 Task: Locate skiing trails around Riverside and Salt Lake City with stunning alpine views.
Action: Mouse moved to (186, 79)
Screenshot: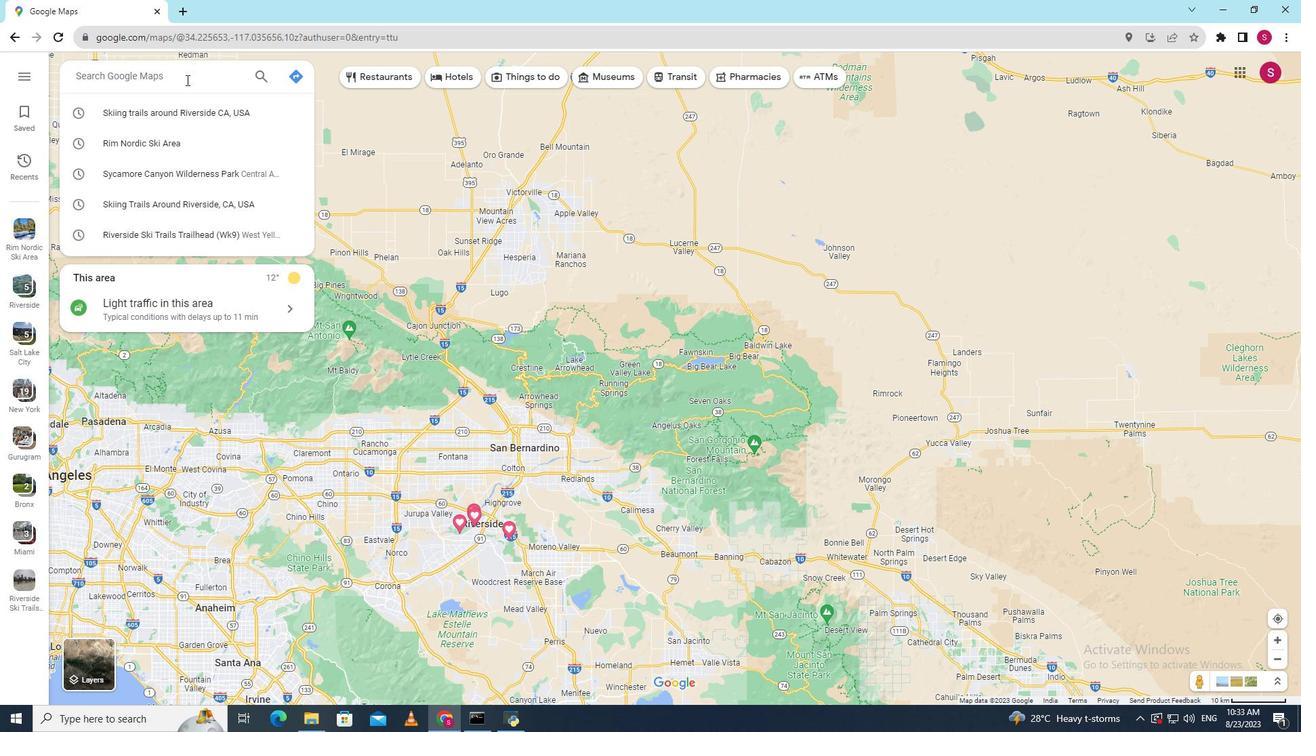 
Action: Mouse pressed left at (186, 79)
Screenshot: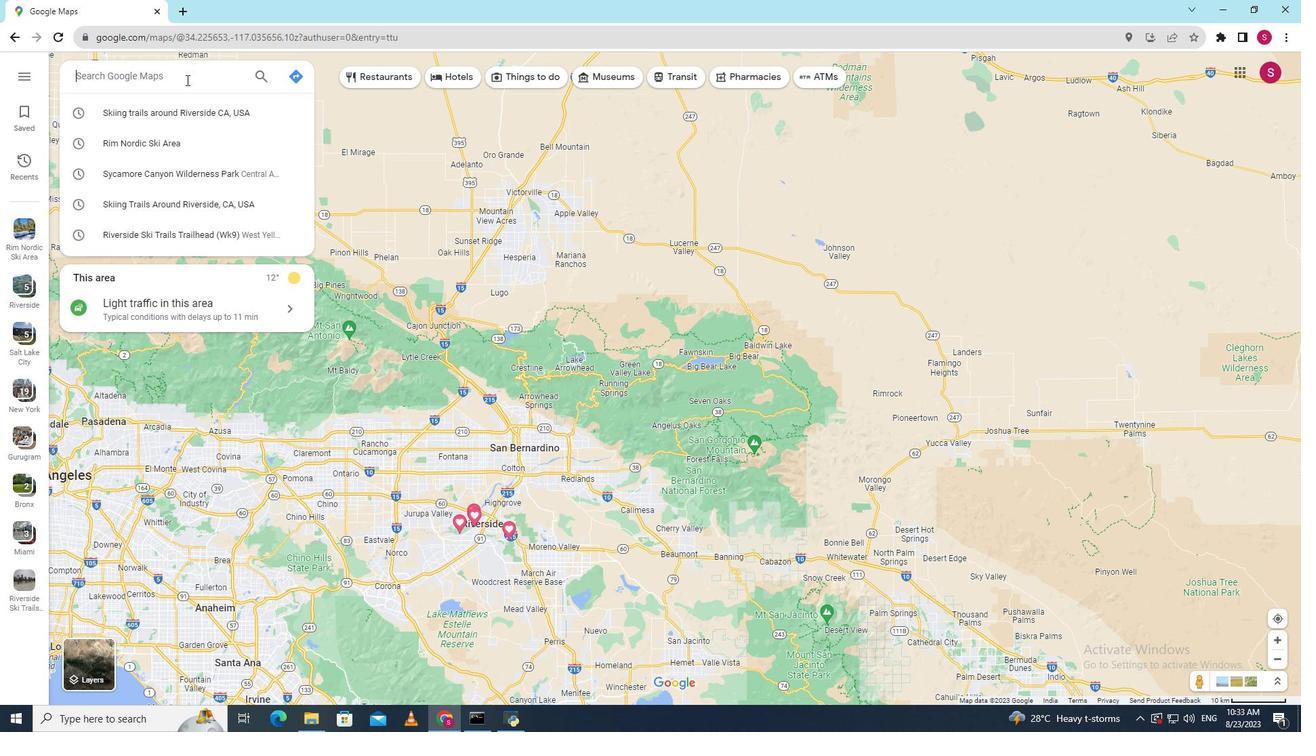 
Action: Key pressed <Key.shift><Key.shift>Skiing<Key.space><Key.shift>trails<Key.space>around<Key.space><Key.shift><Key.shift><Key.shift>Riversu<Key.backspace>ide<Key.space><Key.shift>CA,<Key.space><Key.shift>USA<Key.enter>
Screenshot: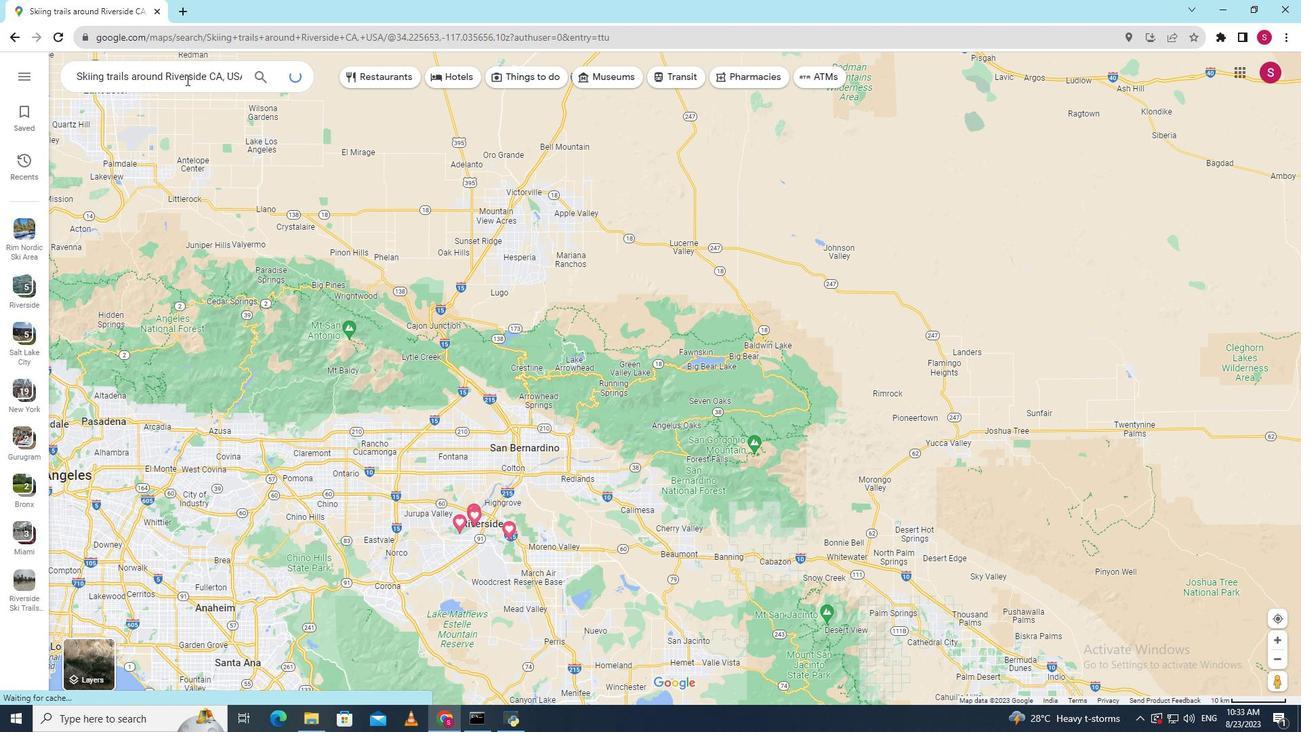 
Action: Mouse moved to (271, 138)
Screenshot: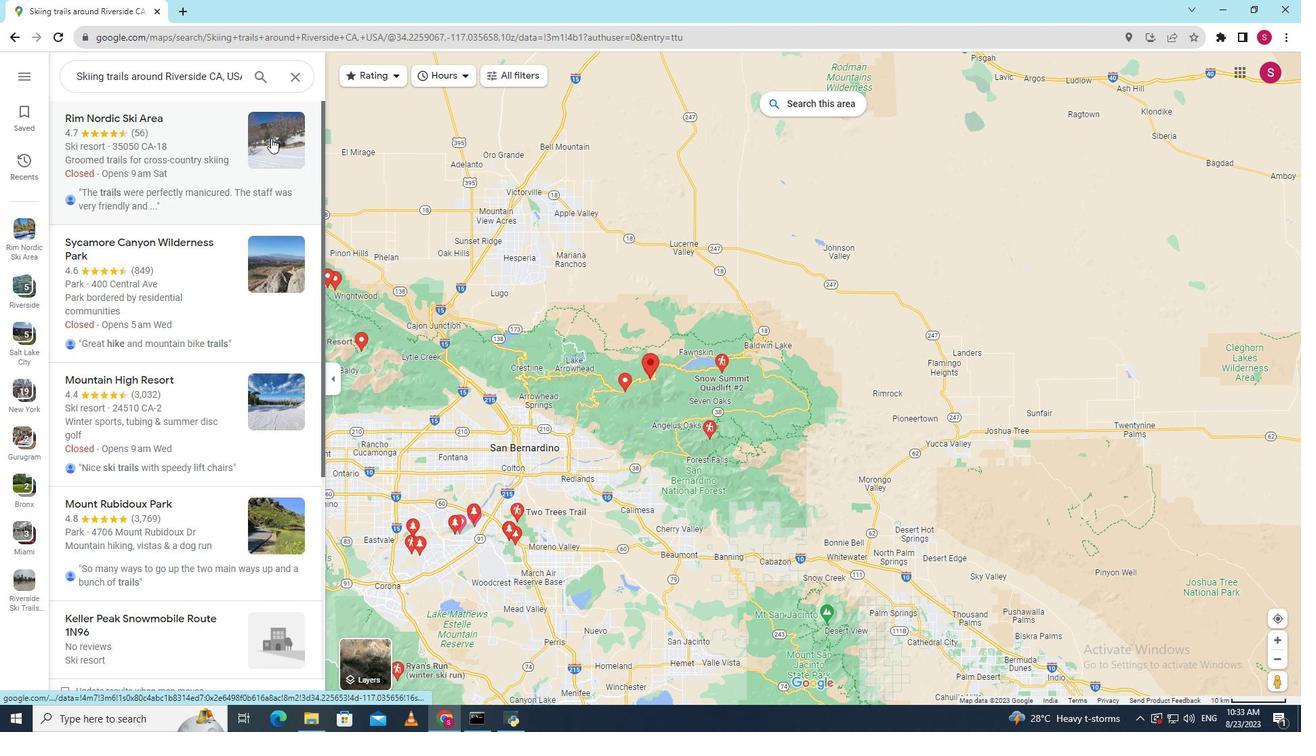 
Action: Mouse pressed left at (271, 138)
Screenshot: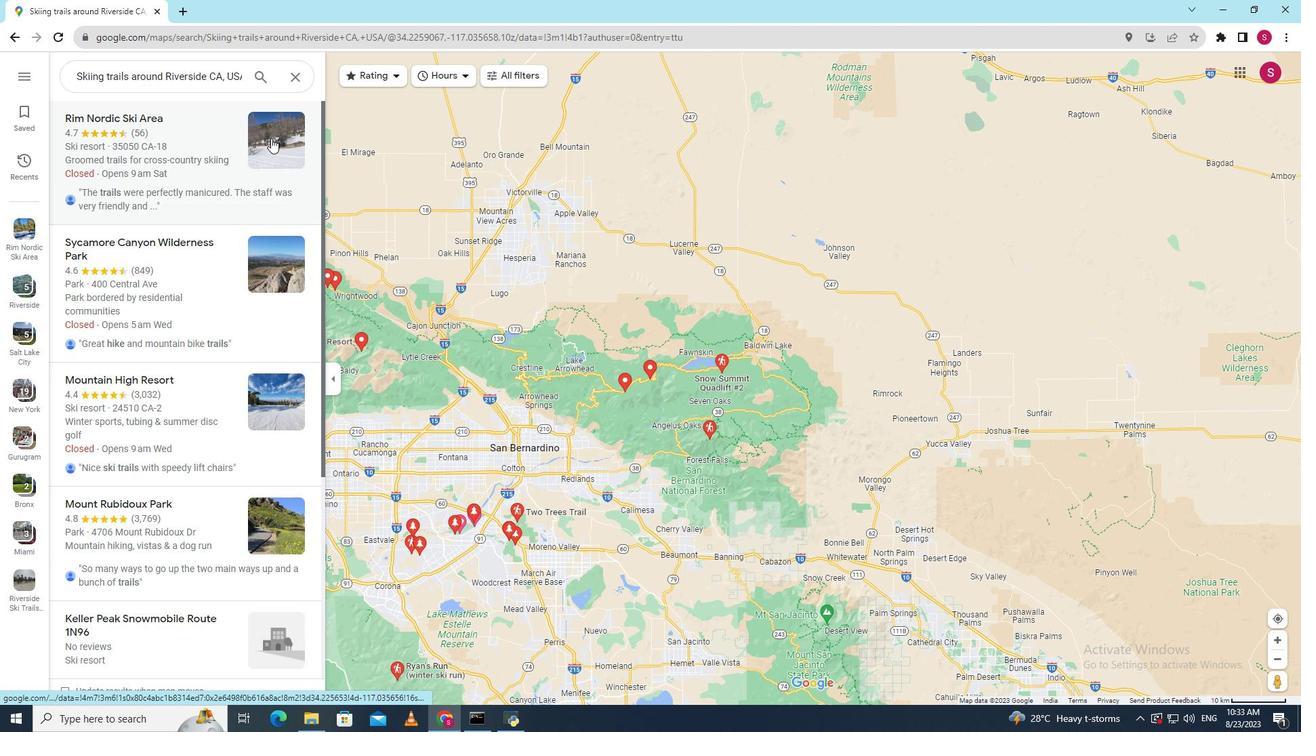 
Action: Mouse moved to (188, 275)
Screenshot: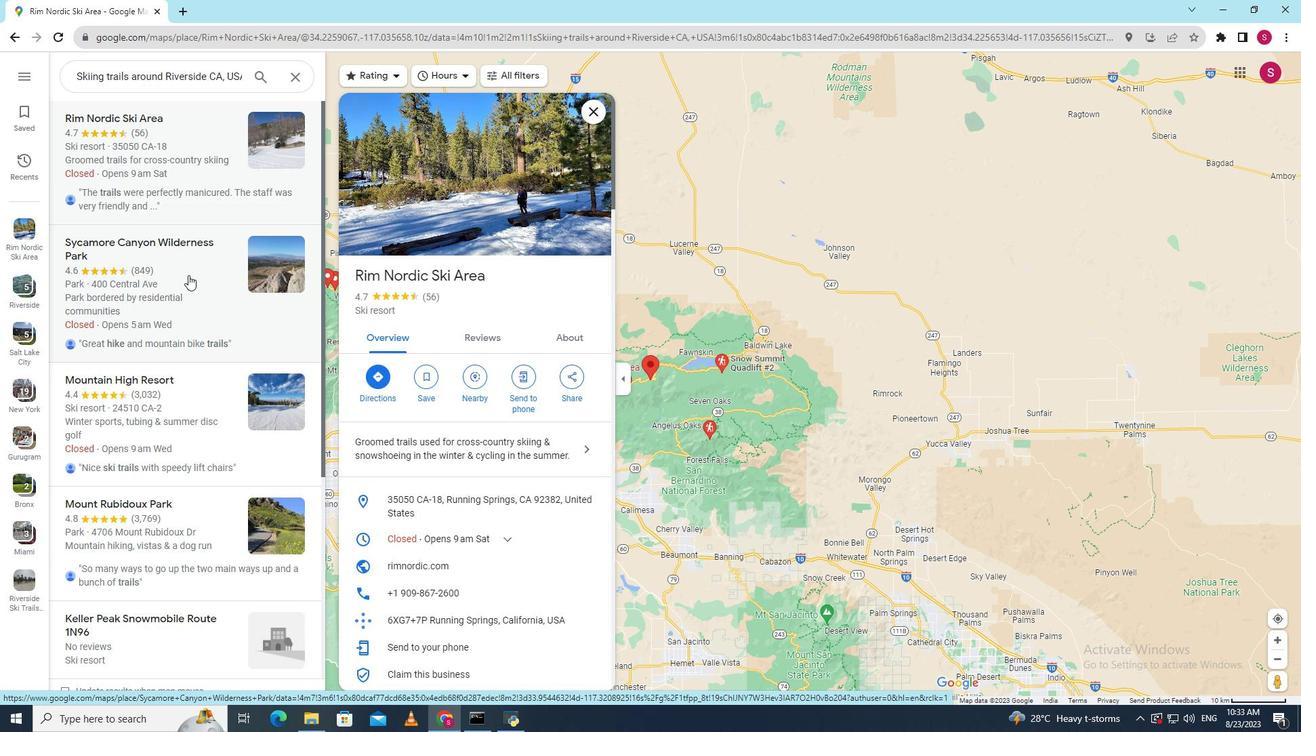
Action: Mouse scrolled (188, 274) with delta (0, 0)
Screenshot: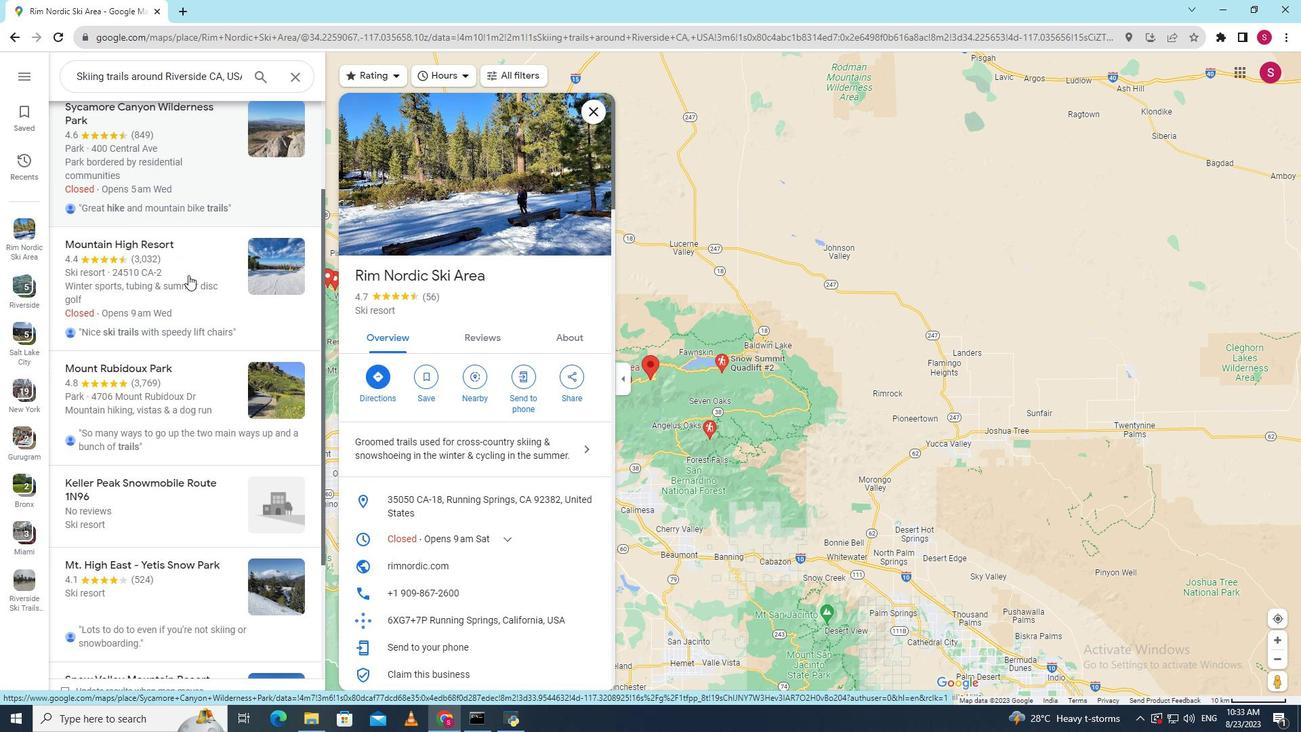 
Action: Mouse scrolled (188, 274) with delta (0, 0)
Screenshot: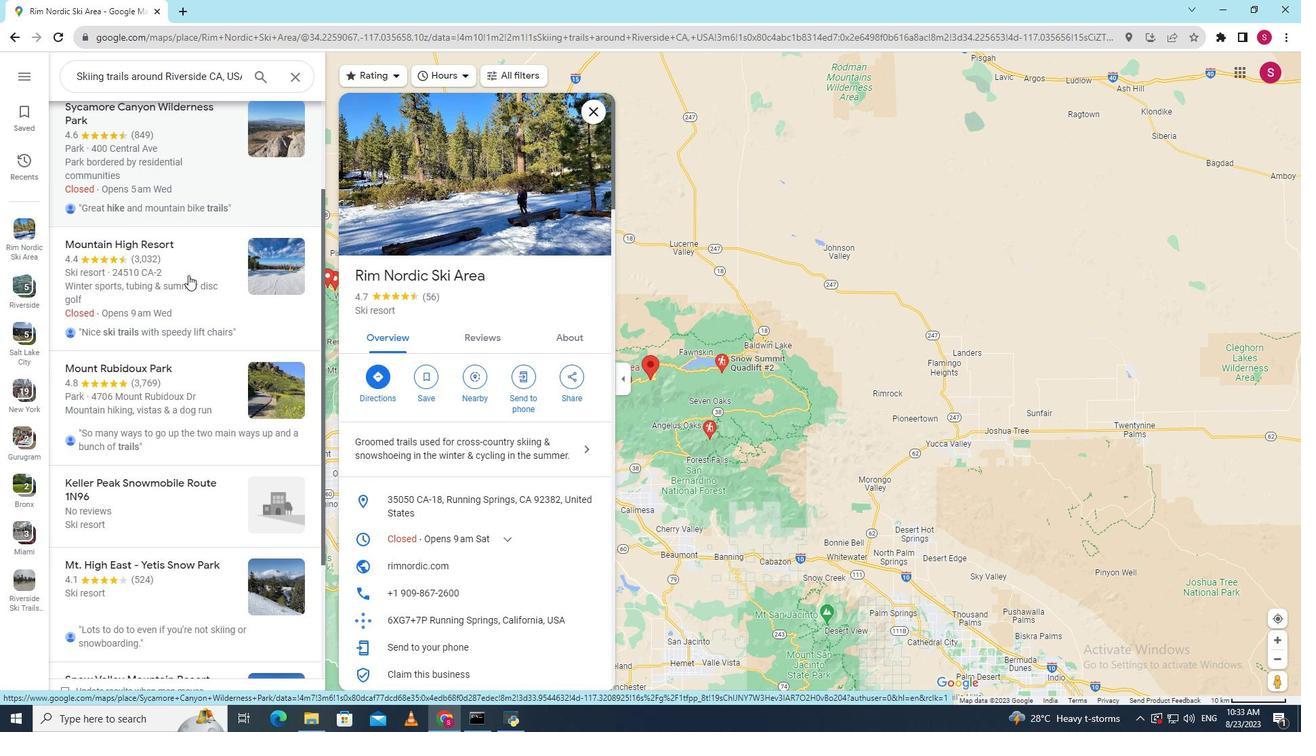 
Action: Mouse scrolled (188, 274) with delta (0, 0)
Screenshot: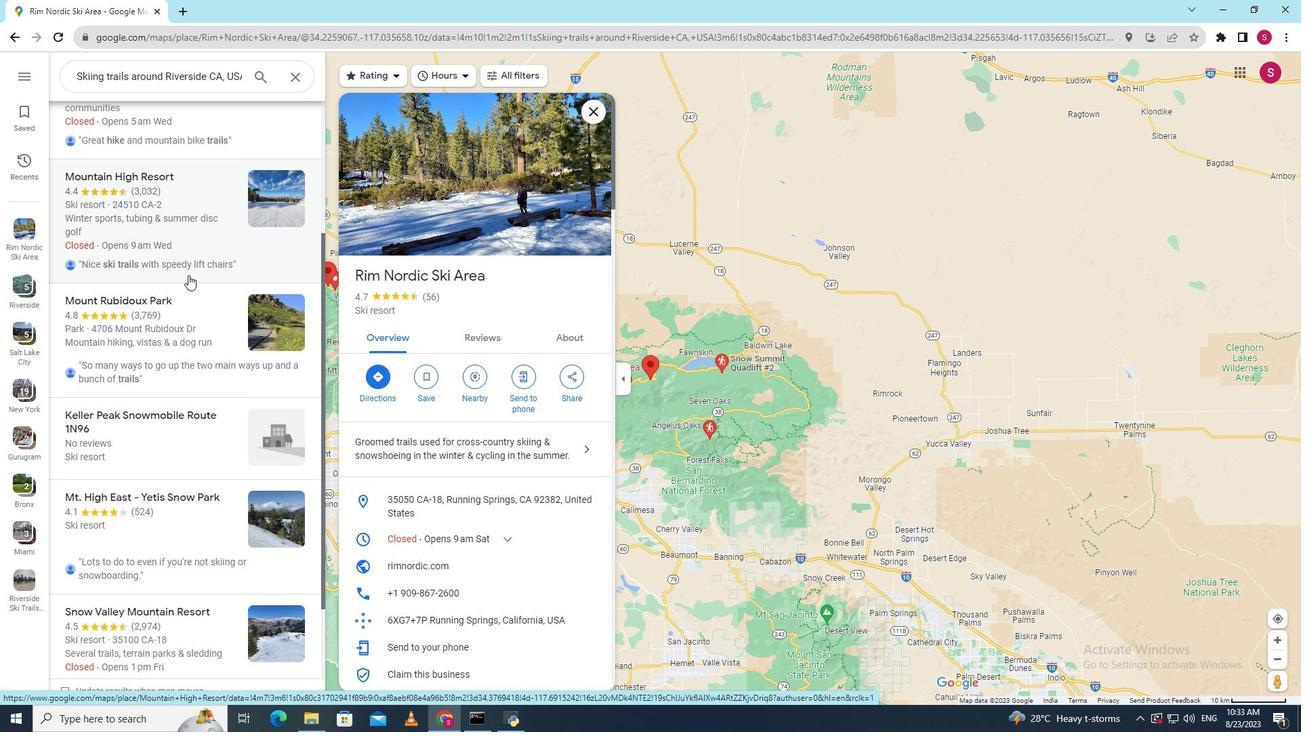 
Action: Mouse scrolled (188, 275) with delta (0, 0)
Screenshot: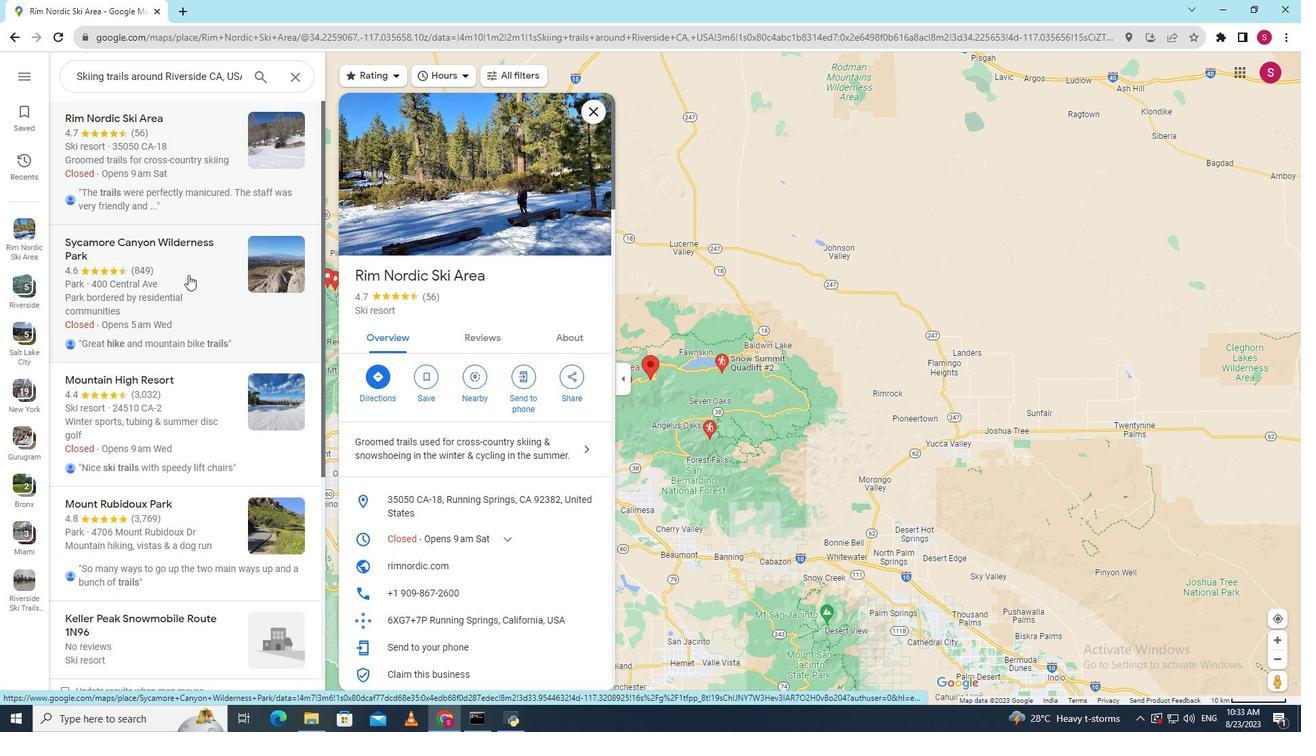 
Action: Mouse scrolled (188, 275) with delta (0, 0)
Screenshot: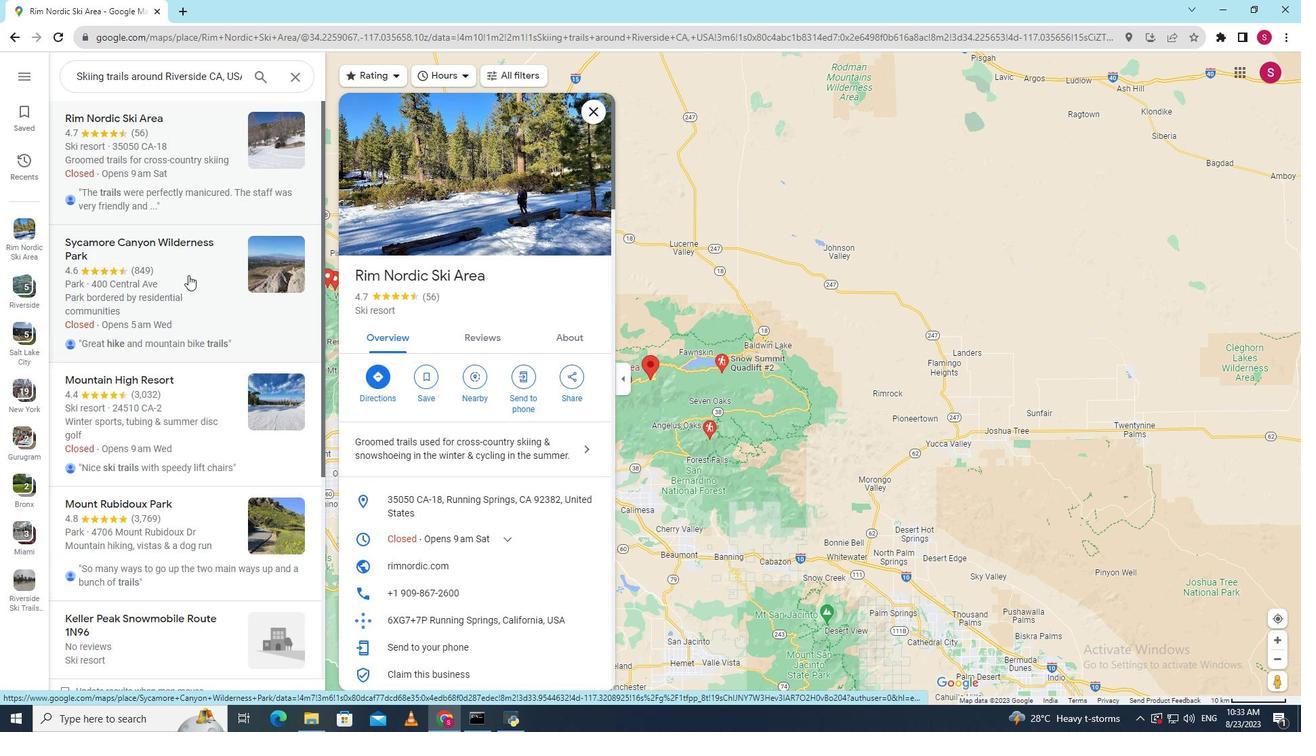 
Action: Mouse scrolled (188, 275) with delta (0, 0)
Screenshot: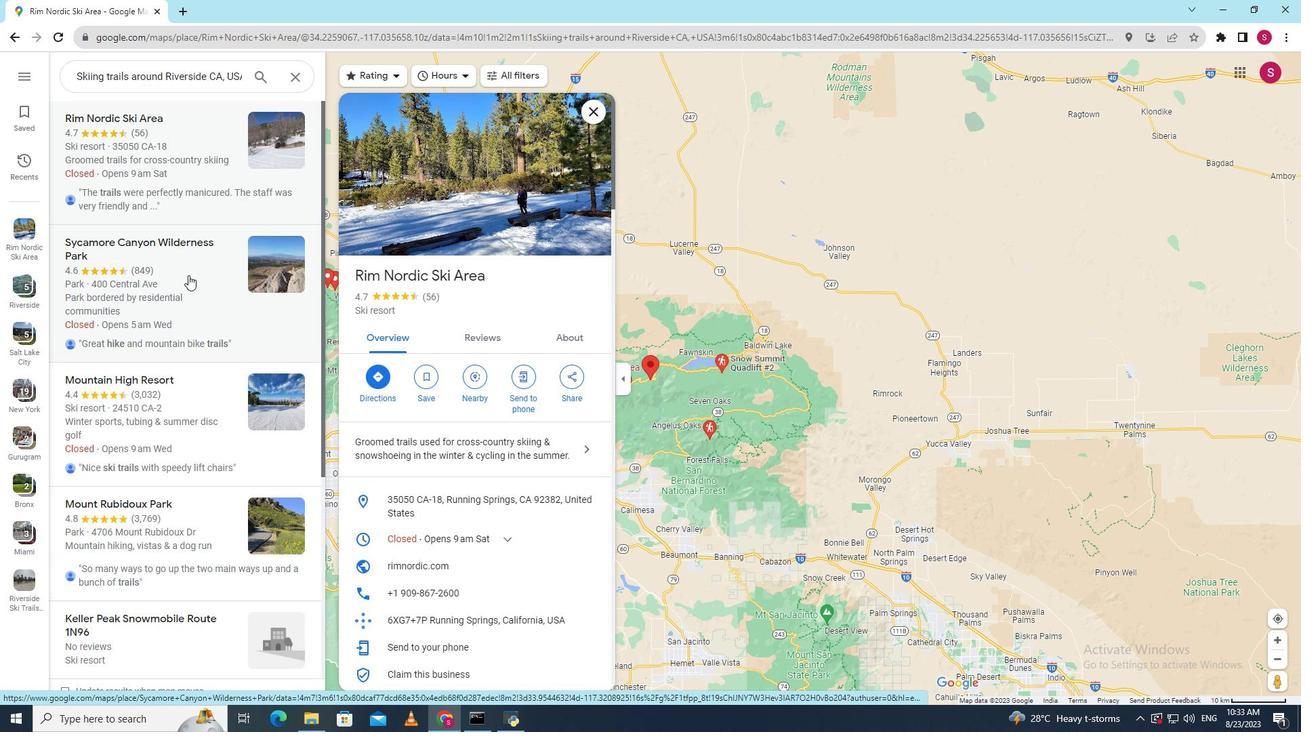 
Action: Mouse scrolled (188, 275) with delta (0, 0)
Screenshot: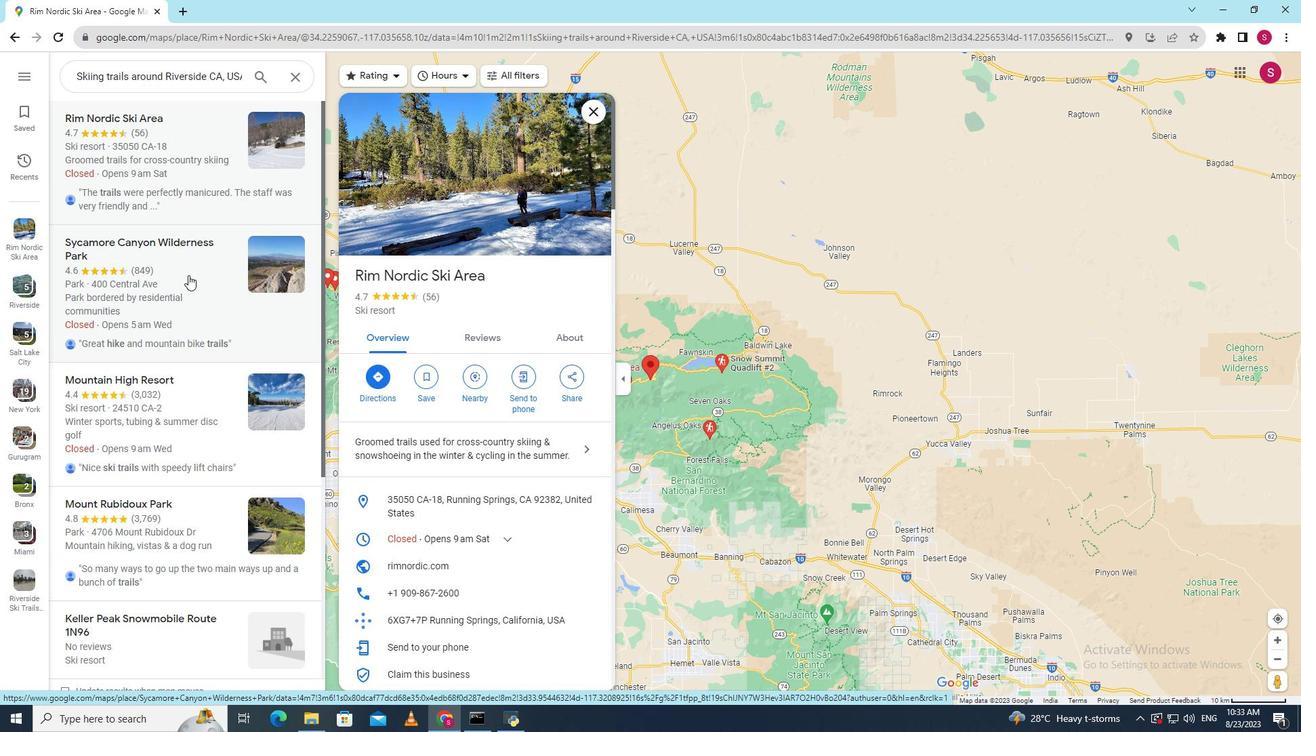 
Action: Mouse moved to (507, 197)
Screenshot: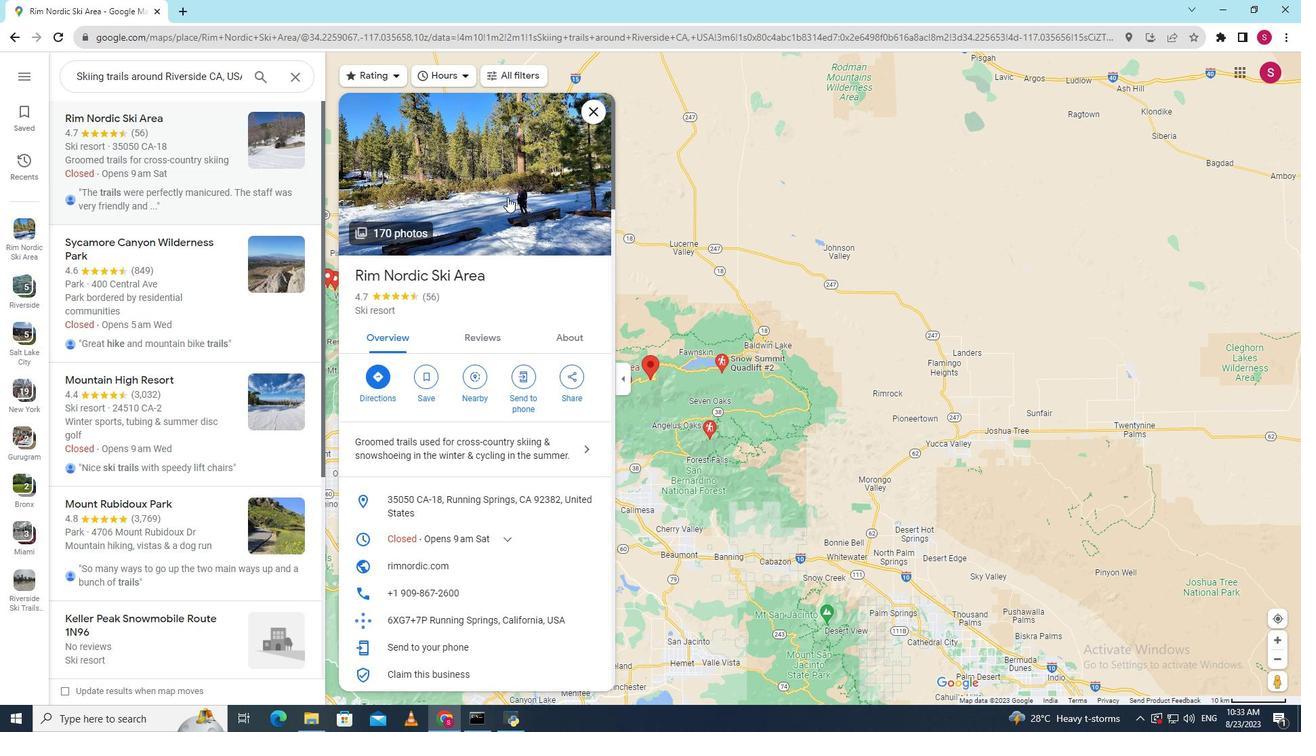 
Action: Mouse pressed left at (507, 197)
Screenshot: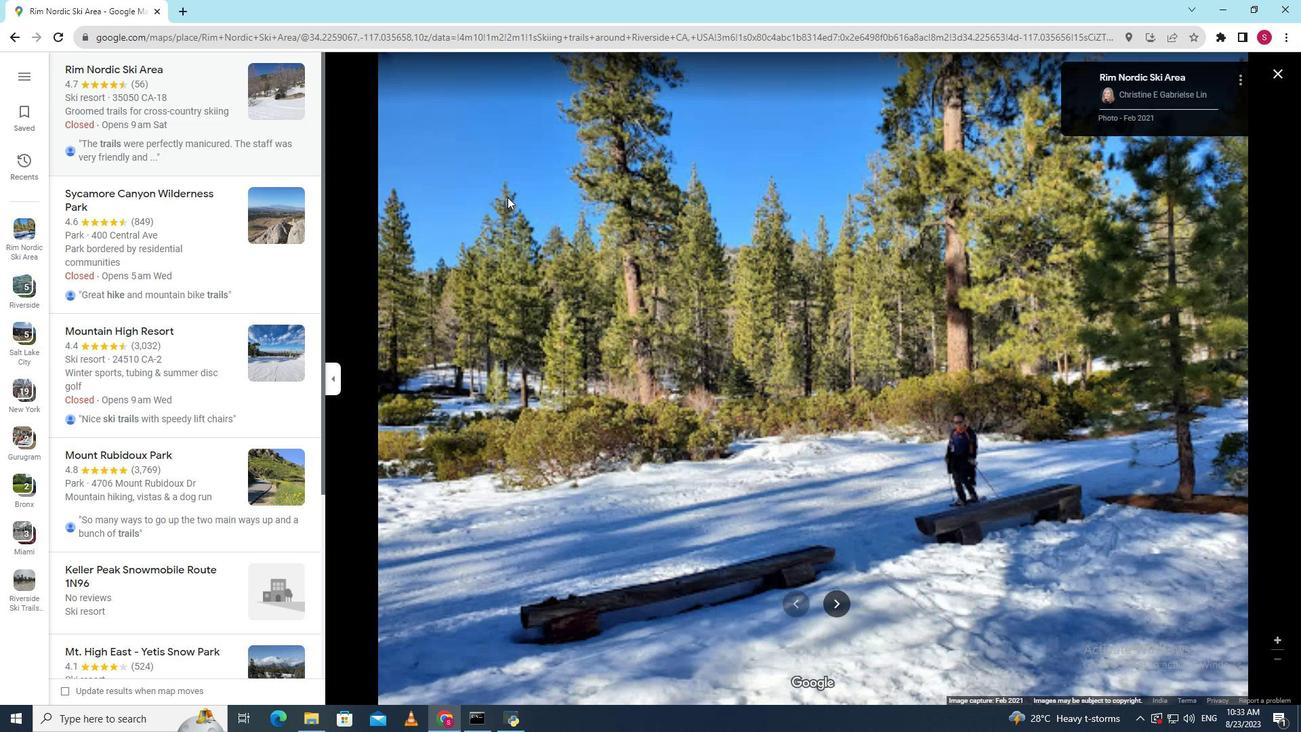 
Action: Mouse moved to (840, 605)
Screenshot: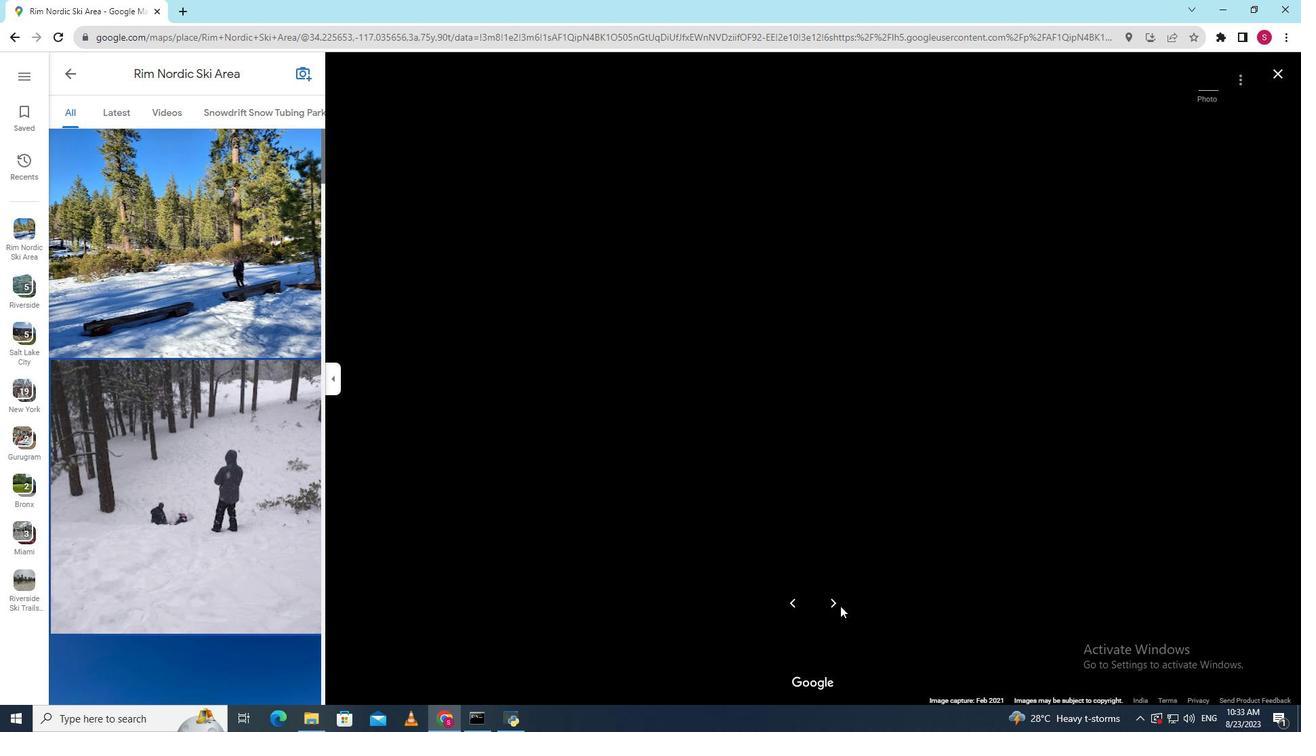 
Action: Mouse pressed left at (840, 605)
Screenshot: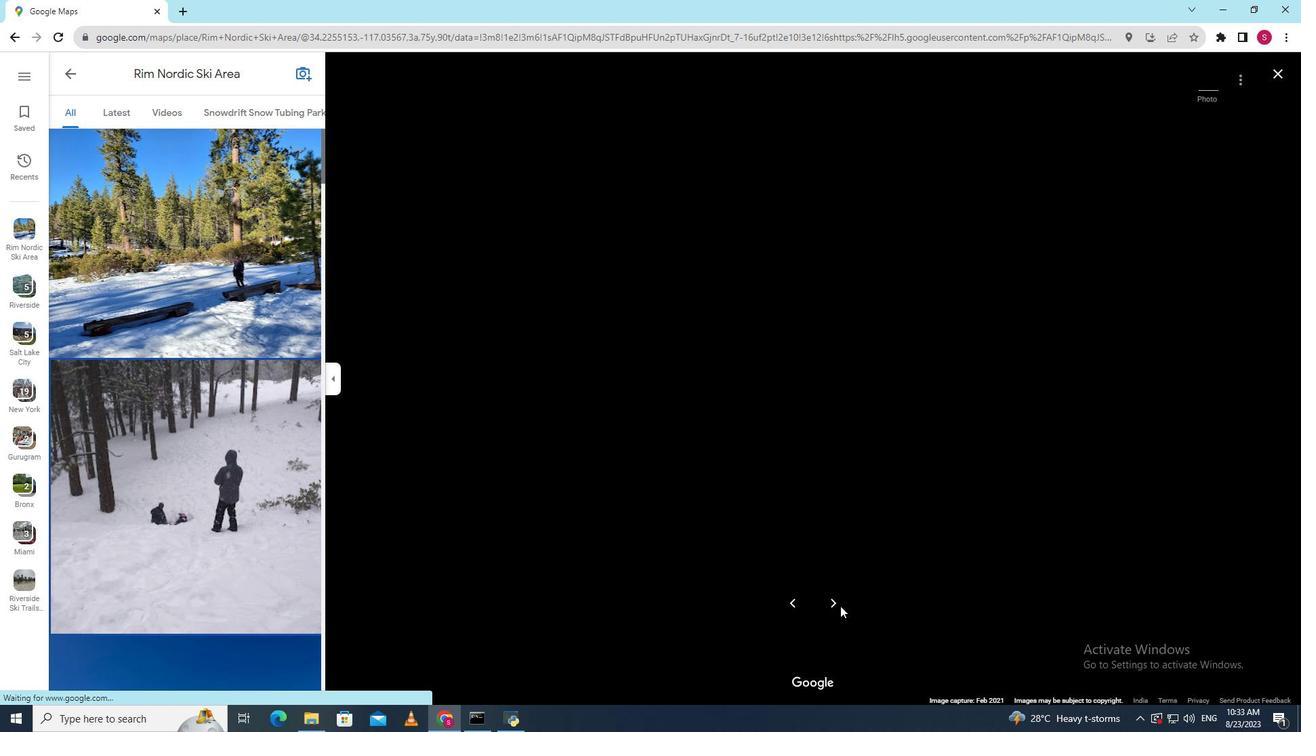 
Action: Mouse pressed left at (840, 605)
Screenshot: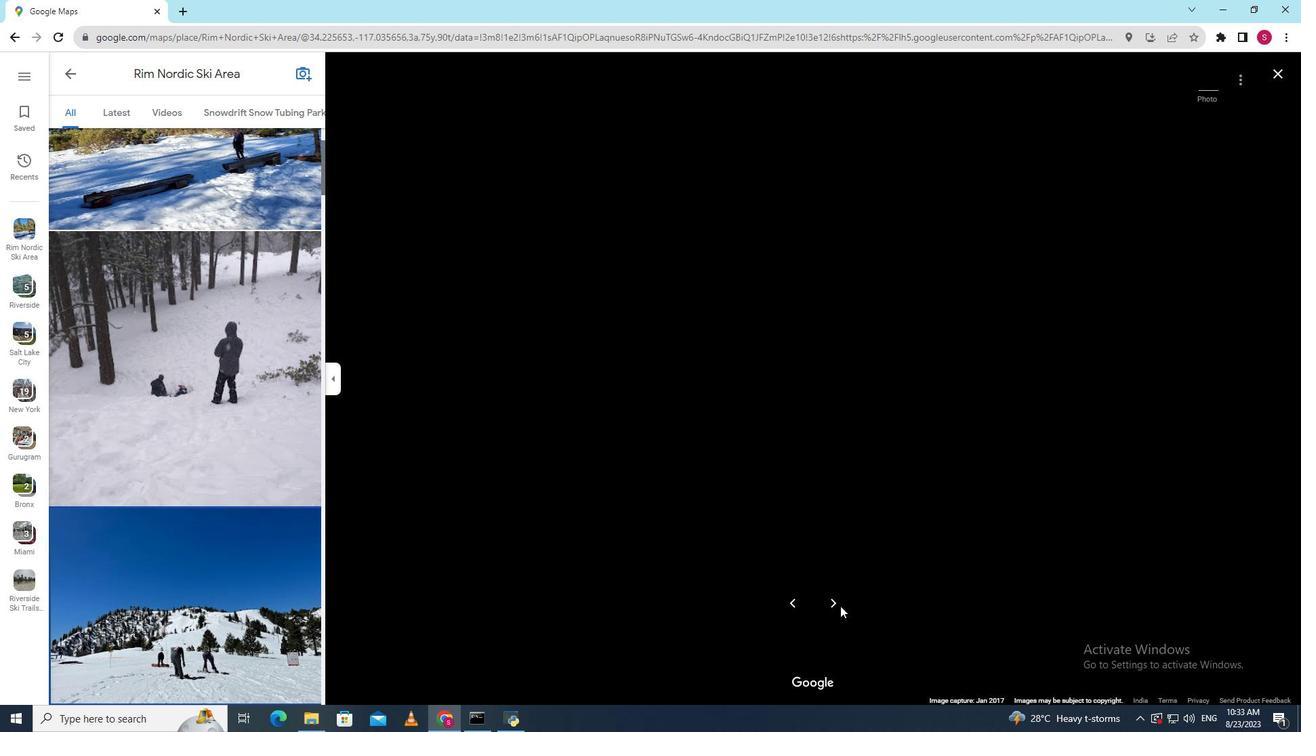 
Action: Mouse pressed left at (840, 605)
Screenshot: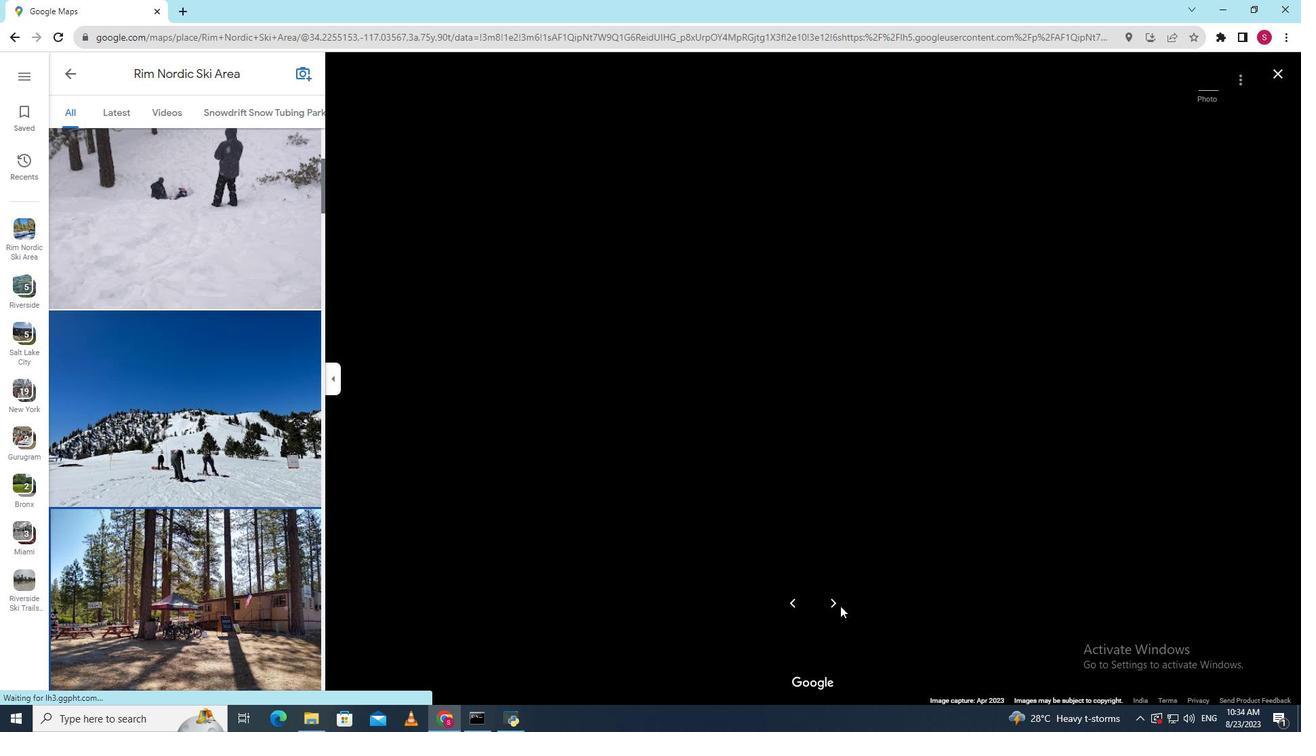 
Action: Mouse pressed left at (840, 605)
Screenshot: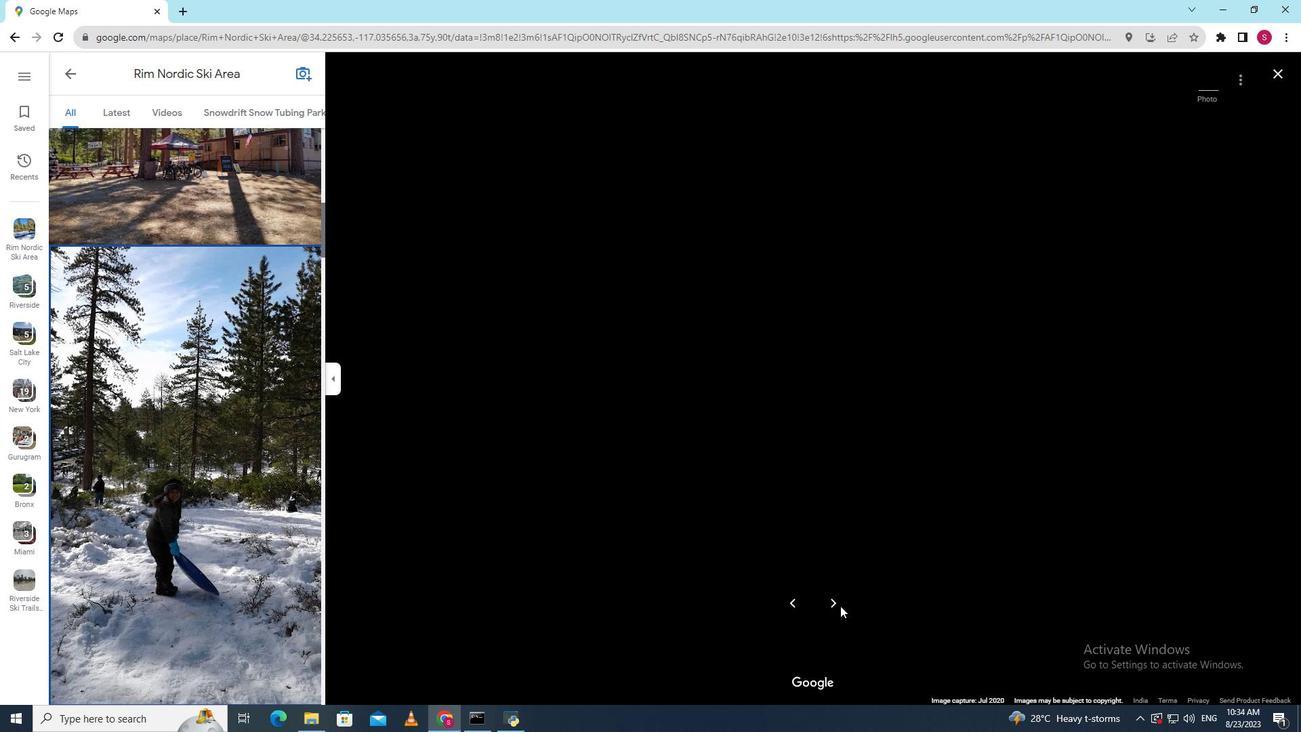 
Action: Mouse moved to (832, 601)
Screenshot: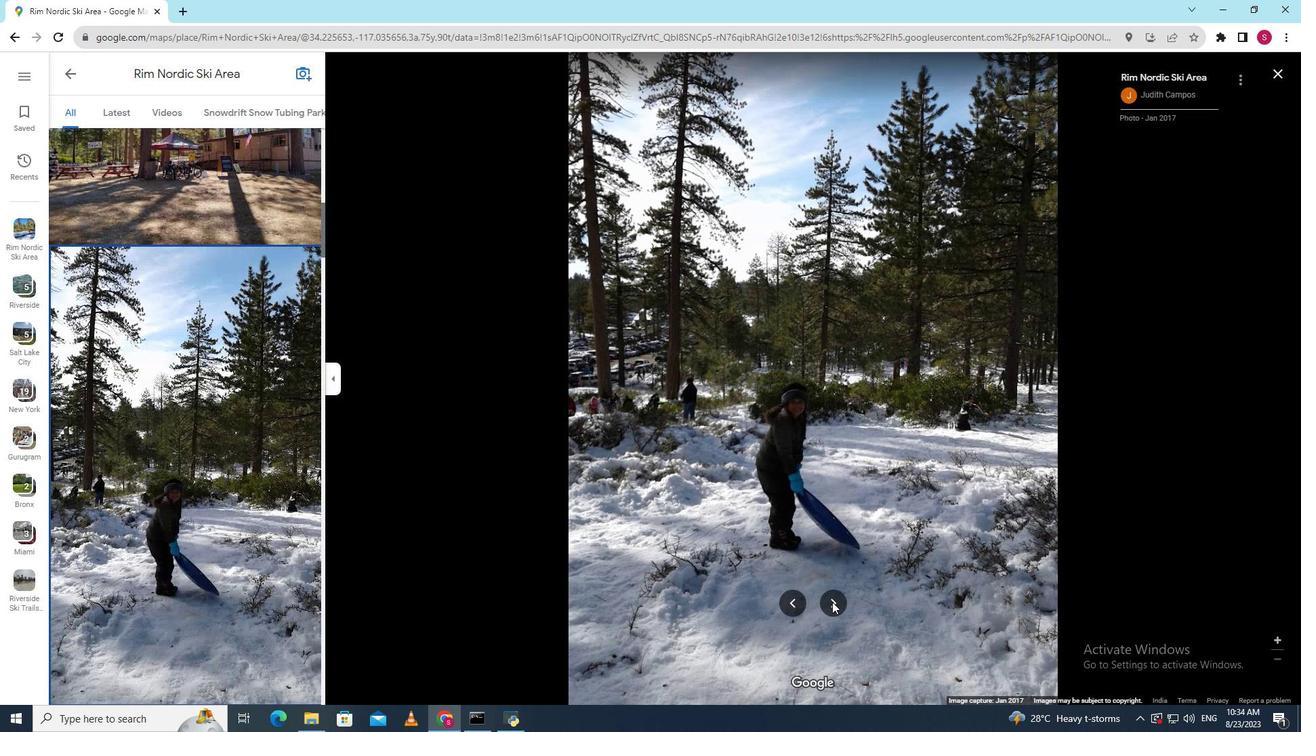 
Action: Mouse pressed left at (832, 601)
Screenshot: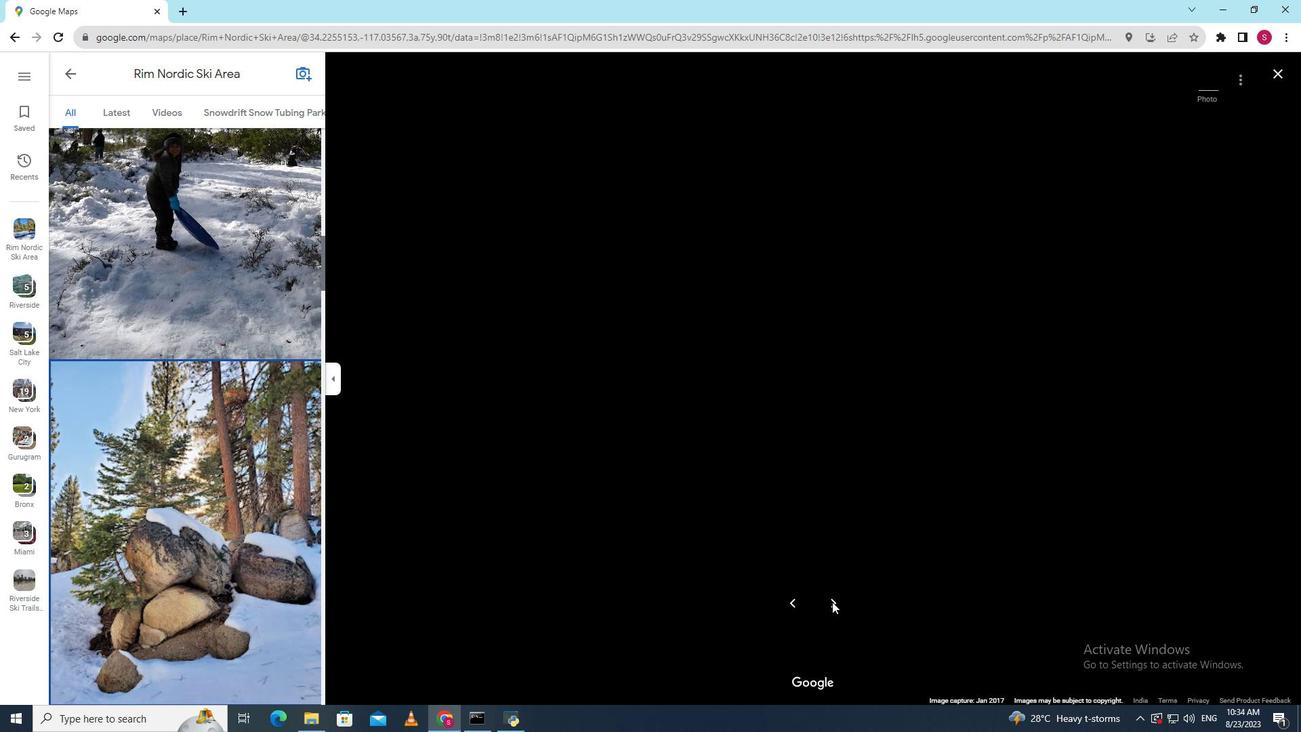 
Action: Mouse moved to (835, 605)
Screenshot: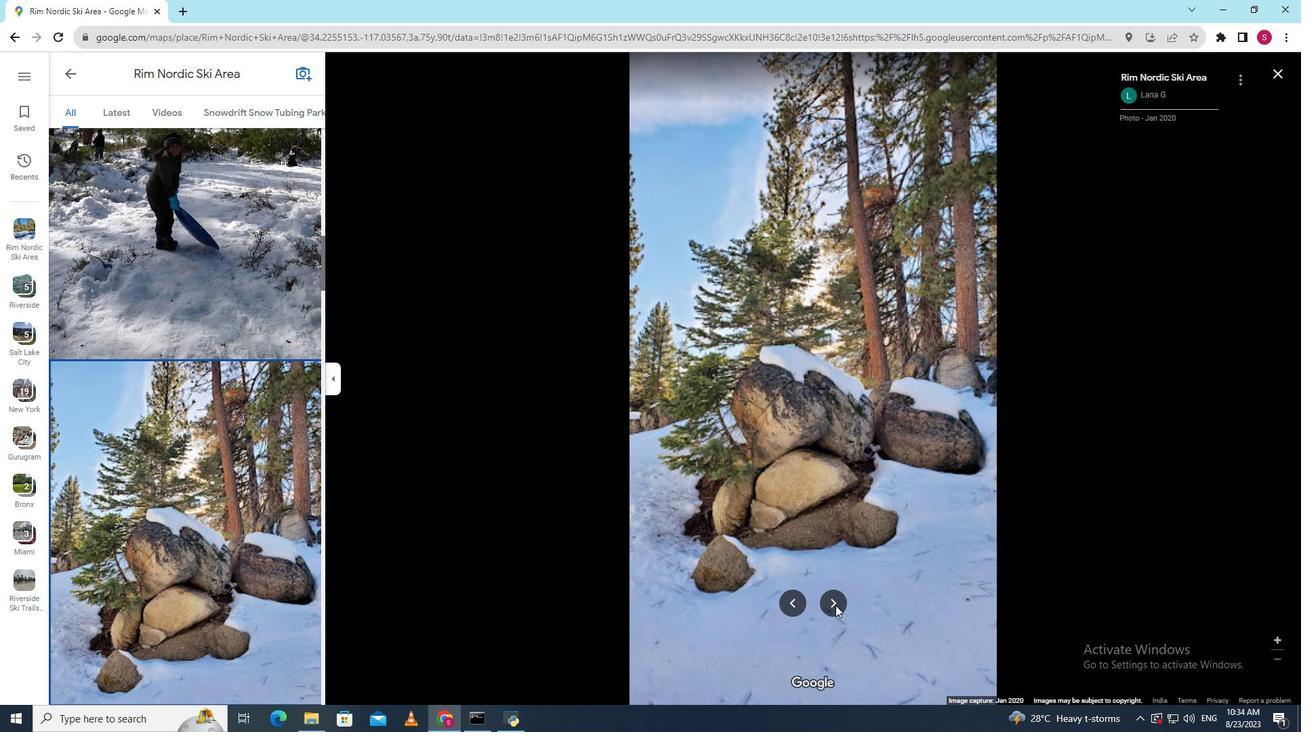 
Action: Mouse pressed left at (835, 605)
Screenshot: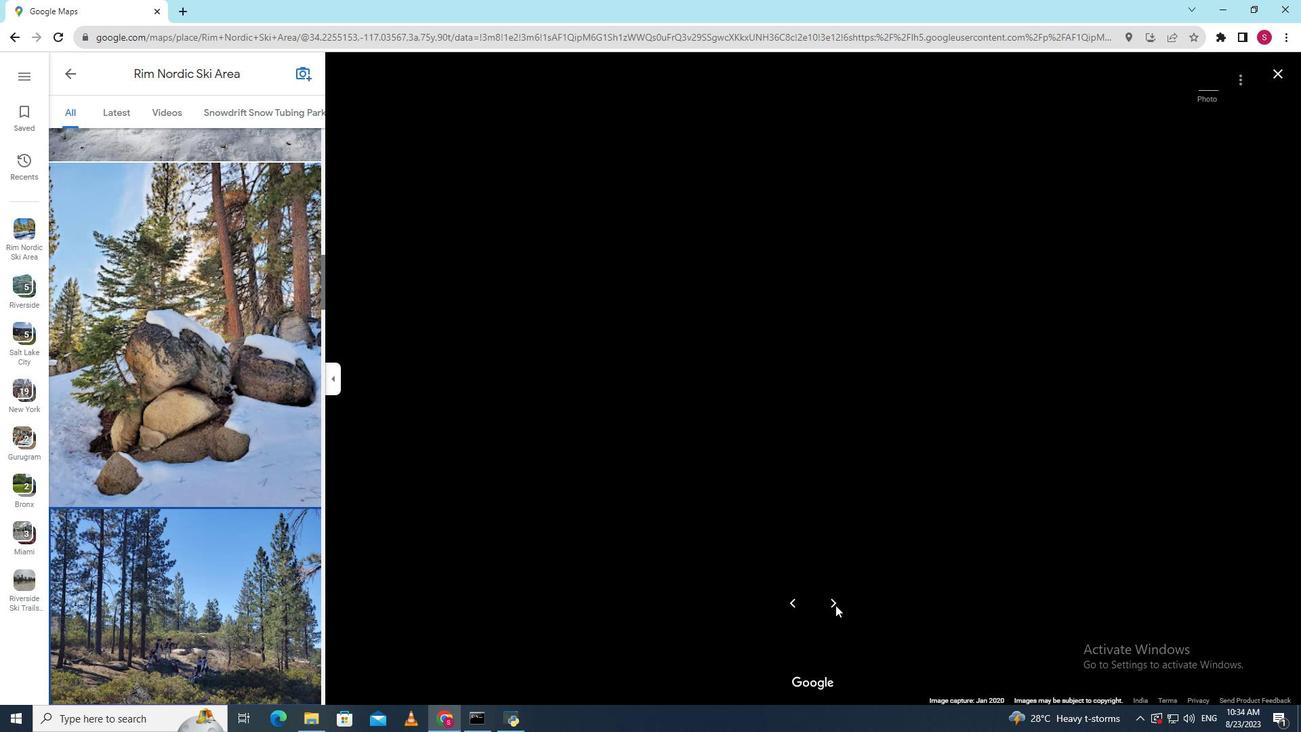 
Action: Mouse pressed left at (835, 605)
Screenshot: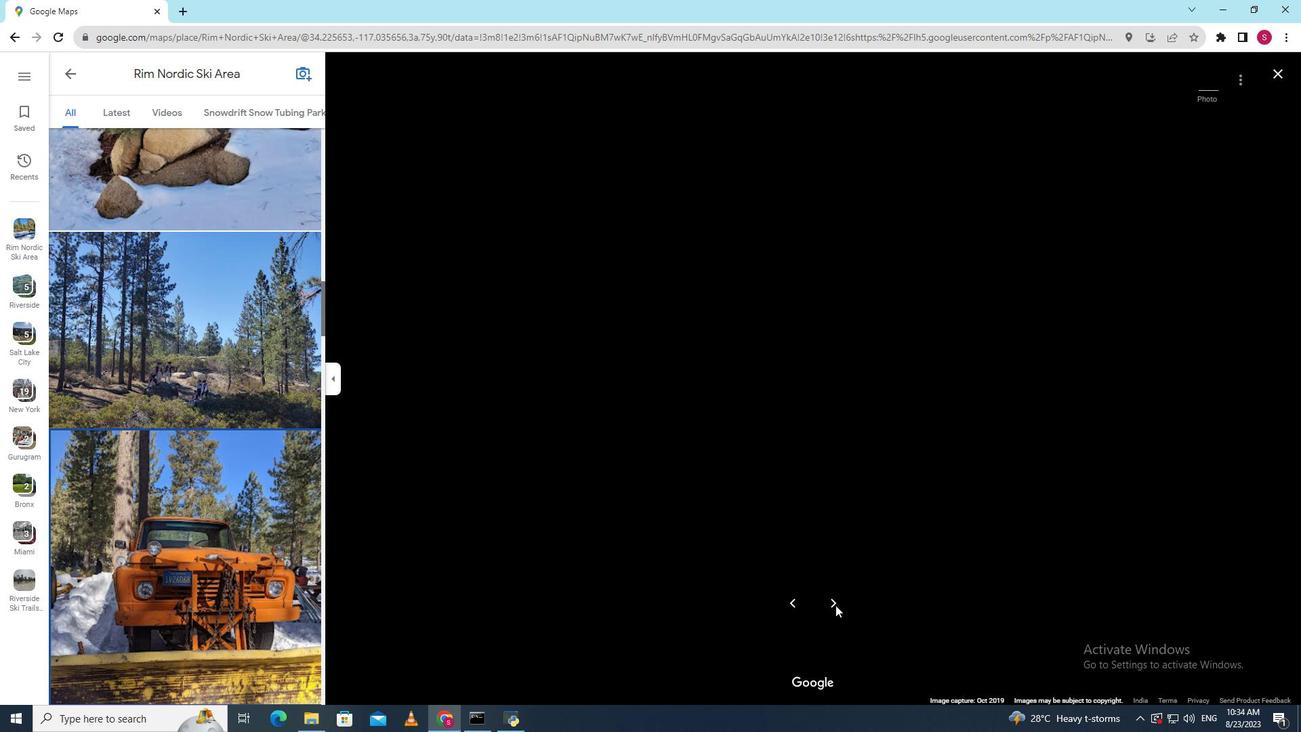 
Action: Mouse pressed left at (835, 605)
Screenshot: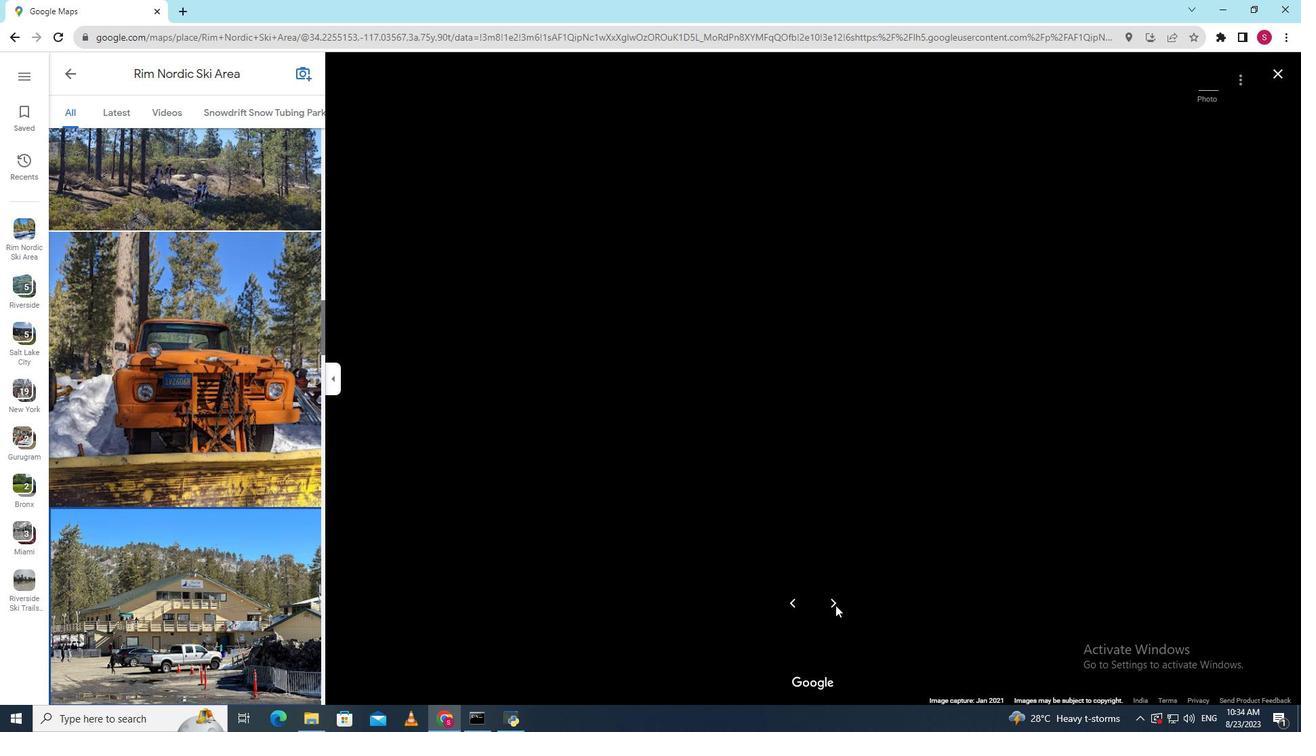 
Action: Mouse pressed left at (835, 605)
Screenshot: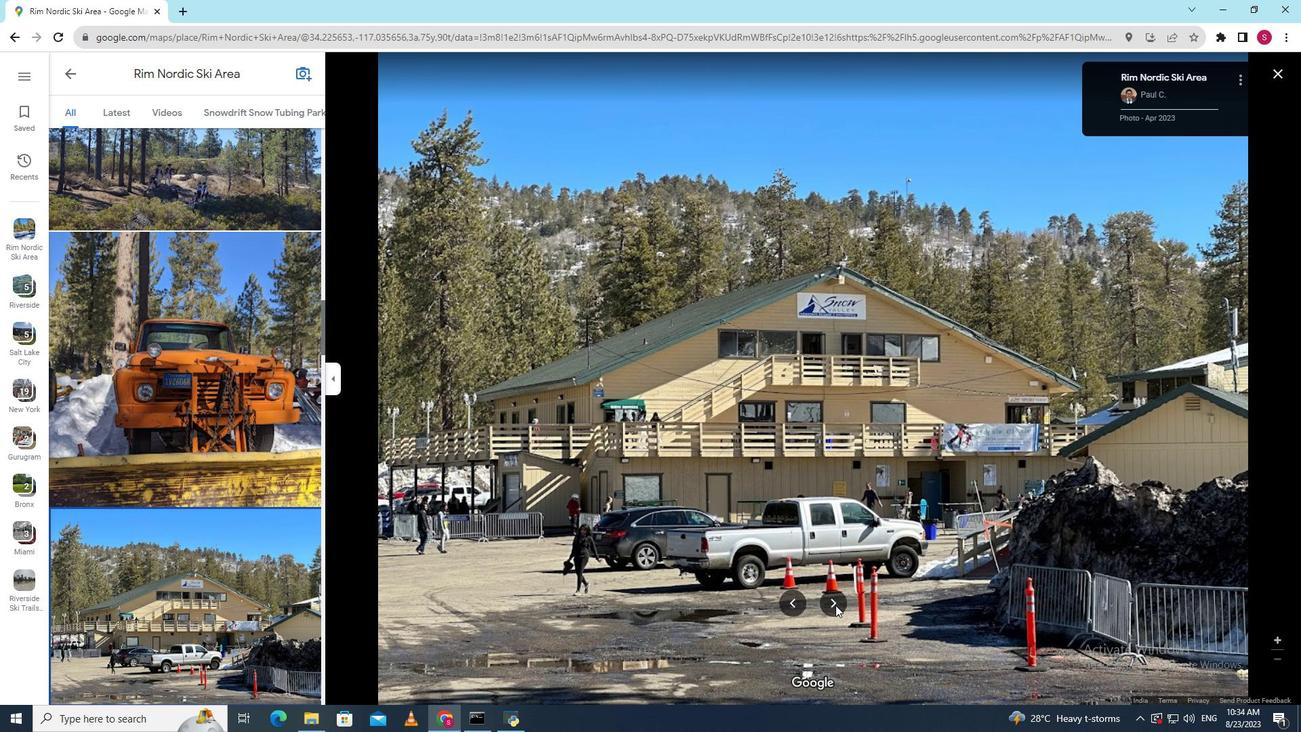 
Action: Mouse pressed left at (835, 605)
Screenshot: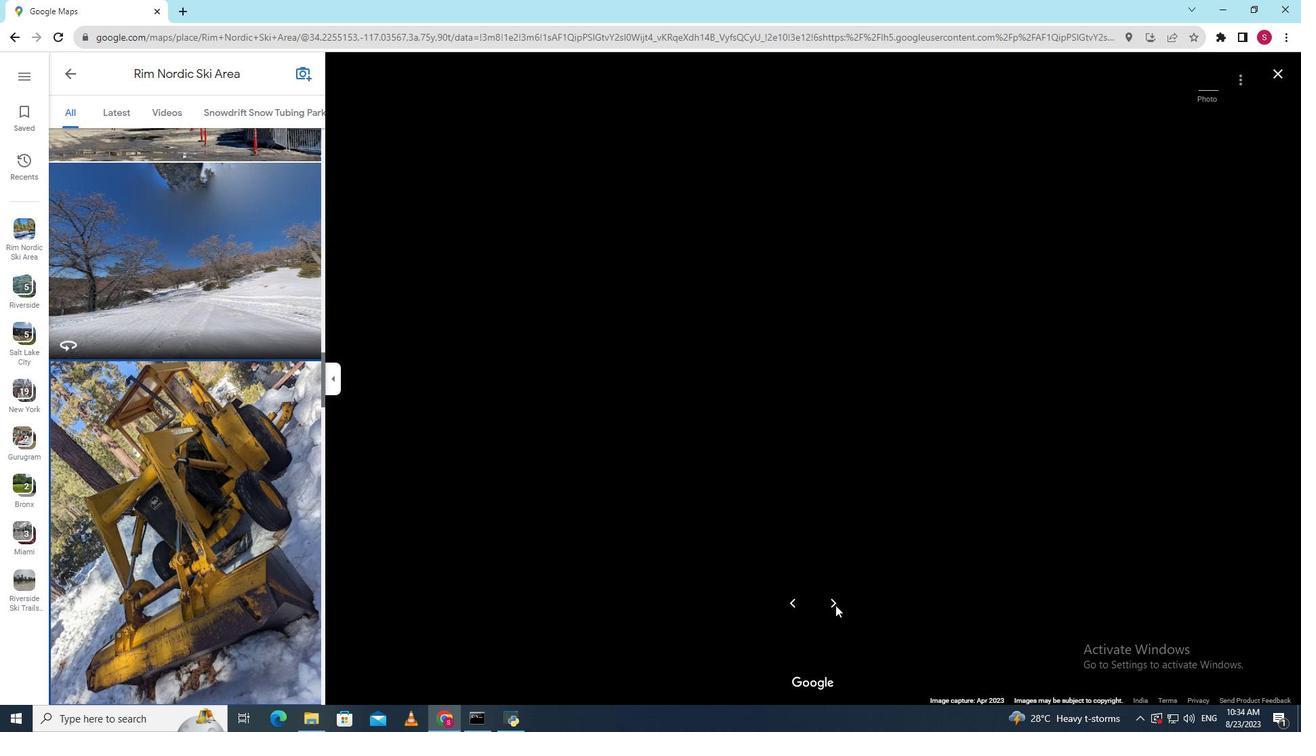 
Action: Mouse pressed left at (835, 605)
Screenshot: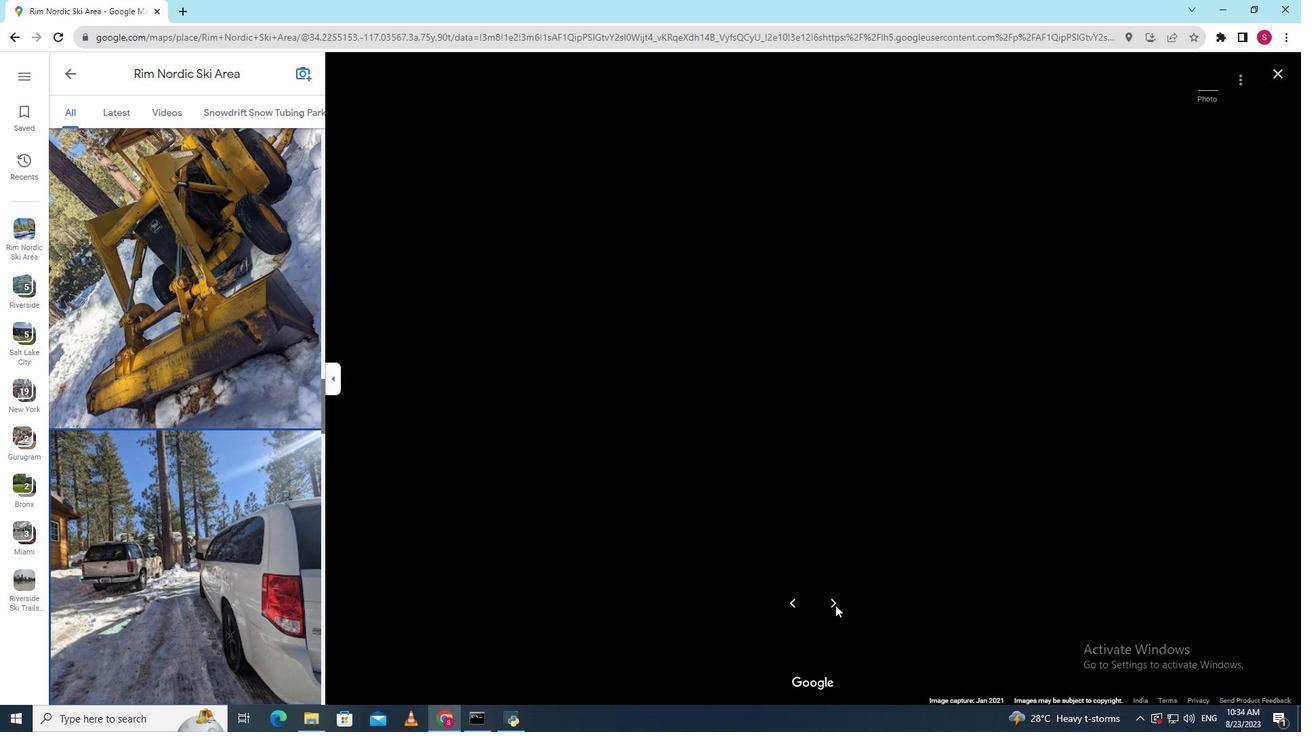 
Action: Mouse pressed left at (835, 605)
Screenshot: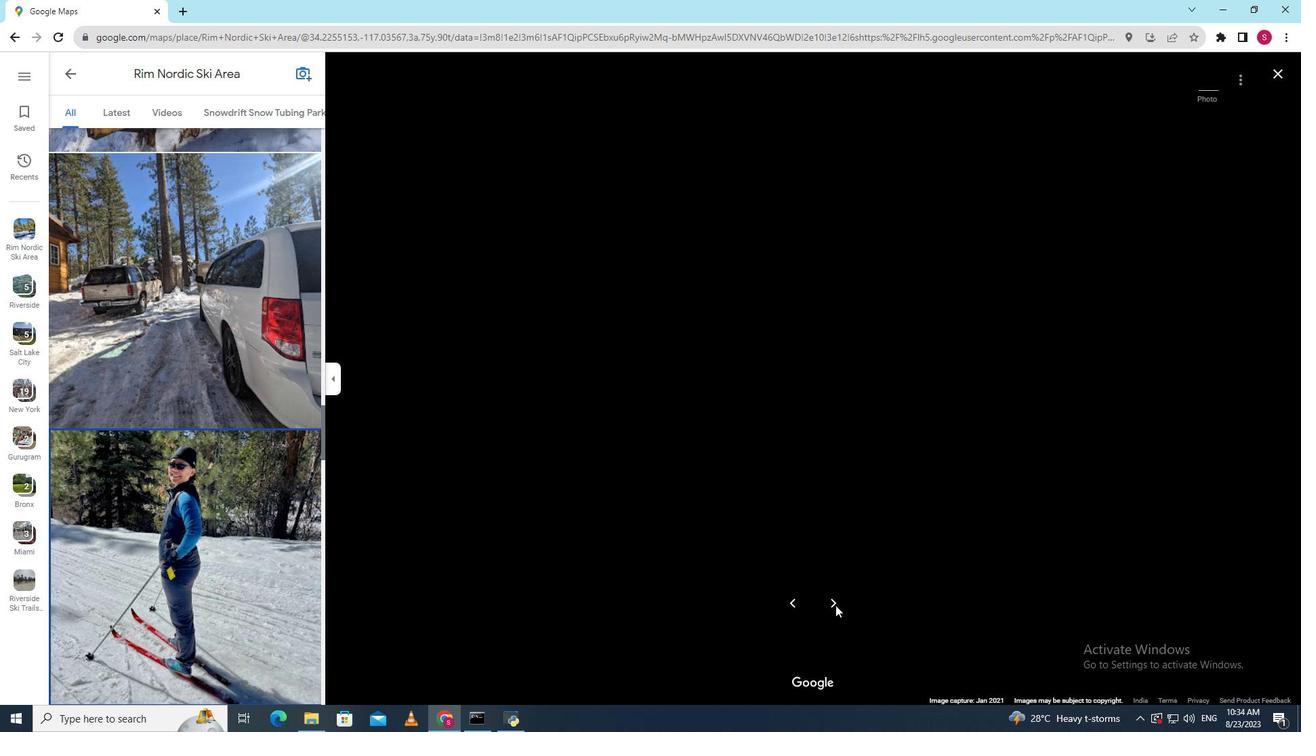 
Action: Mouse pressed left at (835, 605)
Screenshot: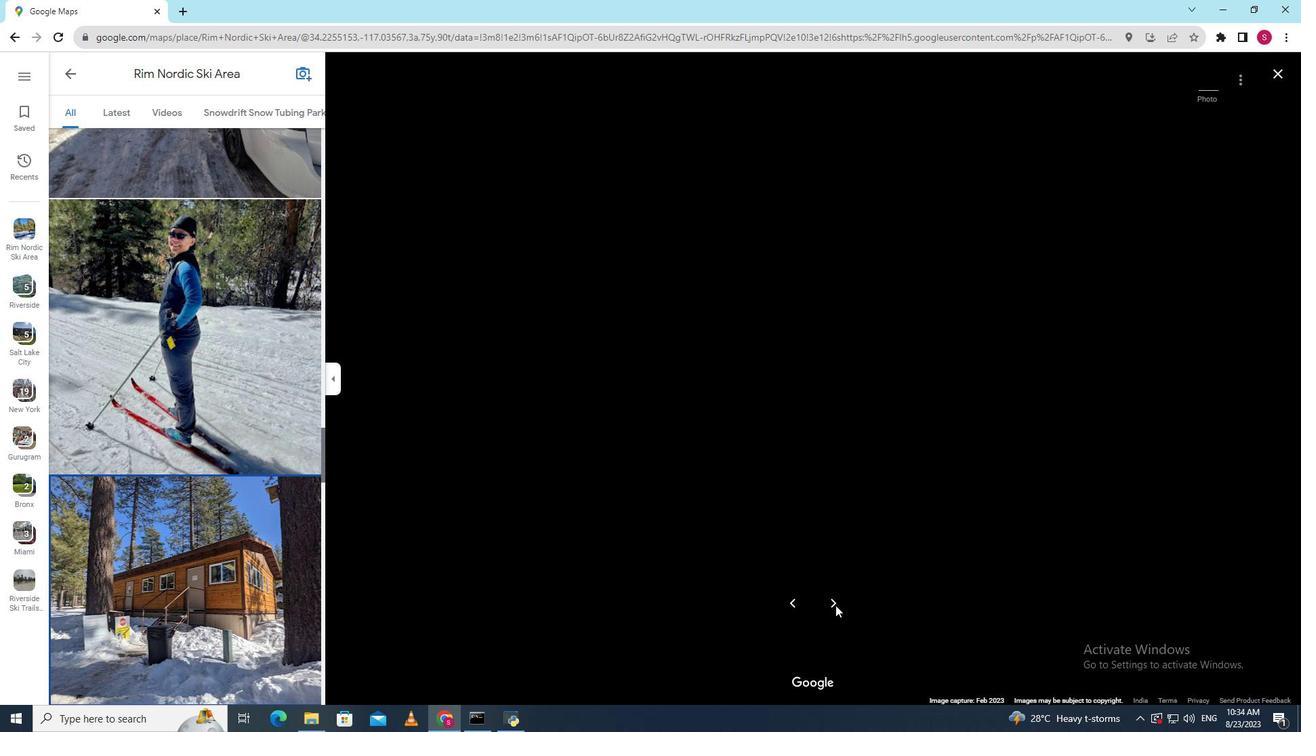 
Action: Mouse pressed left at (835, 605)
Screenshot: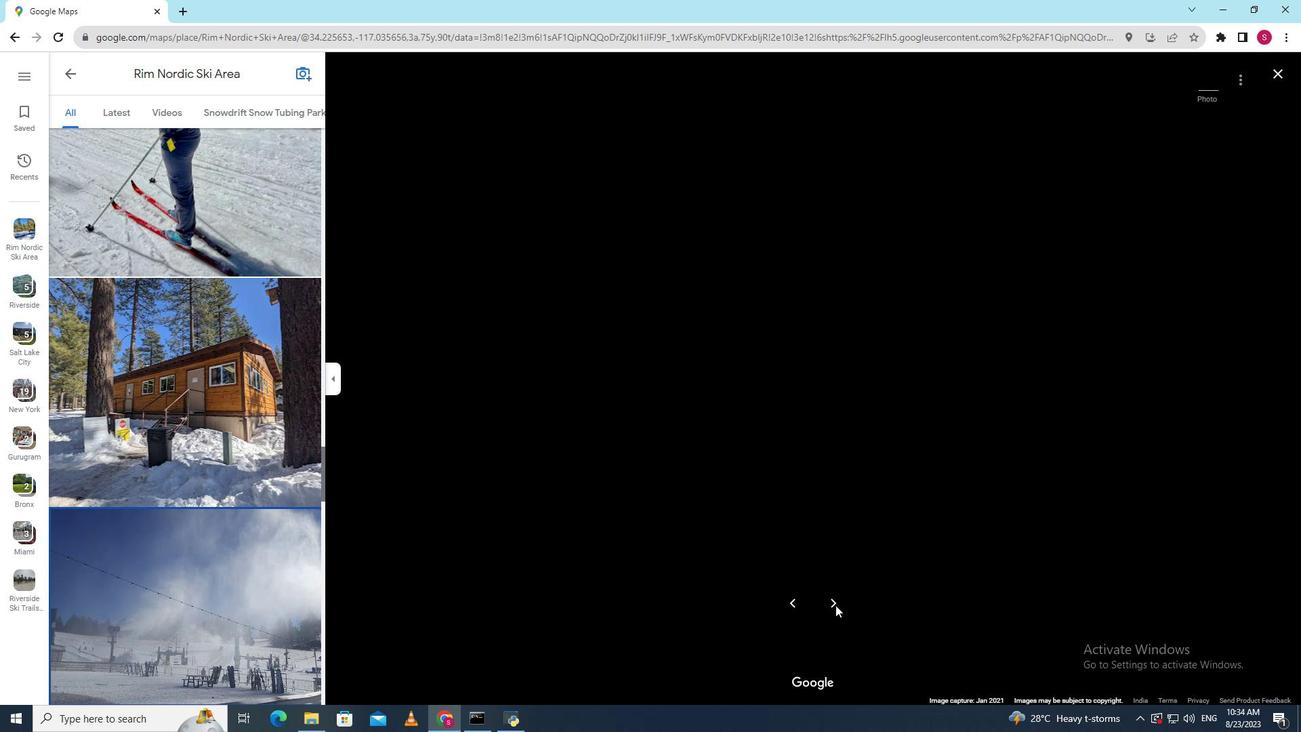 
Action: Mouse pressed left at (835, 605)
Screenshot: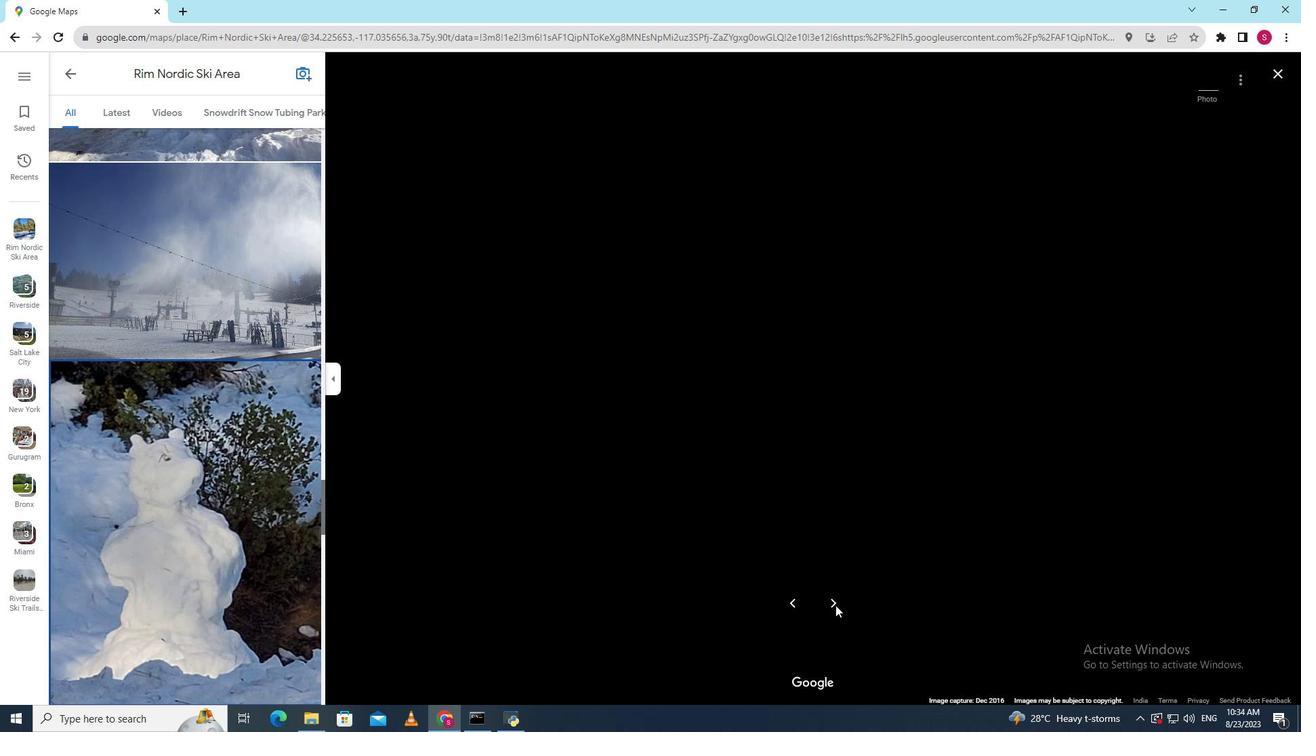 
Action: Mouse pressed left at (835, 605)
Screenshot: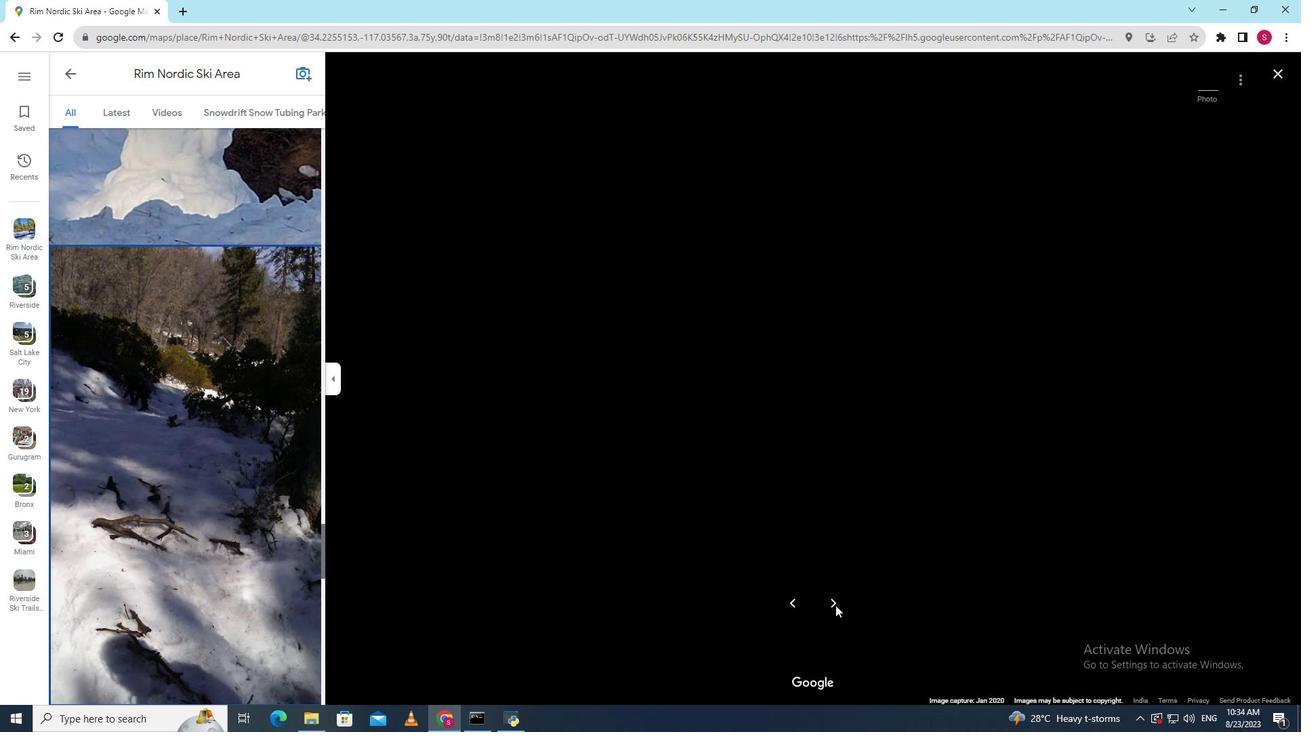 
Action: Mouse pressed left at (835, 605)
Screenshot: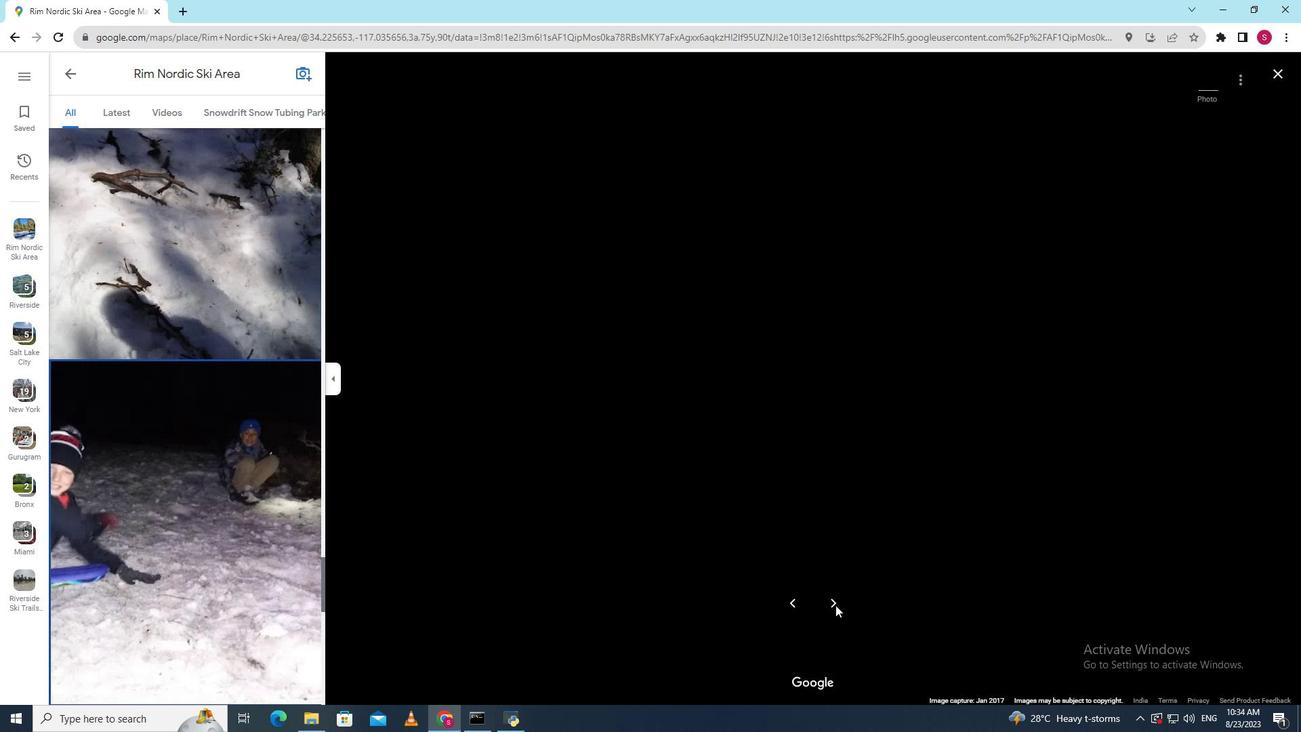 
Action: Mouse moved to (830, 608)
Screenshot: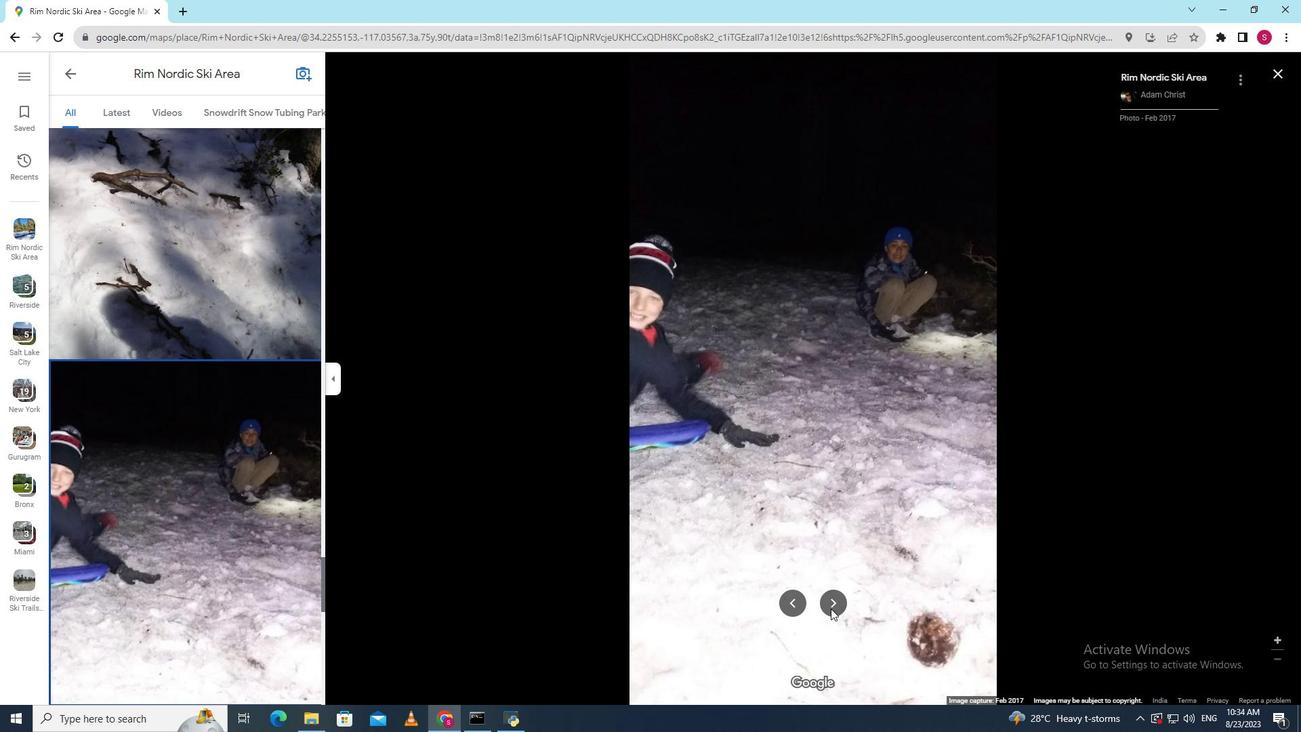 
Action: Mouse pressed left at (830, 608)
Screenshot: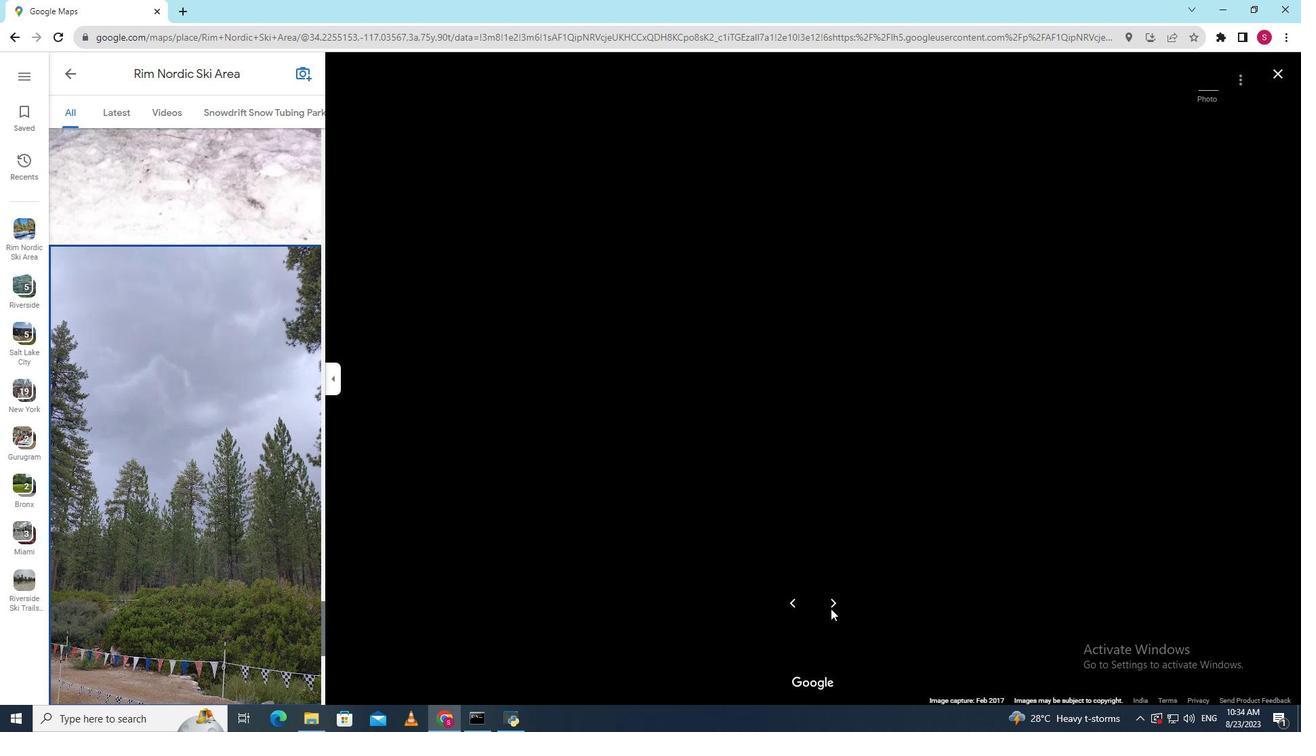 
Action: Mouse moved to (830, 608)
Screenshot: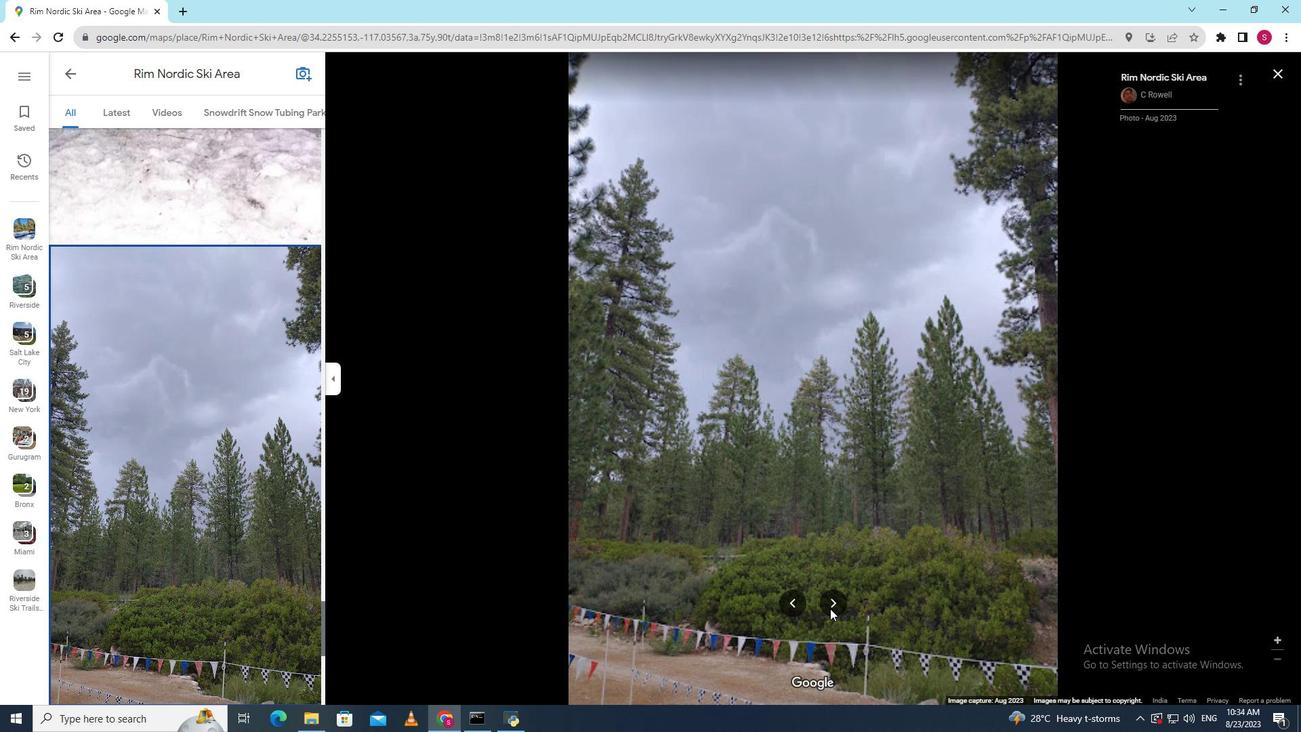 
Action: Mouse pressed left at (830, 608)
Screenshot: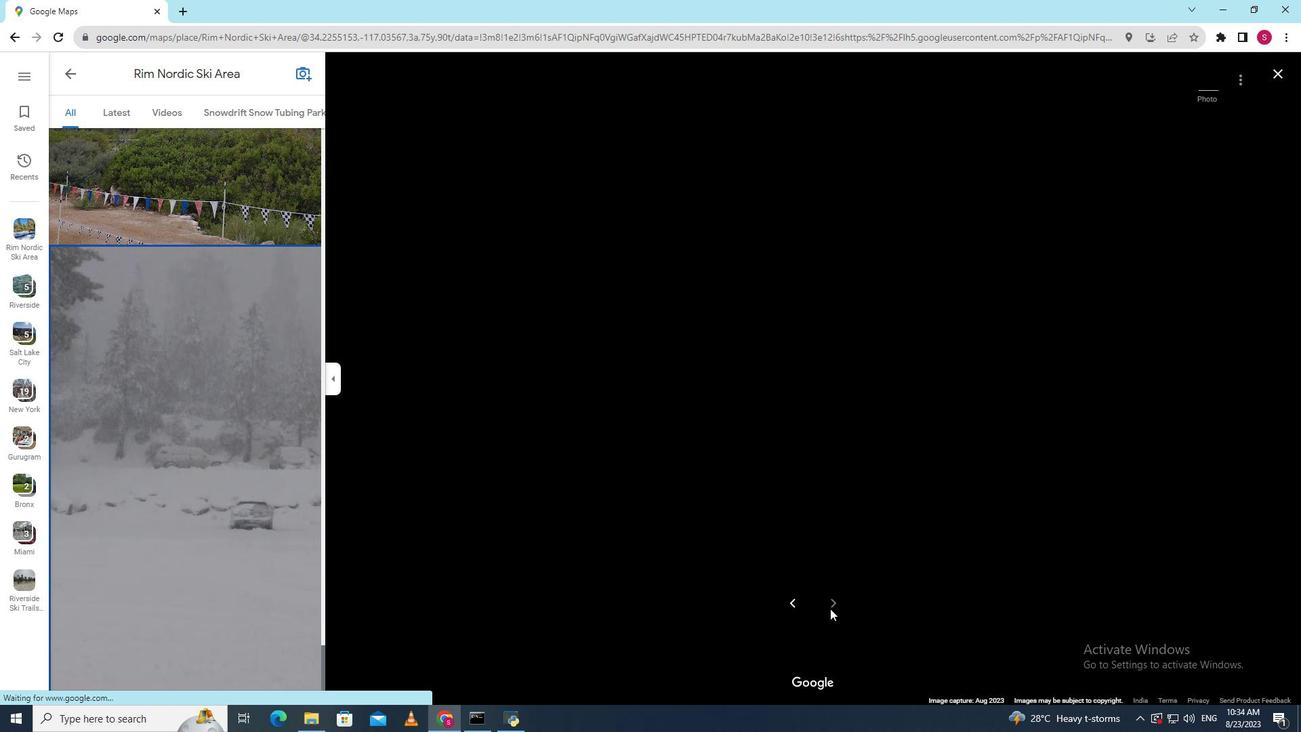 
Action: Mouse moved to (830, 604)
Screenshot: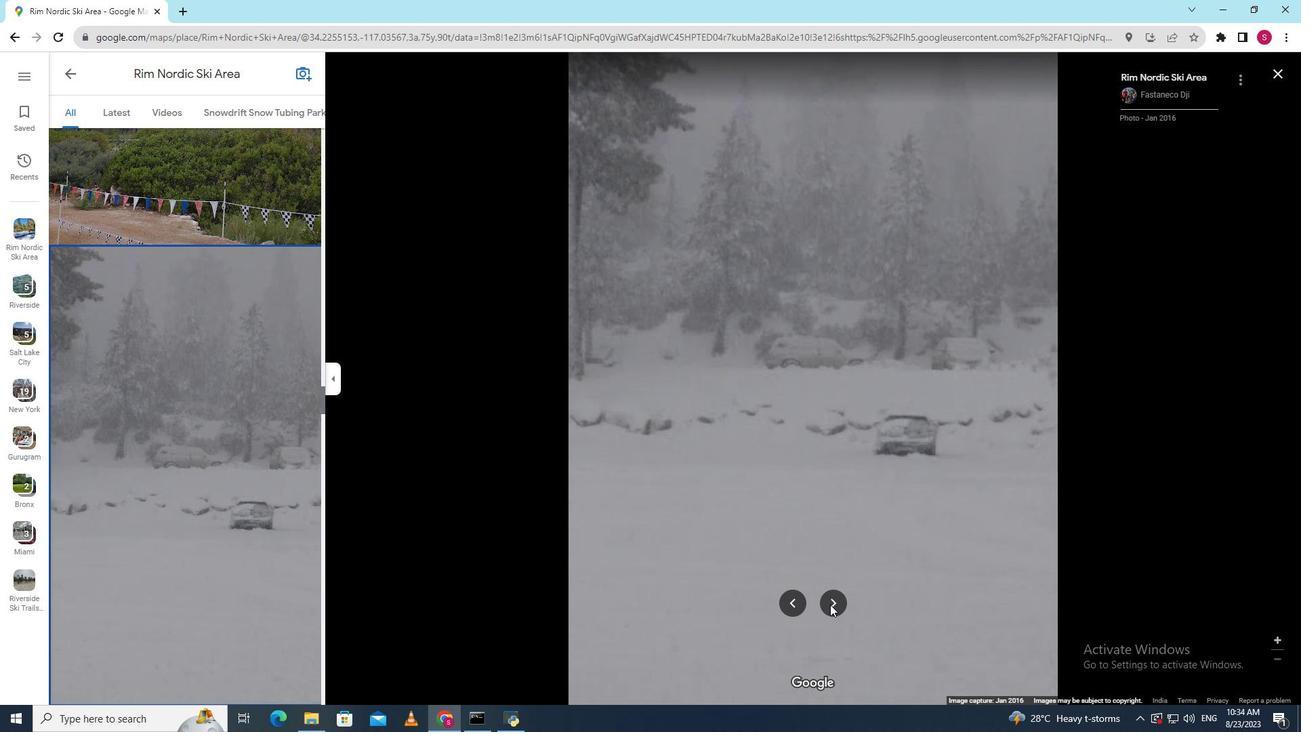 
Action: Mouse pressed left at (830, 604)
Screenshot: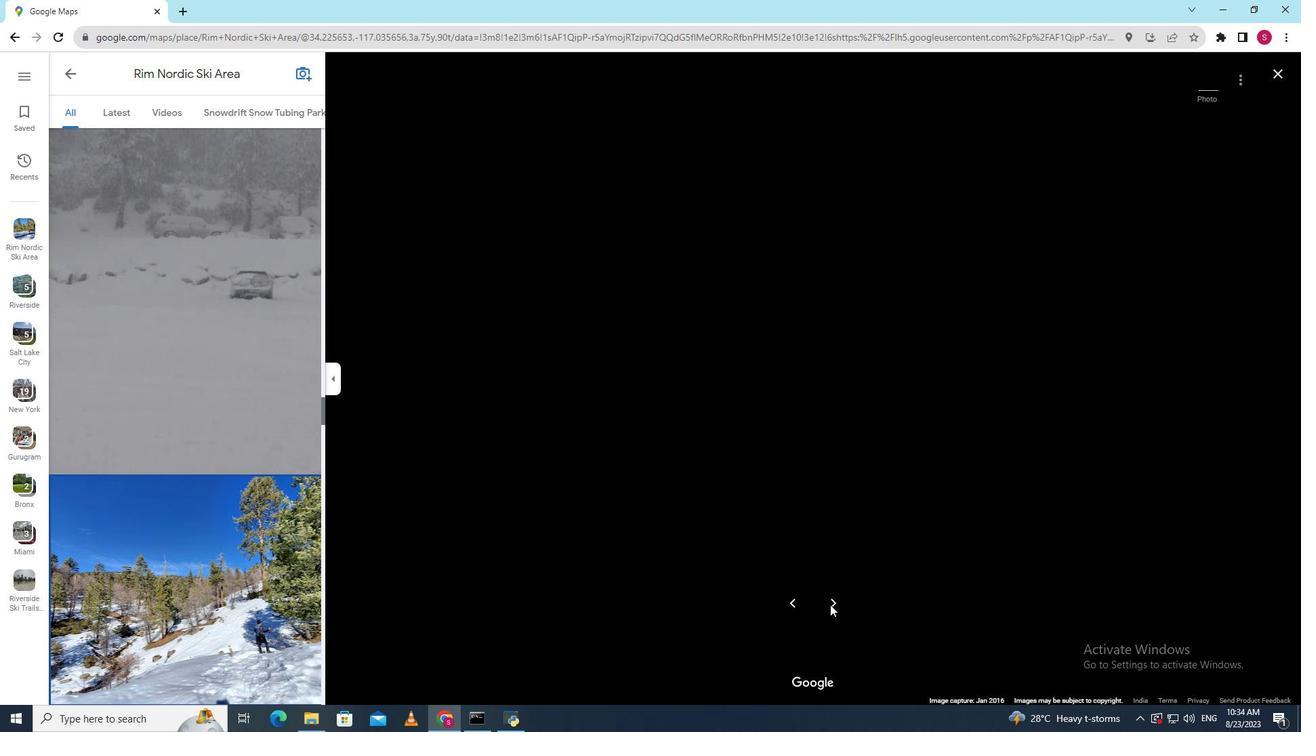 
Action: Mouse pressed left at (830, 604)
Screenshot: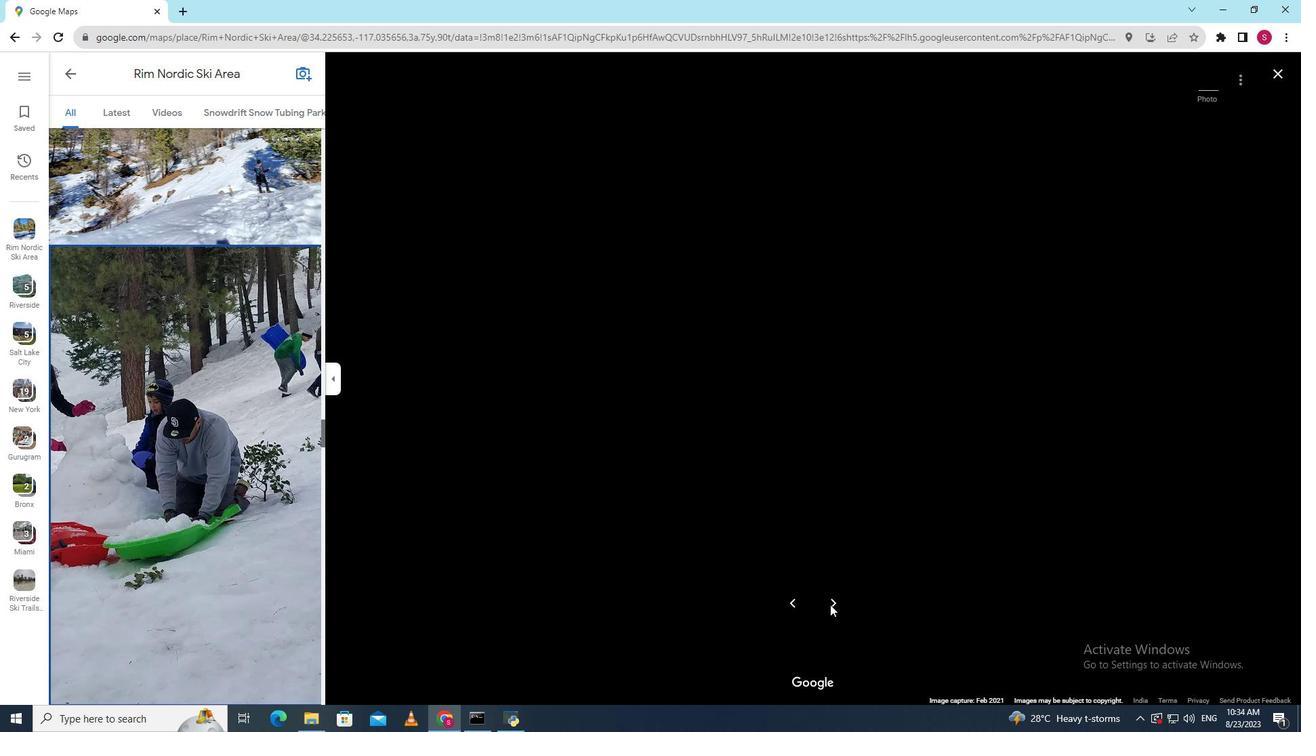 
Action: Mouse pressed left at (830, 604)
Screenshot: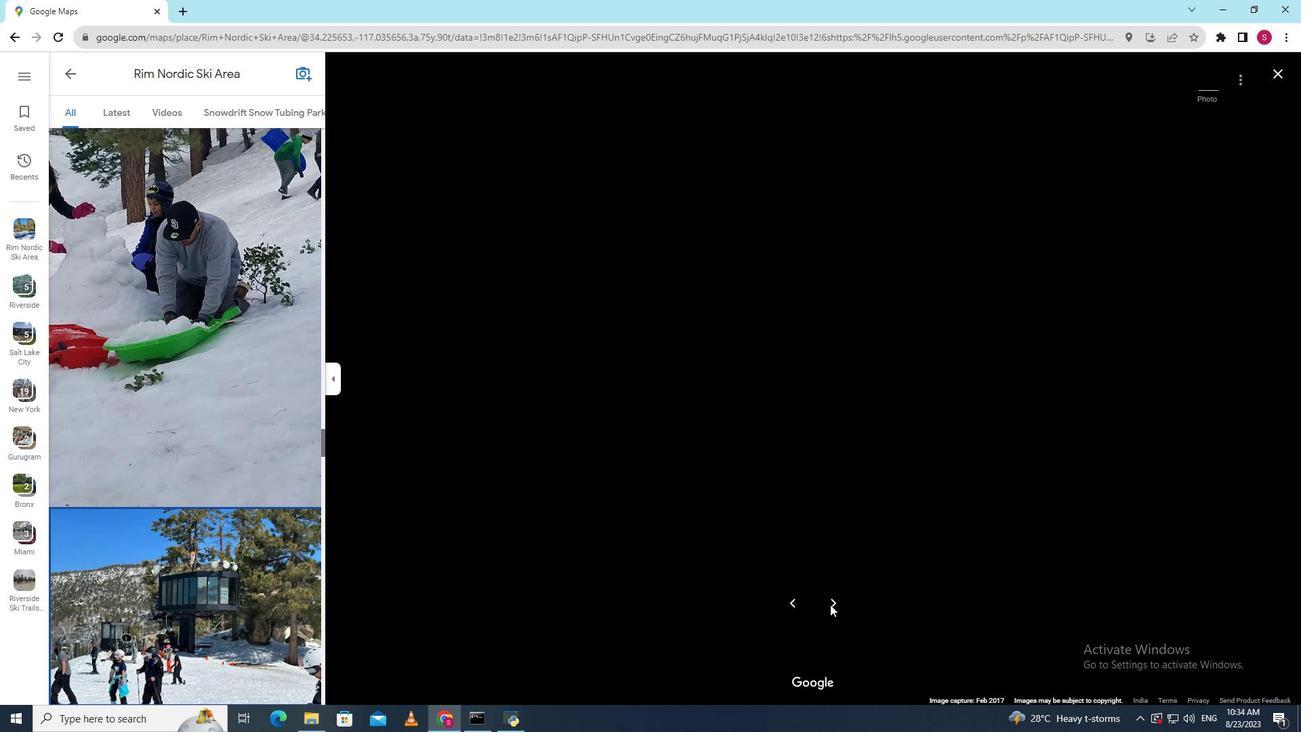 
Action: Mouse pressed left at (830, 604)
Screenshot: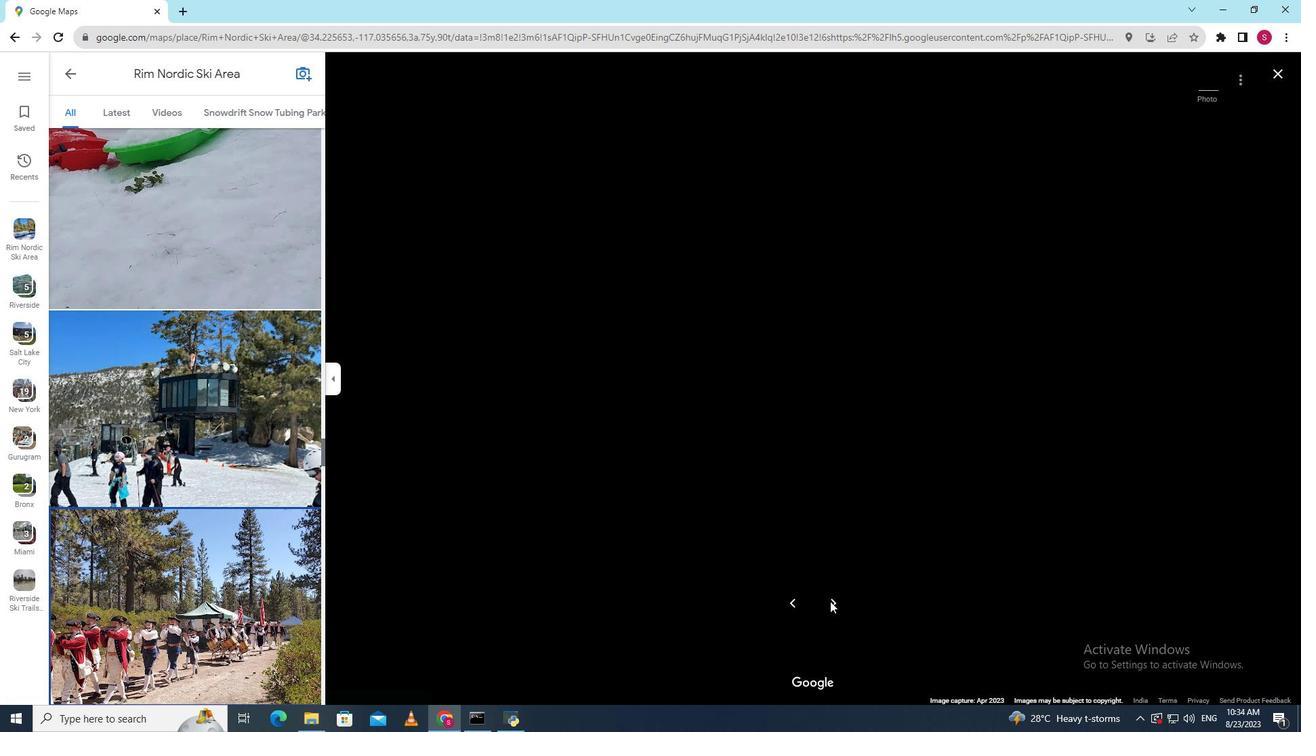 
Action: Mouse moved to (833, 603)
Screenshot: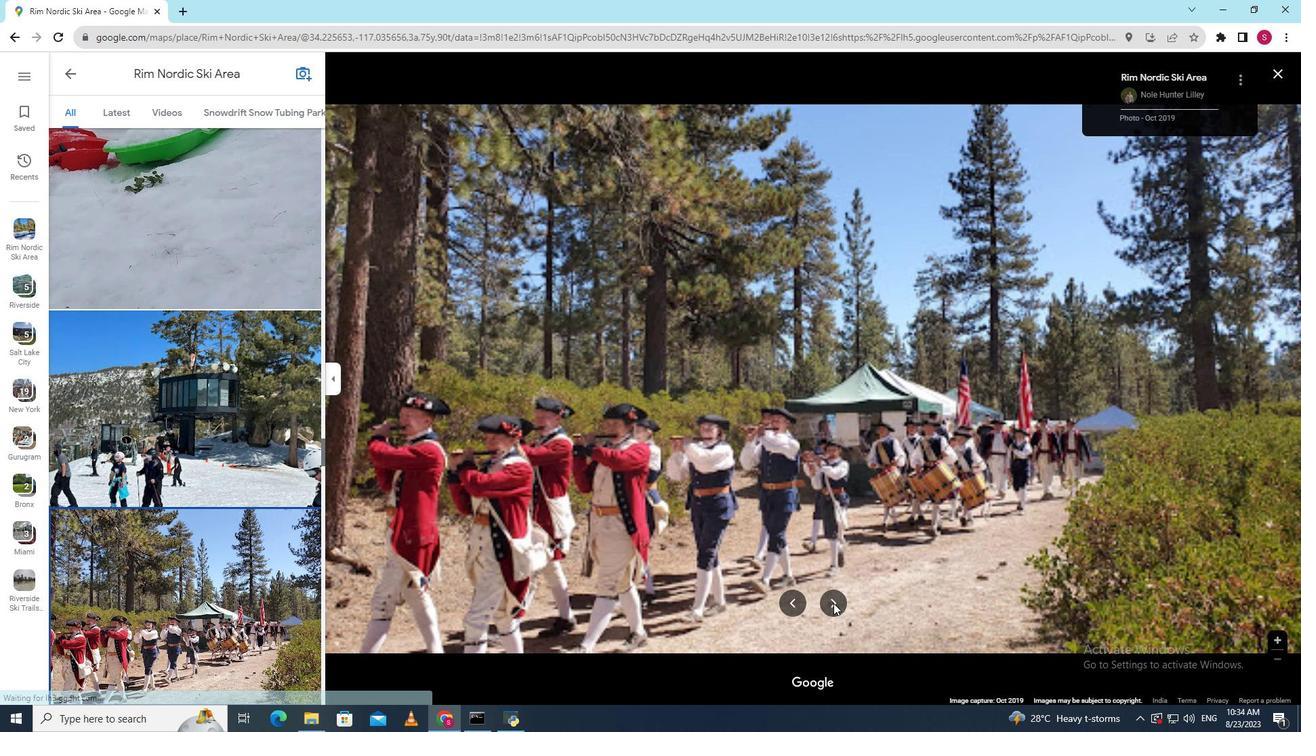 
Action: Mouse pressed left at (833, 603)
Screenshot: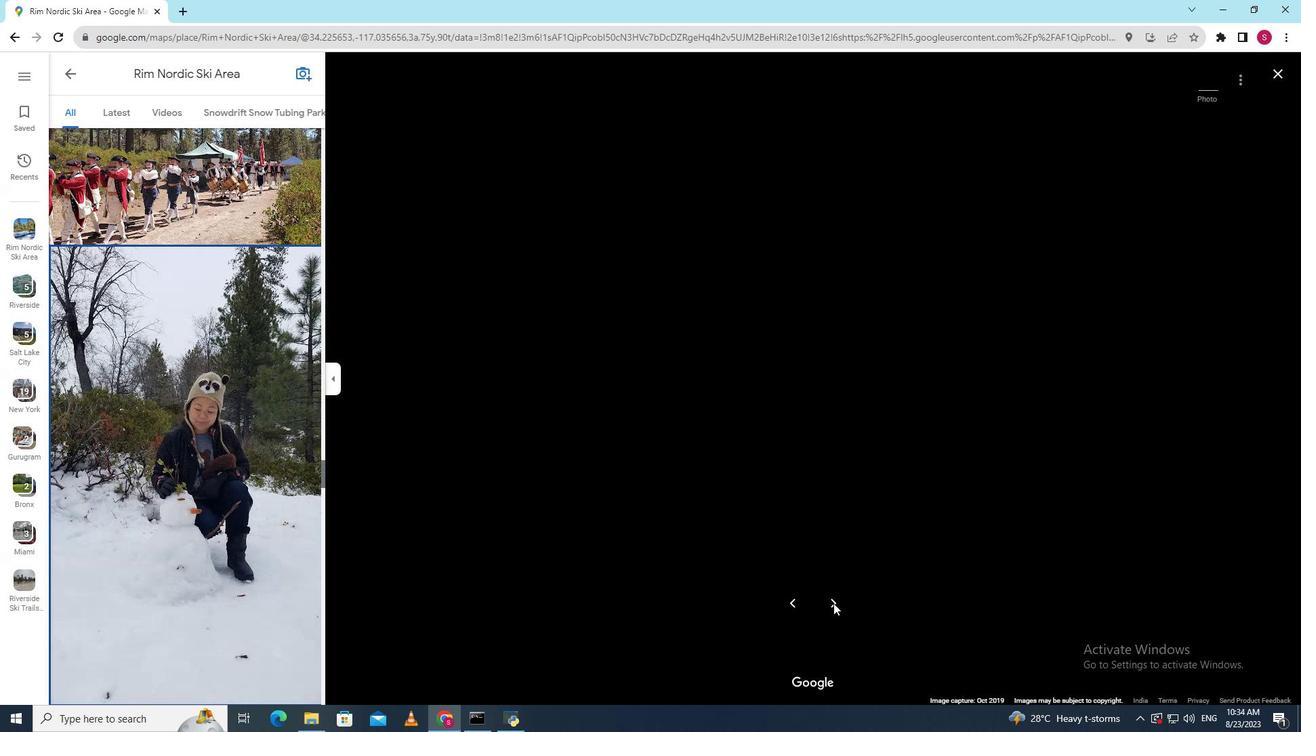 
Action: Mouse moved to (831, 599)
Screenshot: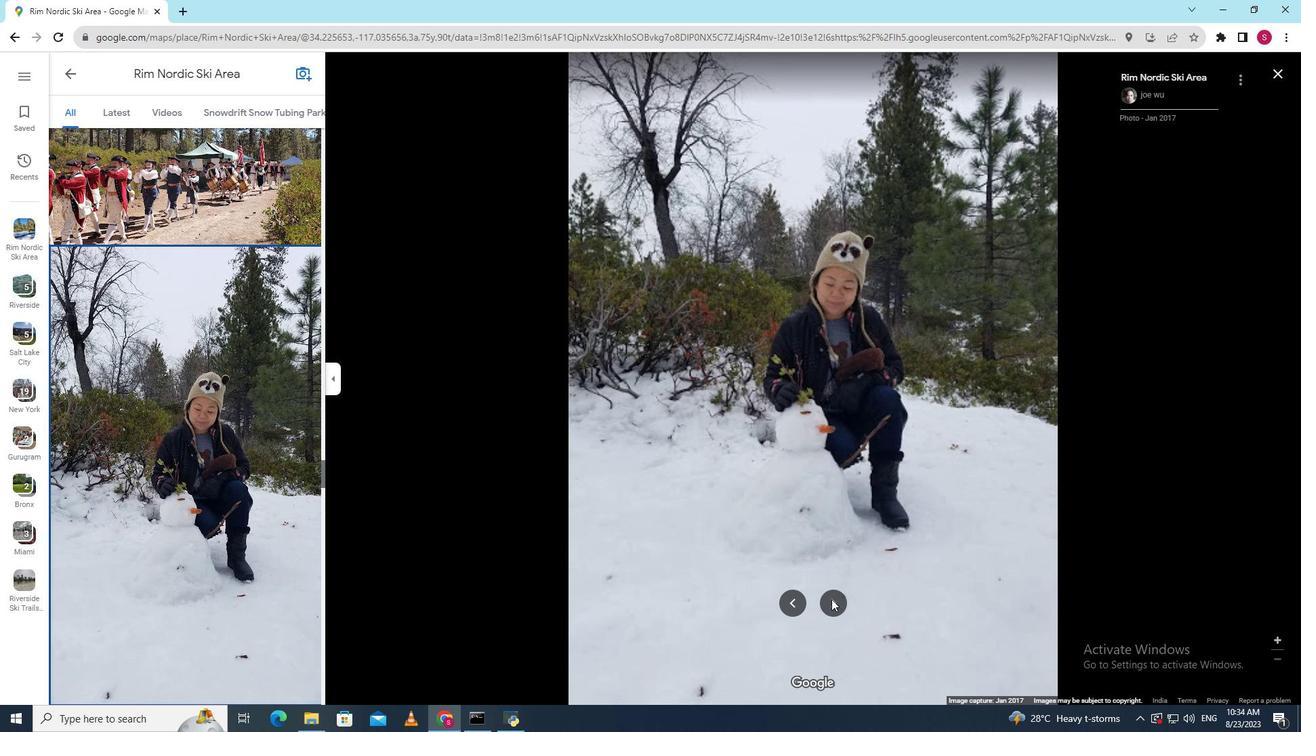 
Action: Mouse pressed left at (831, 599)
Screenshot: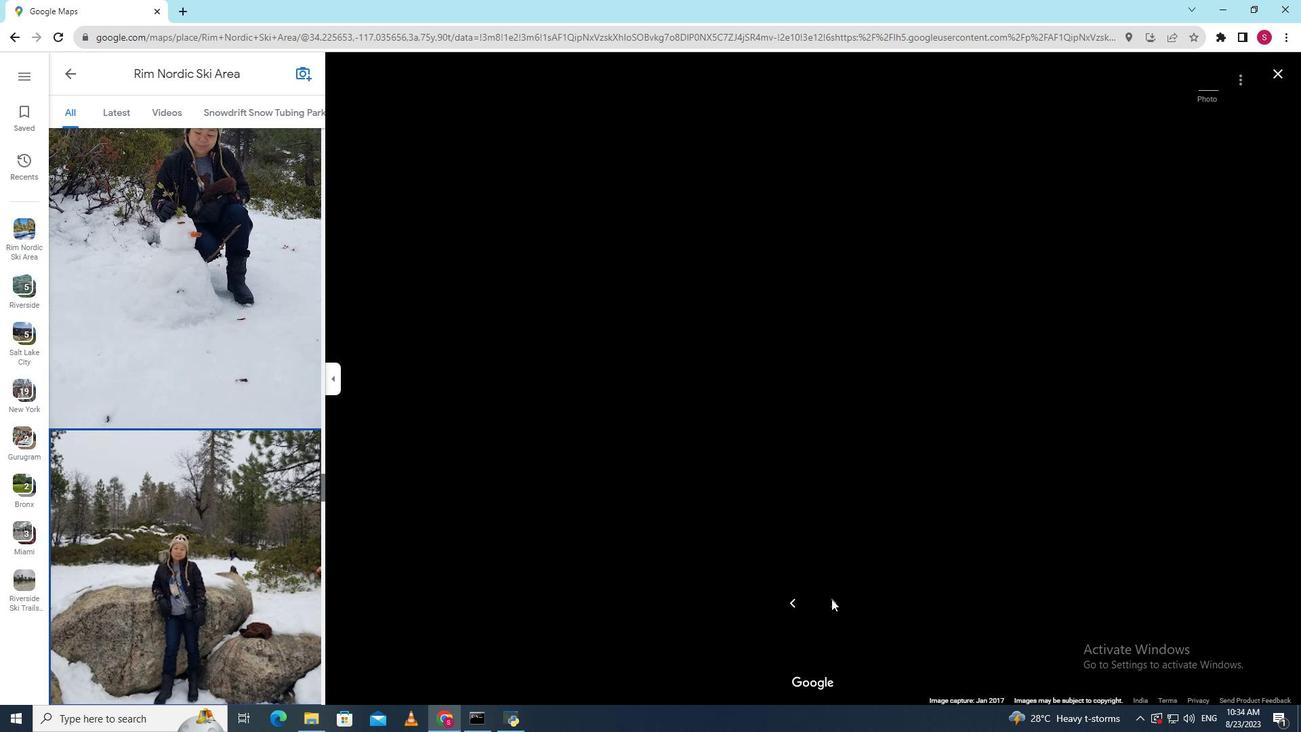 
Action: Mouse pressed left at (831, 599)
Screenshot: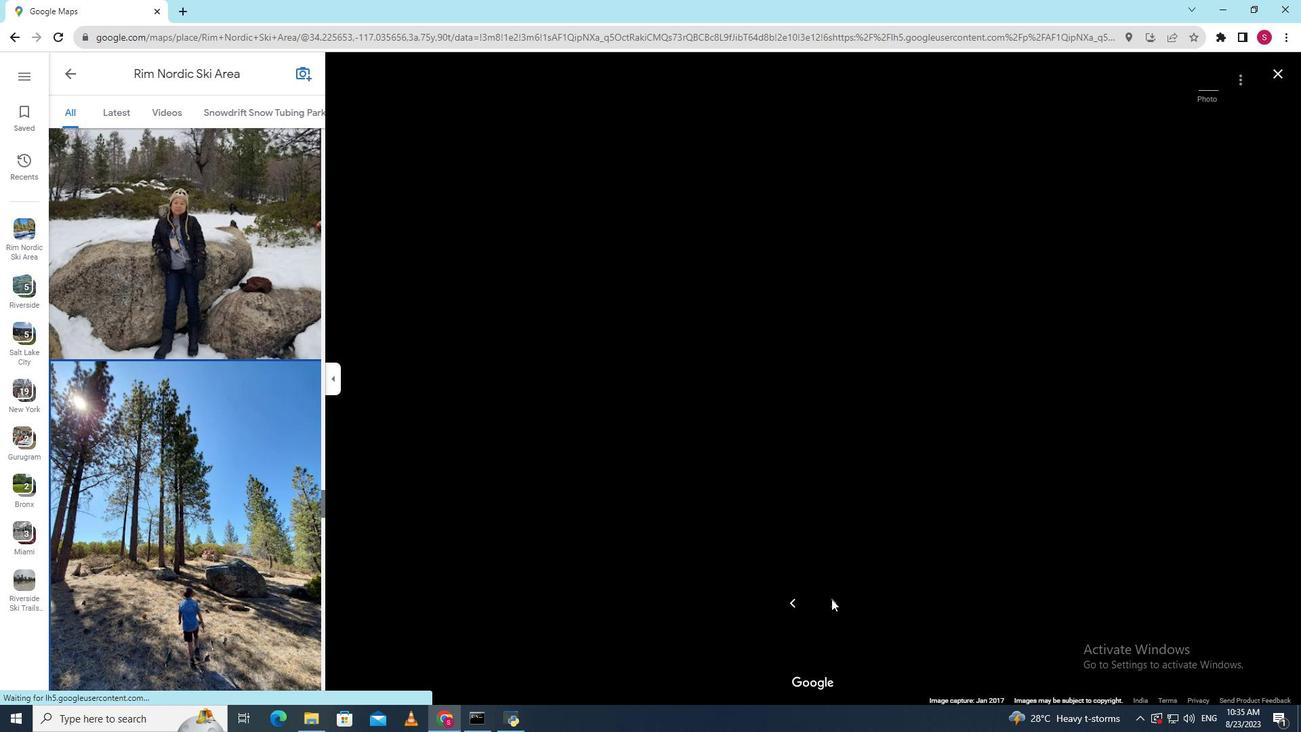 
Action: Mouse pressed left at (831, 599)
Screenshot: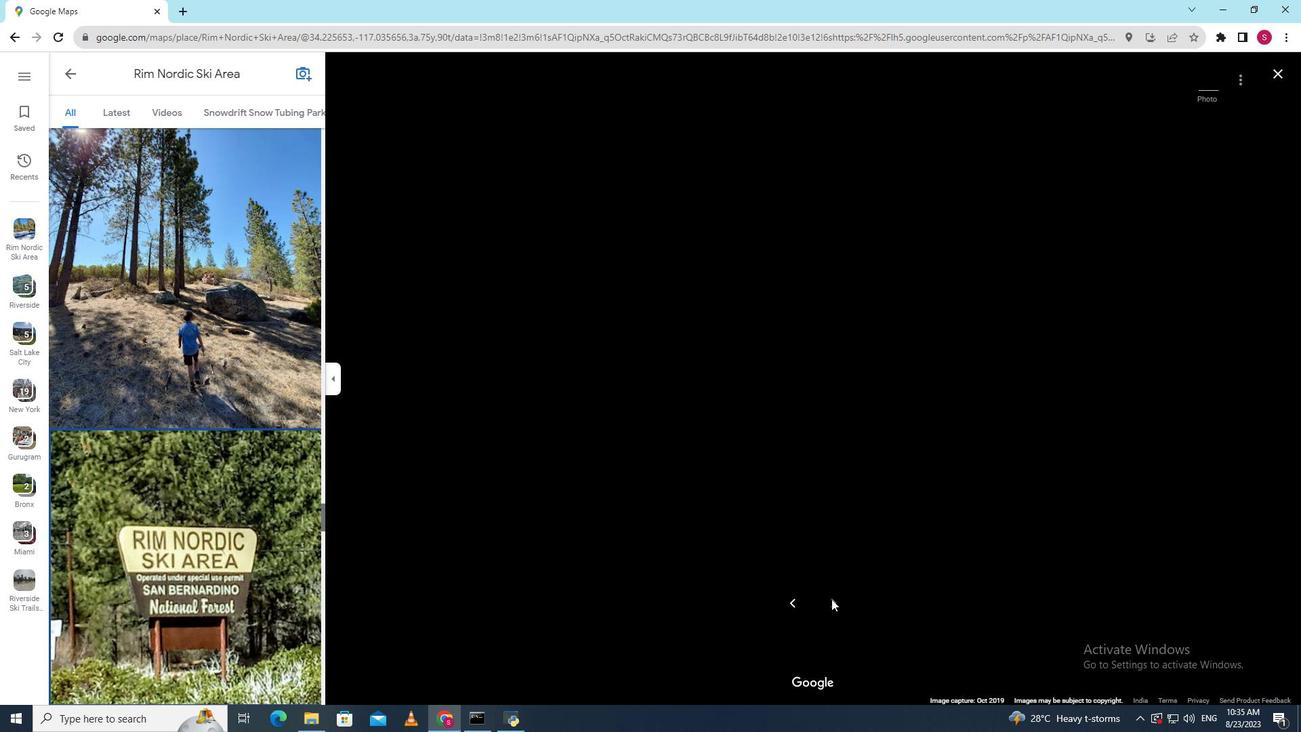 
Action: Mouse moved to (834, 602)
Screenshot: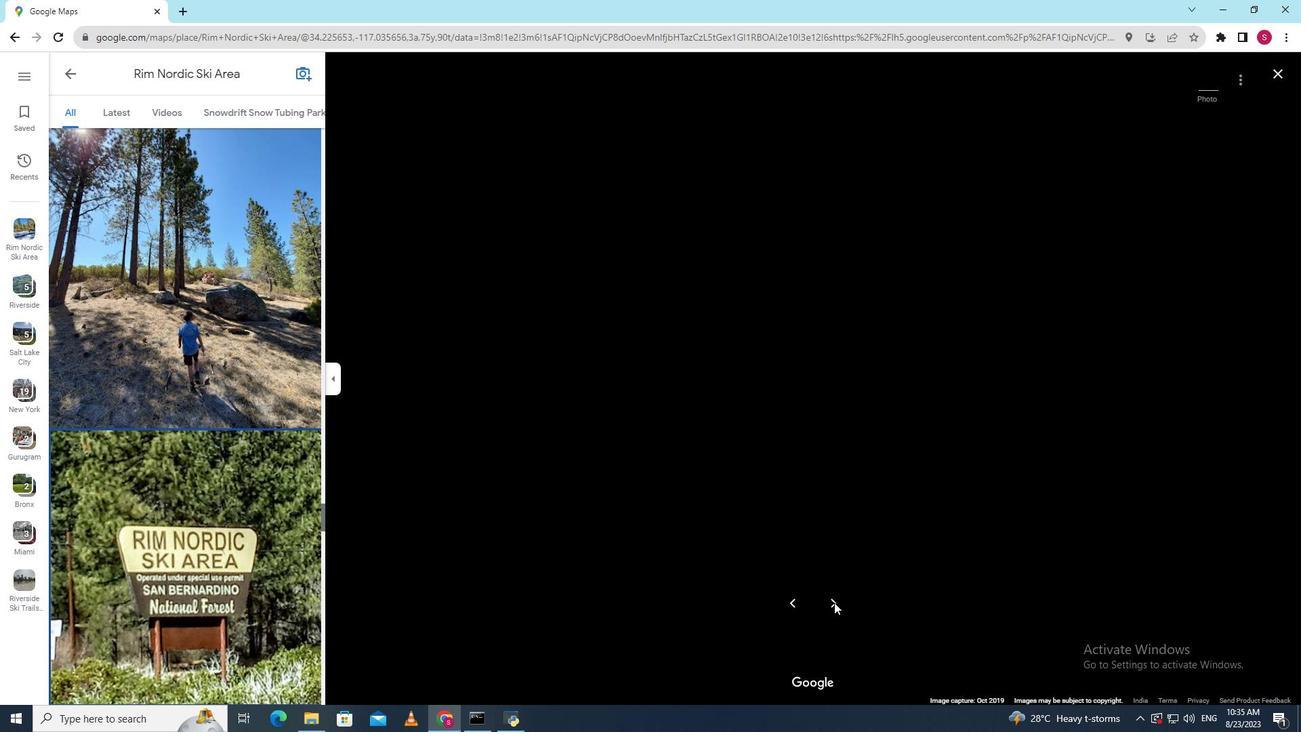 
Action: Mouse pressed left at (834, 602)
Screenshot: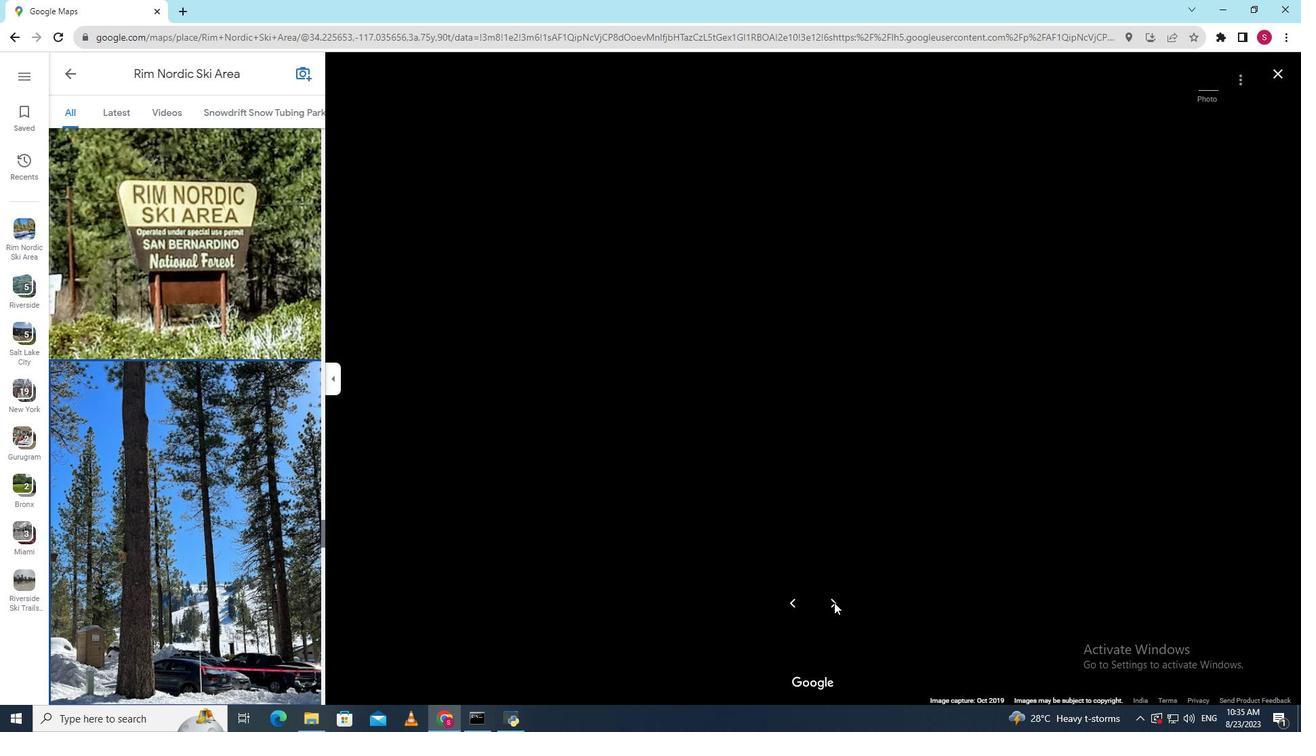 
Action: Mouse pressed left at (834, 602)
Screenshot: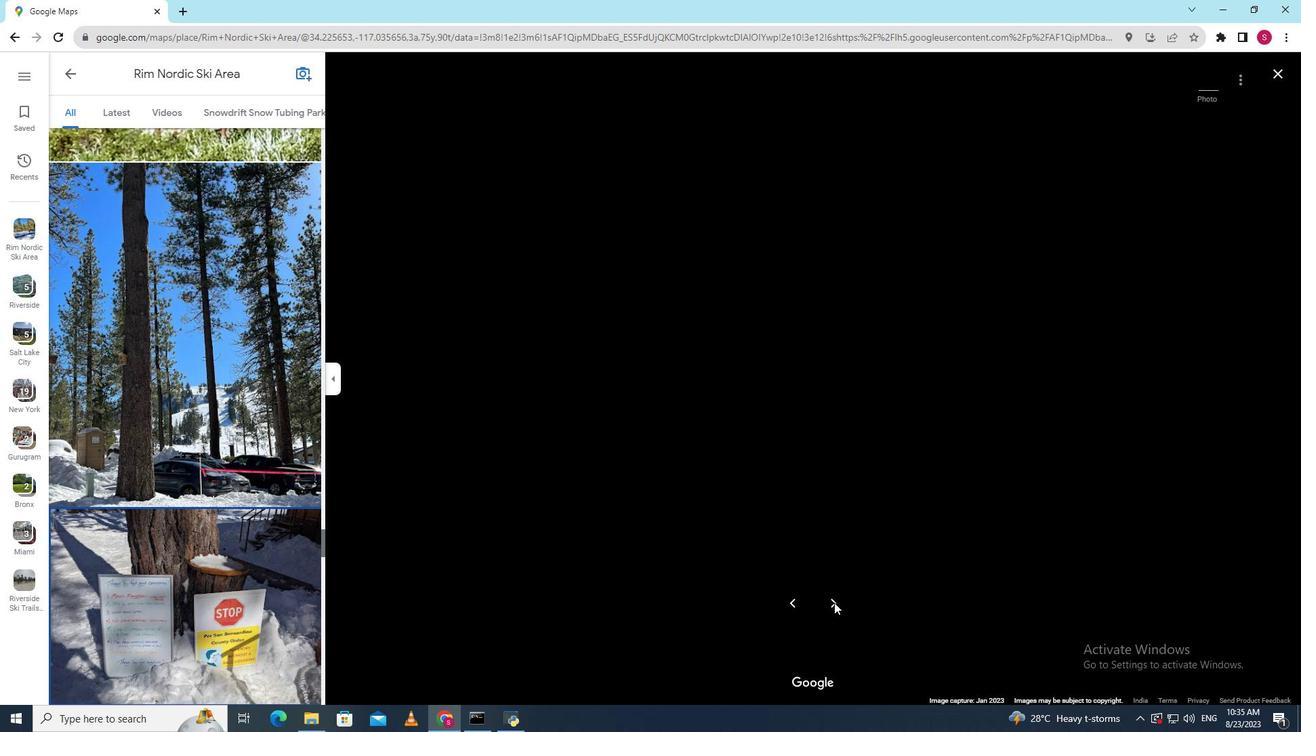 
Action: Mouse pressed left at (834, 602)
Screenshot: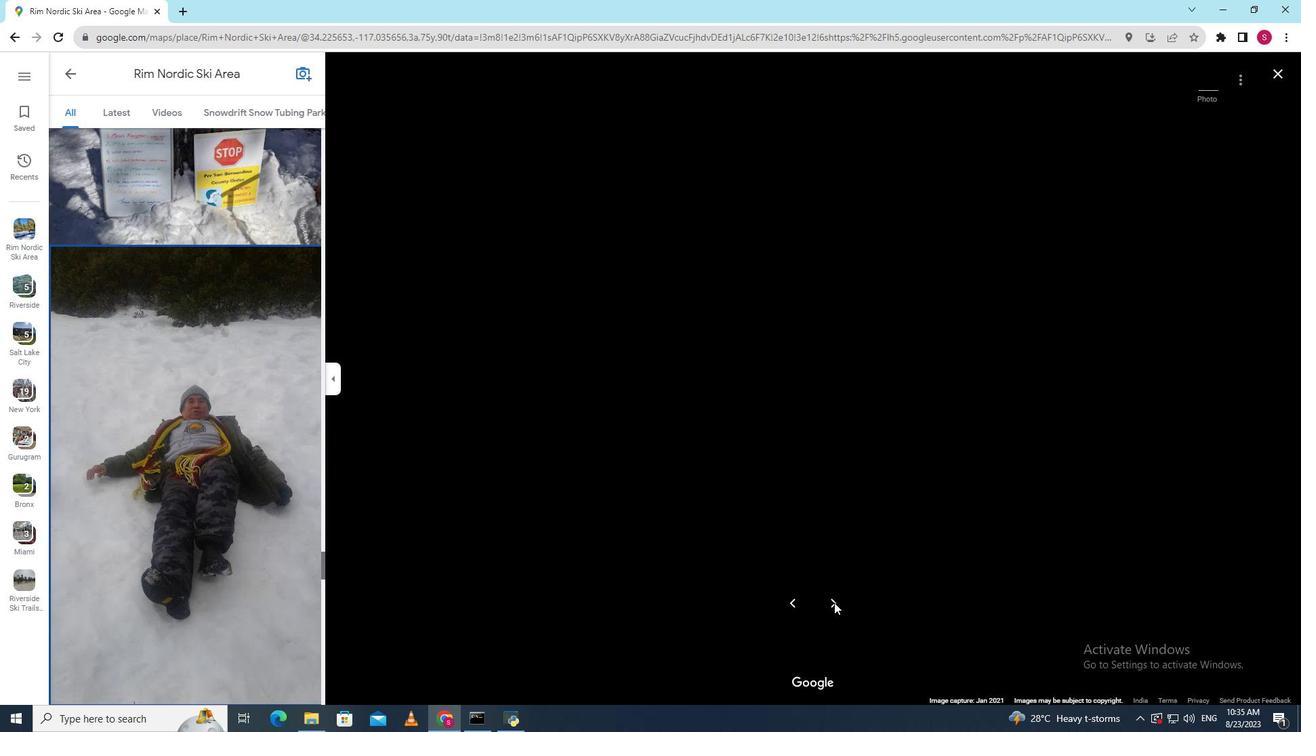 
Action: Mouse pressed left at (834, 602)
Screenshot: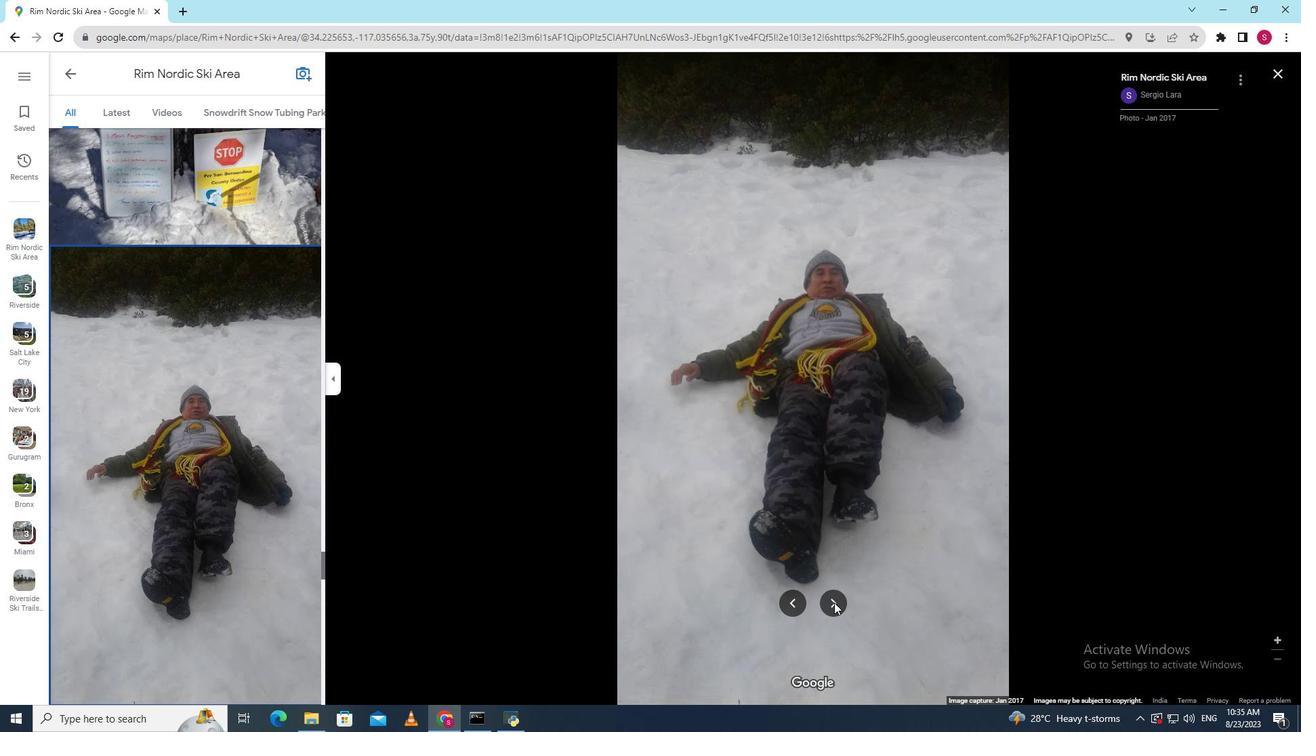 
Action: Mouse moved to (795, 511)
Screenshot: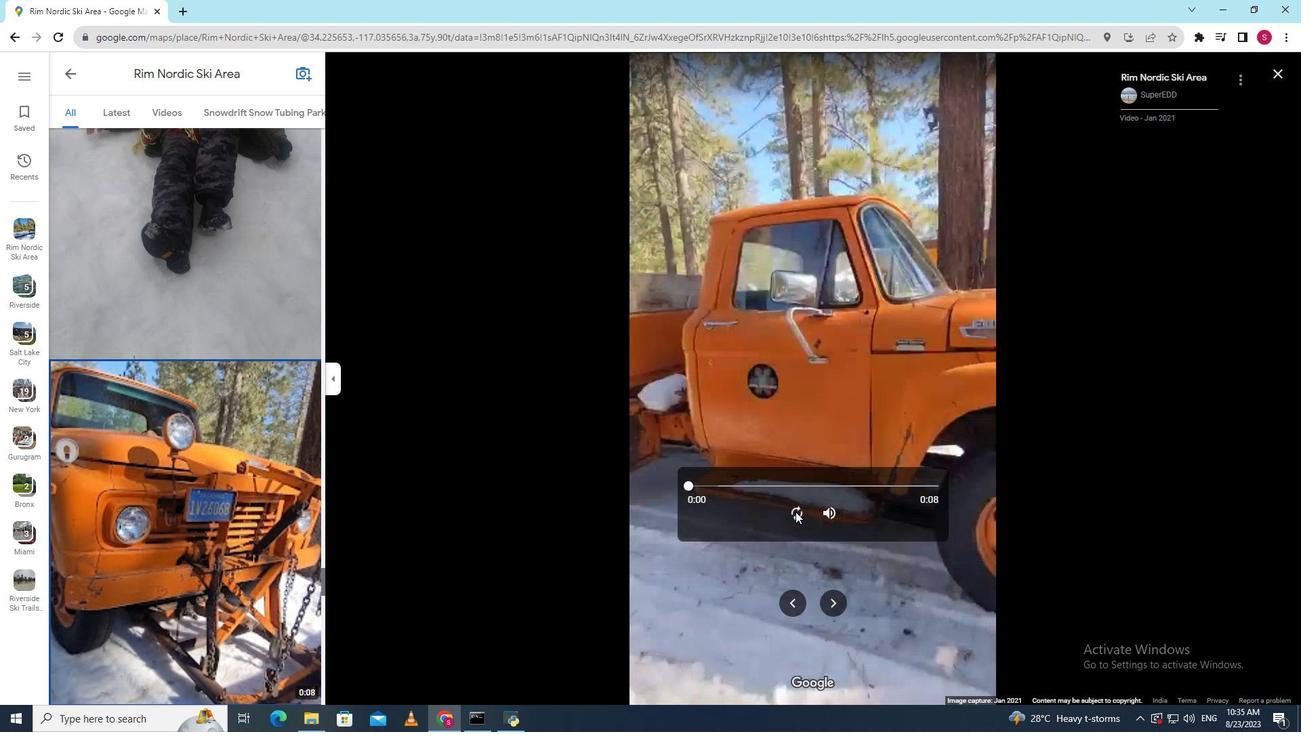 
Action: Mouse pressed left at (795, 511)
Screenshot: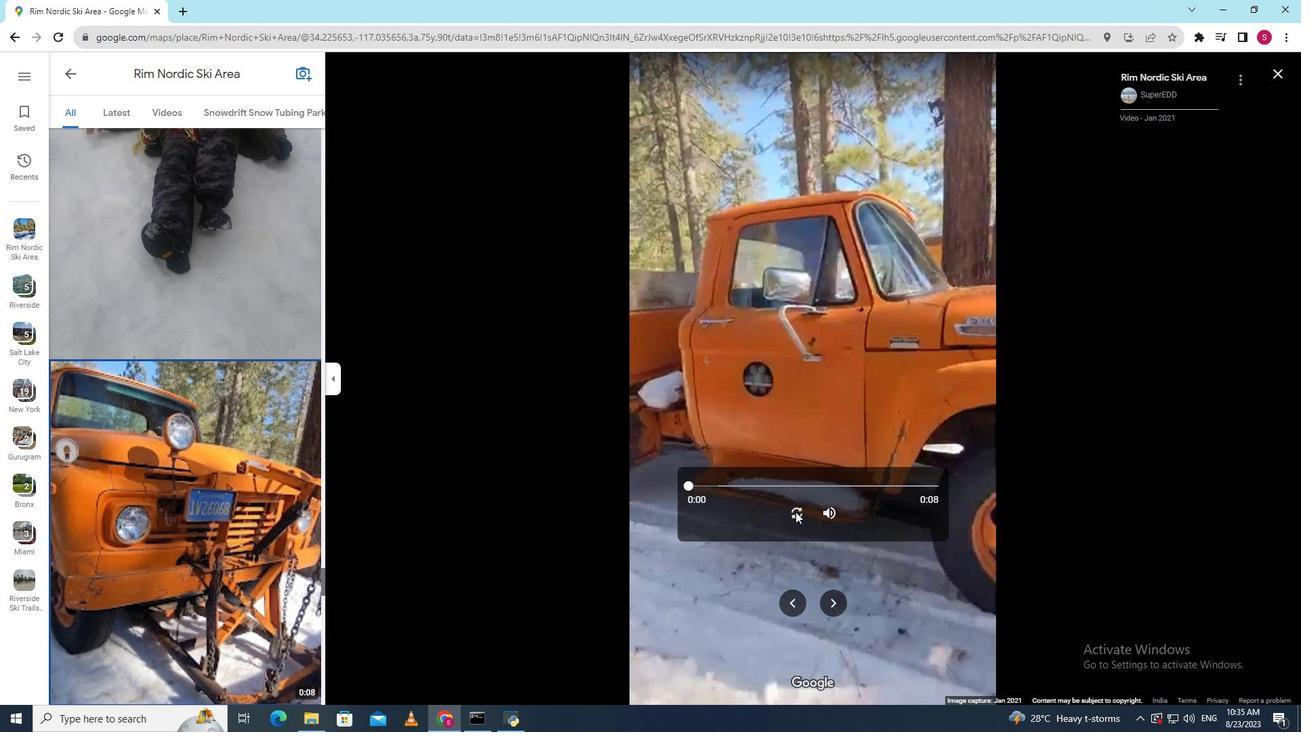 
Action: Mouse moved to (832, 601)
Screenshot: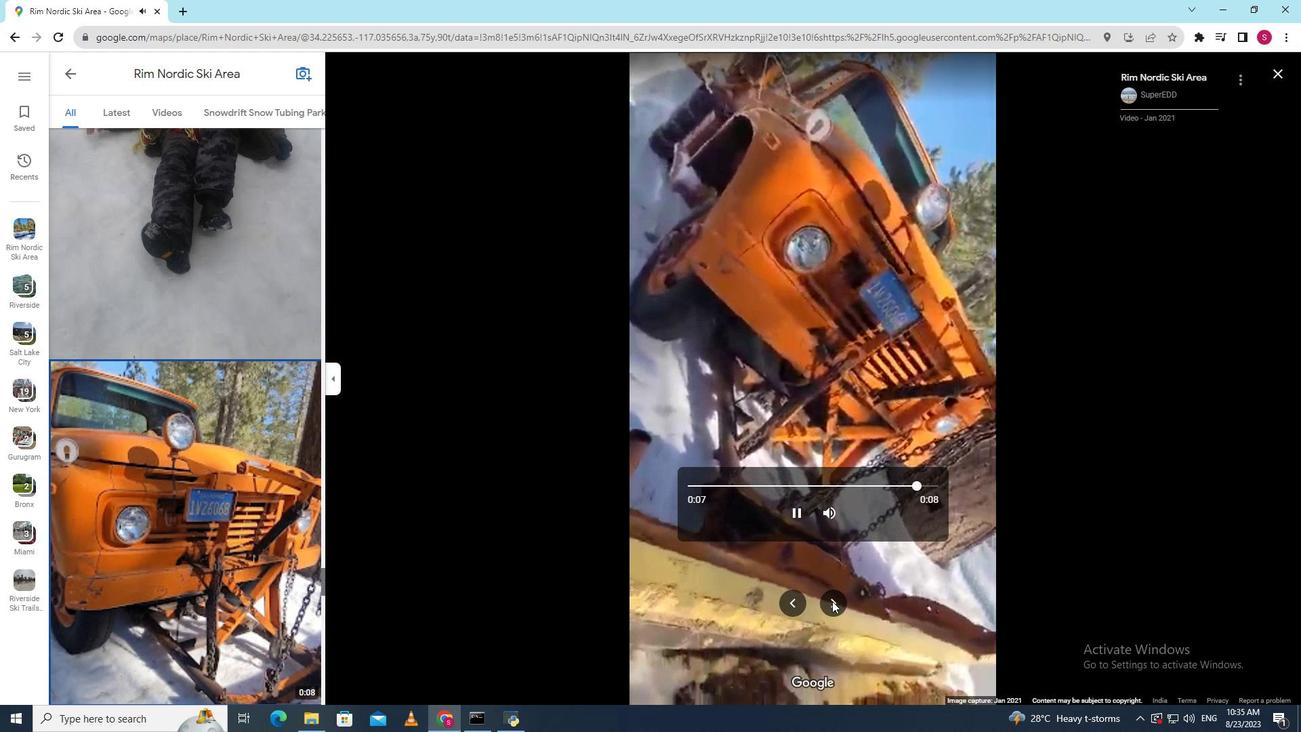 
Action: Mouse pressed left at (832, 601)
Screenshot: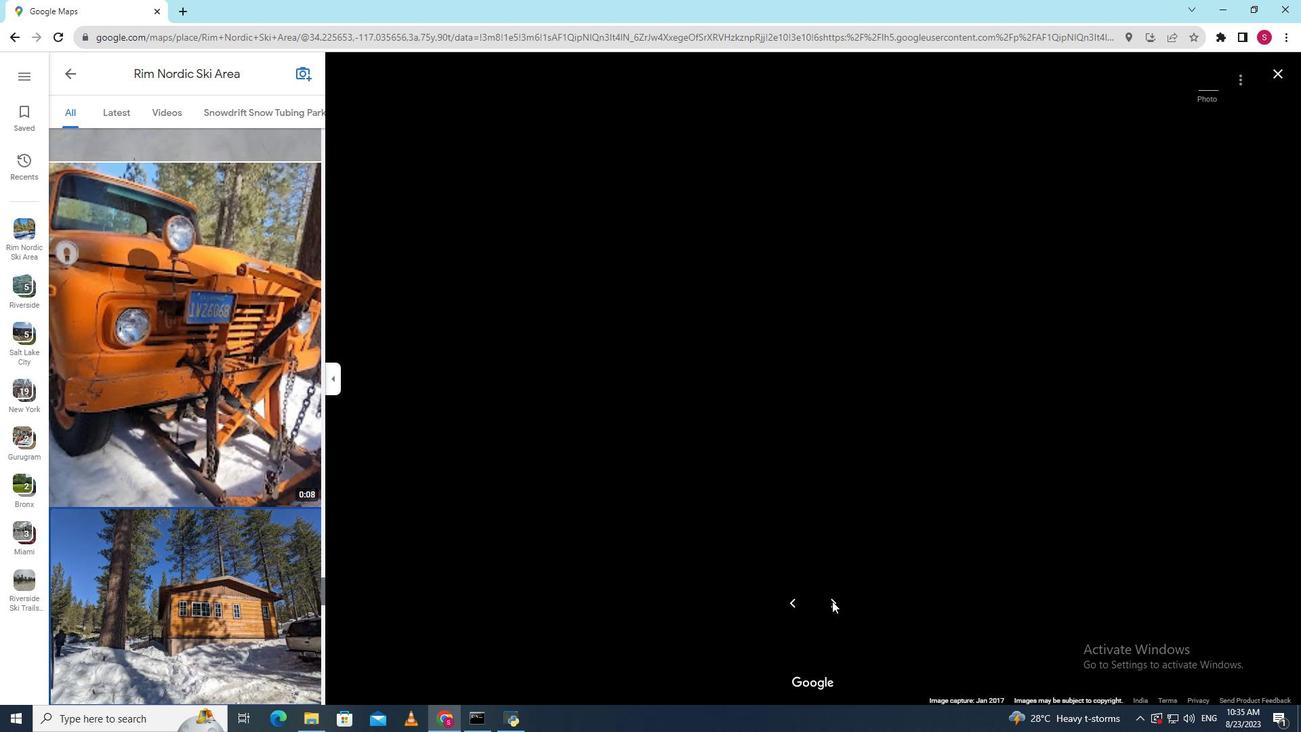 
Action: Mouse pressed left at (832, 601)
Screenshot: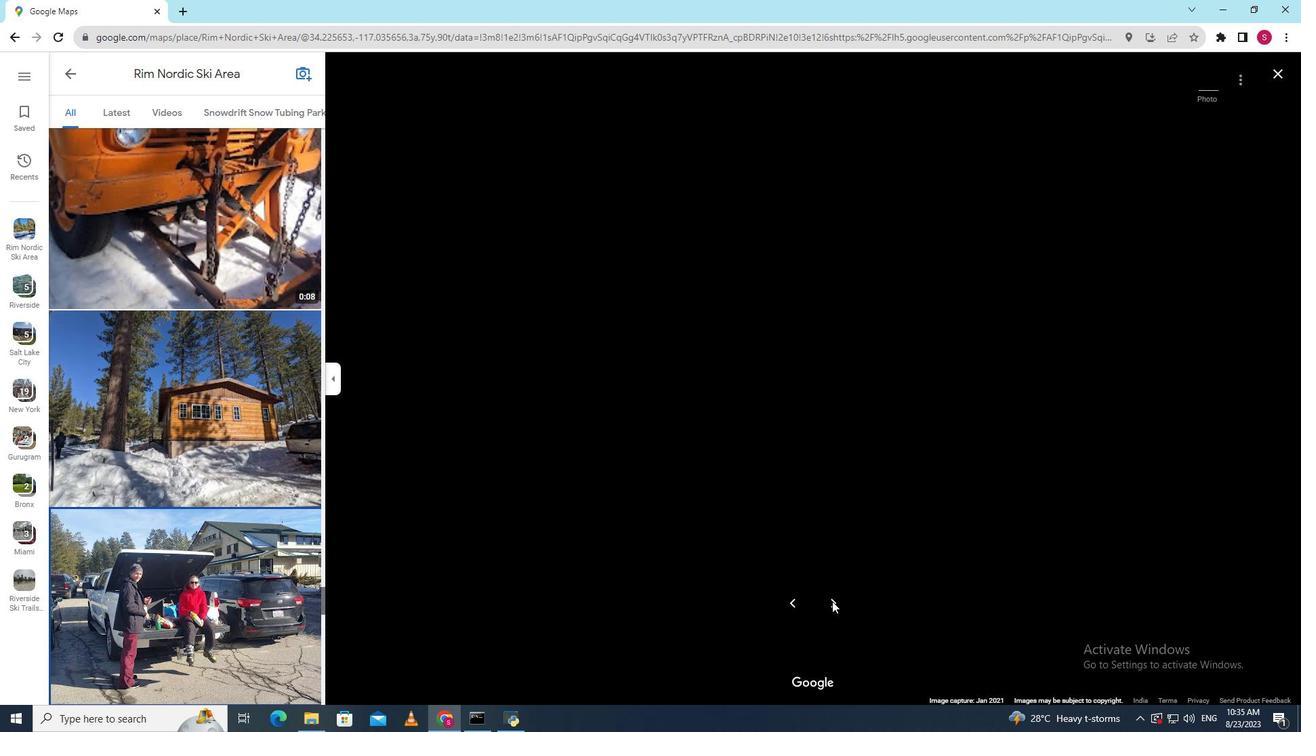 
Action: Mouse pressed left at (832, 601)
Screenshot: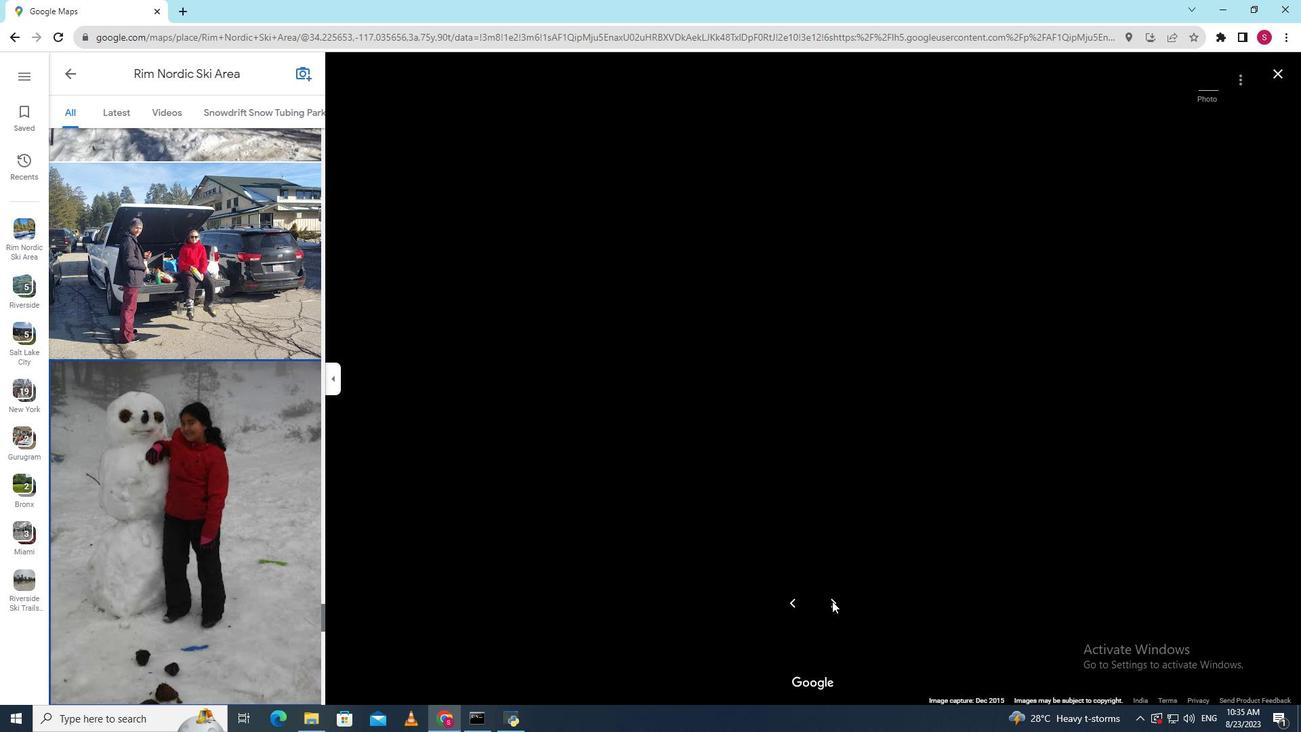 
Action: Mouse pressed left at (832, 601)
Screenshot: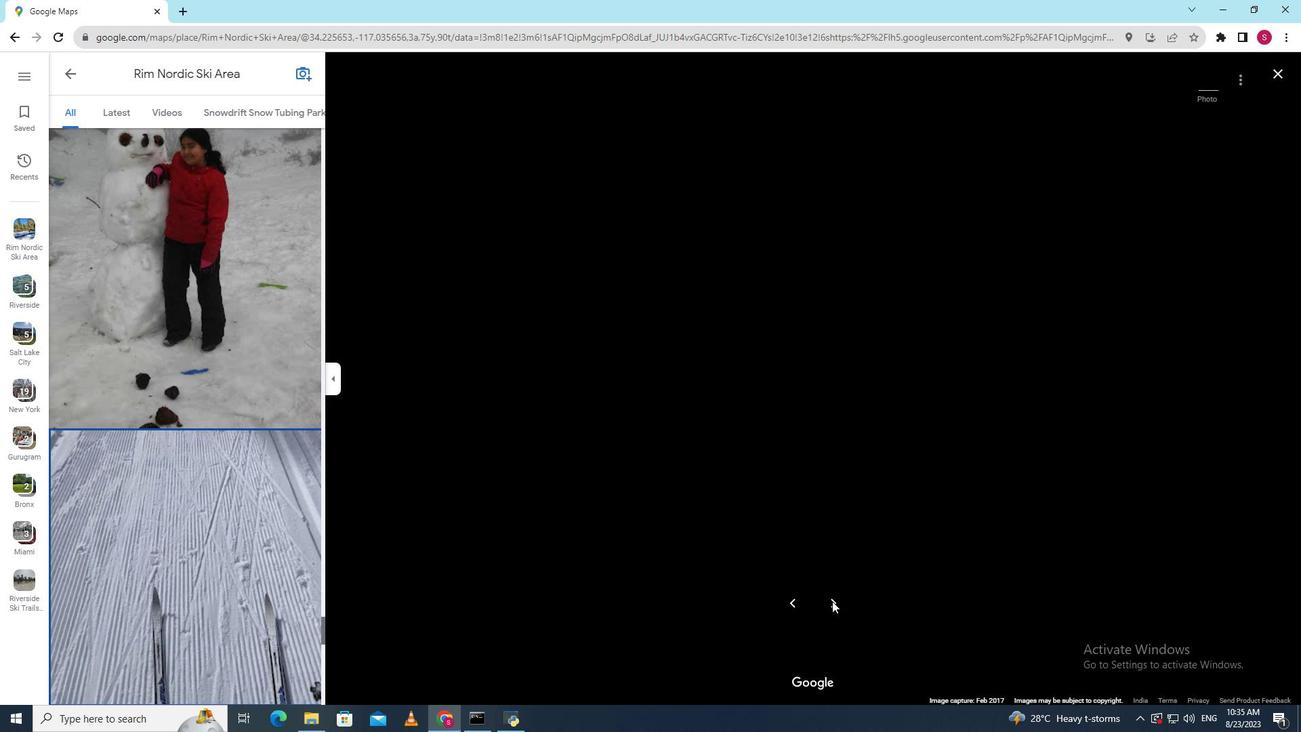 
Action: Mouse pressed left at (832, 601)
Screenshot: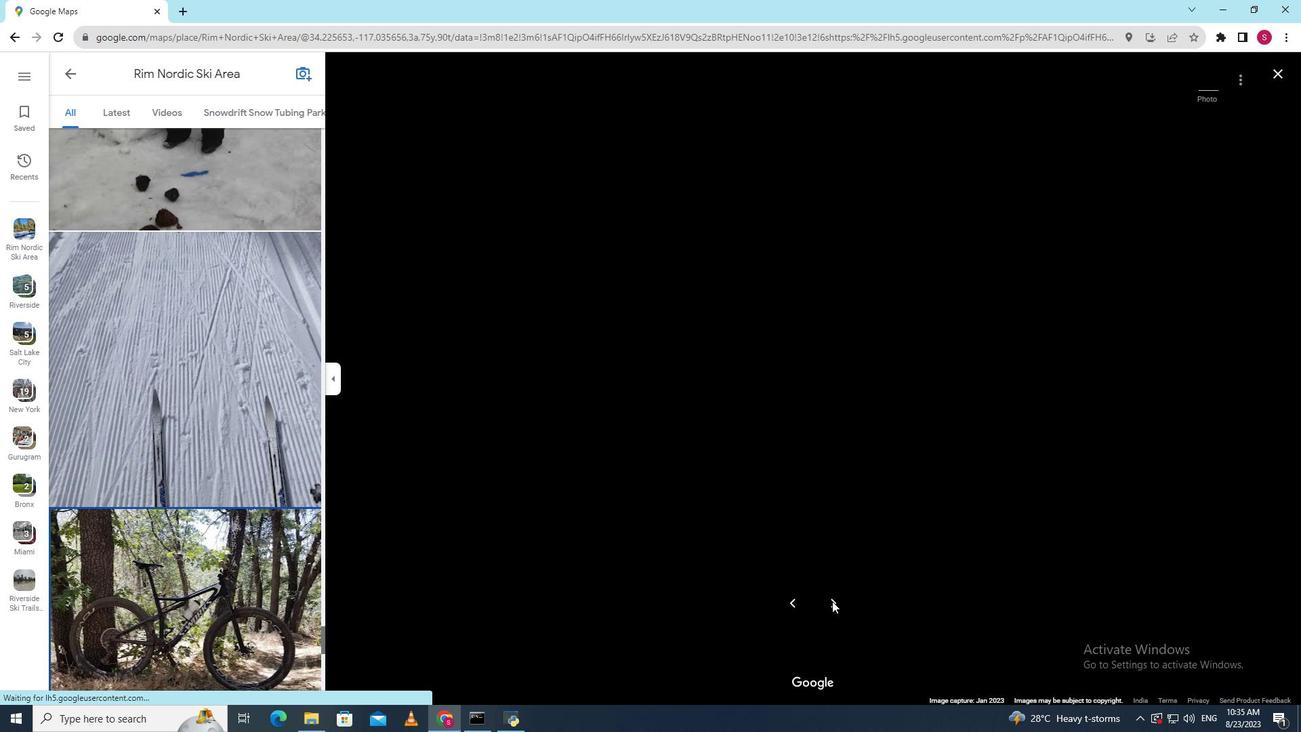 
Action: Mouse pressed left at (832, 601)
Screenshot: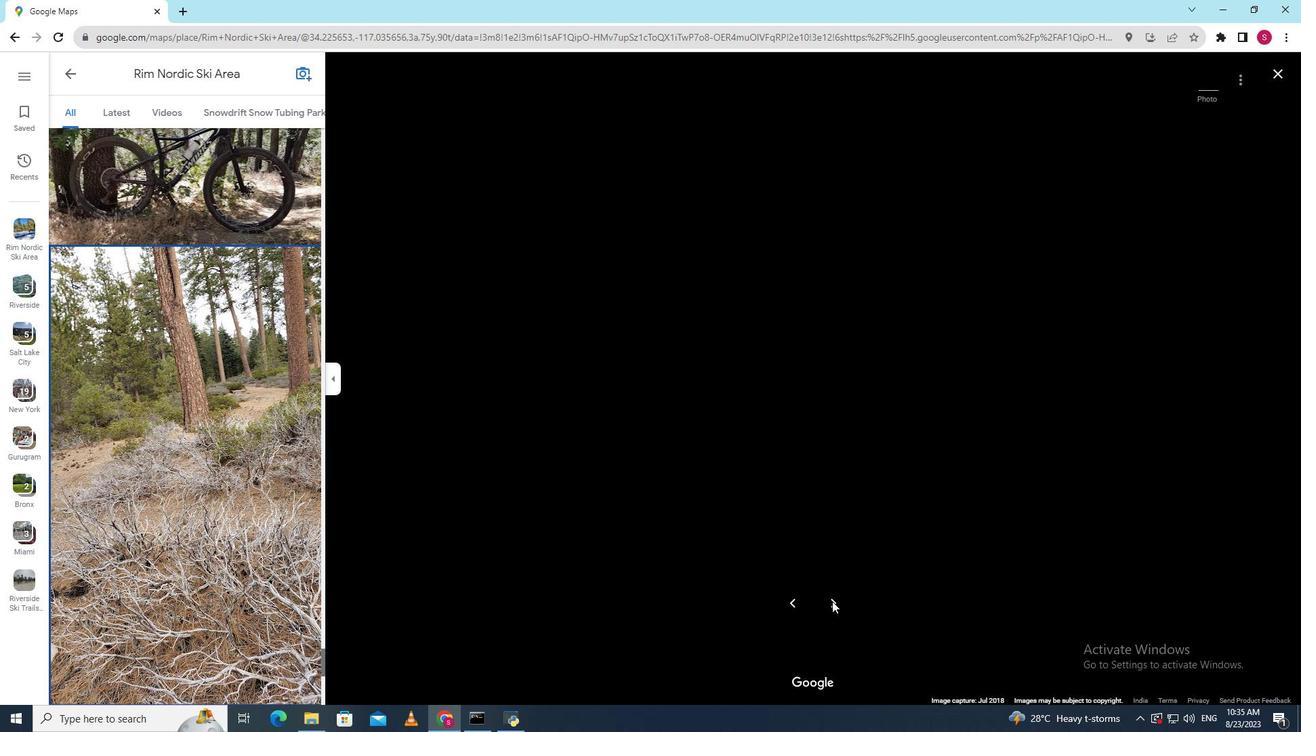 
Action: Mouse pressed left at (832, 601)
Screenshot: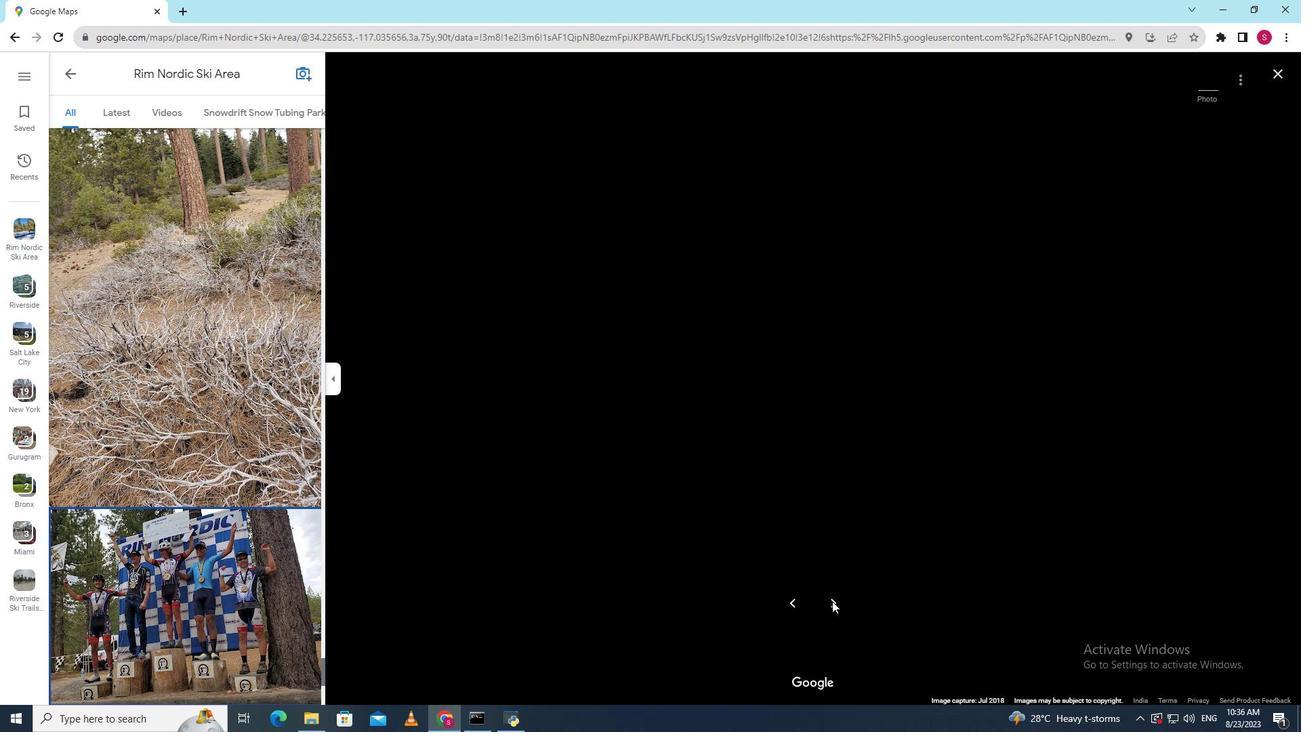 
Action: Mouse pressed left at (832, 601)
Screenshot: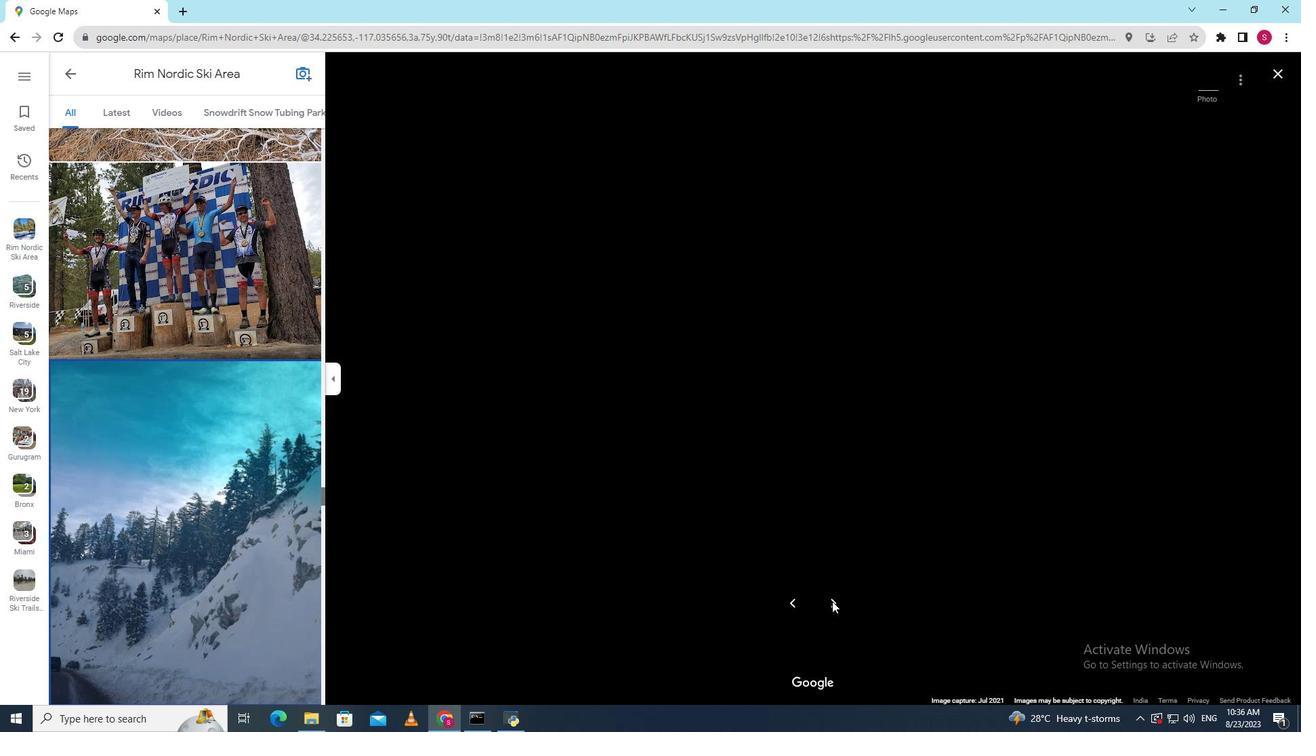 
Action: Mouse pressed left at (832, 601)
Screenshot: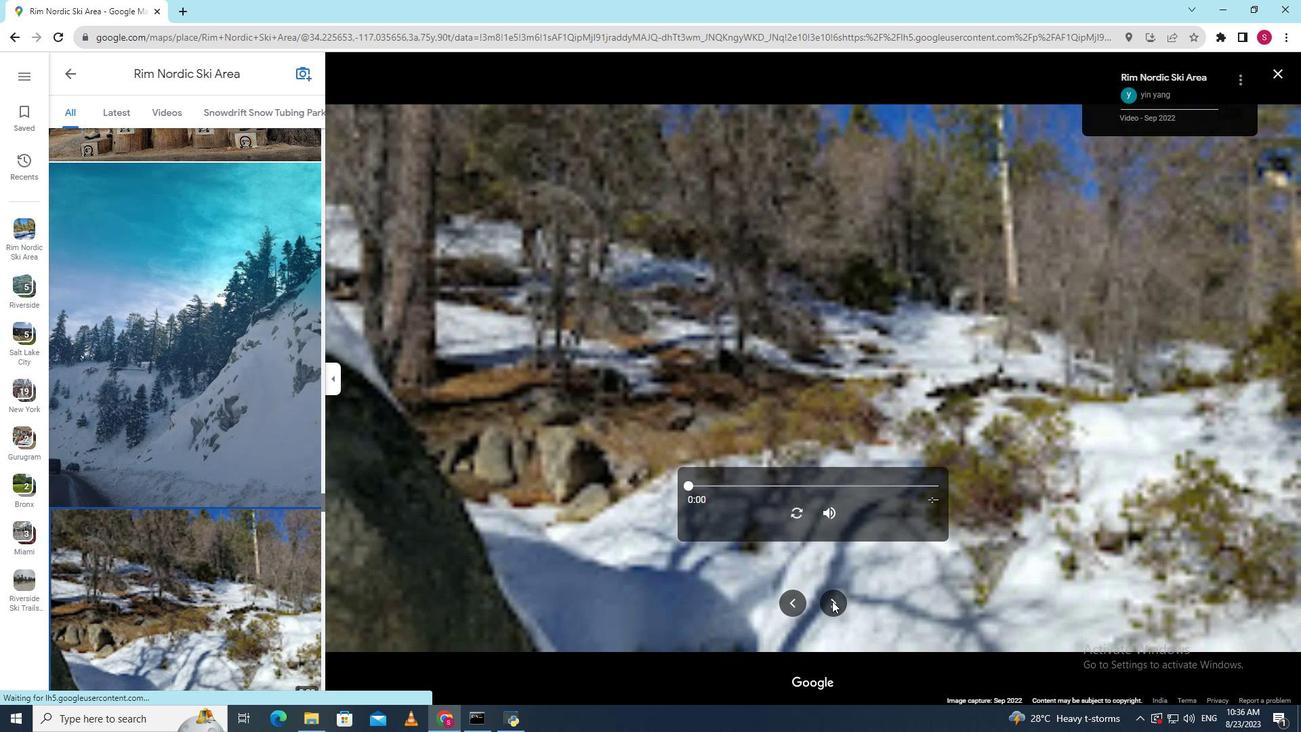
Action: Mouse moved to (796, 512)
Screenshot: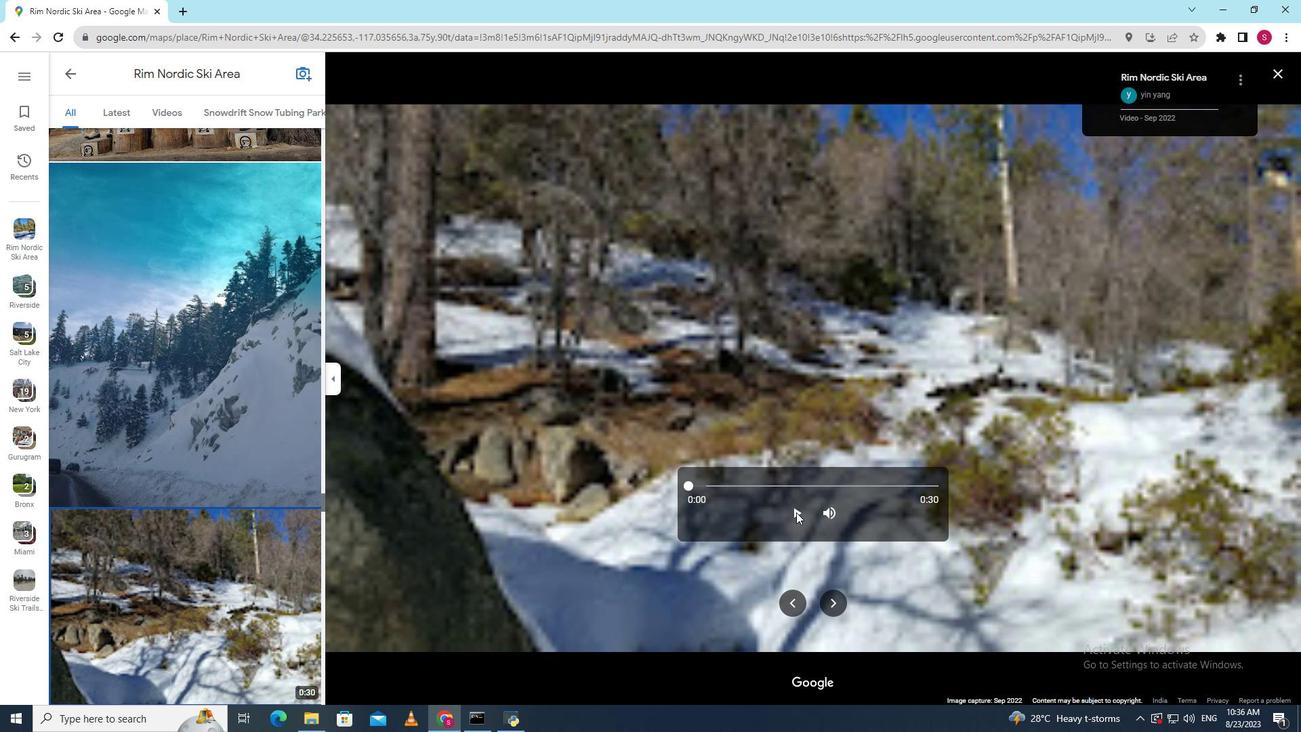 
Action: Mouse pressed left at (796, 512)
Screenshot: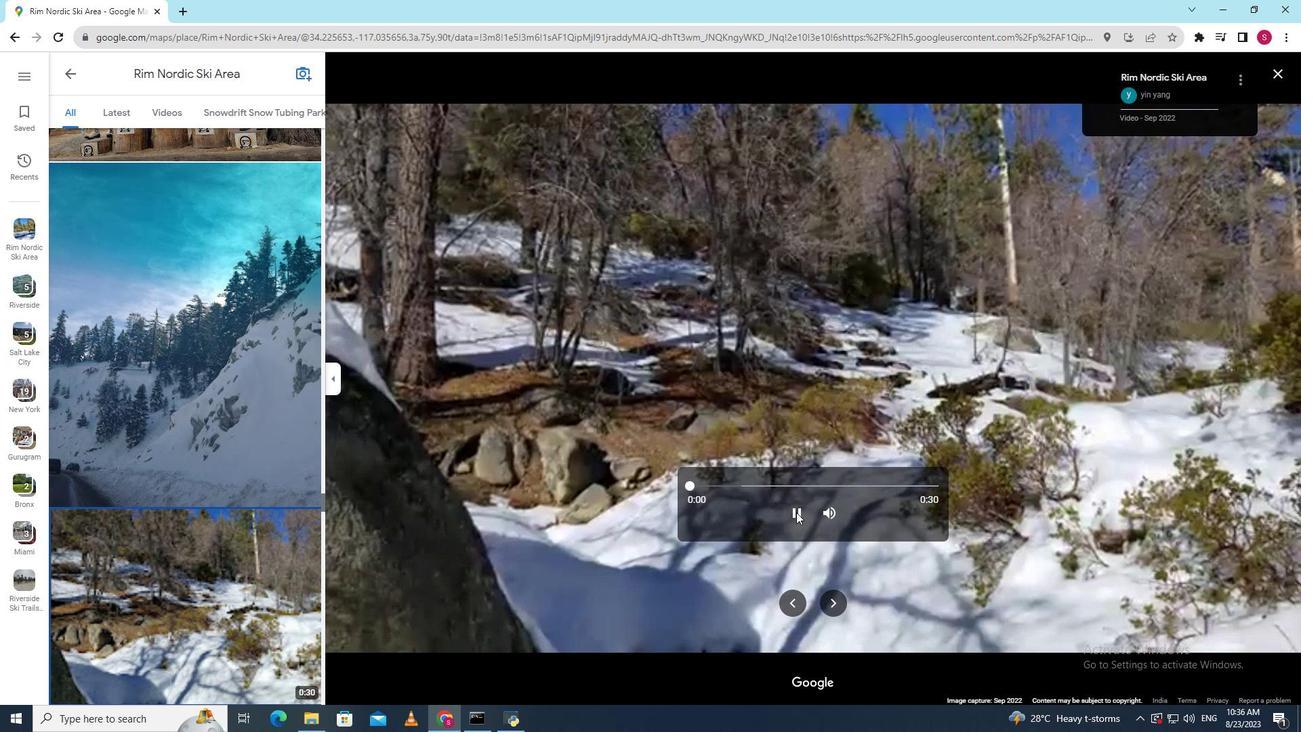 
Action: Mouse moved to (833, 600)
Screenshot: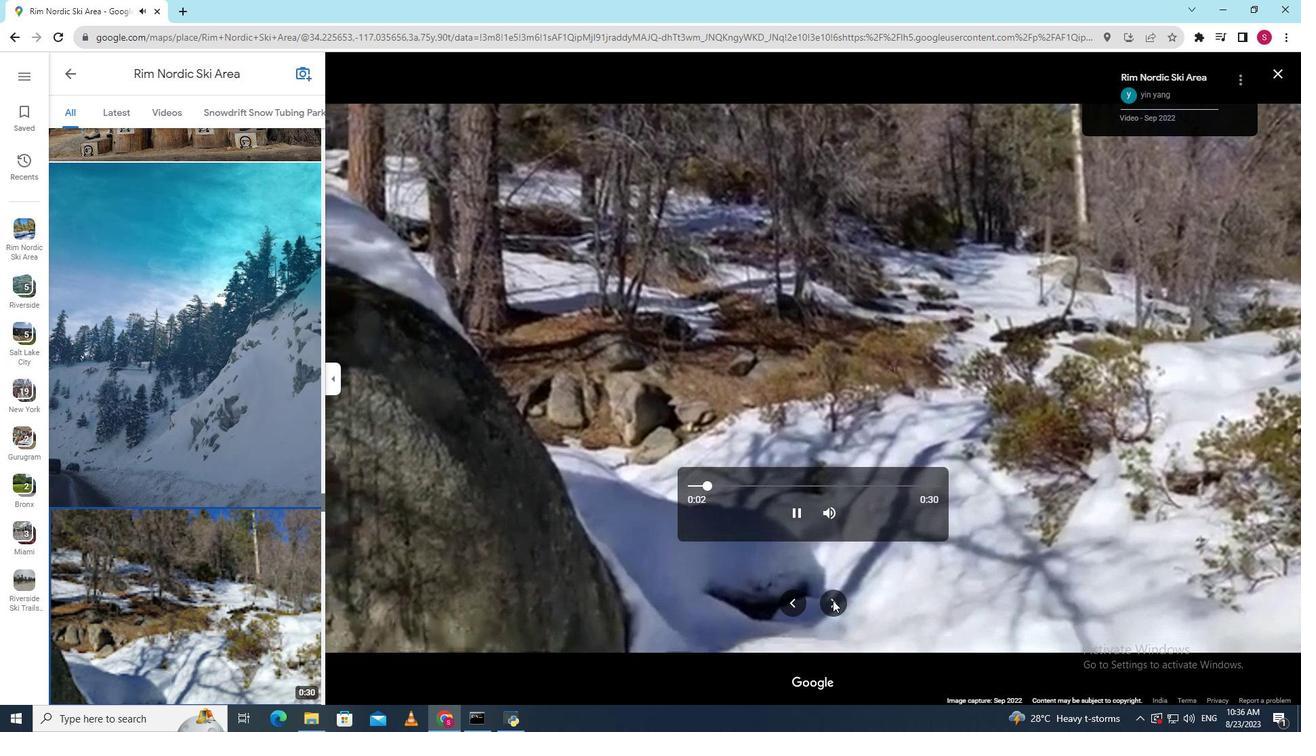 
Action: Mouse pressed left at (833, 600)
Screenshot: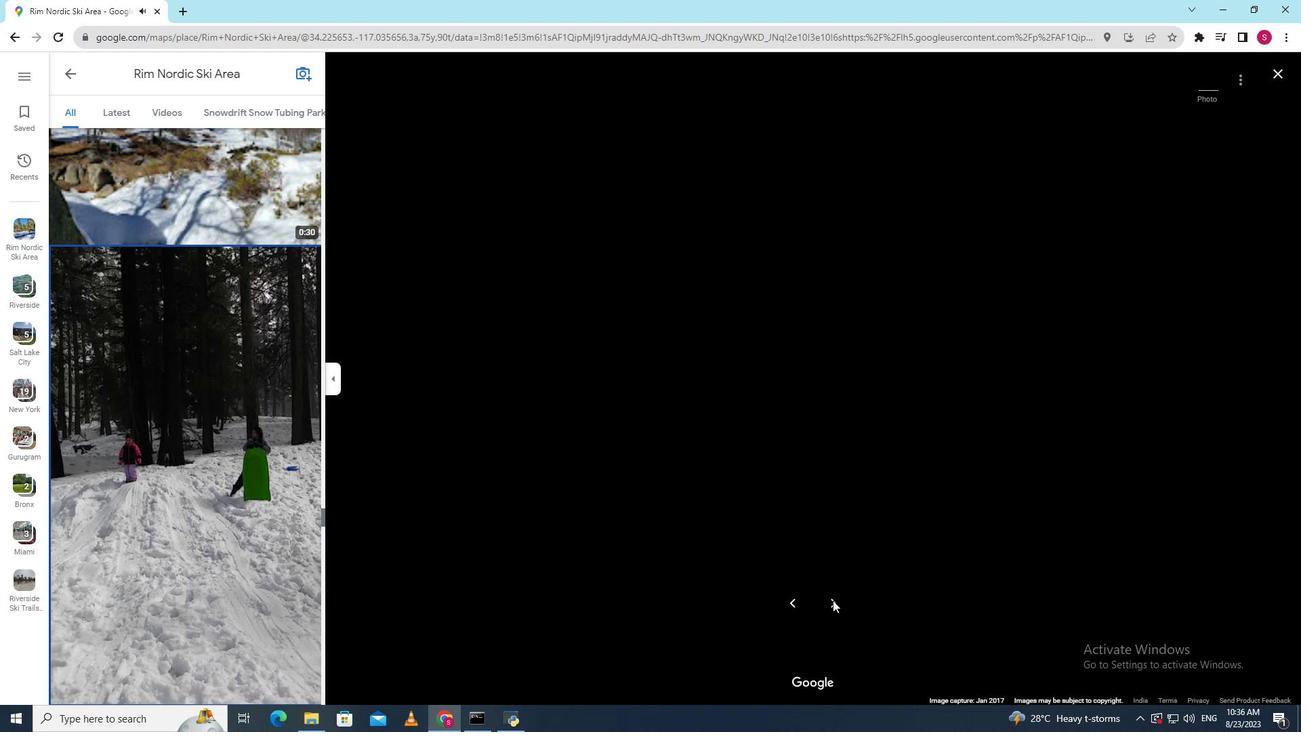 
Action: Mouse pressed left at (833, 600)
Screenshot: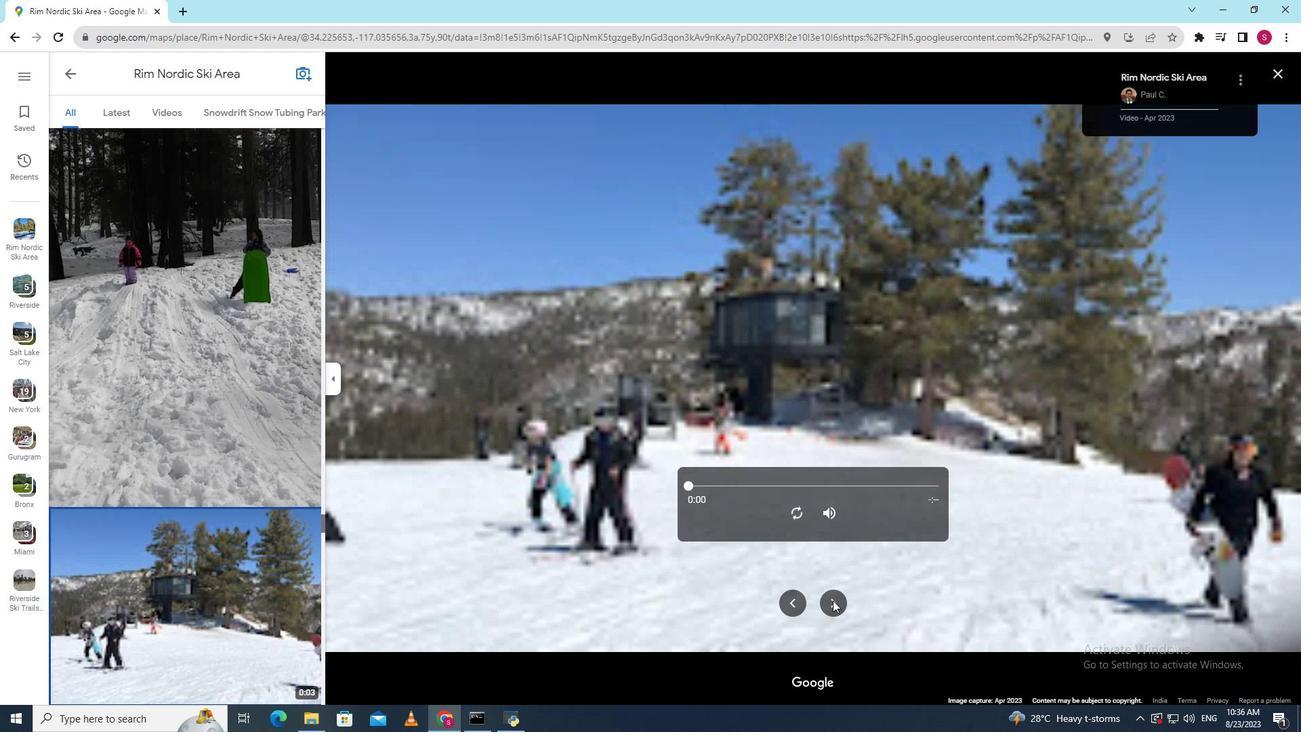
Action: Mouse moved to (796, 511)
Screenshot: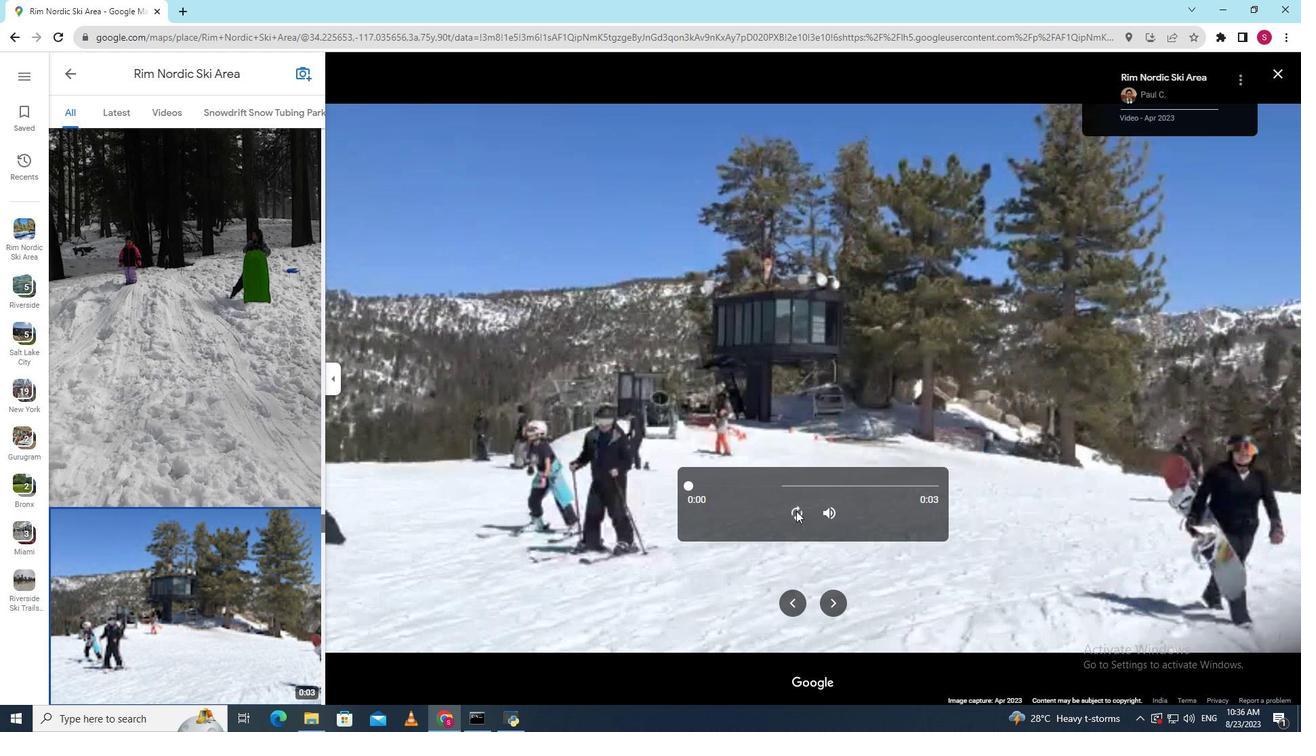
Action: Mouse pressed left at (796, 511)
Screenshot: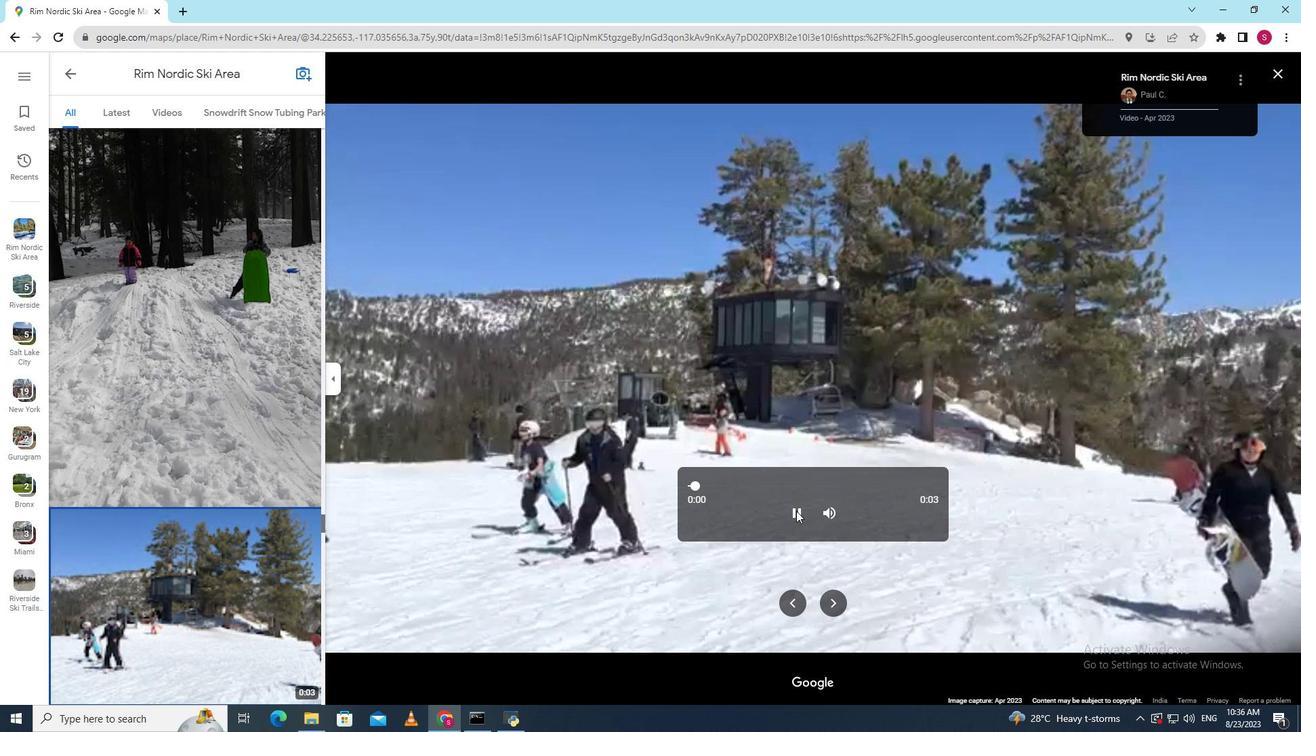 
Action: Mouse moved to (830, 603)
Screenshot: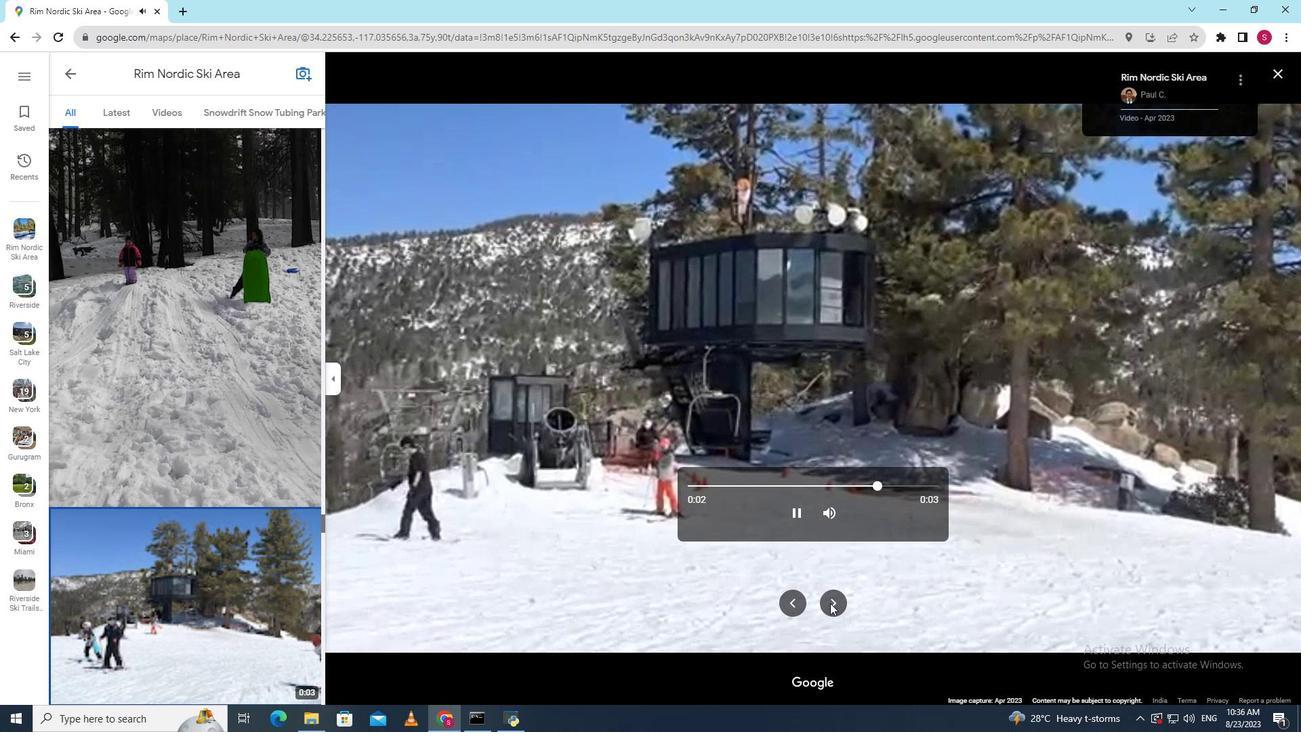 
Action: Mouse pressed left at (830, 603)
Screenshot: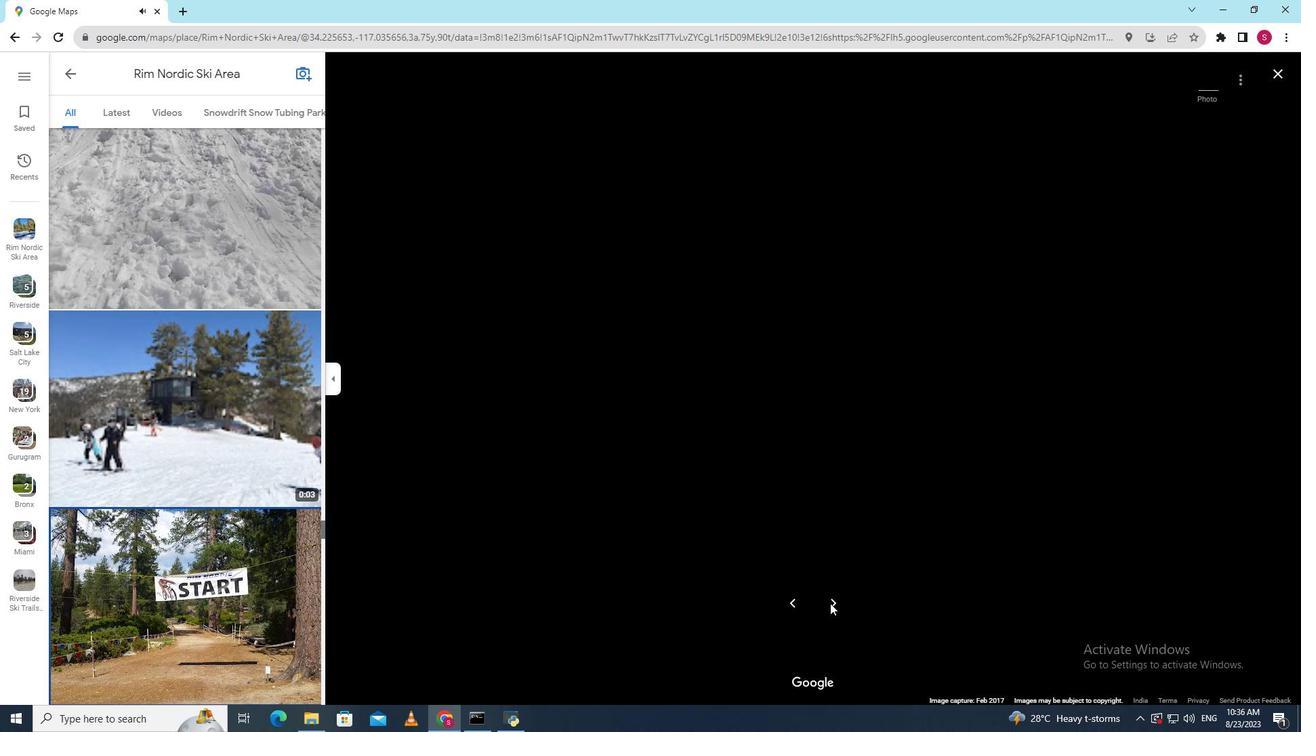 
Action: Mouse moved to (833, 602)
Screenshot: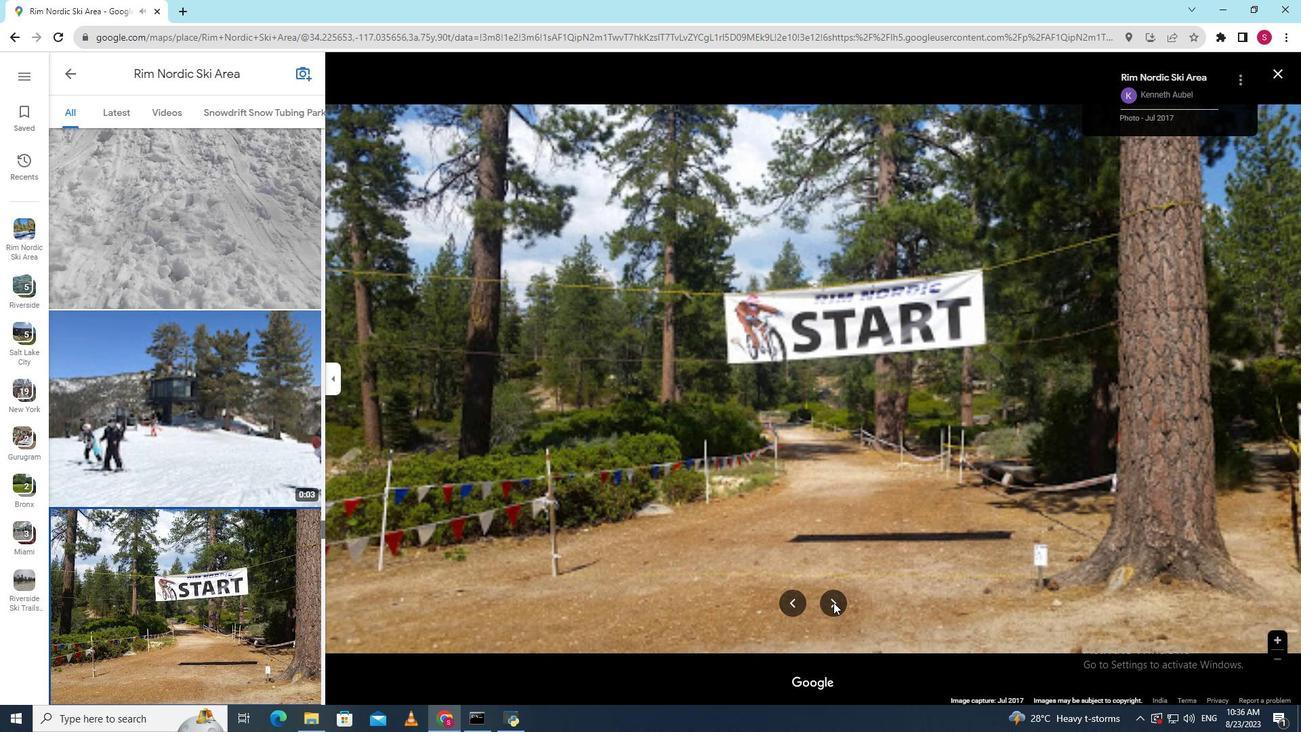 
Action: Mouse pressed left at (833, 602)
Screenshot: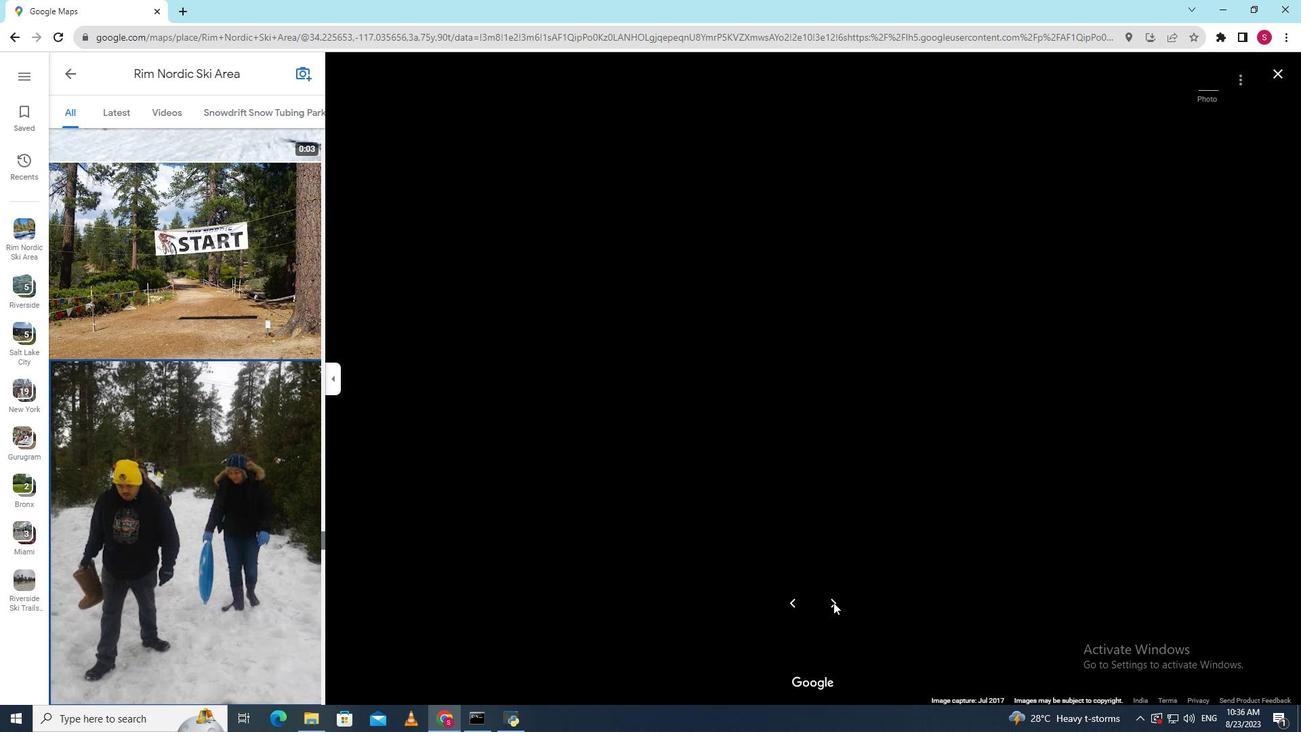 
Action: Mouse pressed left at (833, 602)
Screenshot: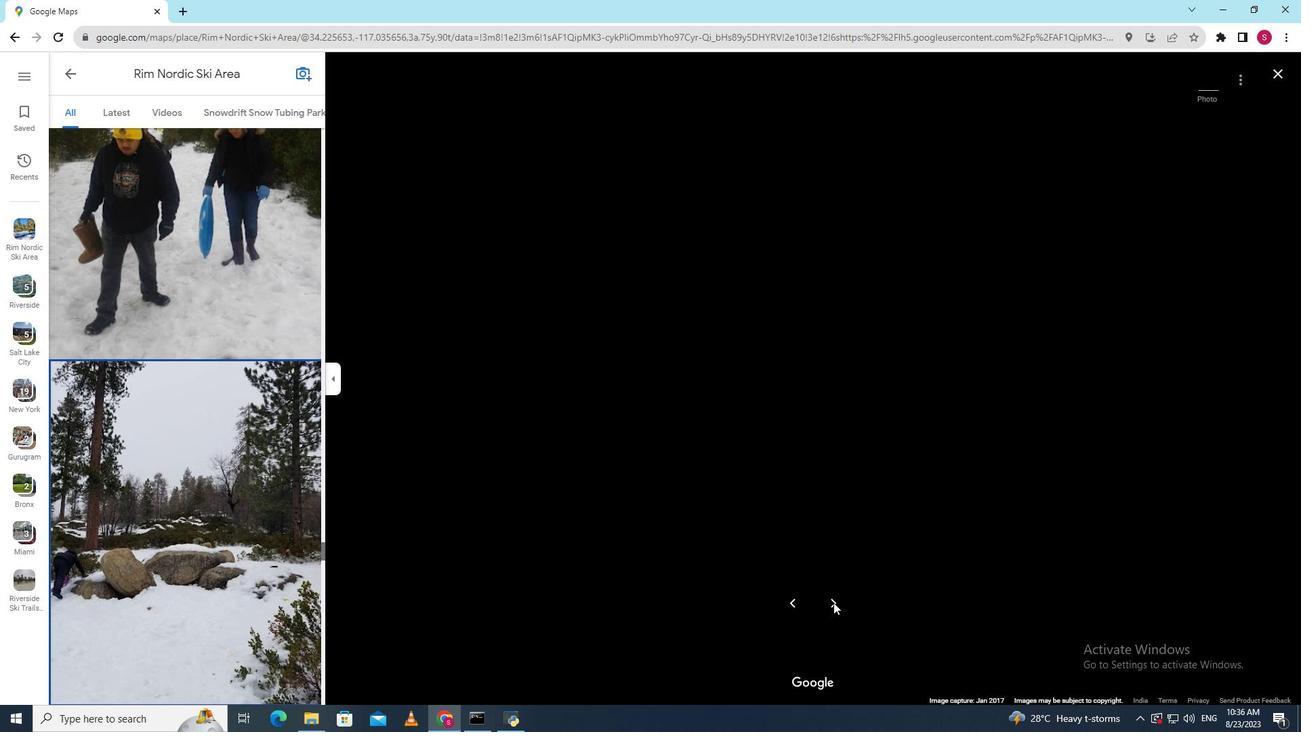 
Action: Mouse pressed left at (833, 602)
Screenshot: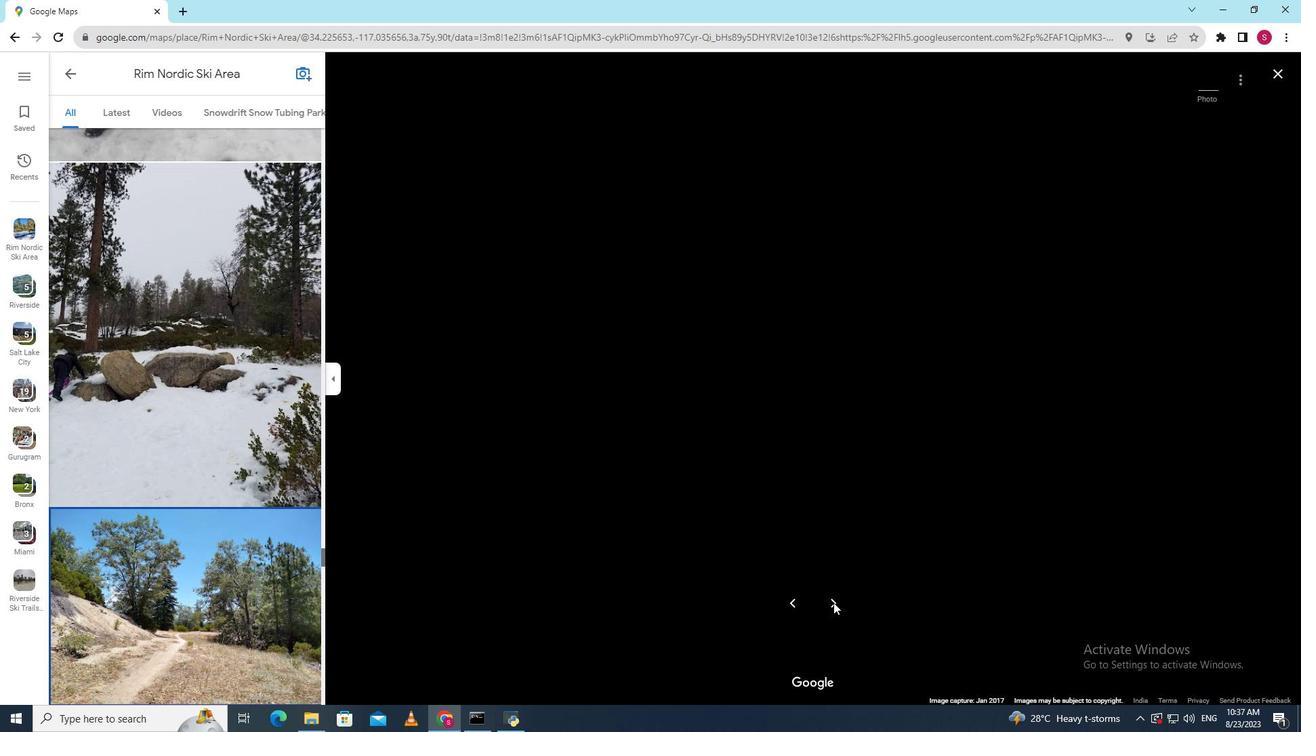 
Action: Mouse pressed left at (833, 602)
Screenshot: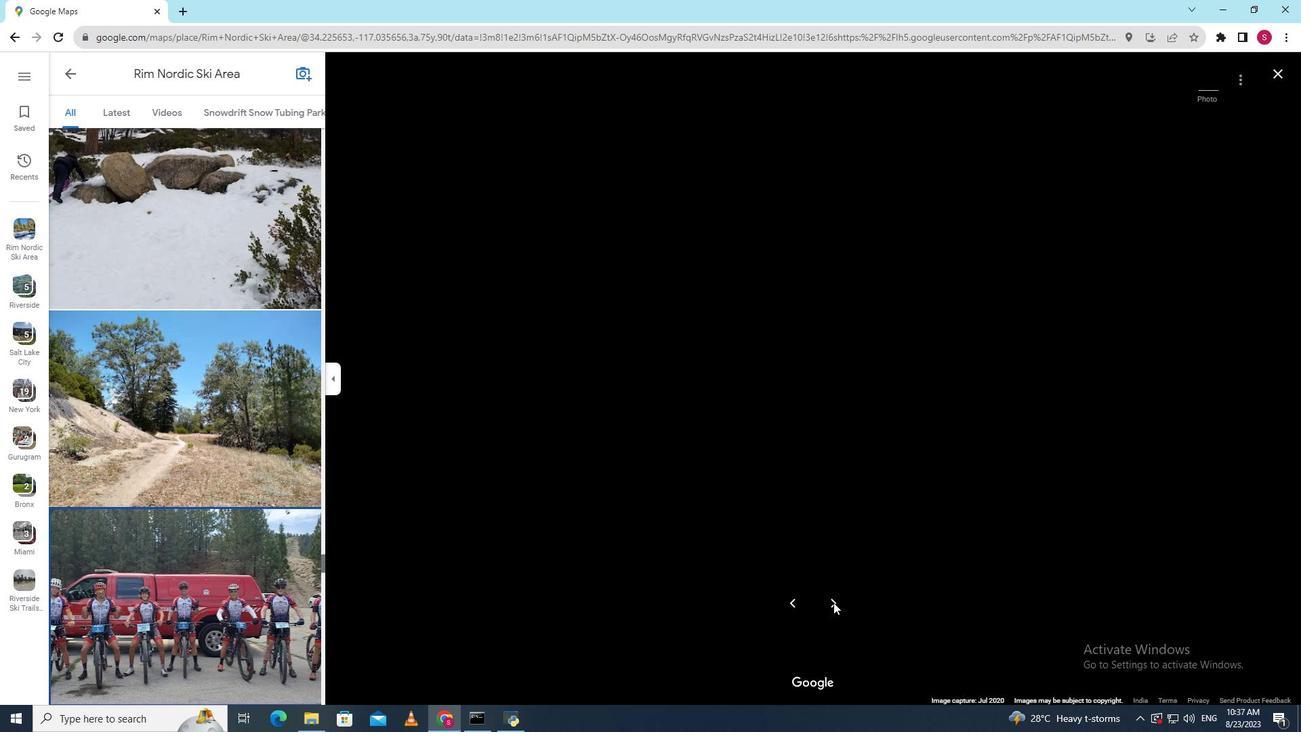 
Action: Mouse pressed left at (833, 602)
Screenshot: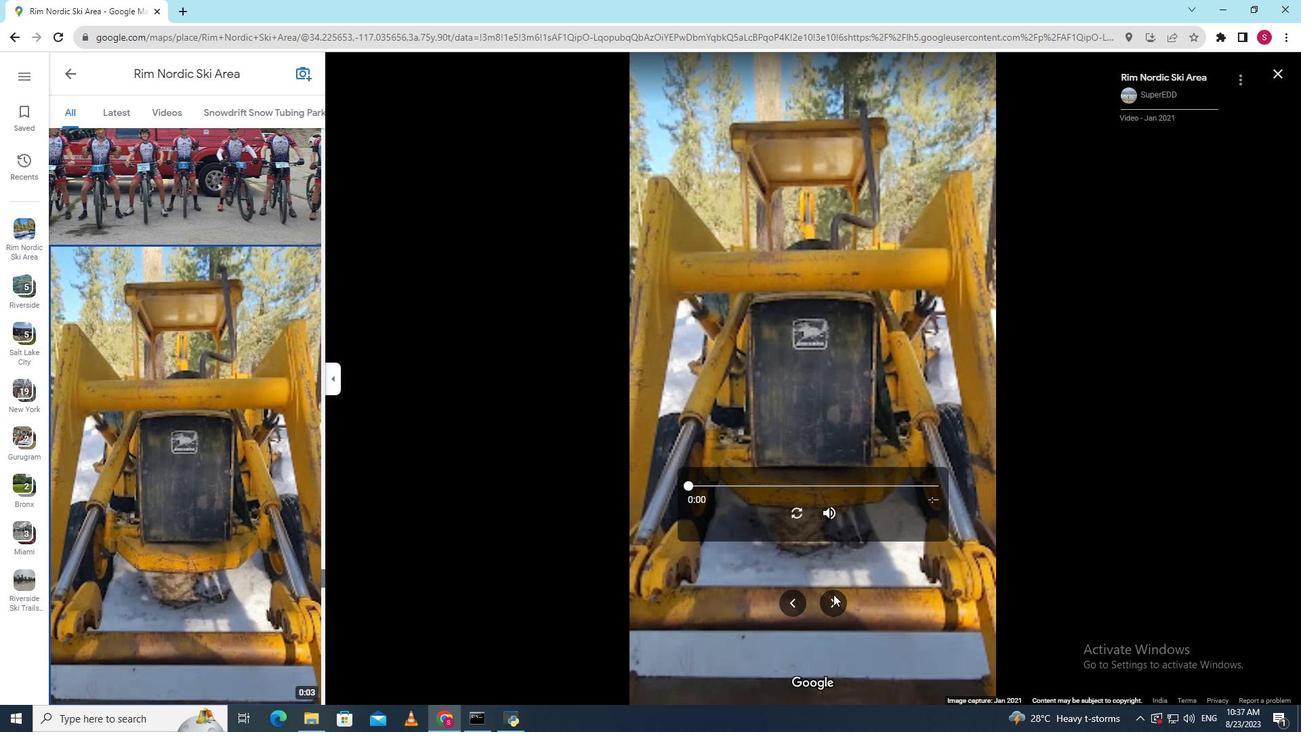 
Action: Mouse moved to (834, 603)
Screenshot: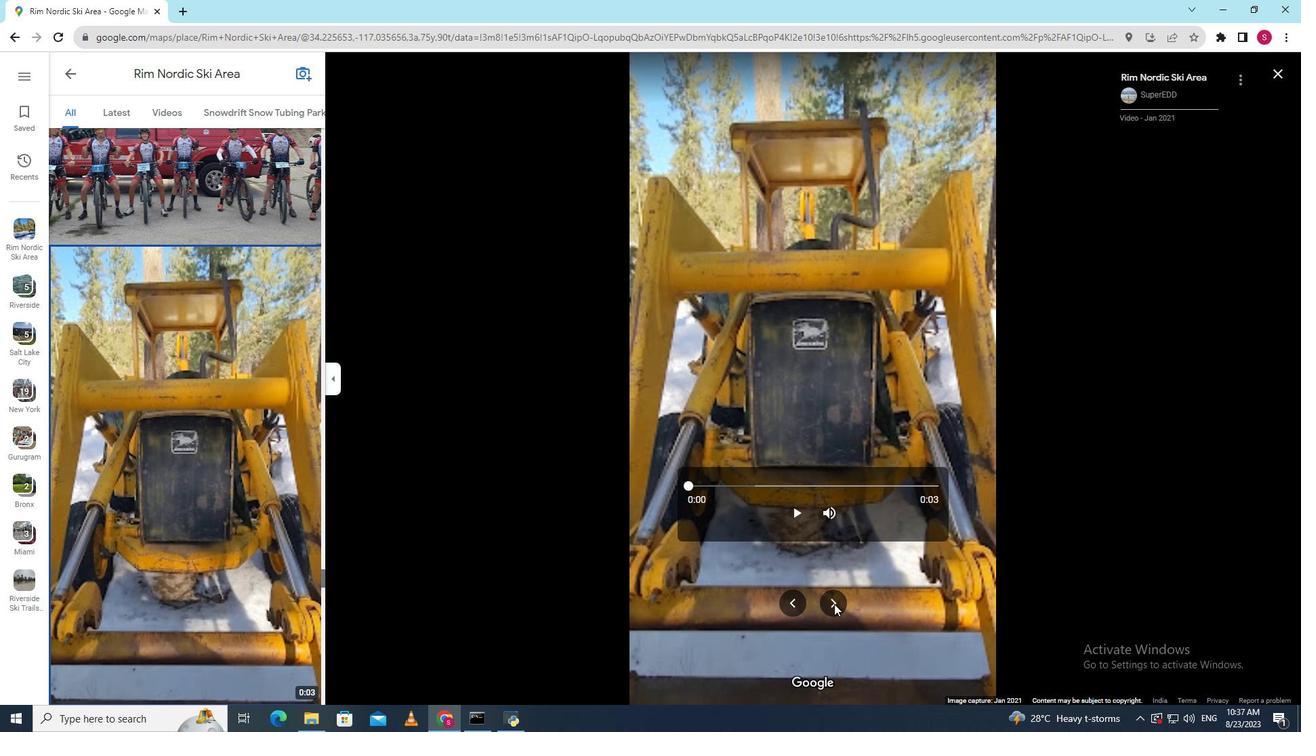 
Action: Mouse pressed left at (834, 603)
Screenshot: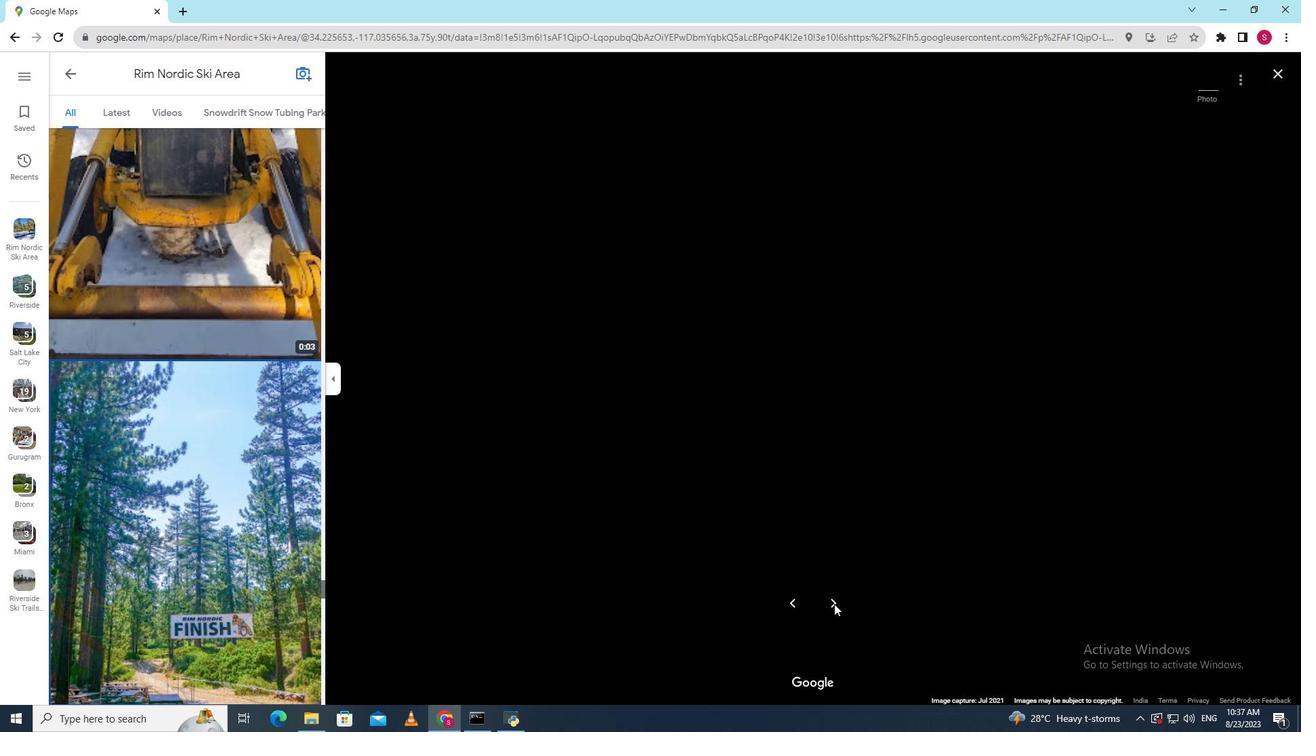 
Action: Mouse pressed left at (834, 603)
Screenshot: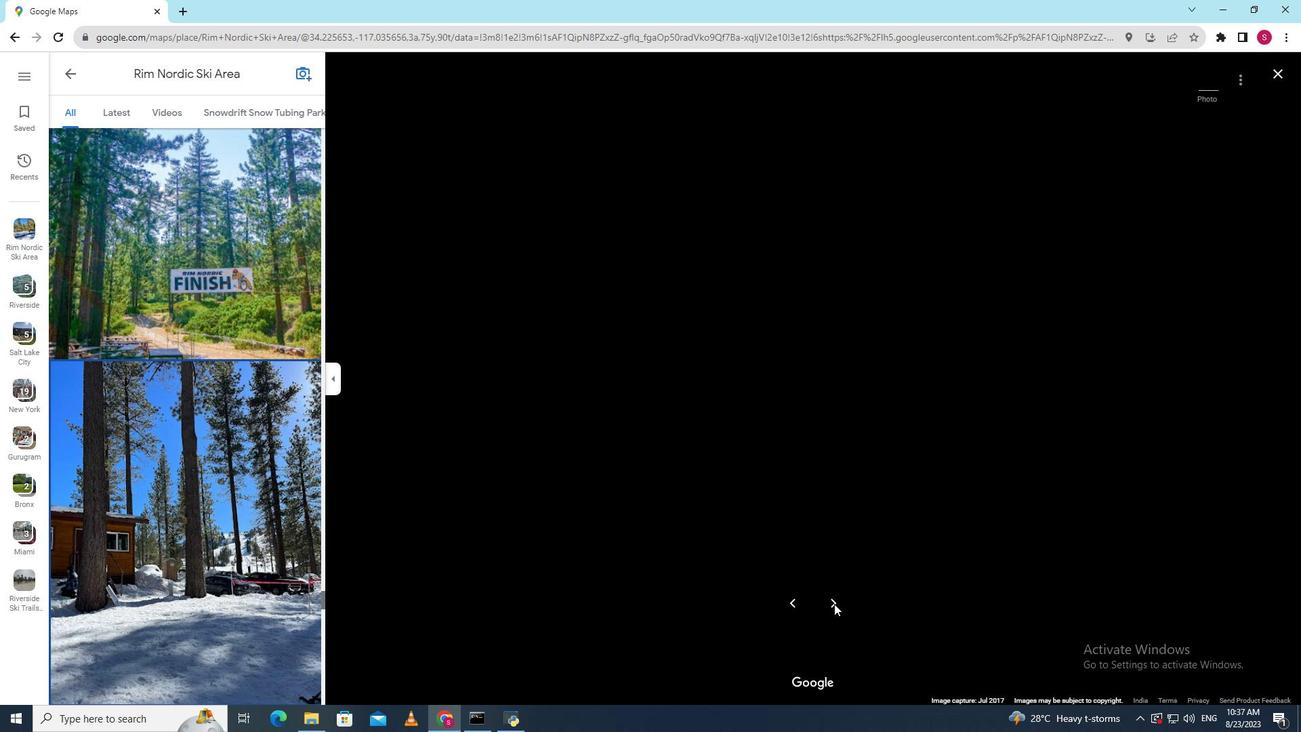 
Action: Mouse pressed left at (834, 603)
Screenshot: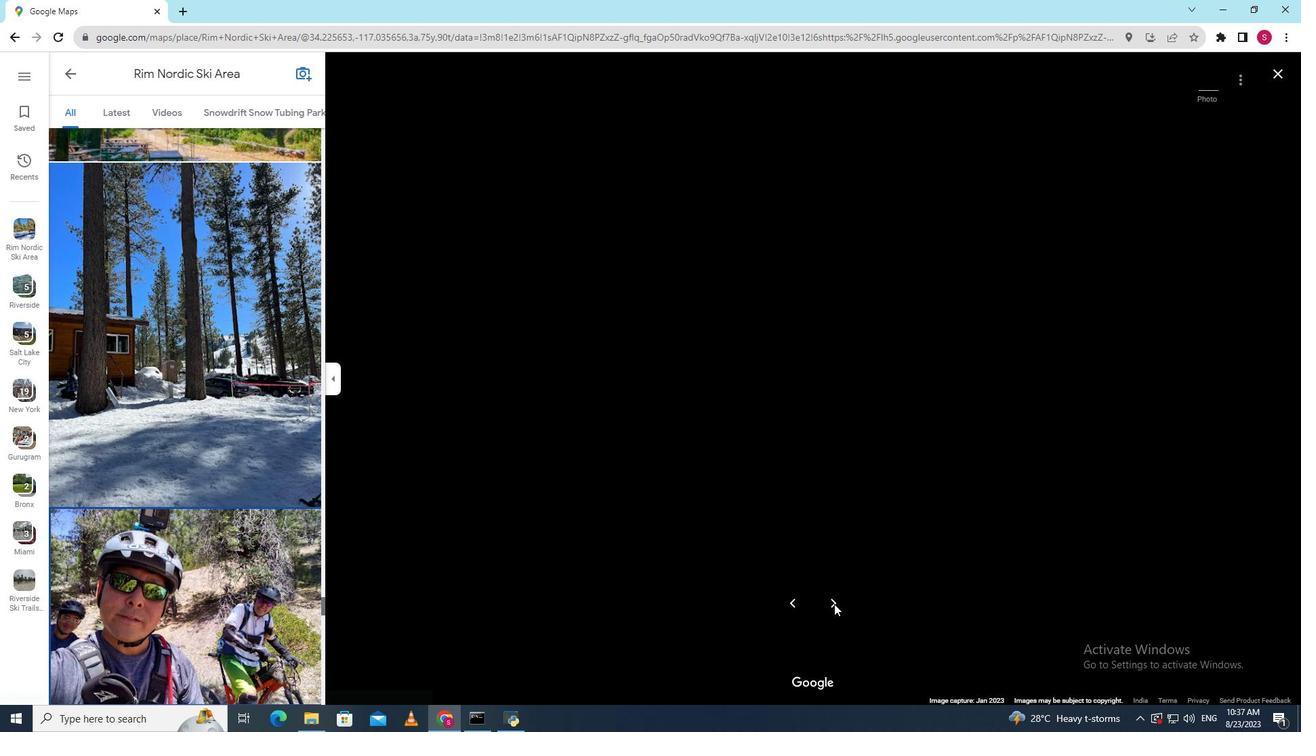 
Action: Mouse pressed left at (834, 603)
Screenshot: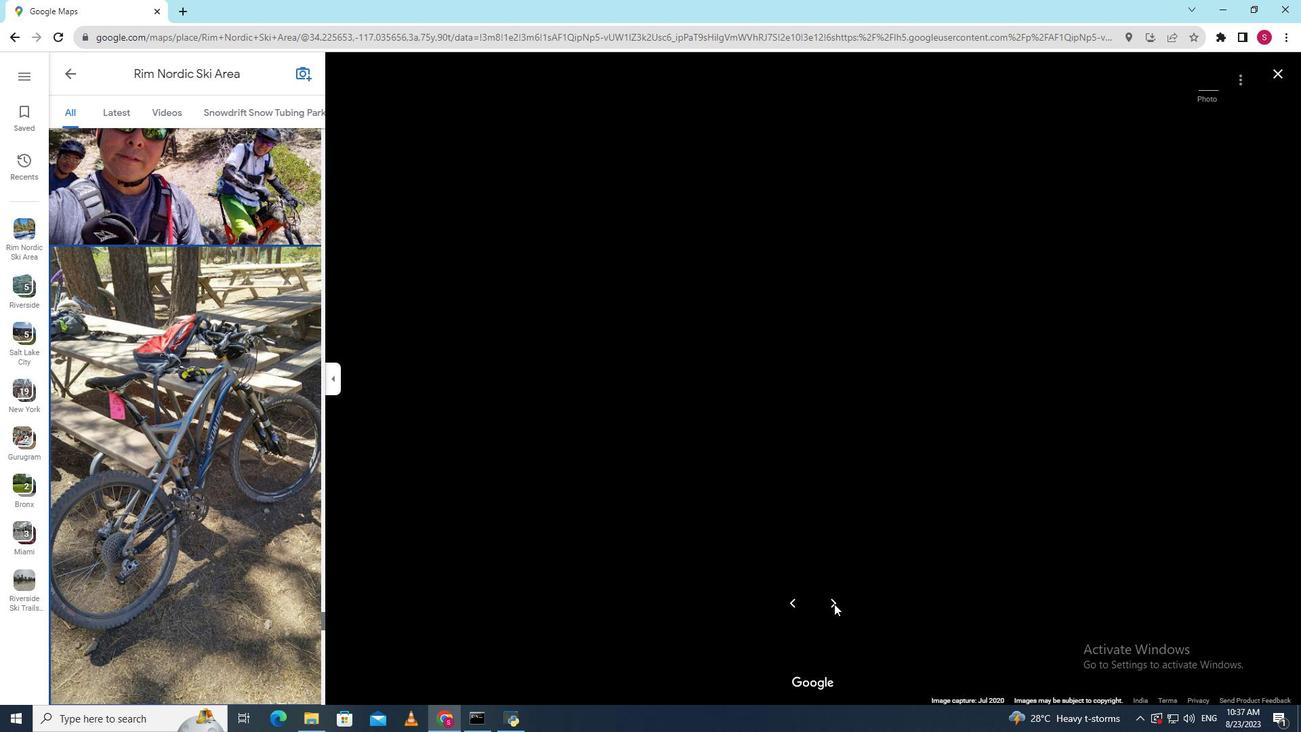 
Action: Mouse pressed left at (834, 603)
Screenshot: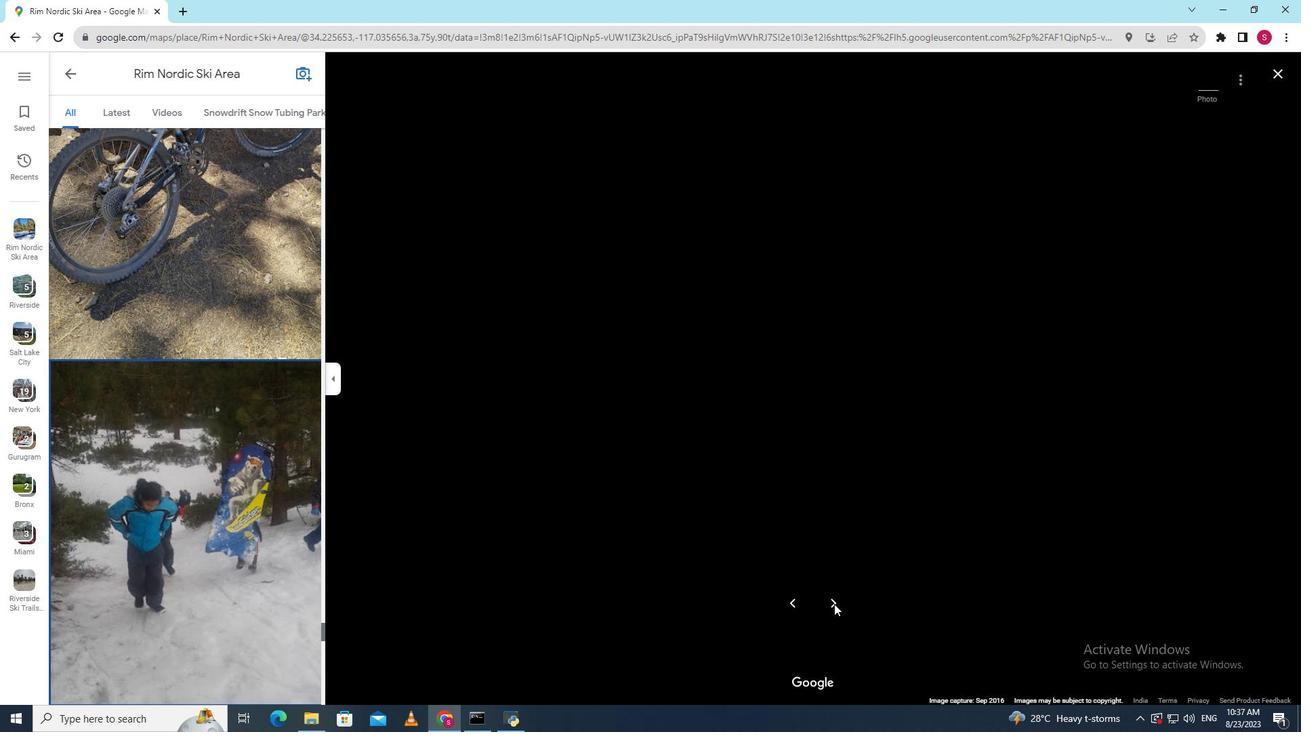 
Action: Mouse pressed left at (834, 603)
Screenshot: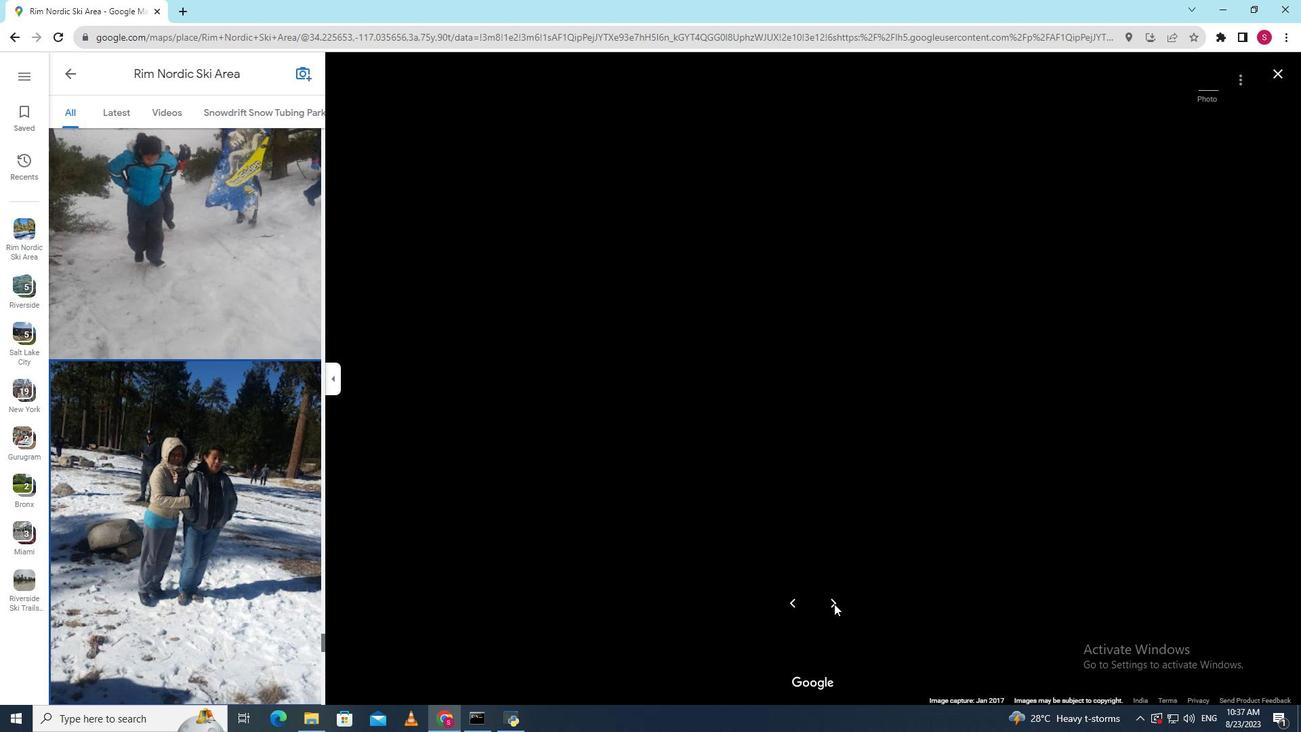 
Action: Mouse pressed left at (834, 603)
Screenshot: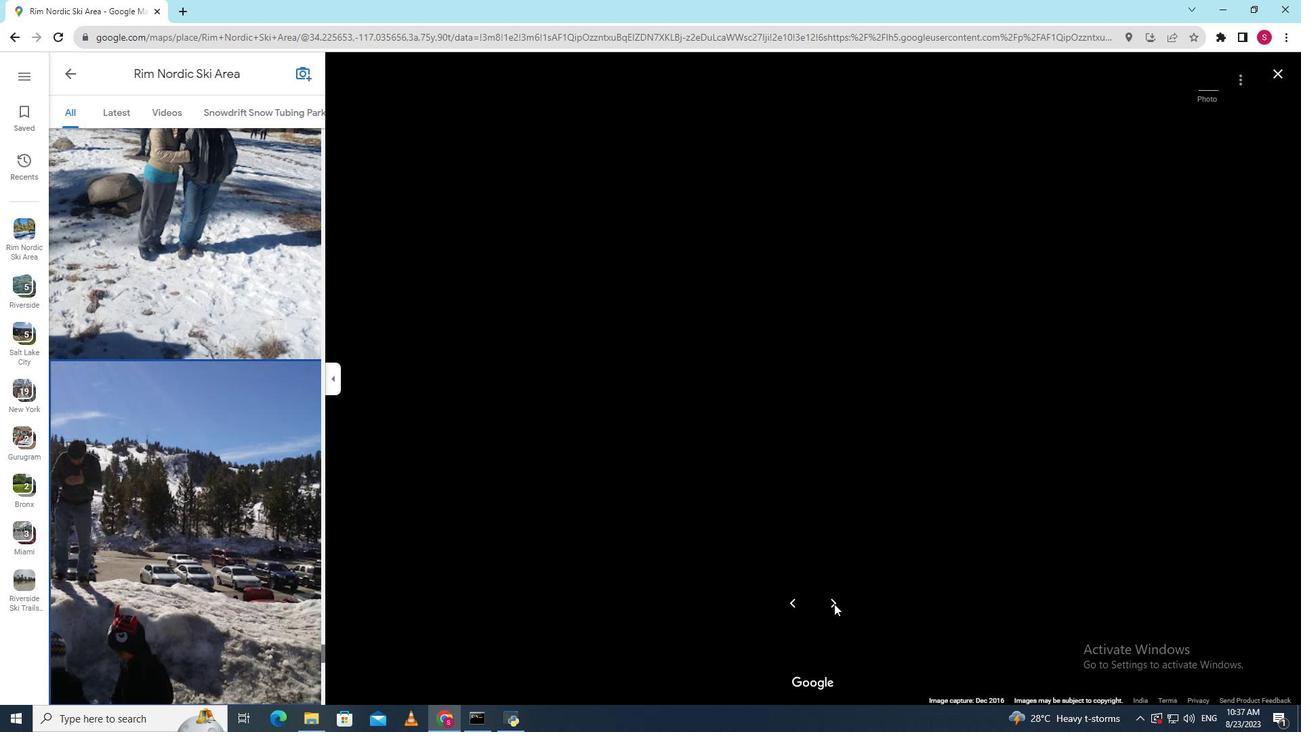 
Action: Mouse pressed left at (834, 603)
Screenshot: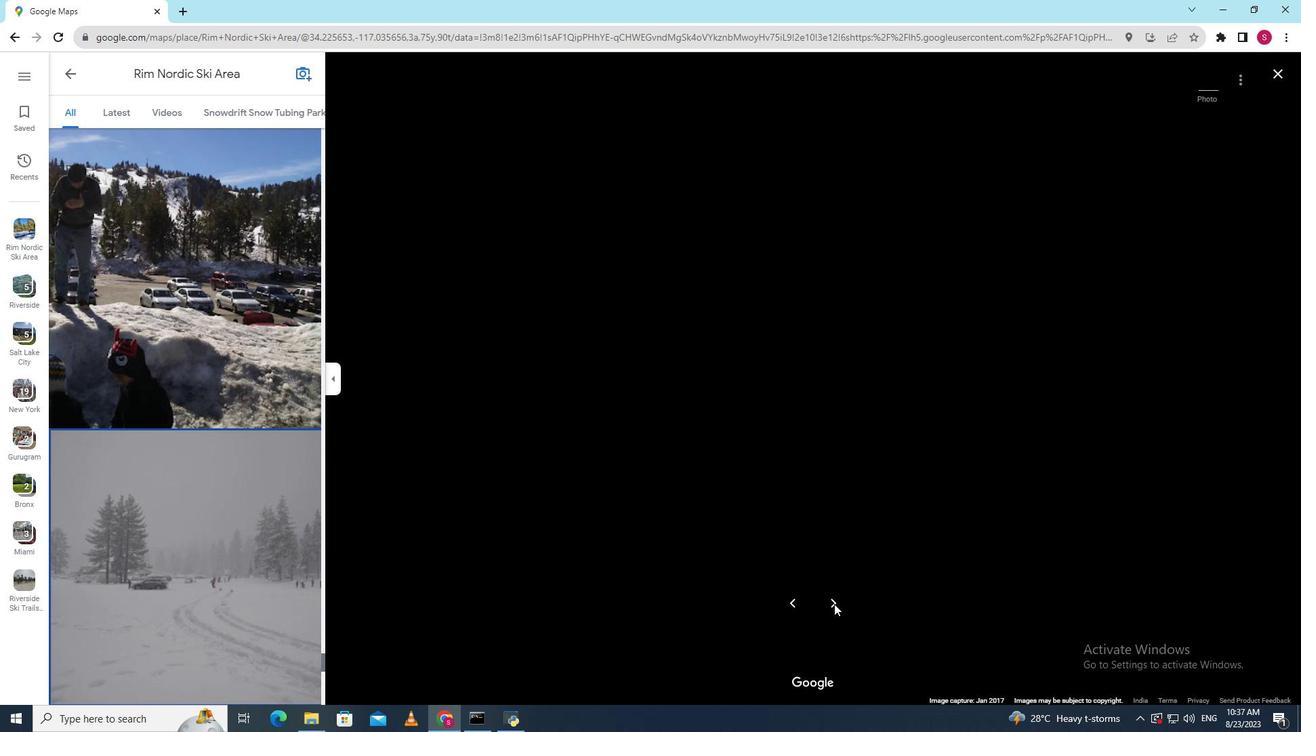 
Action: Mouse pressed left at (834, 603)
Screenshot: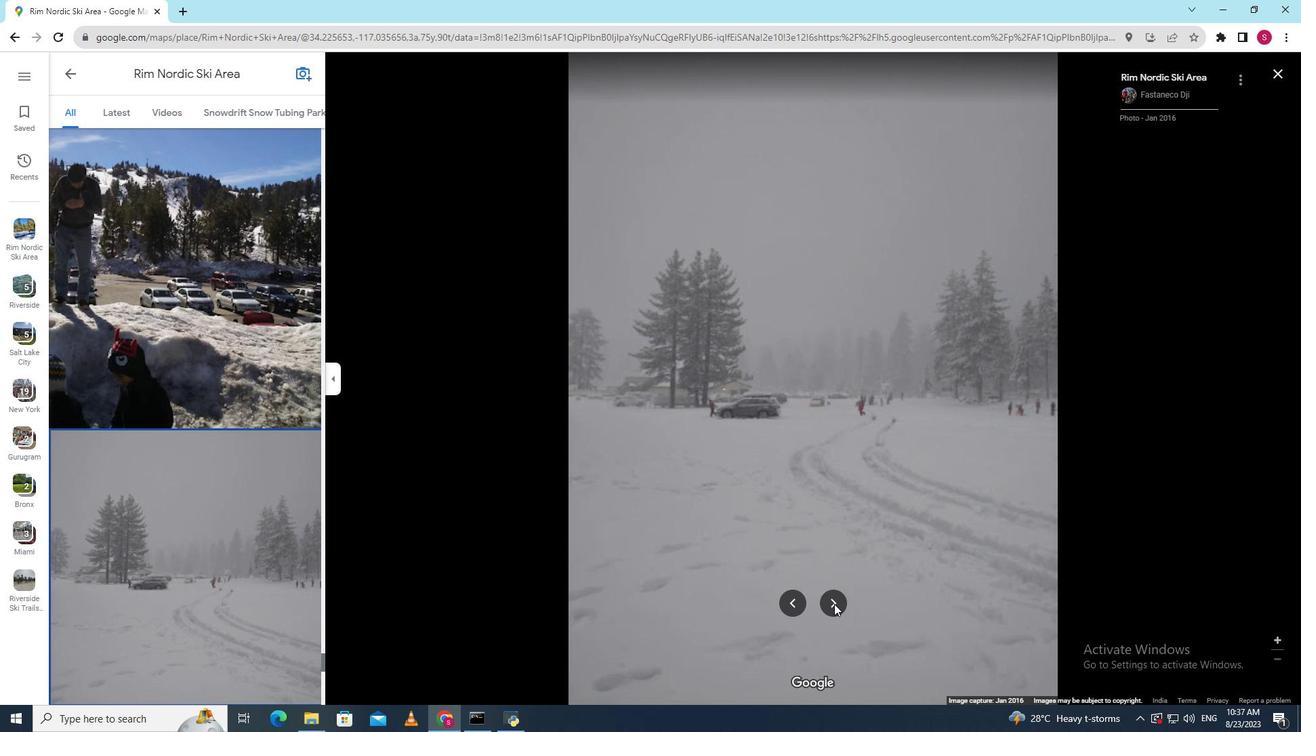 
Action: Mouse pressed left at (834, 603)
Screenshot: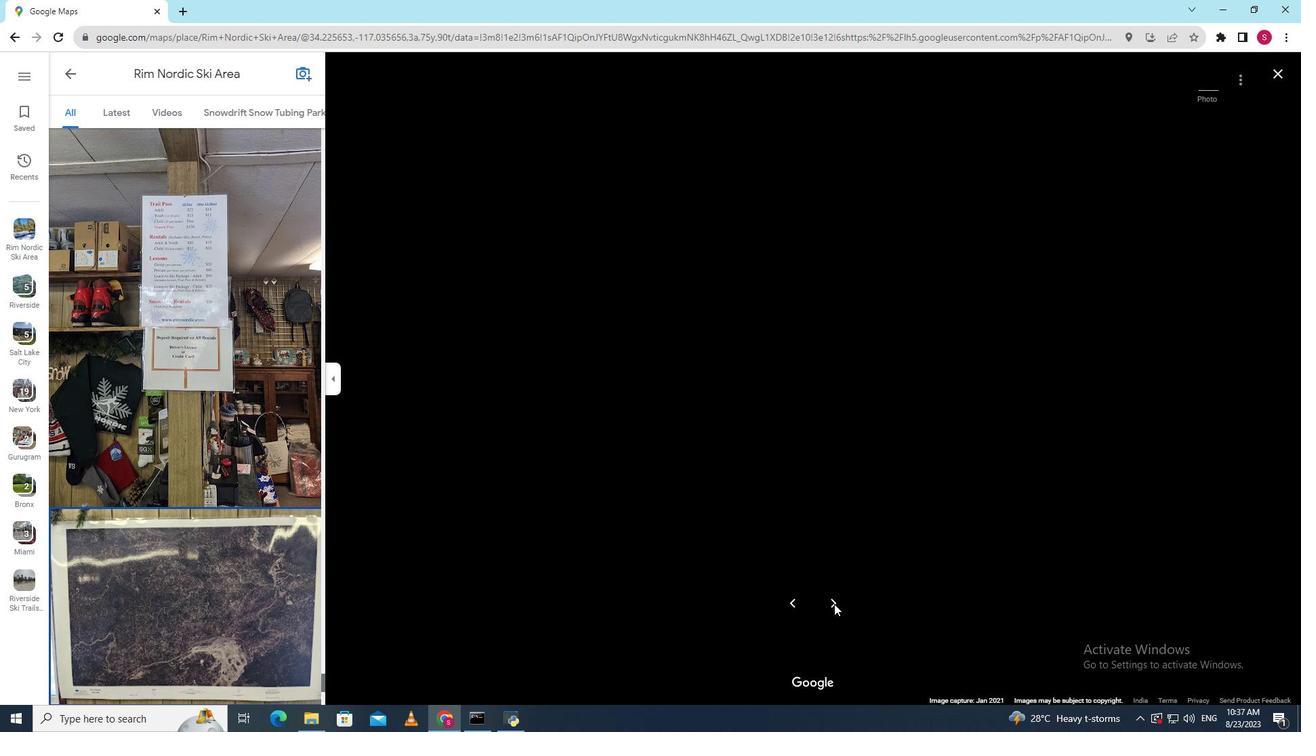 
Action: Mouse pressed left at (834, 603)
Screenshot: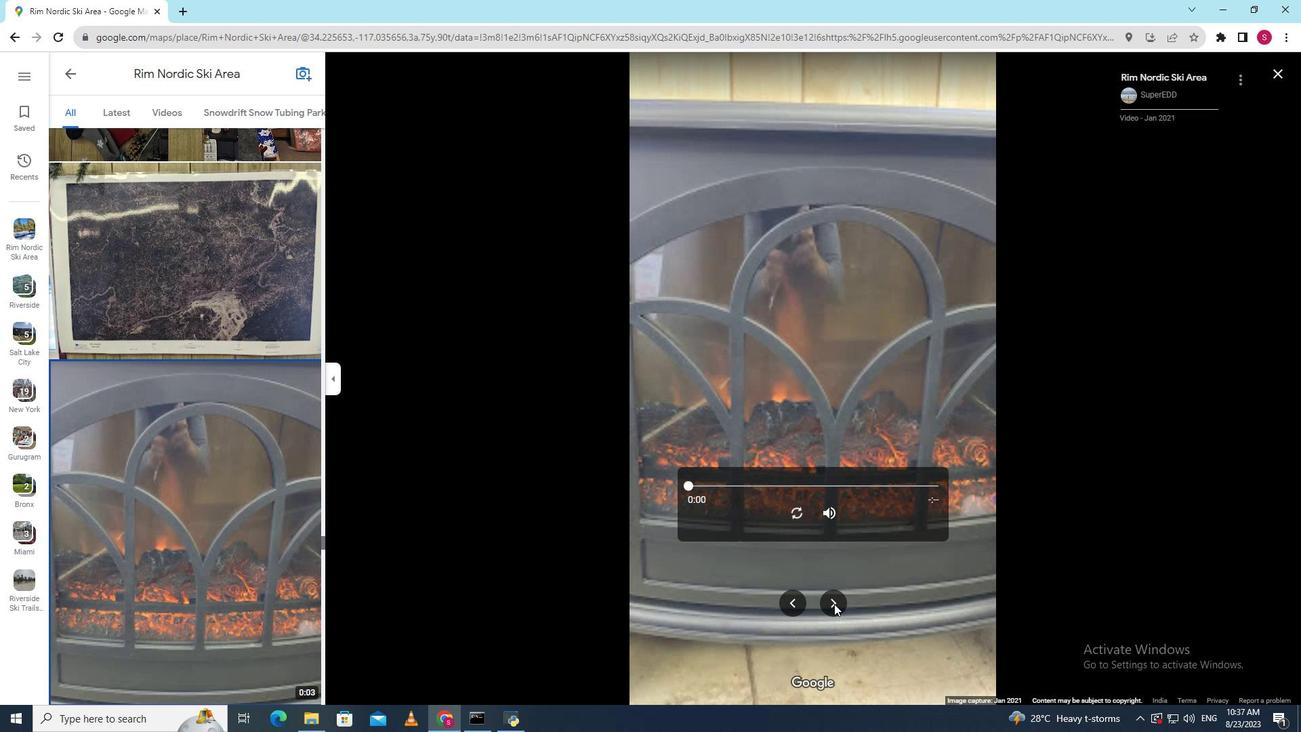 
Action: Mouse moved to (795, 513)
Screenshot: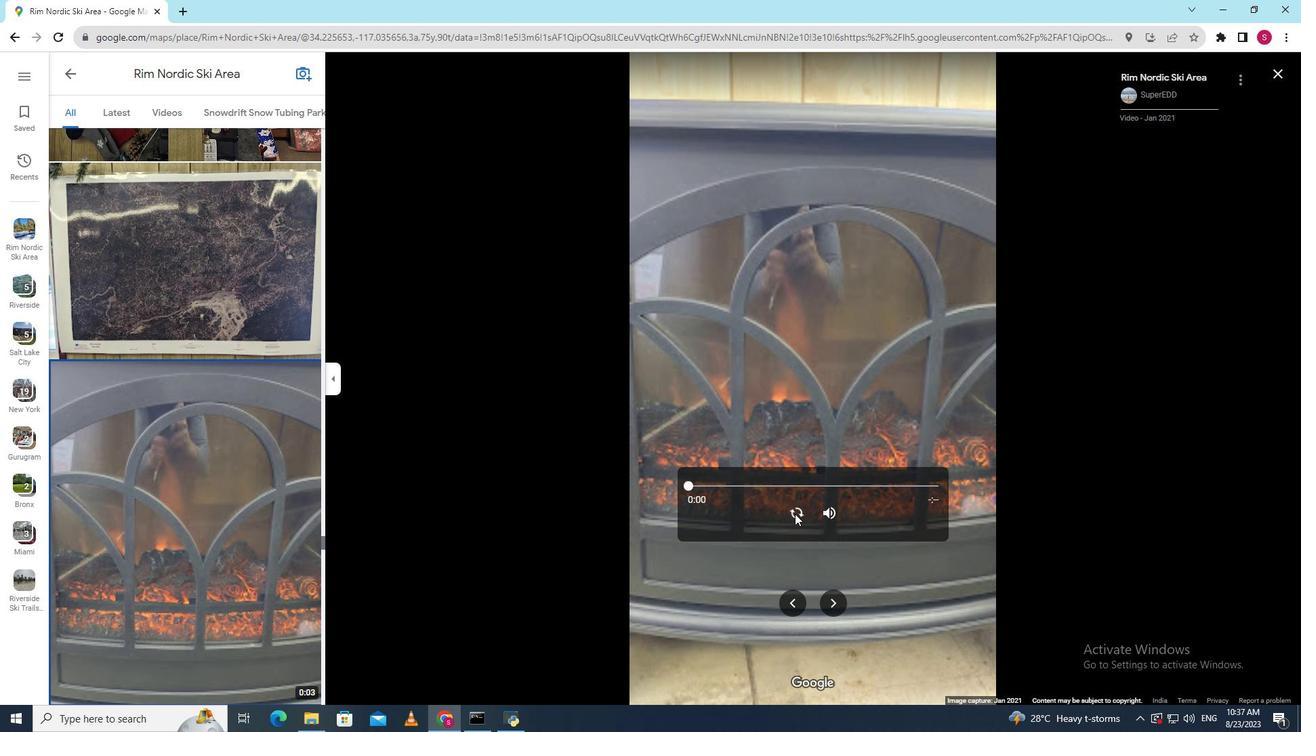 
Action: Mouse pressed left at (795, 513)
Screenshot: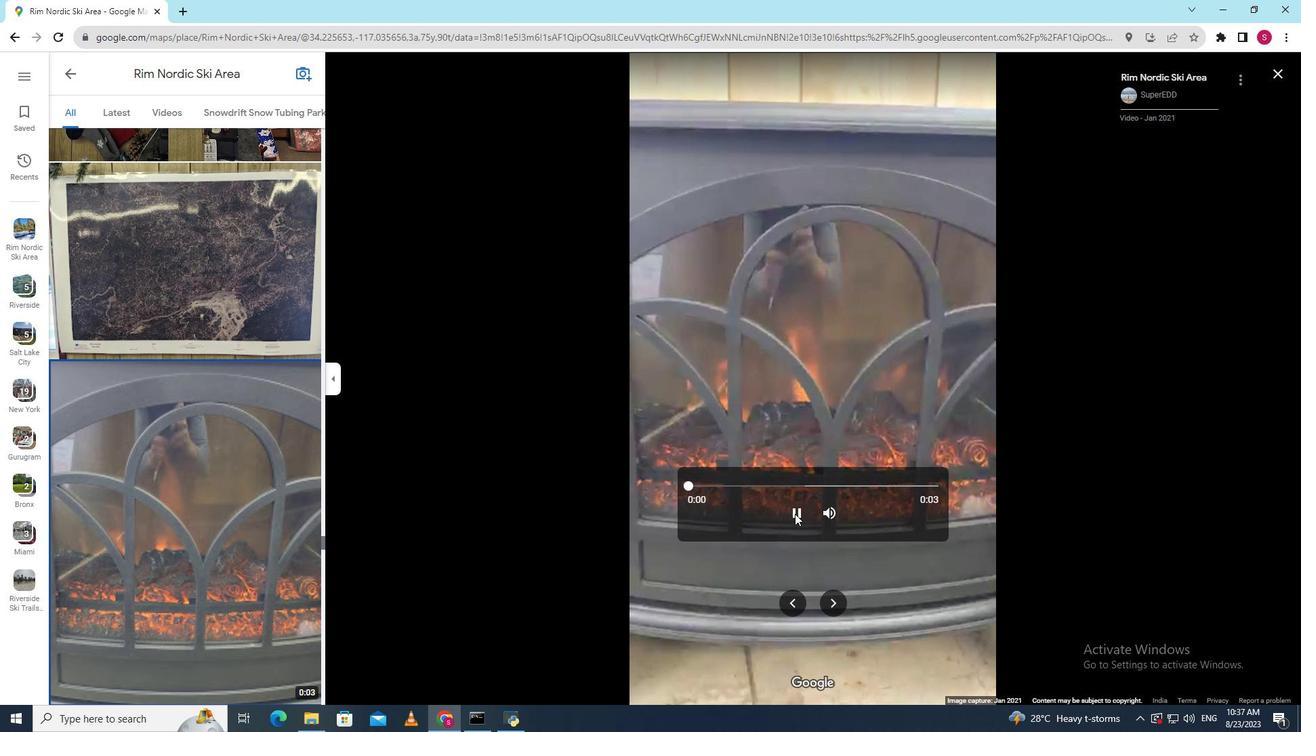 
Action: Mouse moved to (835, 600)
Screenshot: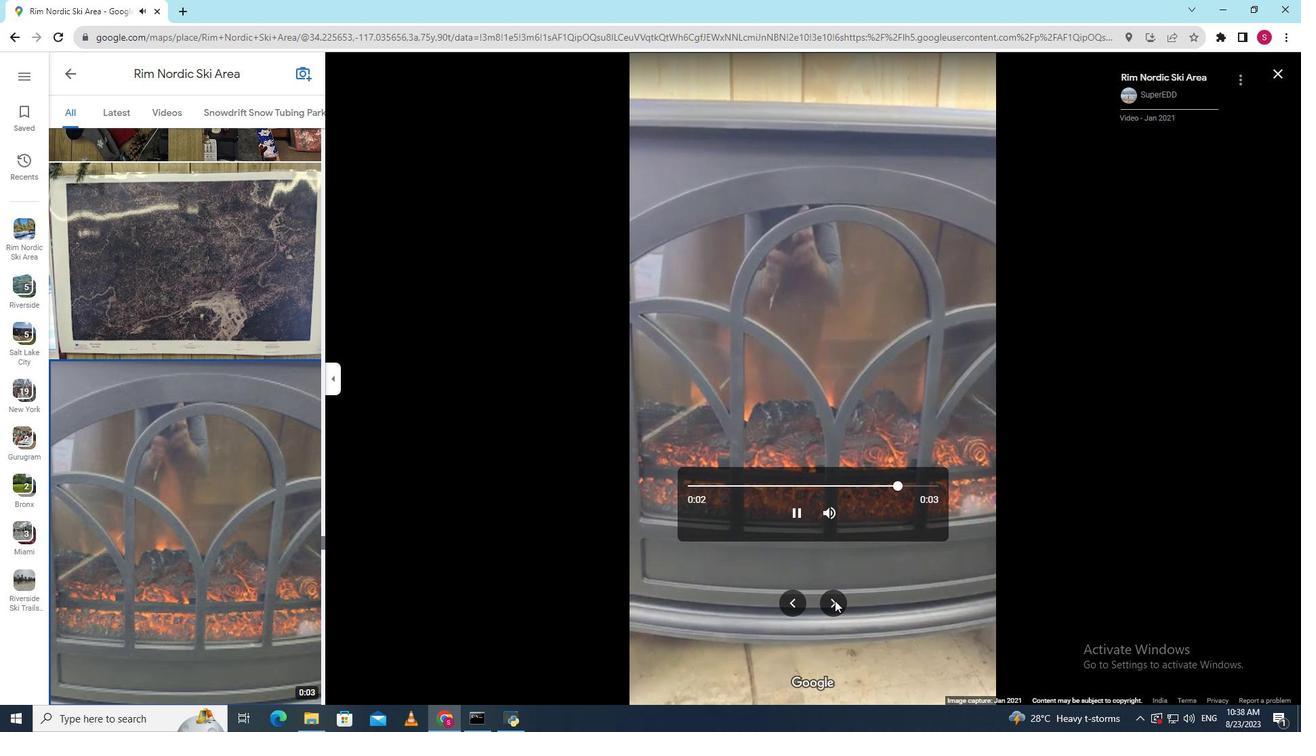 
Action: Mouse pressed left at (835, 600)
Screenshot: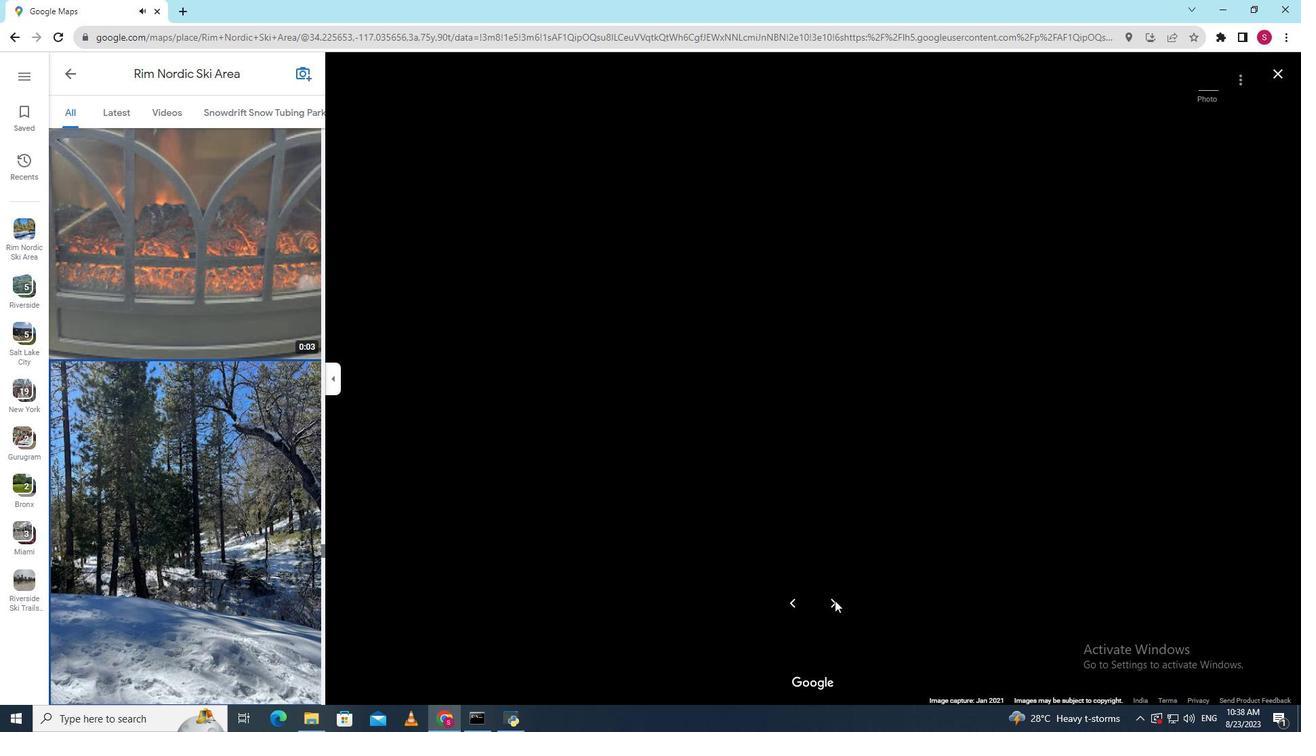 
Action: Mouse pressed left at (835, 600)
Screenshot: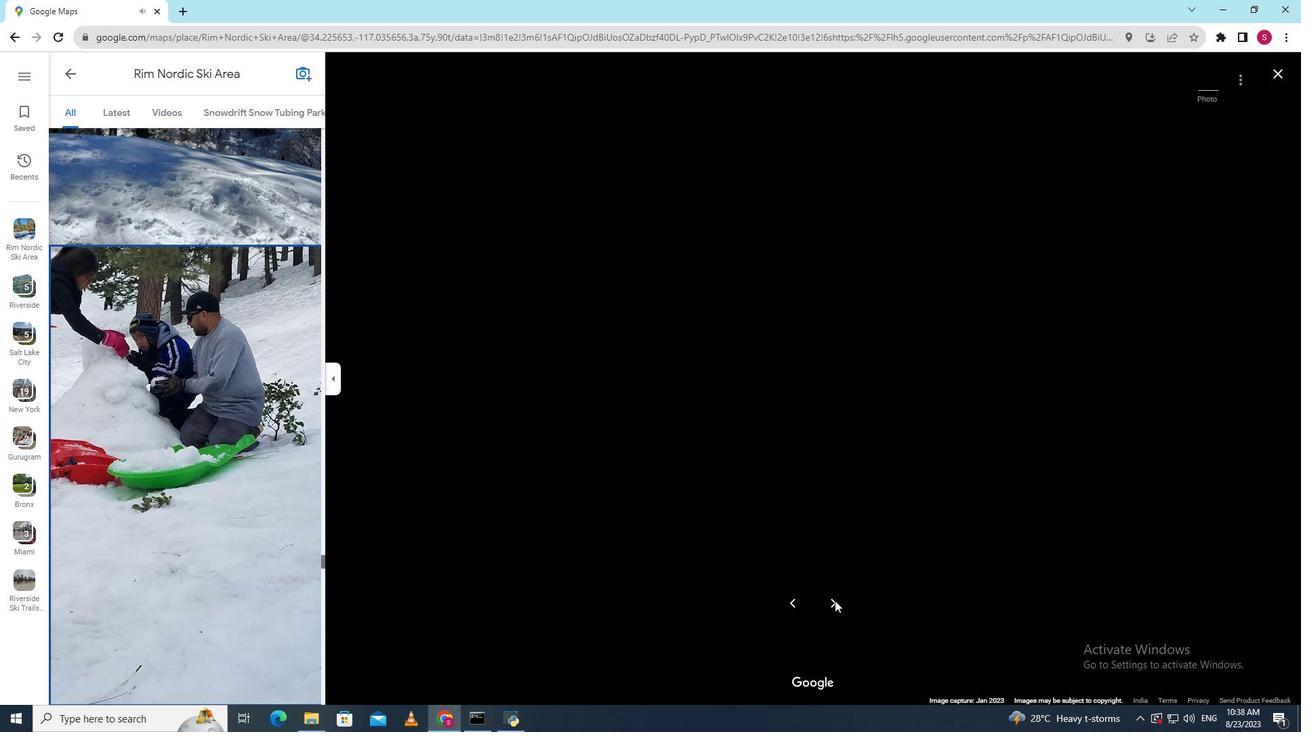 
Action: Mouse pressed left at (835, 600)
Screenshot: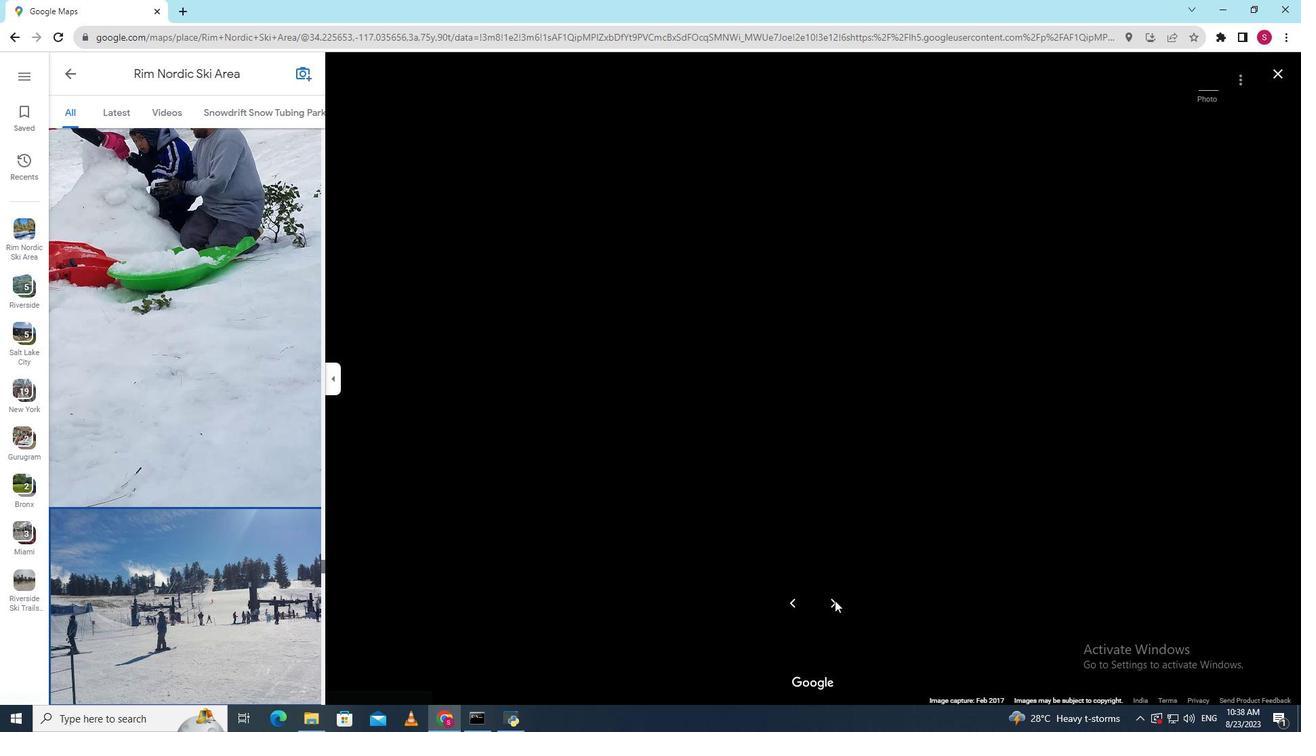 
Action: Mouse pressed left at (835, 600)
Screenshot: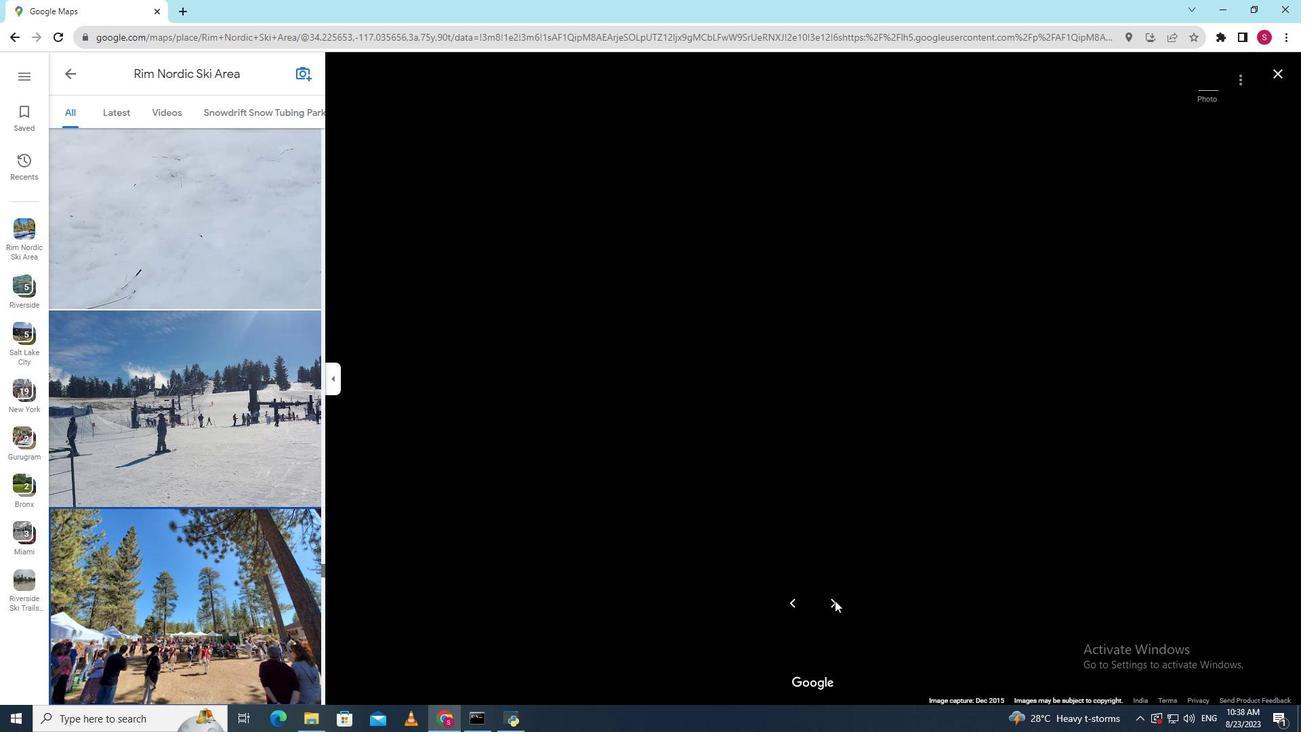 
Action: Mouse pressed left at (835, 600)
Screenshot: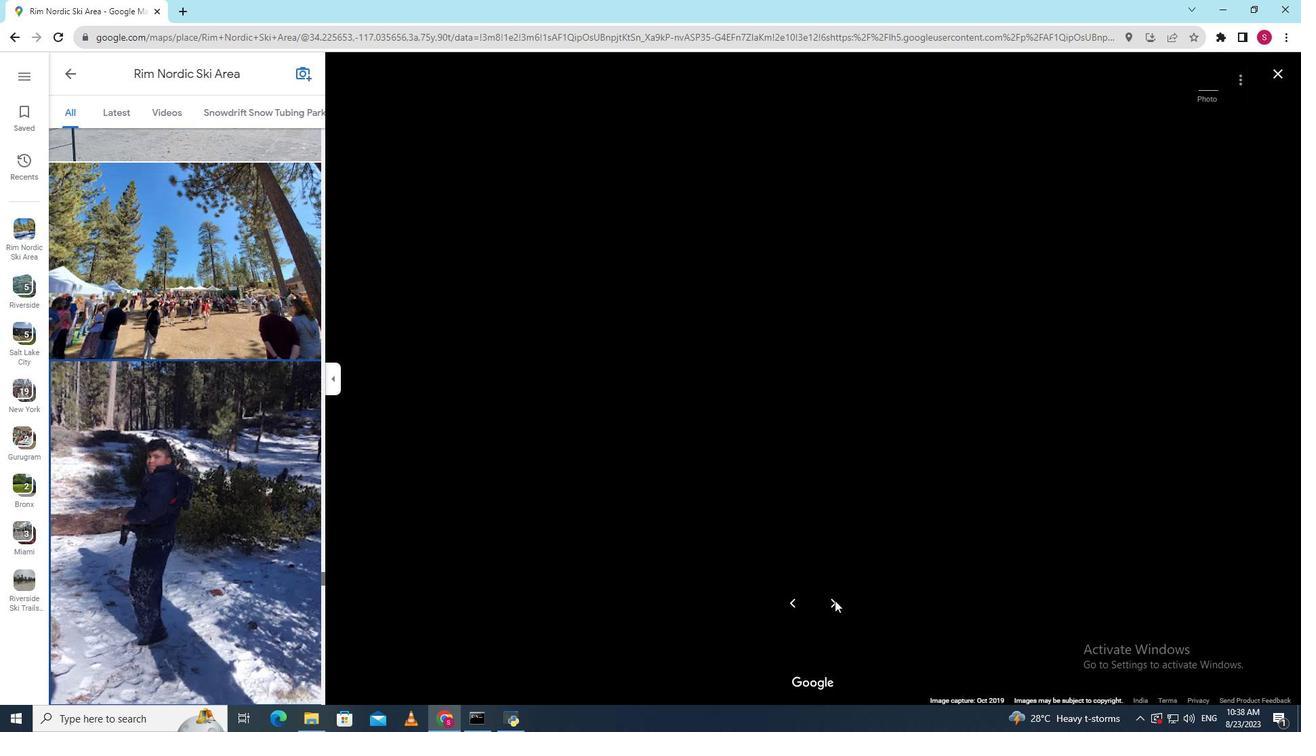 
Action: Mouse pressed left at (835, 600)
Screenshot: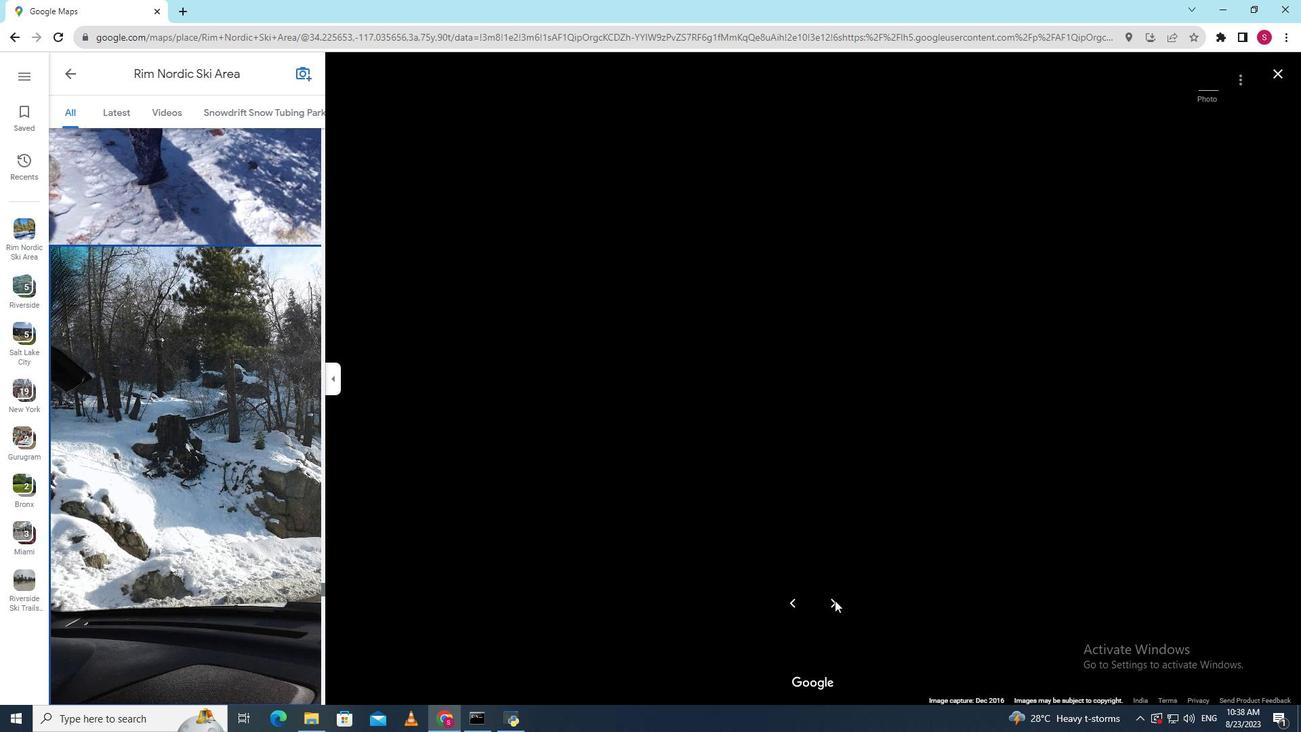 
Action: Mouse pressed left at (835, 600)
Screenshot: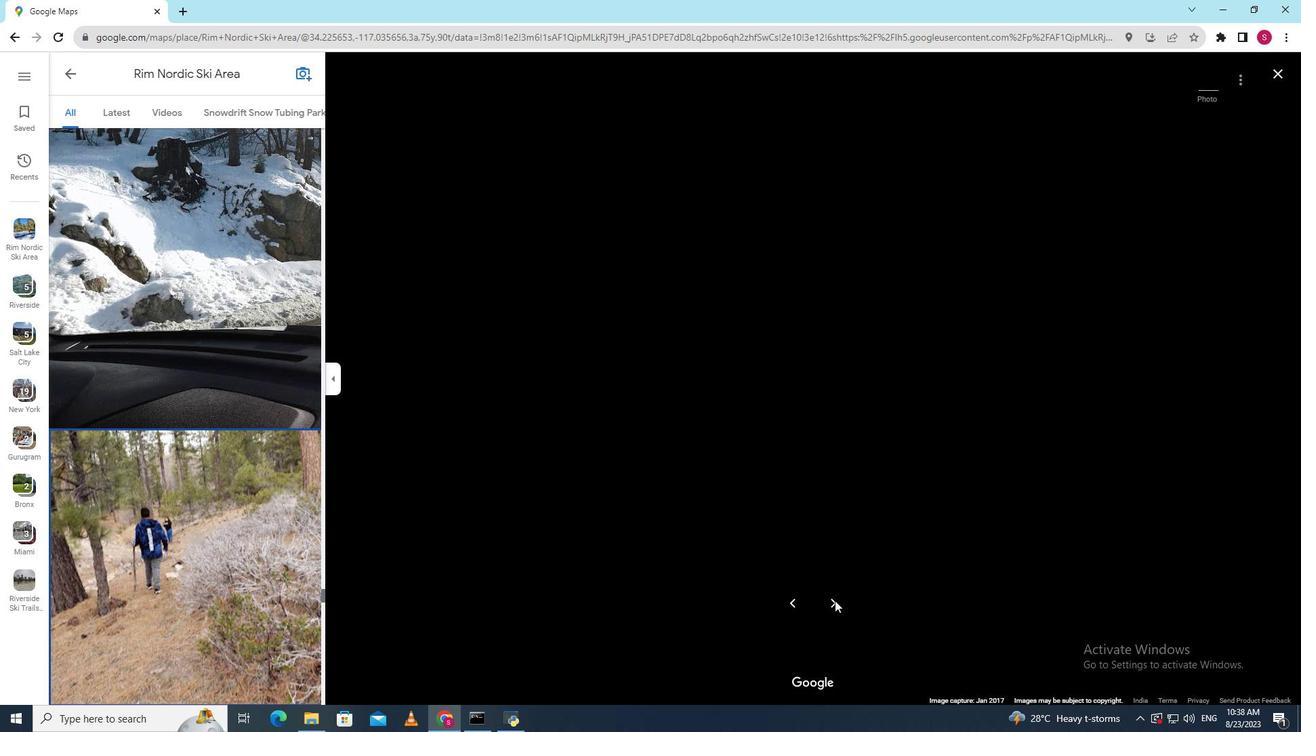 
Action: Mouse pressed left at (835, 600)
Screenshot: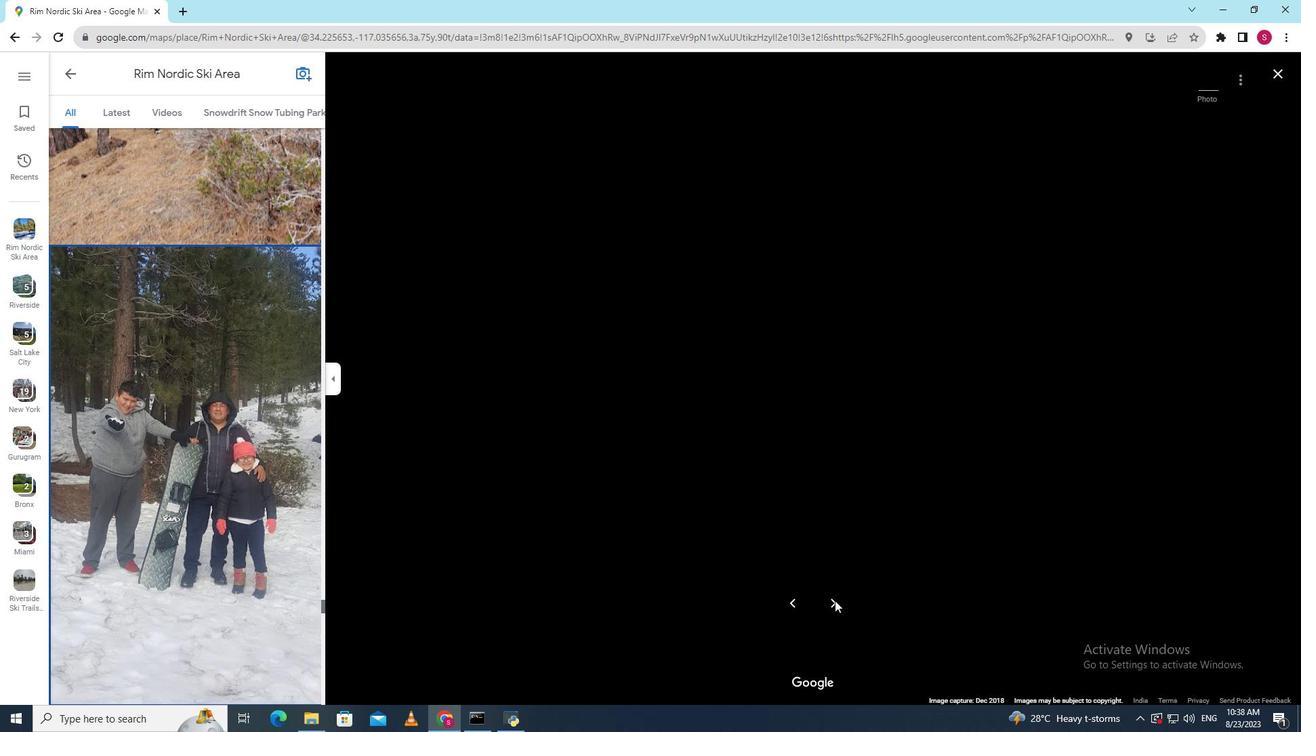 
Action: Mouse pressed left at (835, 600)
Screenshot: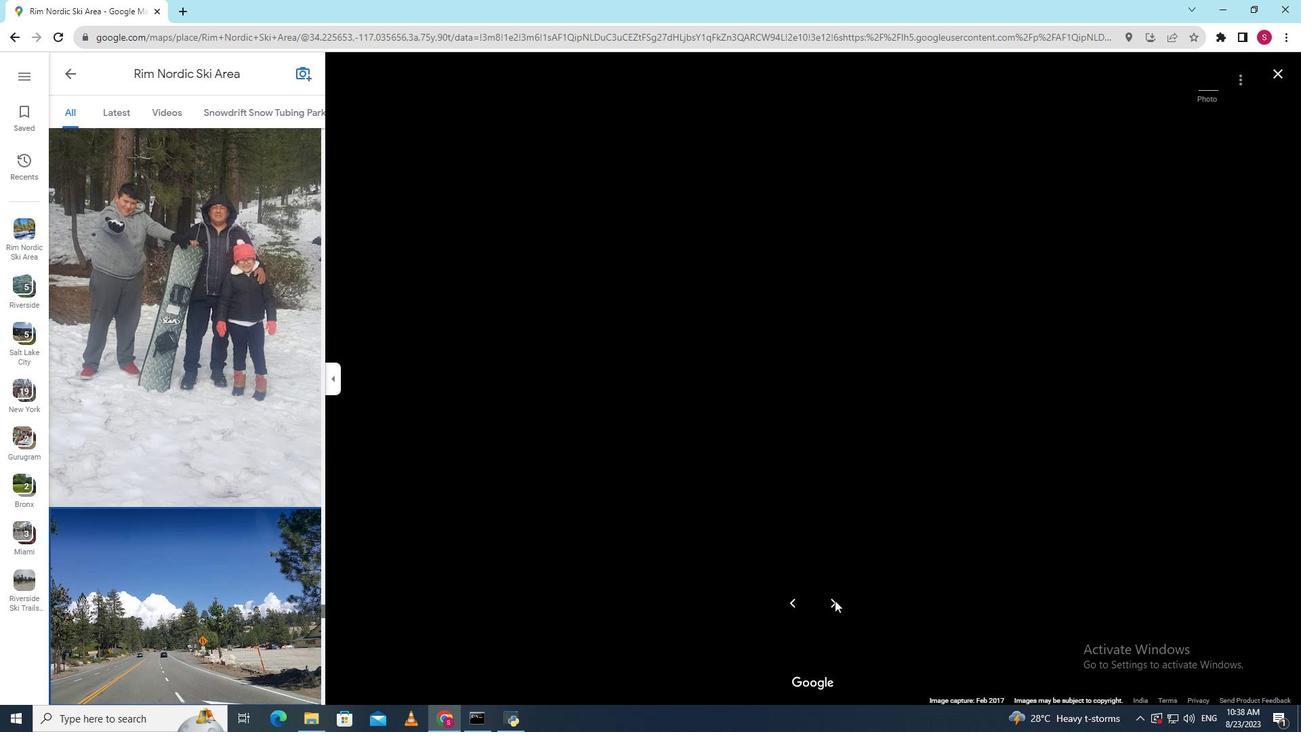 
Action: Mouse pressed left at (835, 600)
Screenshot: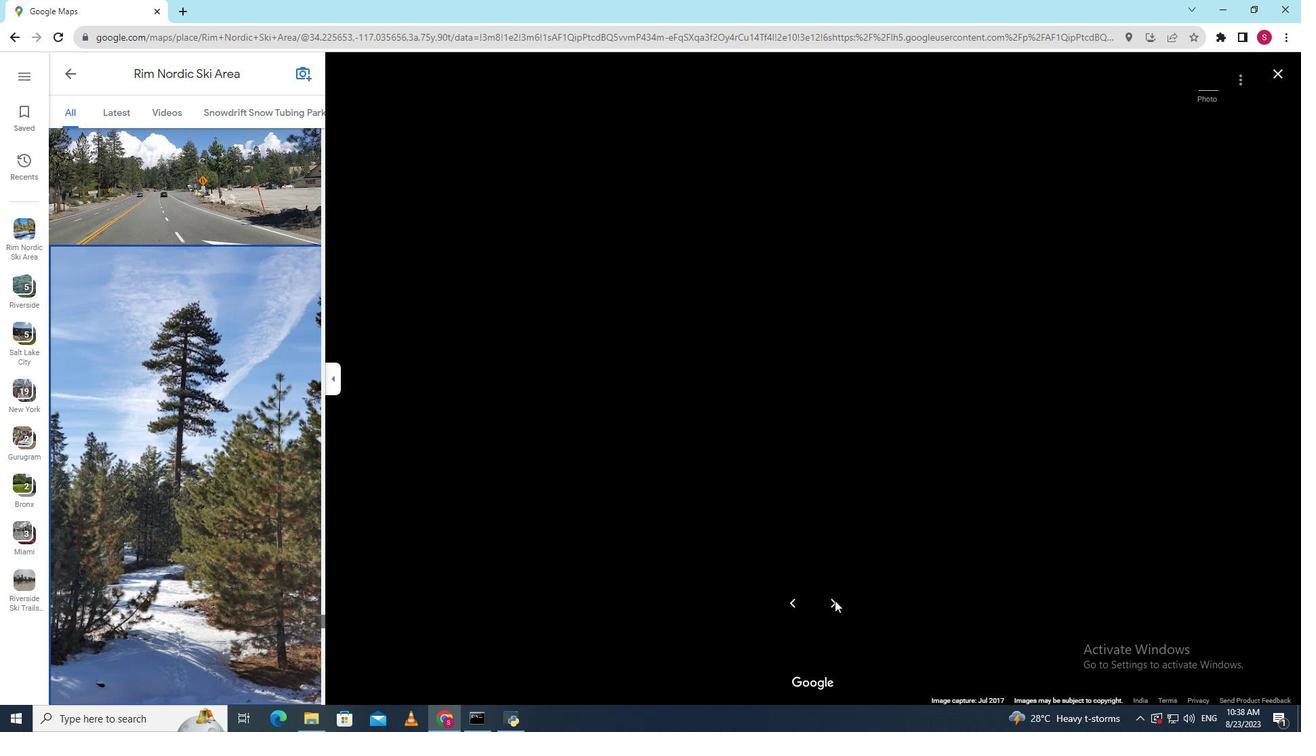 
Action: Mouse pressed left at (835, 600)
Screenshot: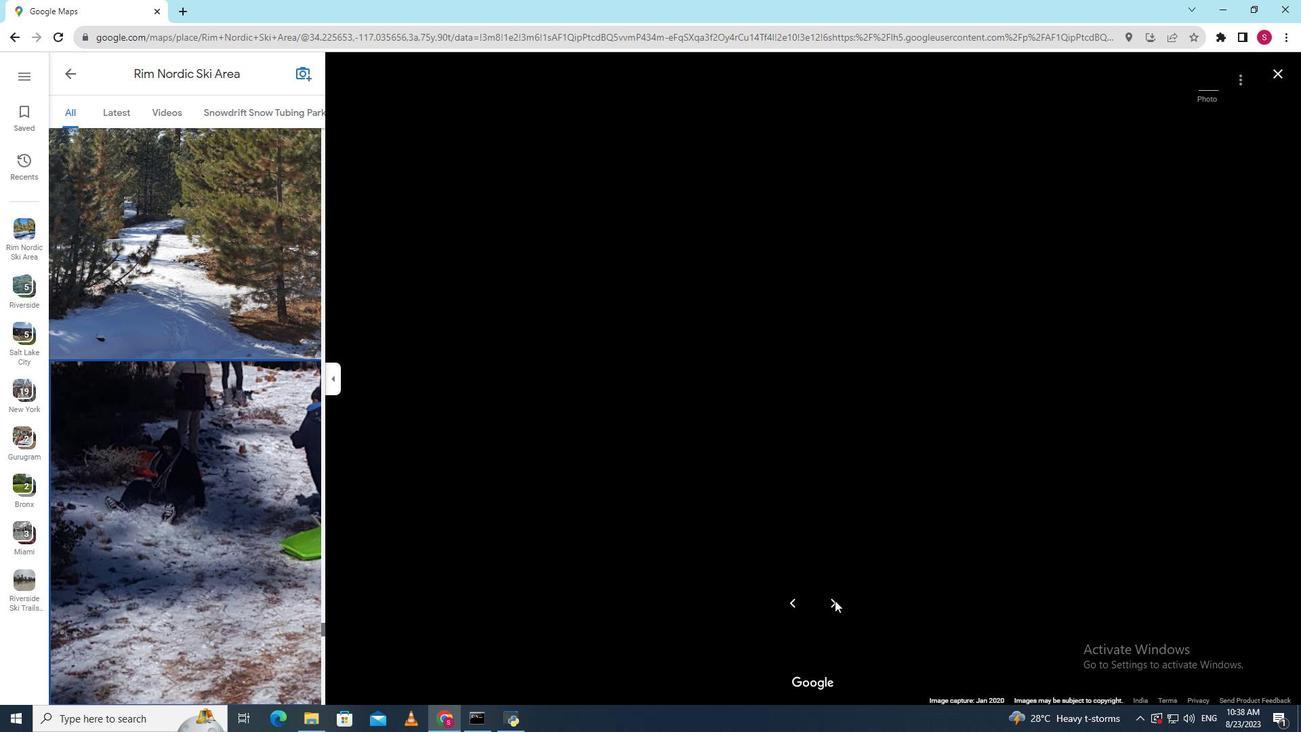 
Action: Mouse pressed left at (835, 600)
Screenshot: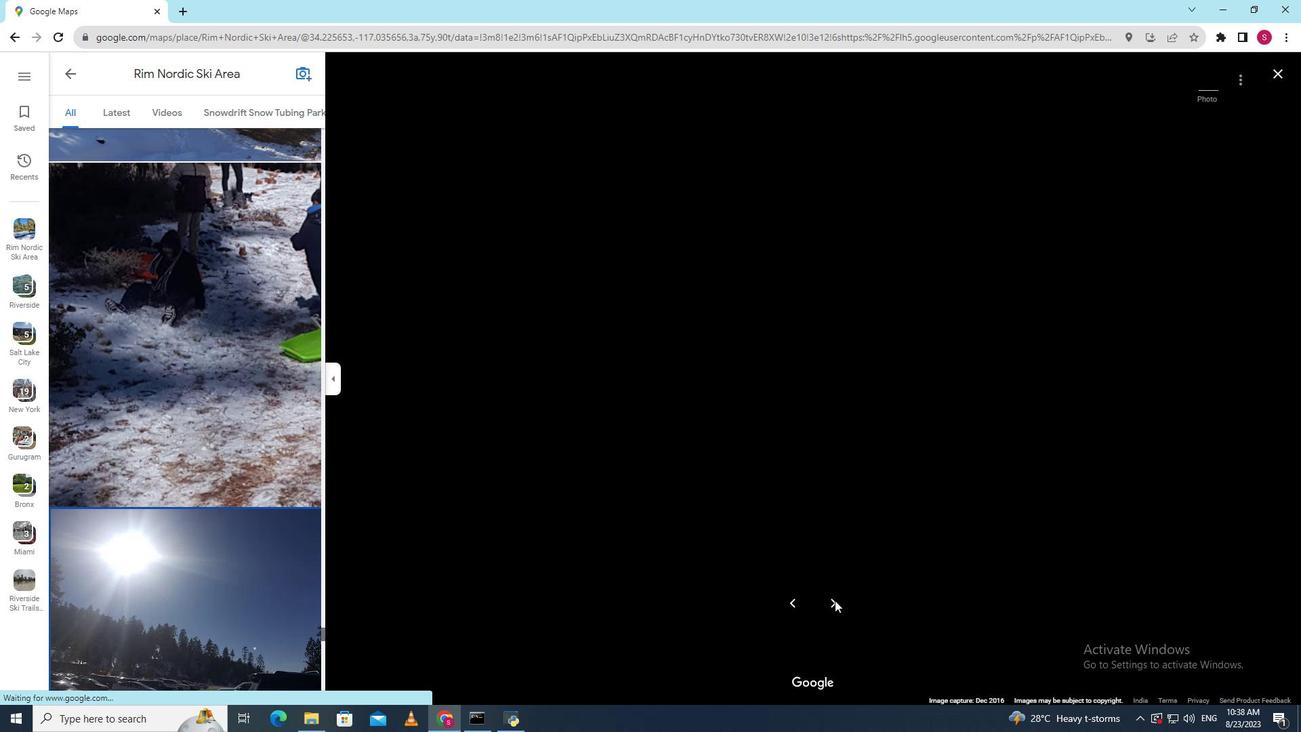 
Action: Mouse pressed left at (835, 600)
Screenshot: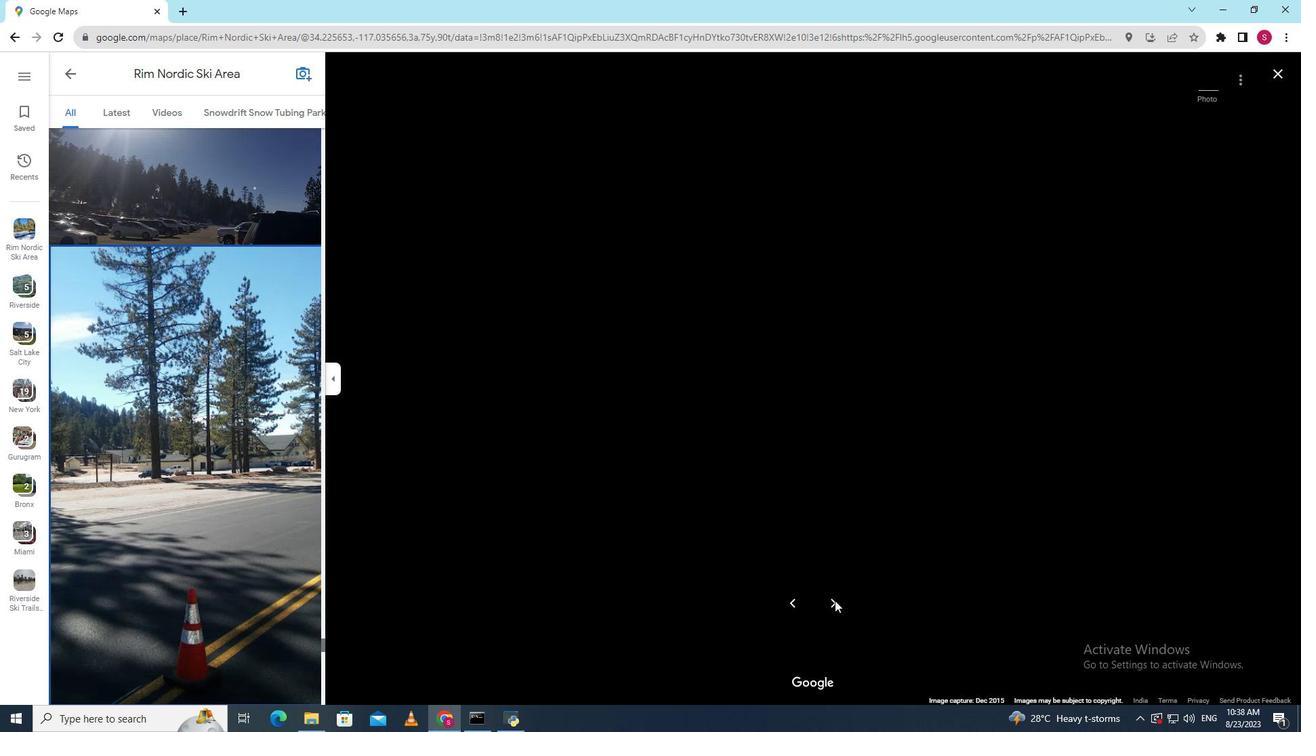 
Action: Mouse pressed left at (835, 600)
Screenshot: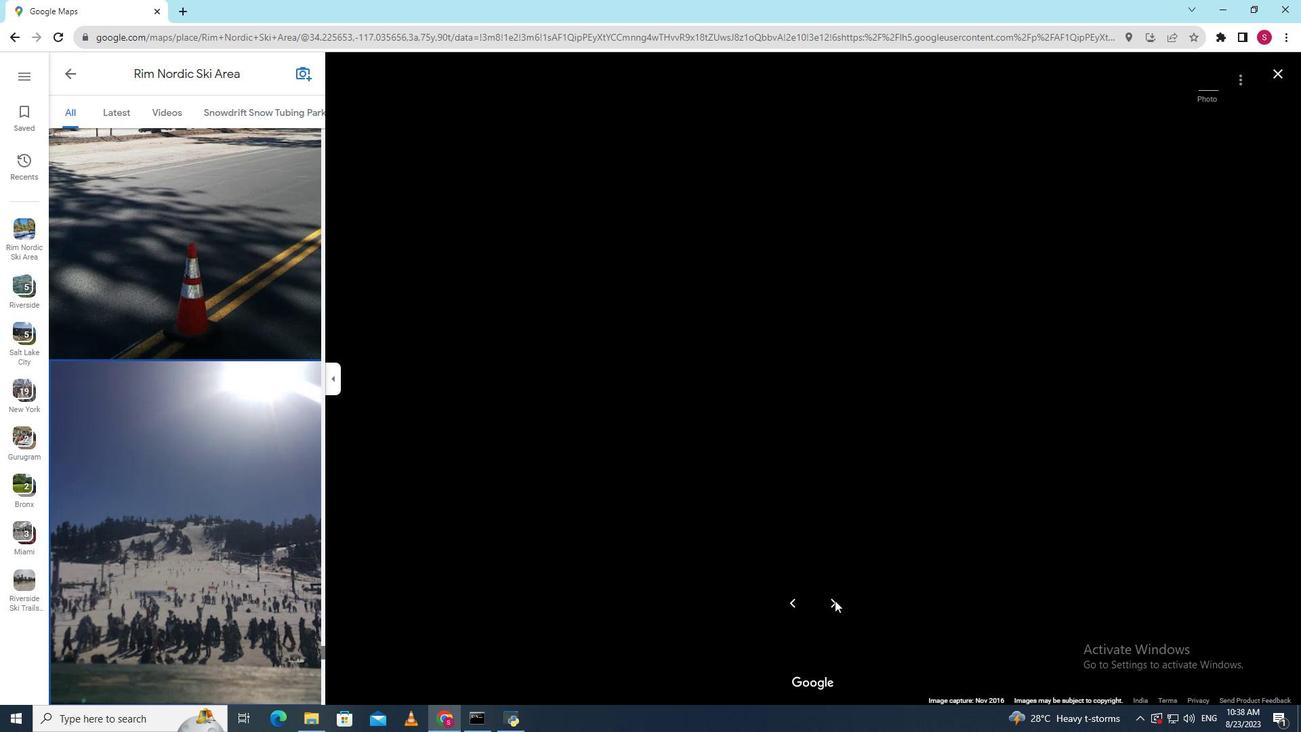 
Action: Mouse pressed left at (835, 600)
Screenshot: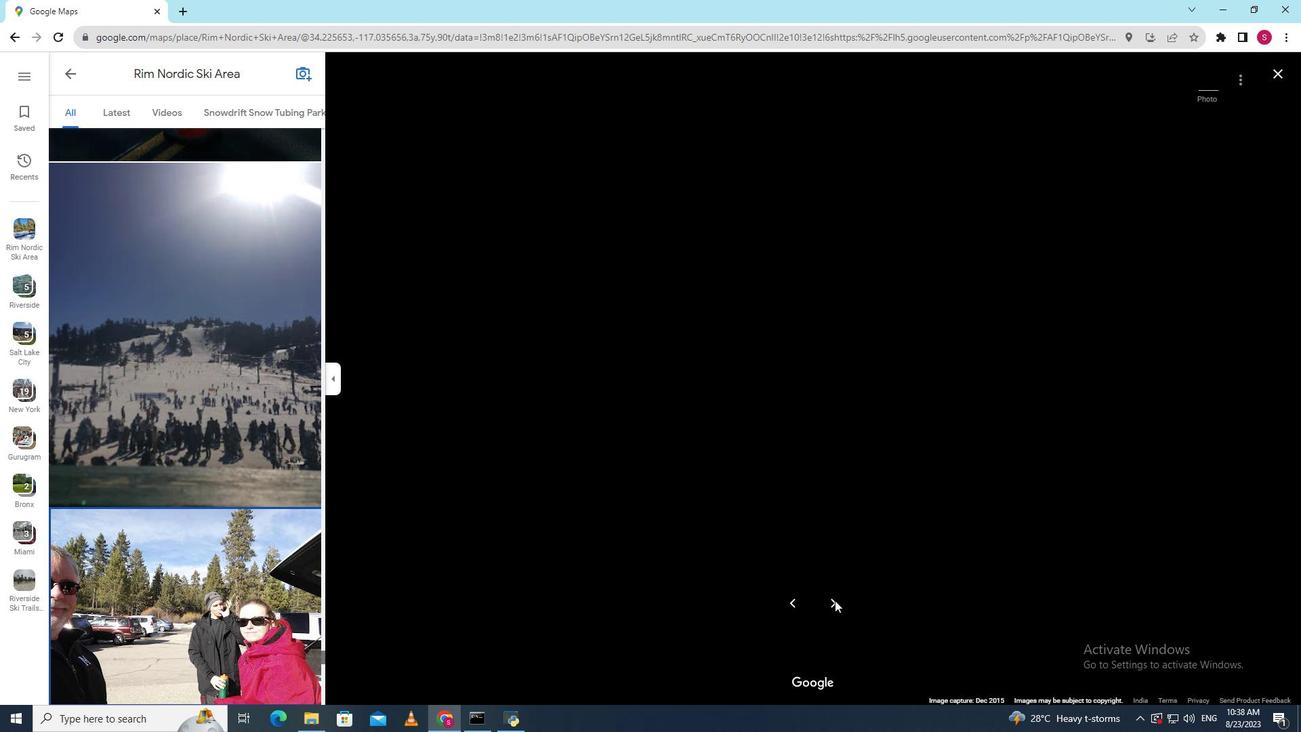 
Action: Mouse pressed left at (835, 600)
Screenshot: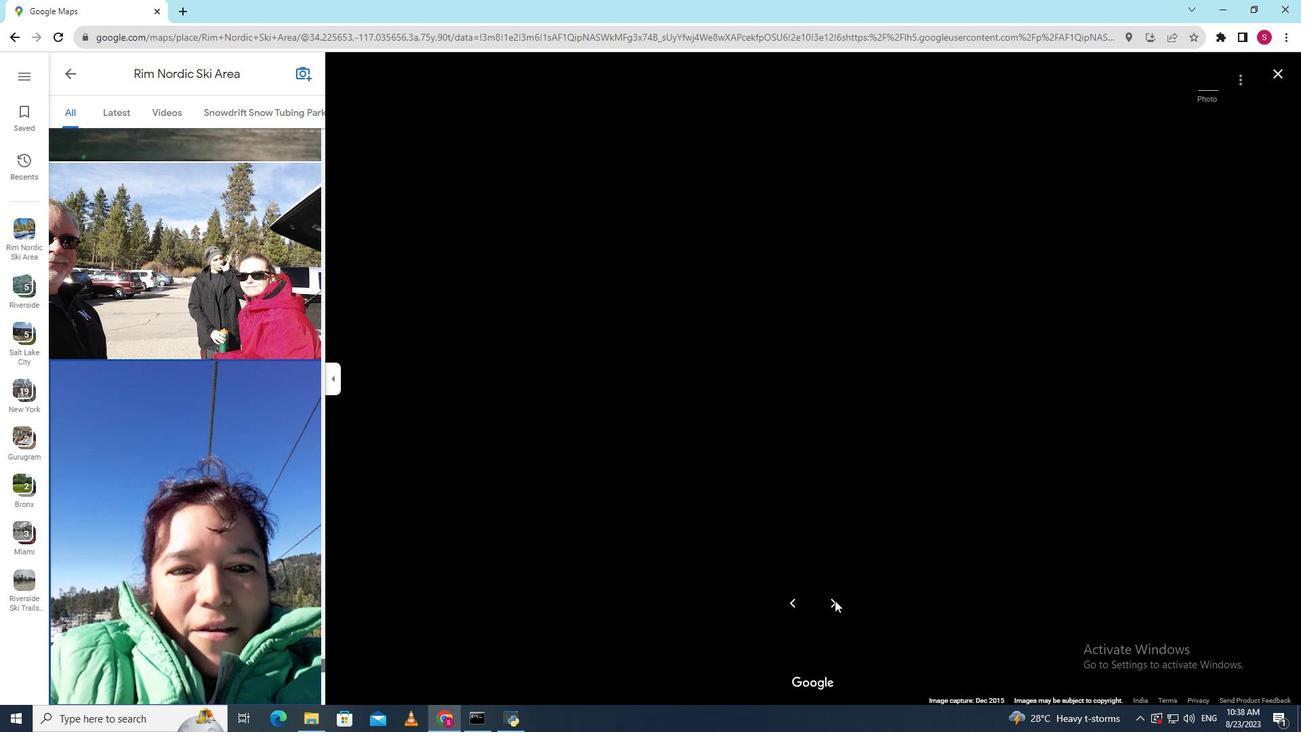 
Action: Mouse pressed left at (835, 600)
Screenshot: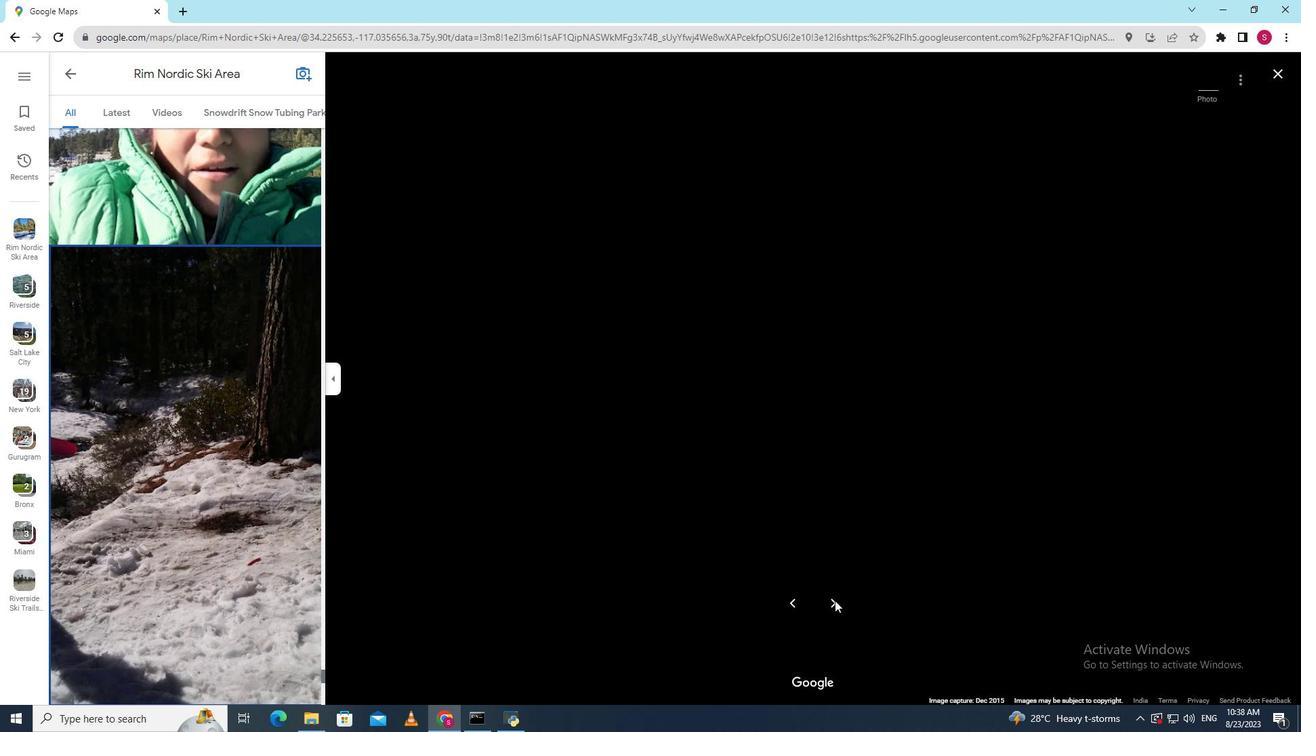 
Action: Mouse pressed left at (835, 600)
Screenshot: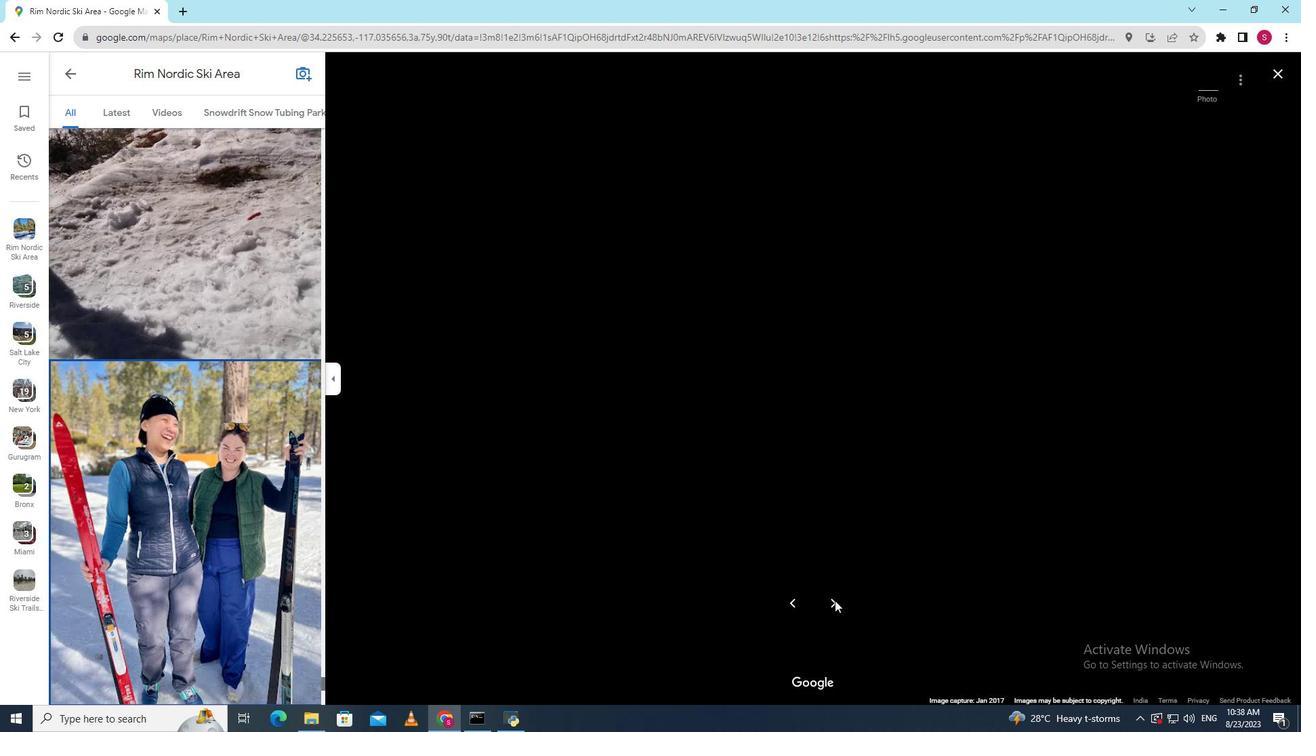 
Action: Mouse pressed left at (835, 600)
Screenshot: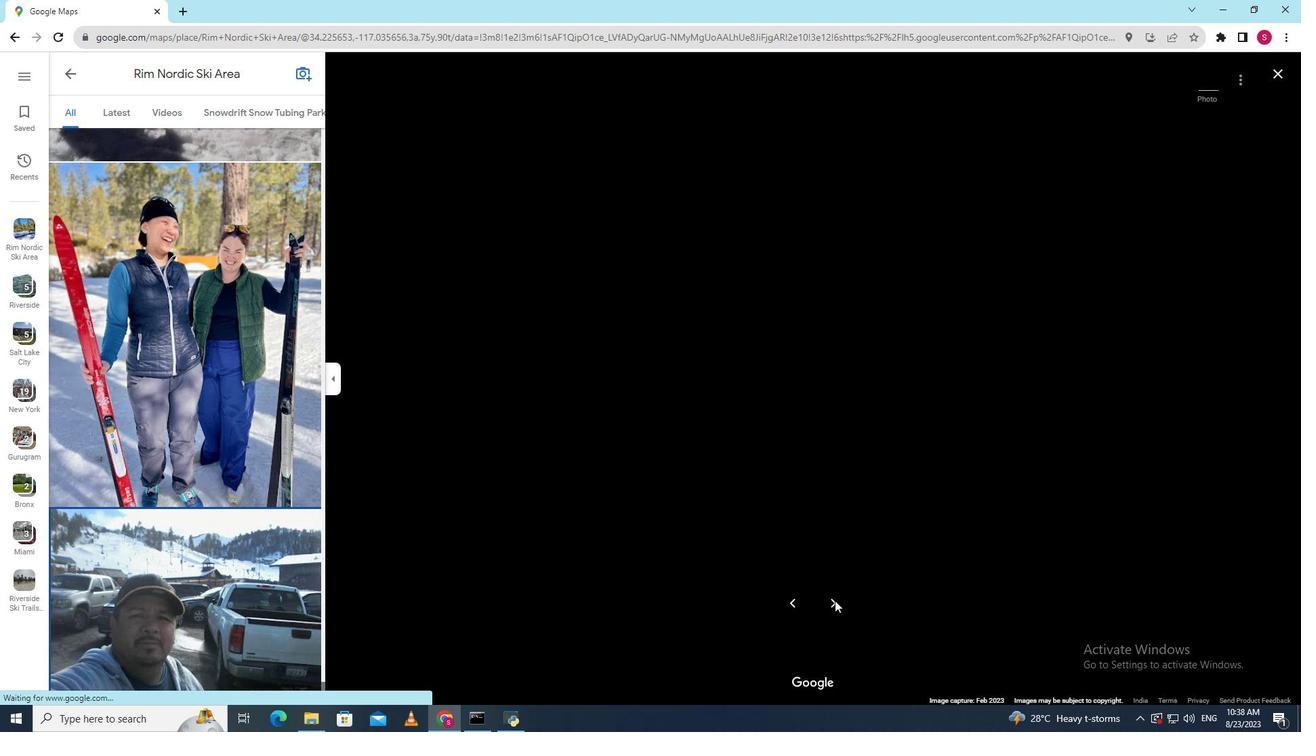 
Action: Mouse moved to (837, 599)
Screenshot: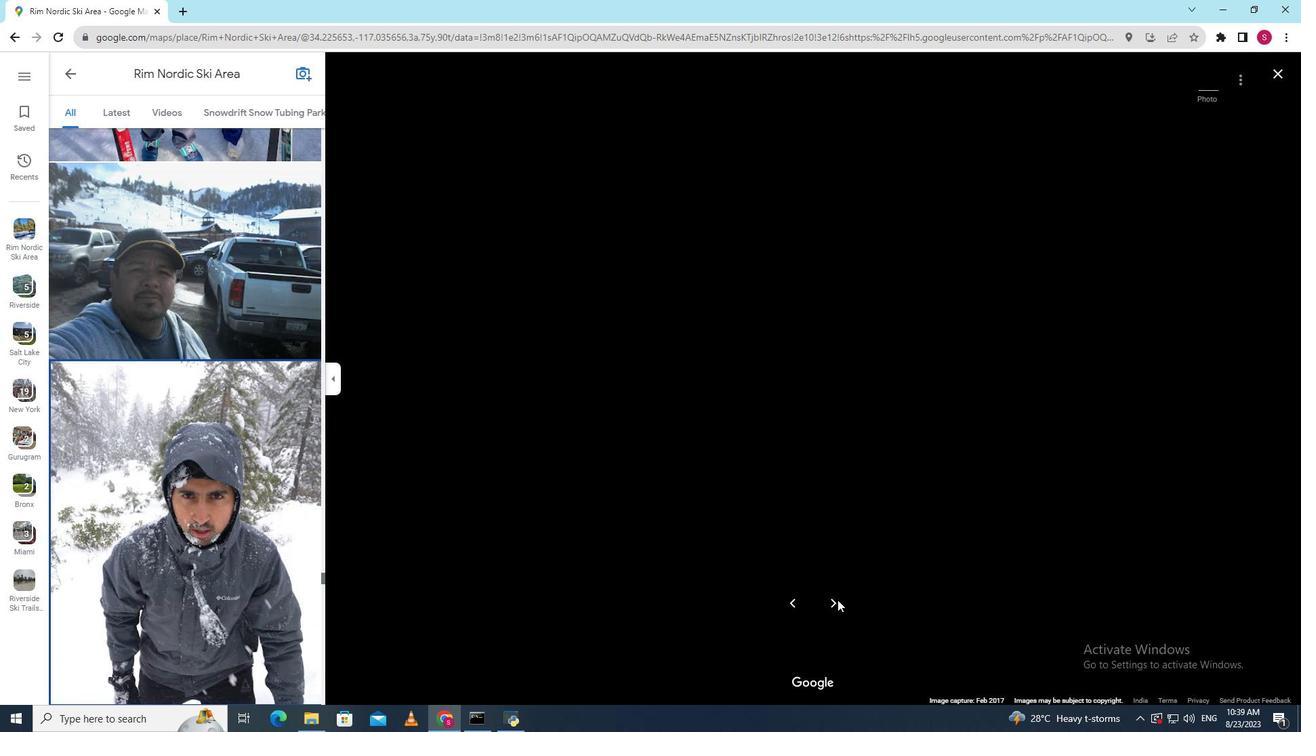 
Action: Mouse pressed left at (837, 599)
Screenshot: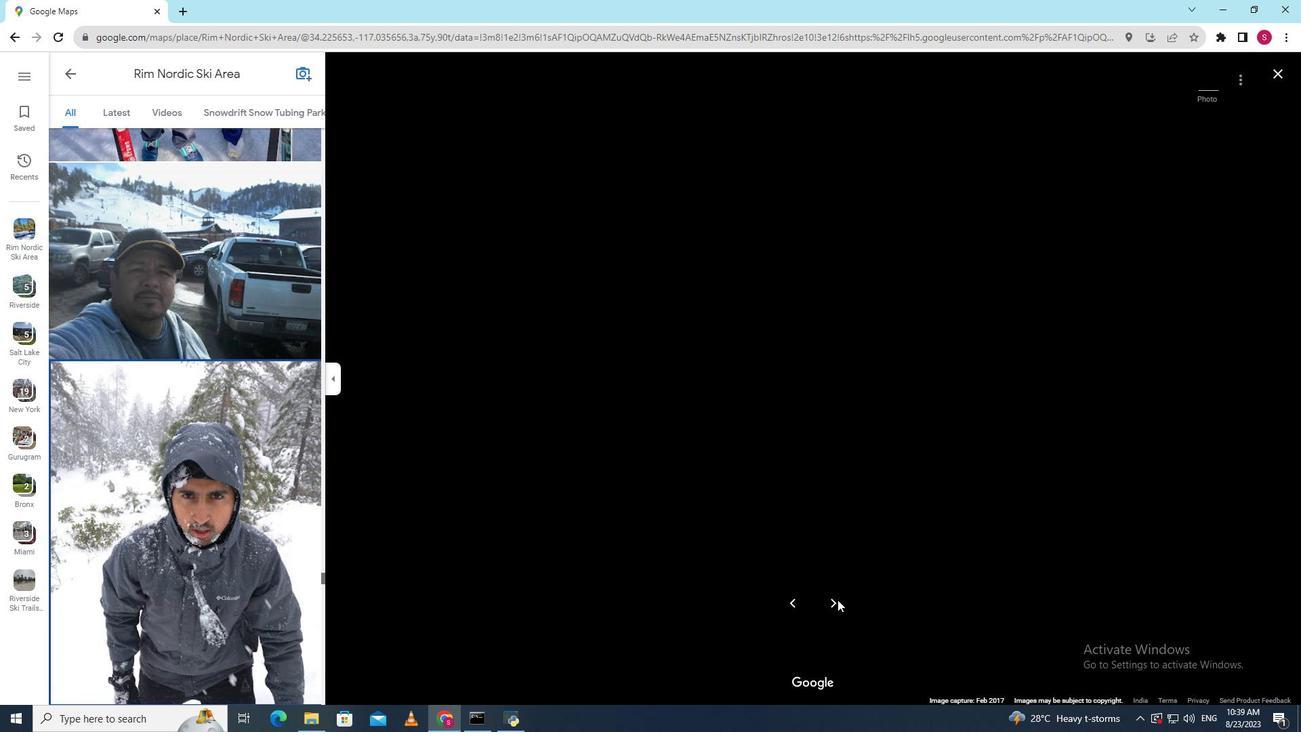 
Action: Mouse pressed left at (837, 599)
Screenshot: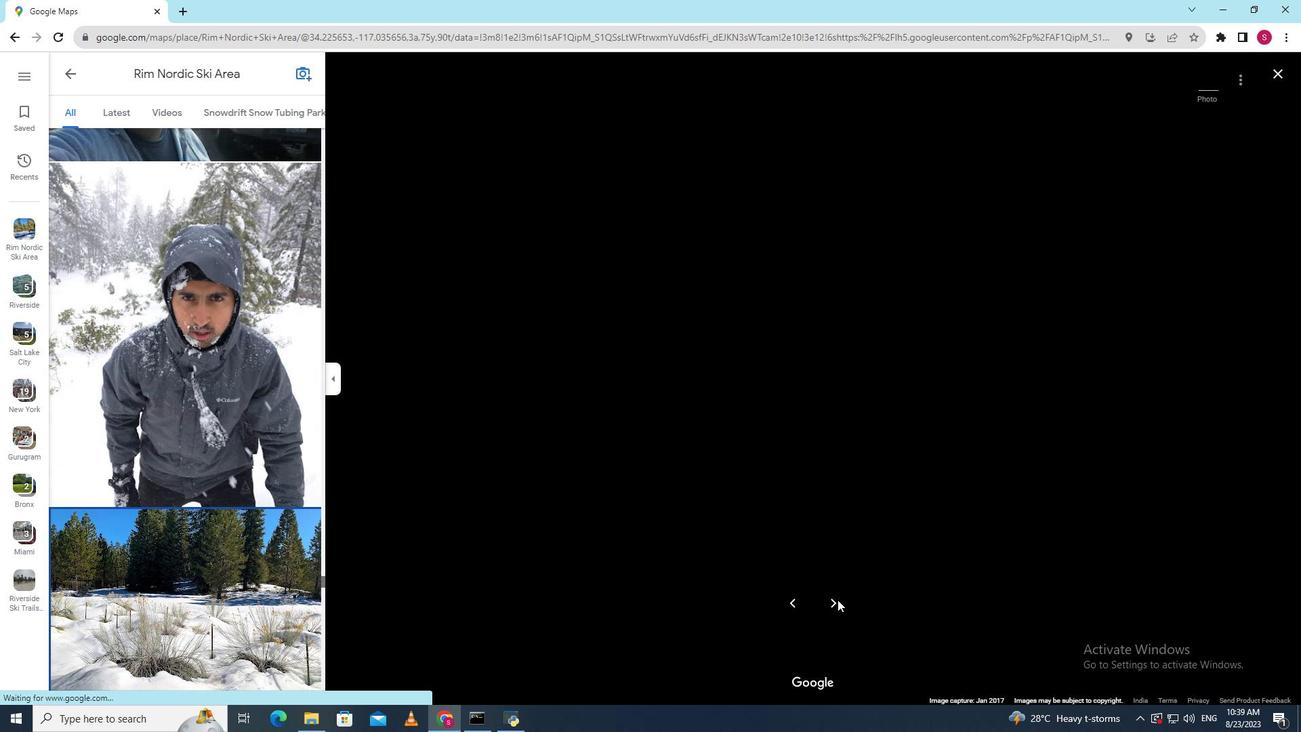 
Action: Mouse pressed left at (837, 599)
Screenshot: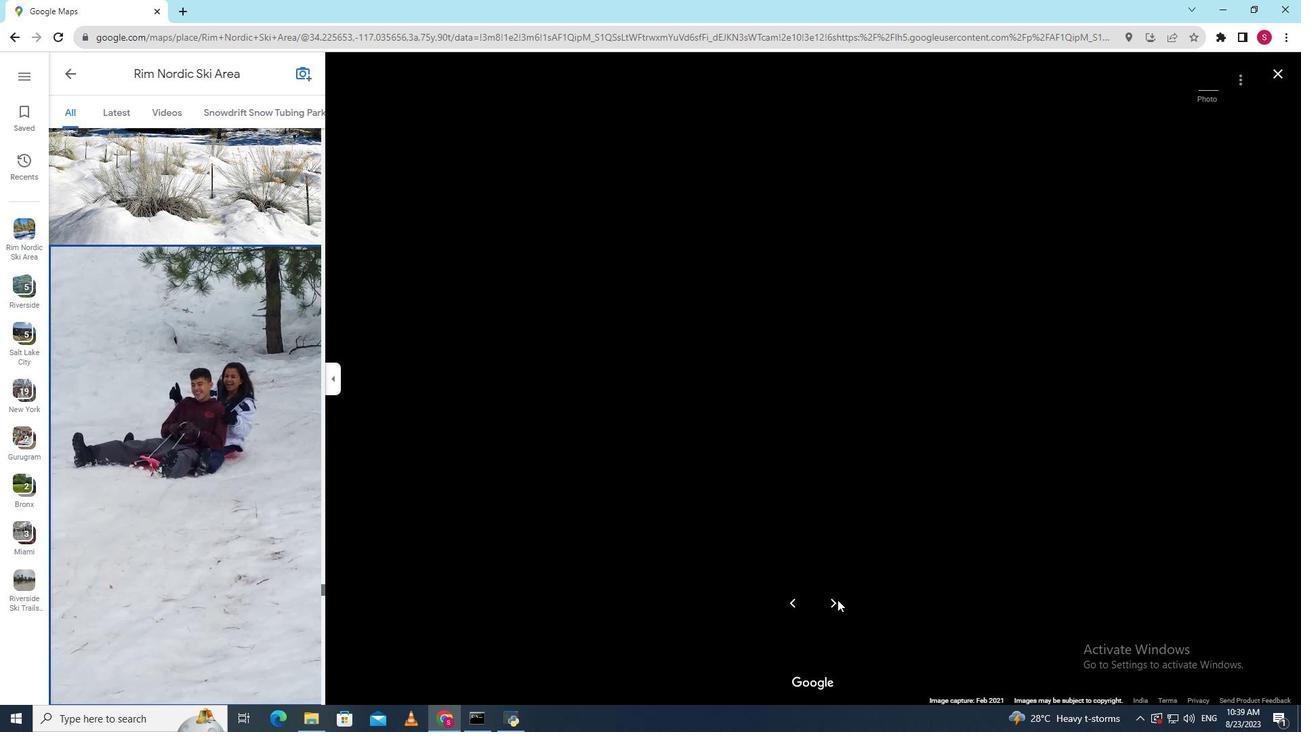 
Action: Mouse pressed left at (837, 599)
Screenshot: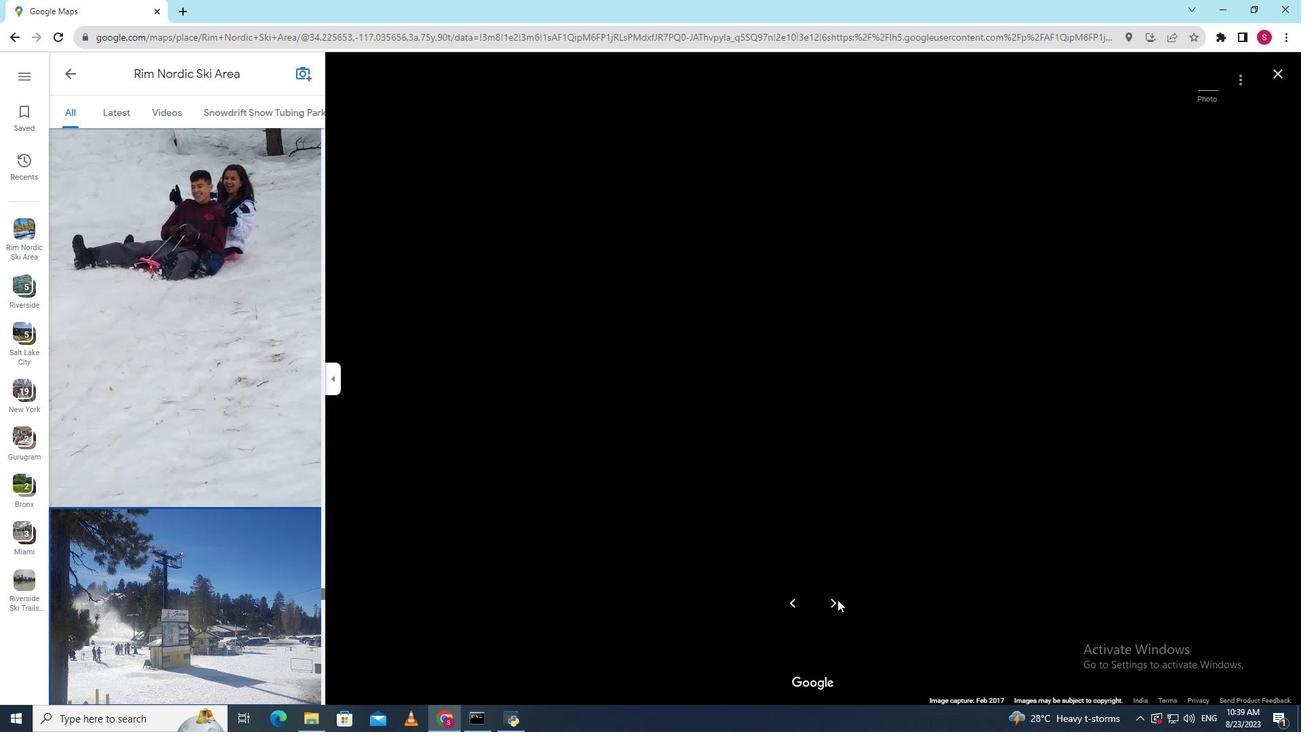 
Action: Mouse pressed left at (837, 599)
Screenshot: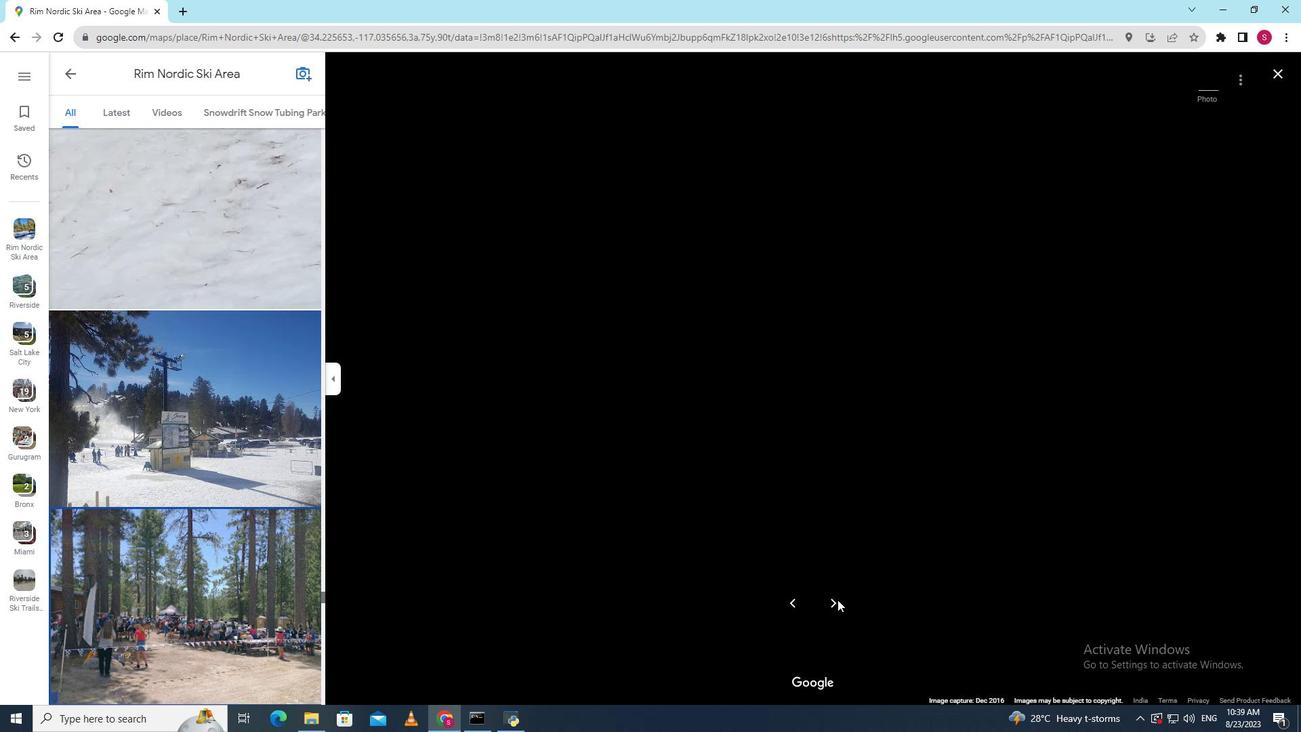 
Action: Mouse pressed left at (837, 599)
Screenshot: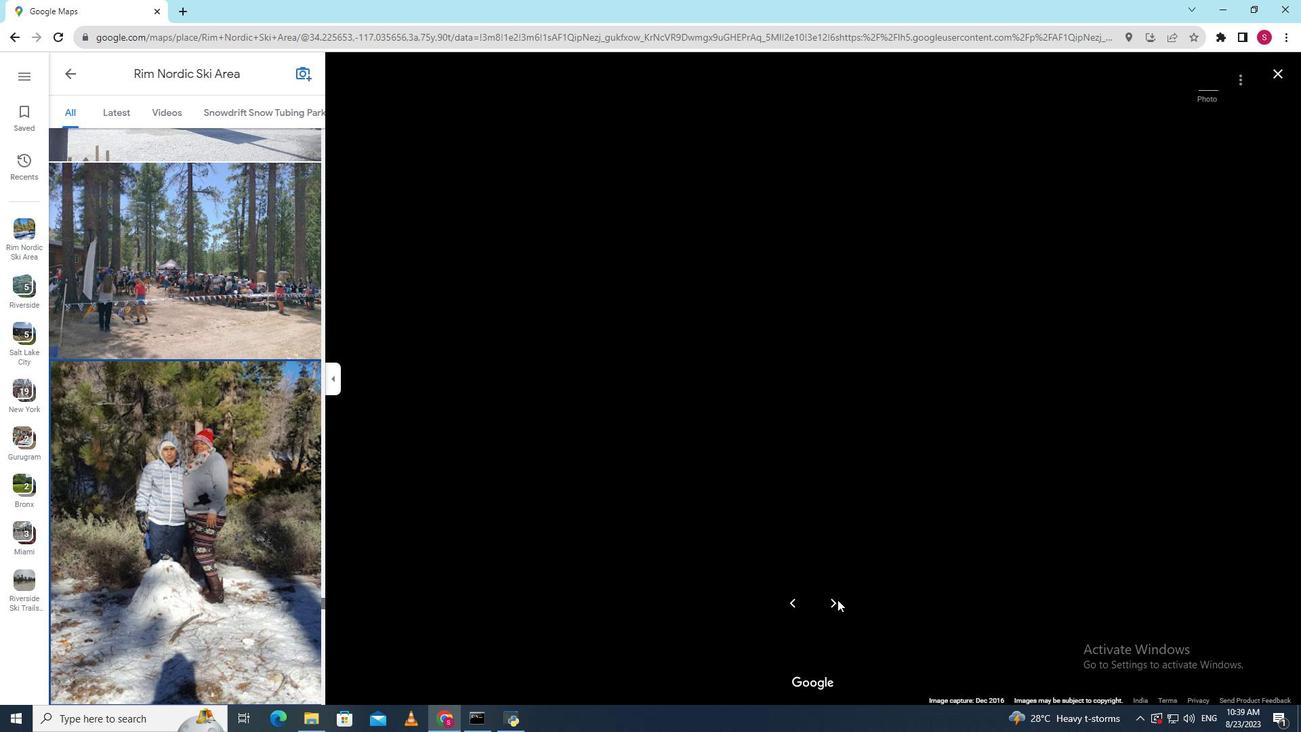 
Action: Mouse pressed left at (837, 599)
Screenshot: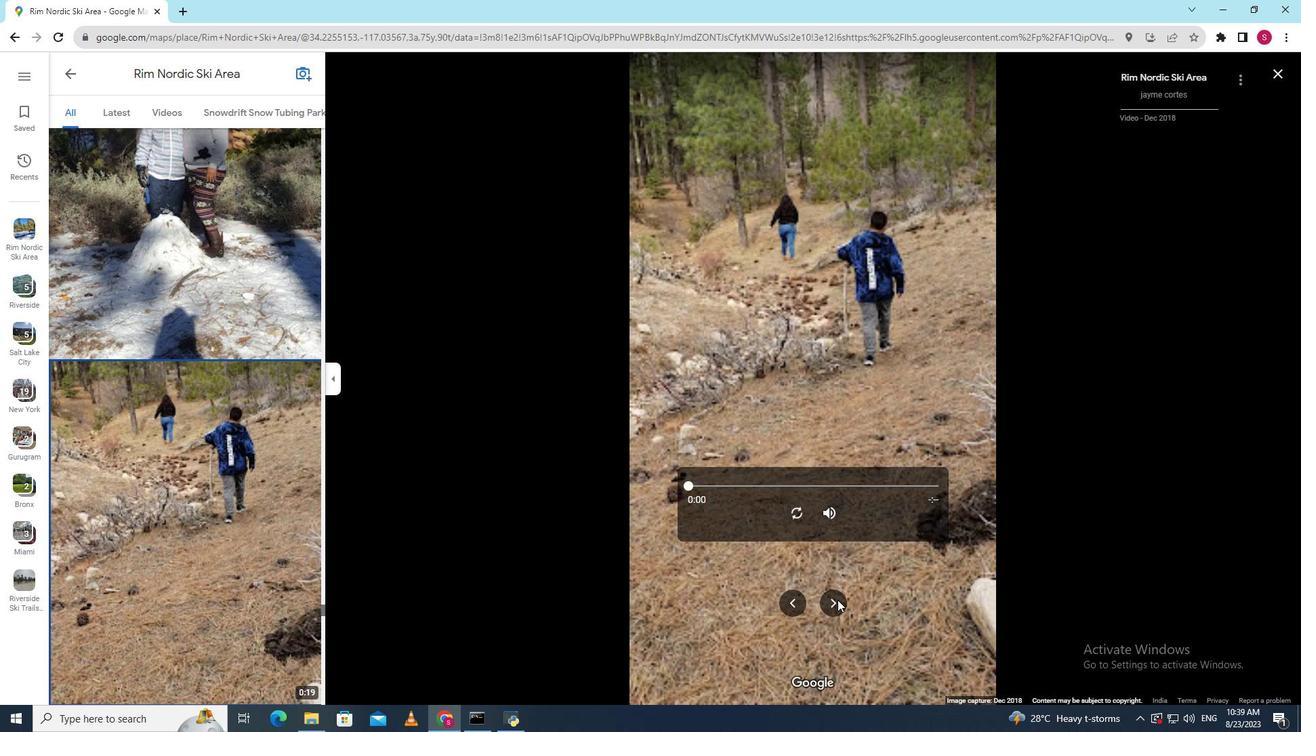 
Action: Mouse moved to (799, 514)
Screenshot: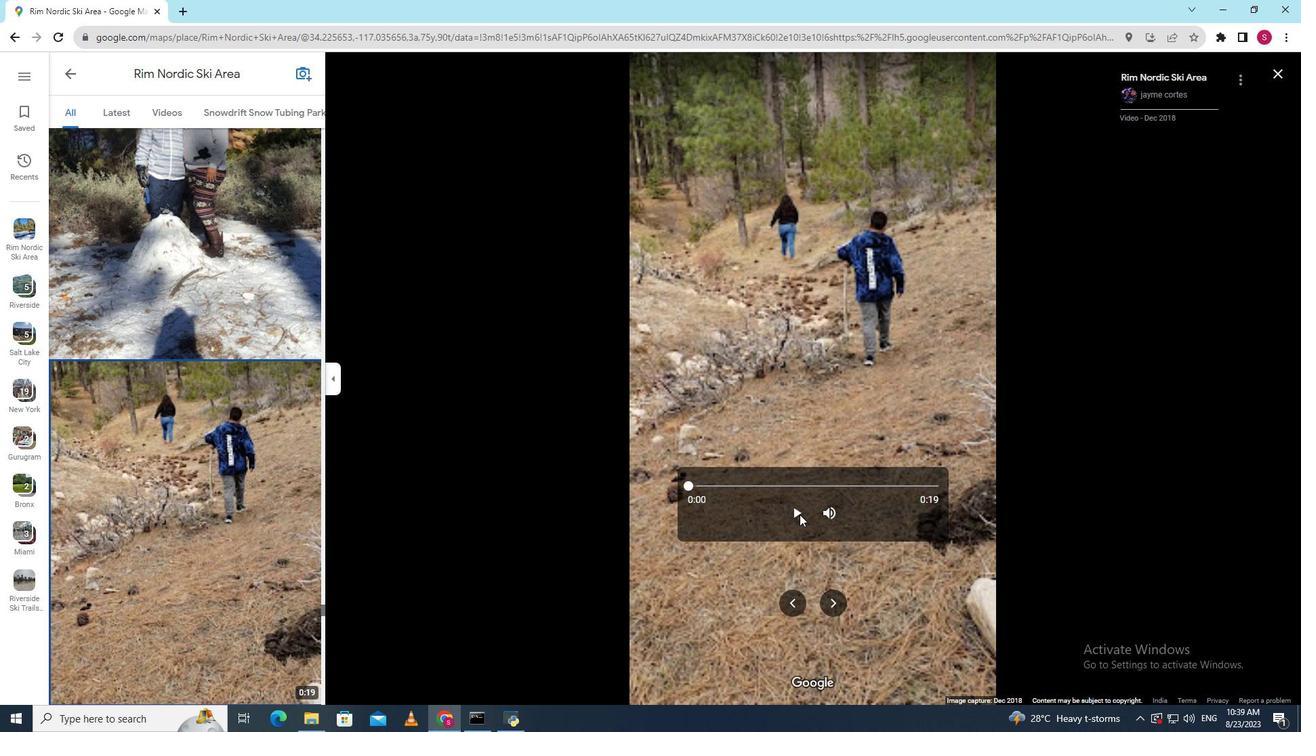 
Action: Mouse pressed left at (799, 514)
Screenshot: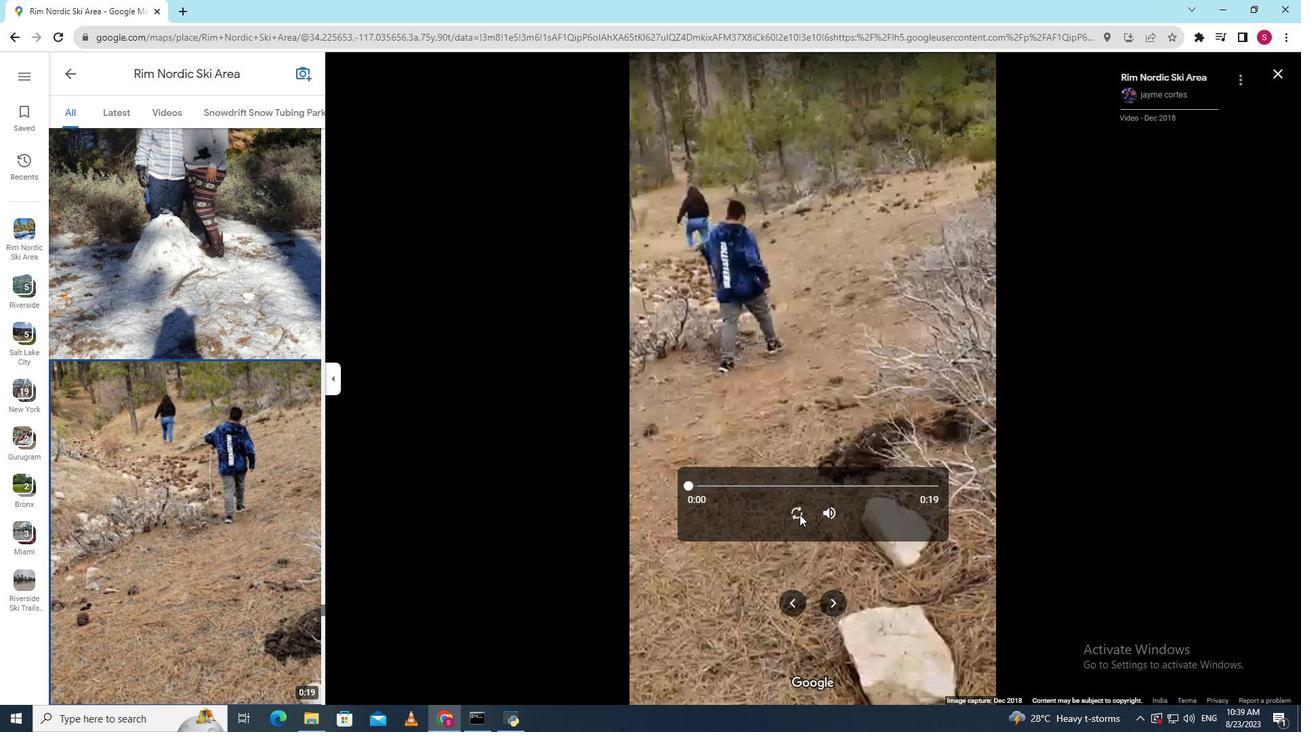 
Action: Mouse moved to (832, 597)
Screenshot: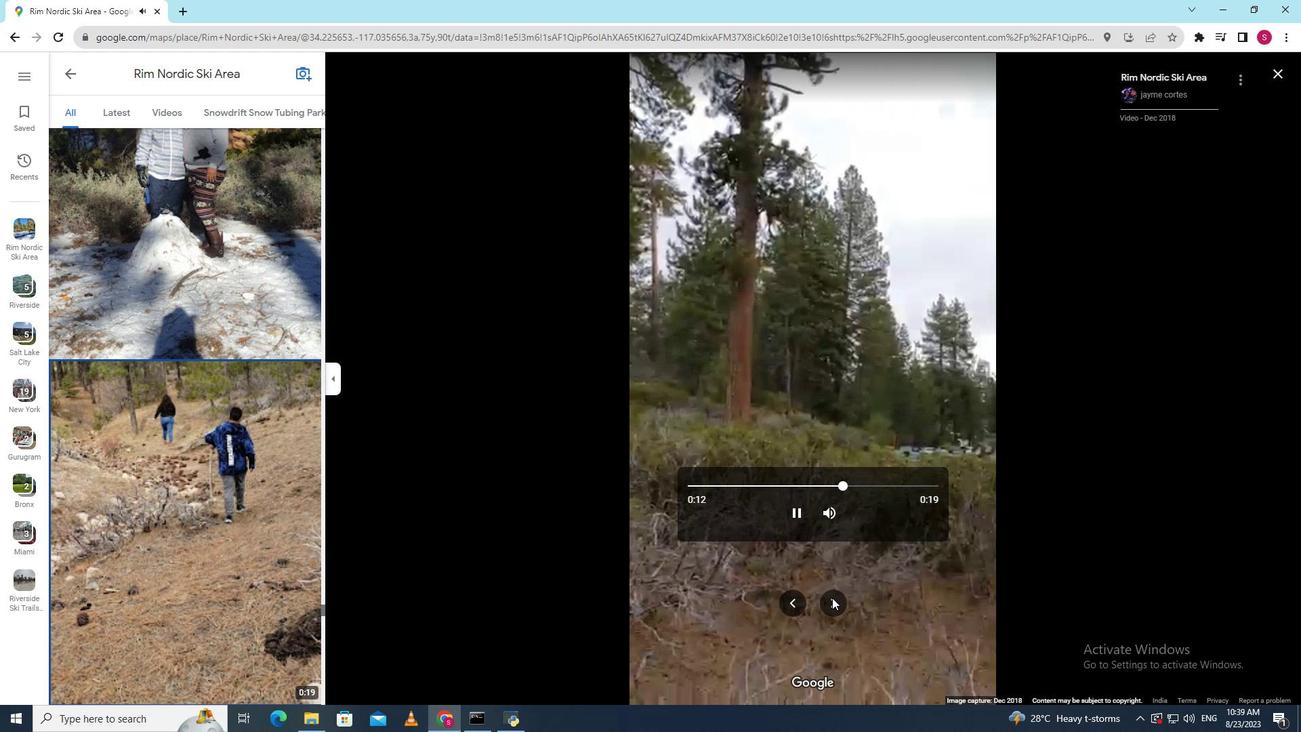 
Action: Mouse pressed left at (832, 597)
Screenshot: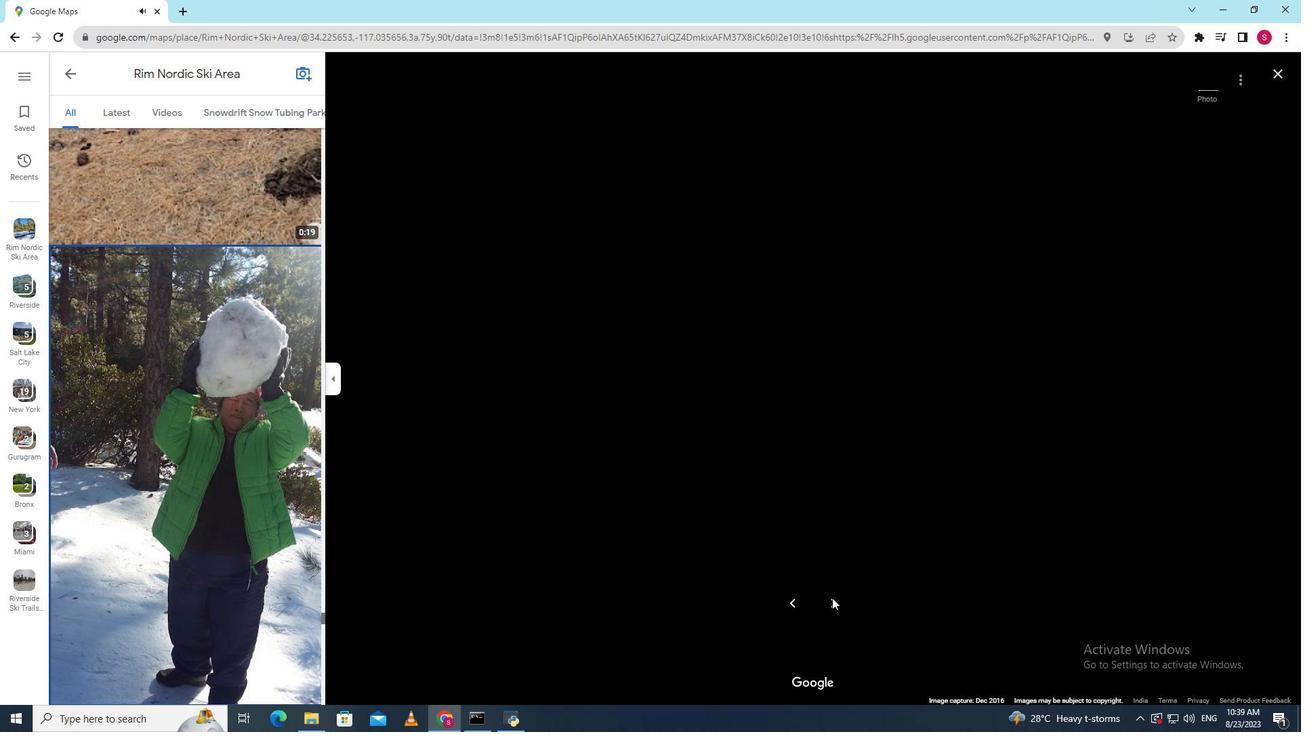 
Action: Mouse pressed left at (832, 597)
Screenshot: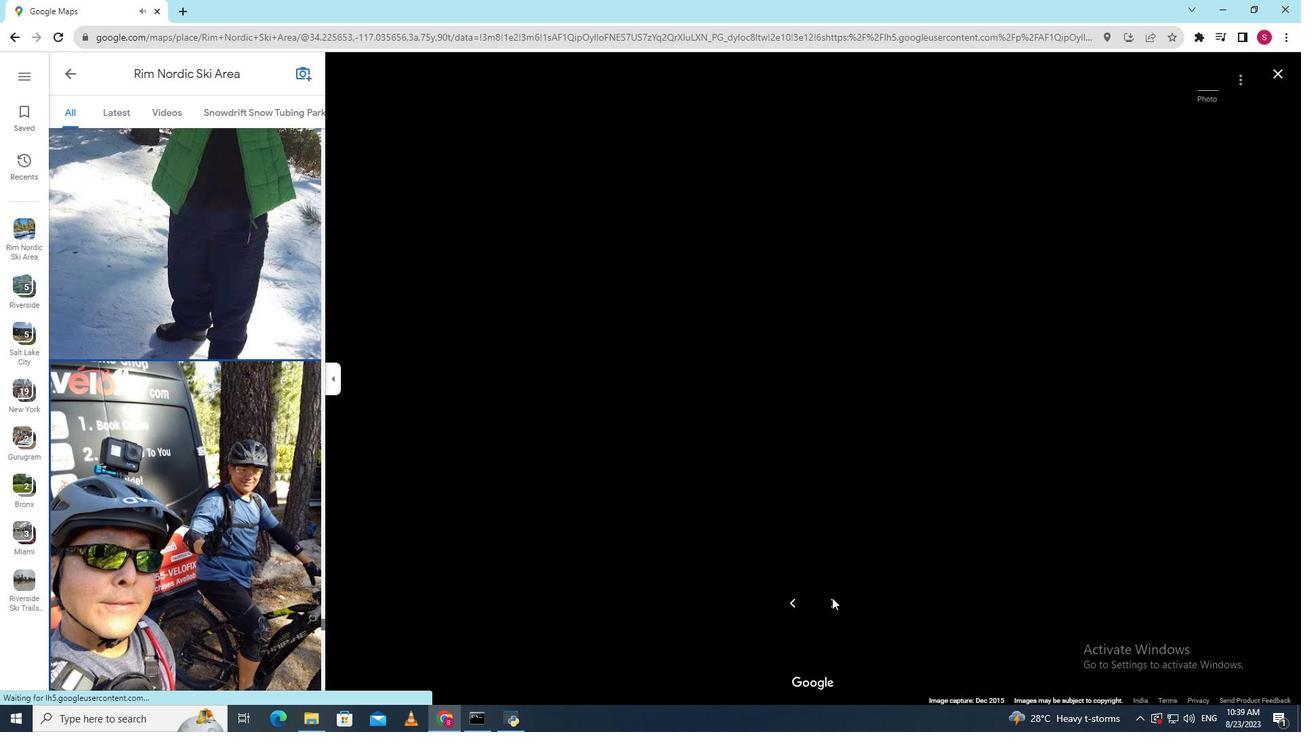 
Action: Mouse pressed left at (832, 597)
Screenshot: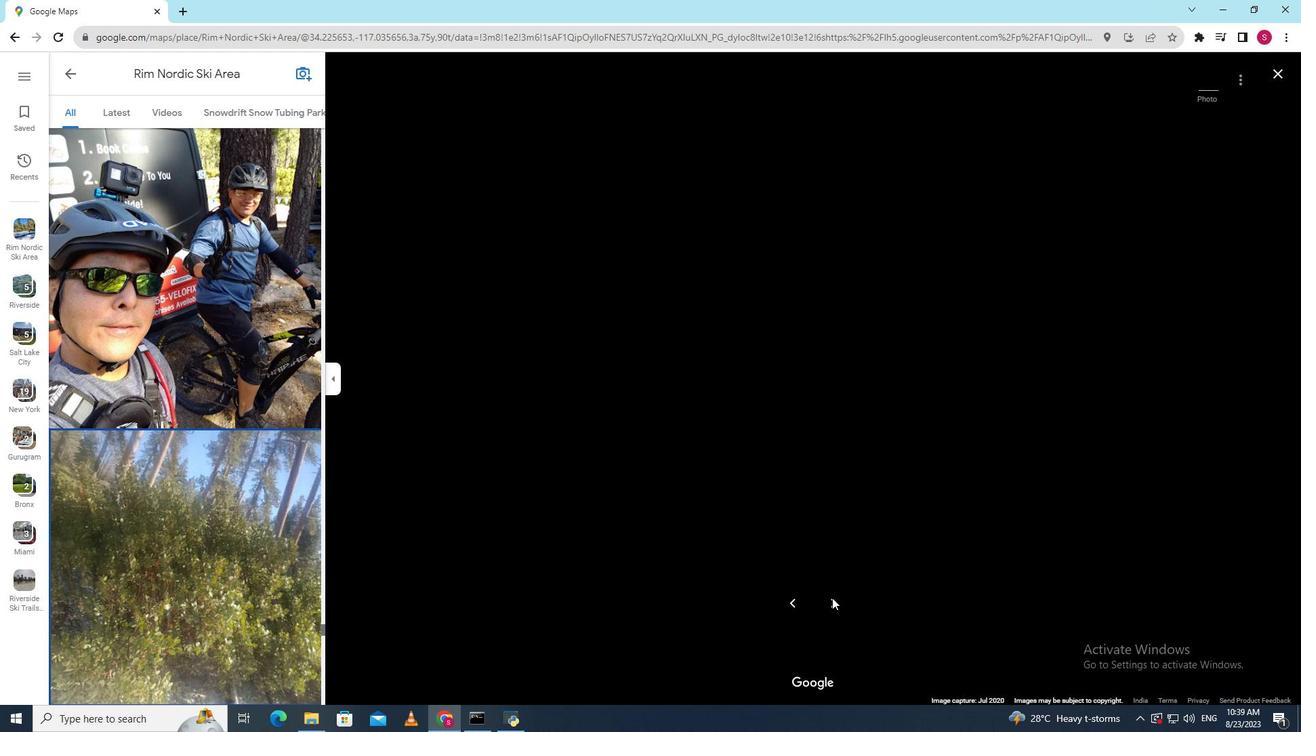 
Action: Mouse moved to (833, 603)
Screenshot: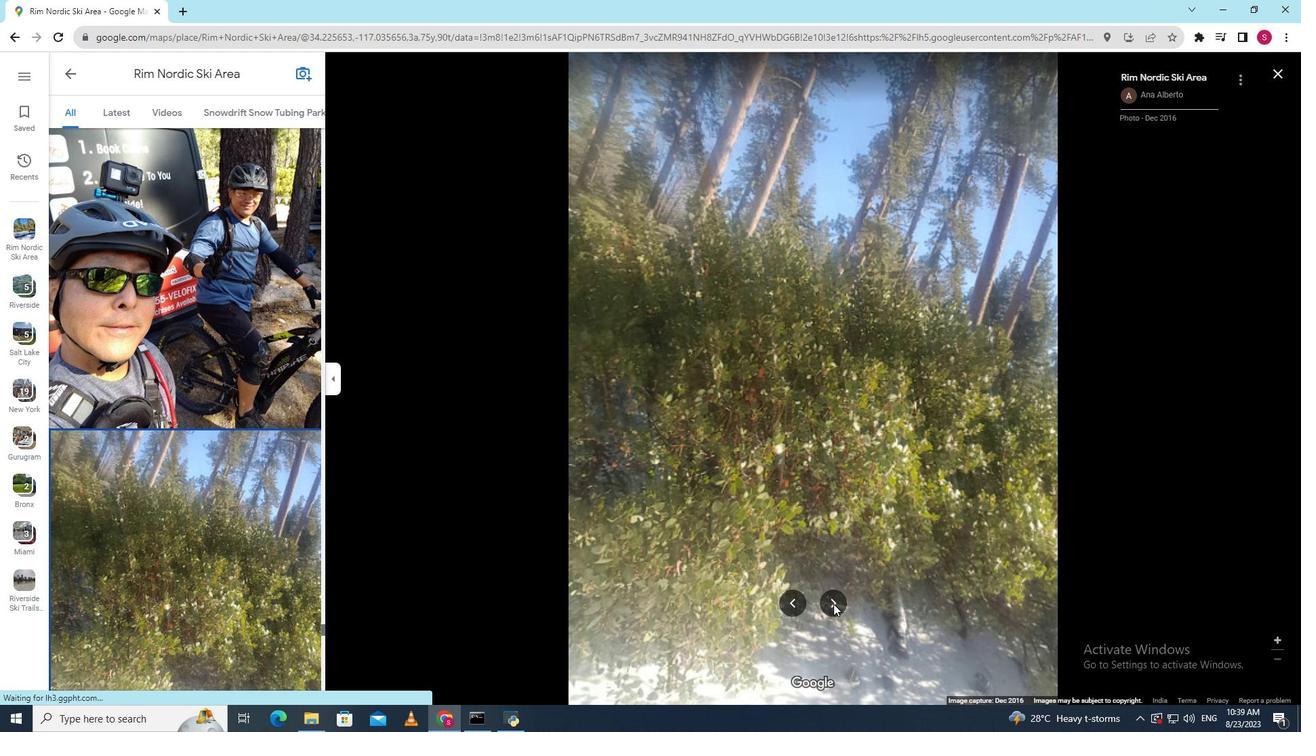 
Action: Mouse pressed left at (833, 603)
Screenshot: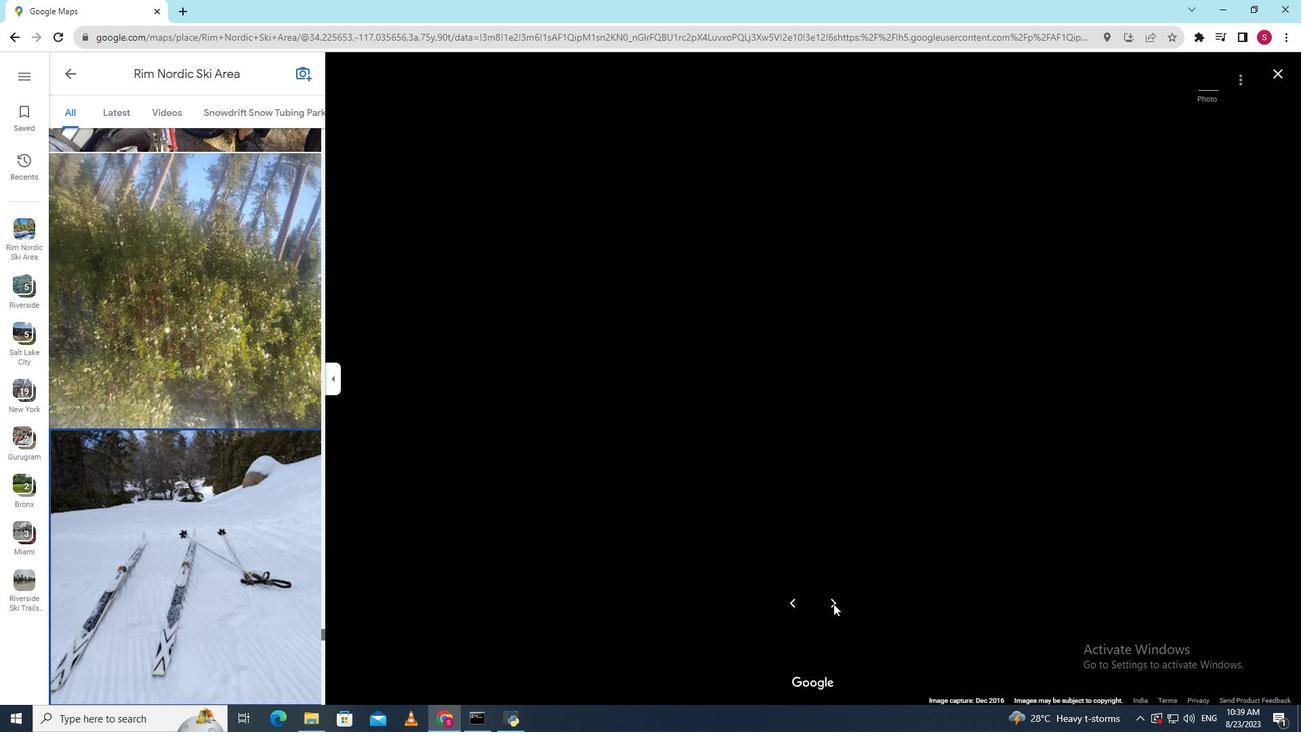 
Action: Mouse pressed left at (833, 603)
Screenshot: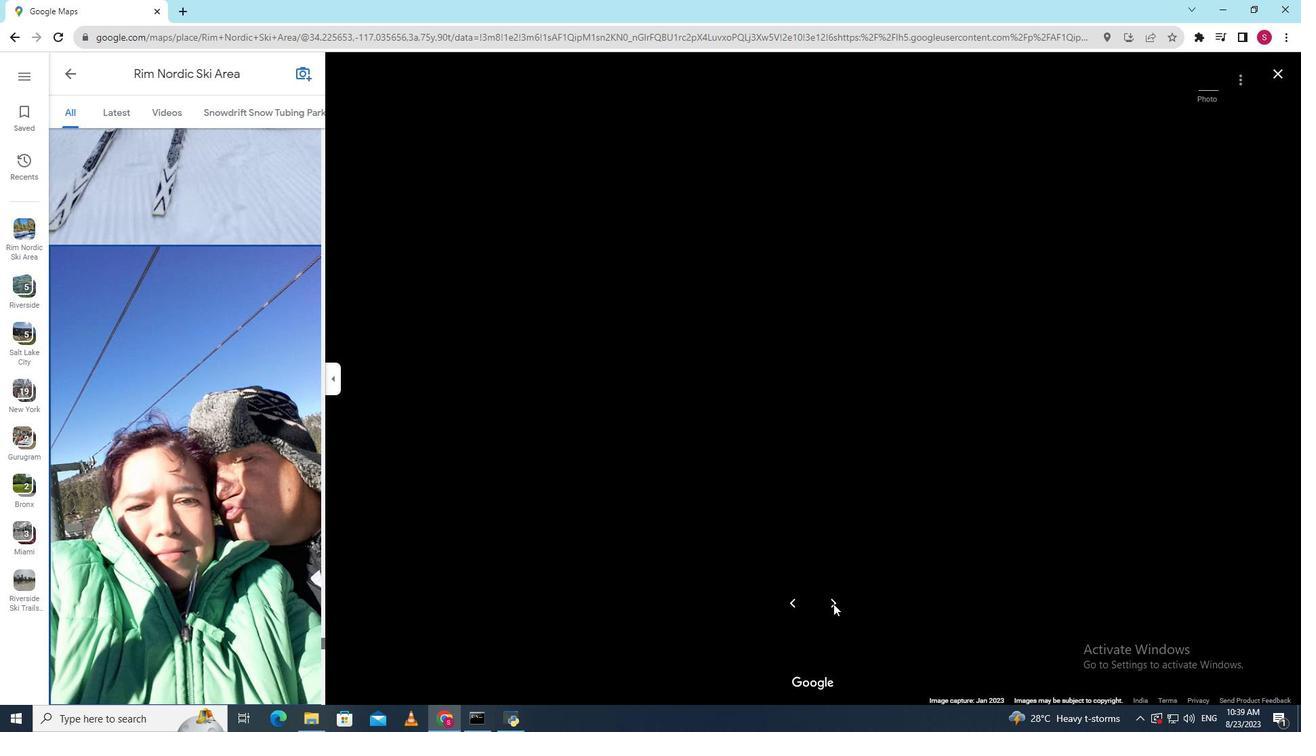 
Action: Mouse pressed left at (833, 603)
Screenshot: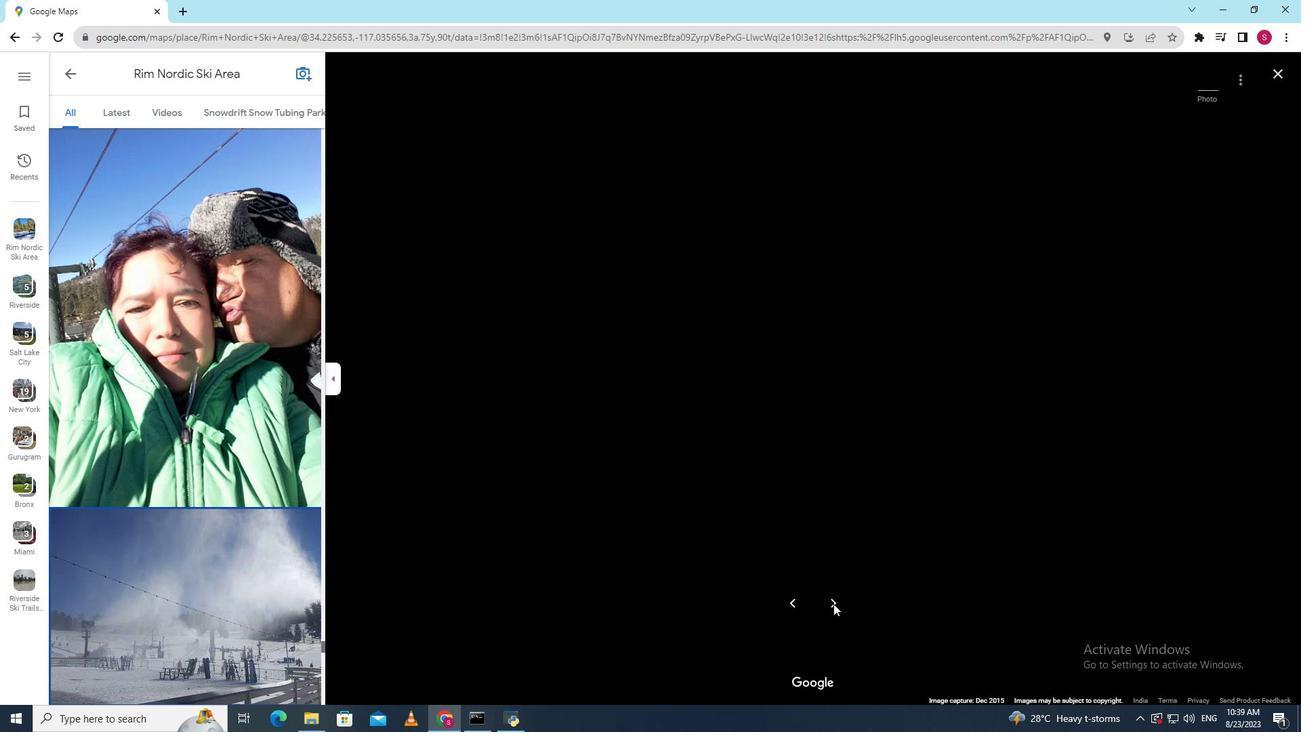 
Action: Mouse pressed left at (833, 603)
Screenshot: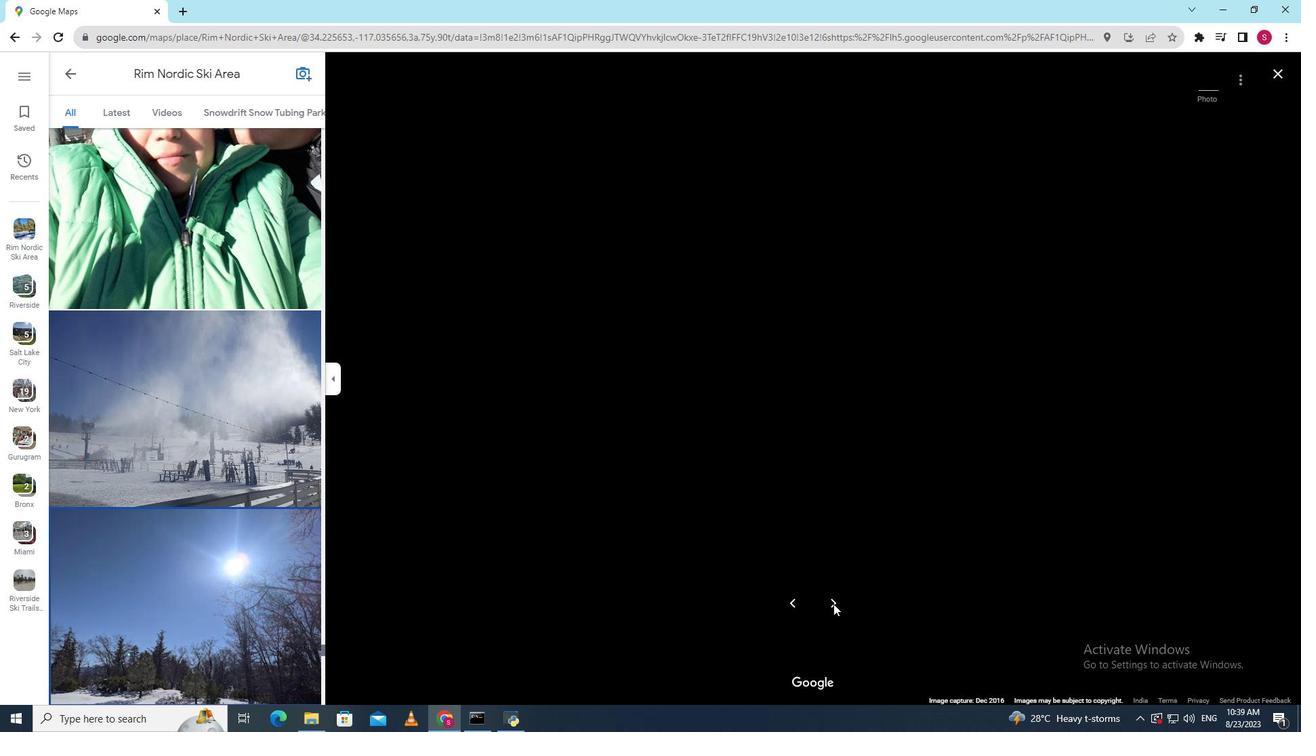 
Action: Mouse pressed left at (833, 603)
Screenshot: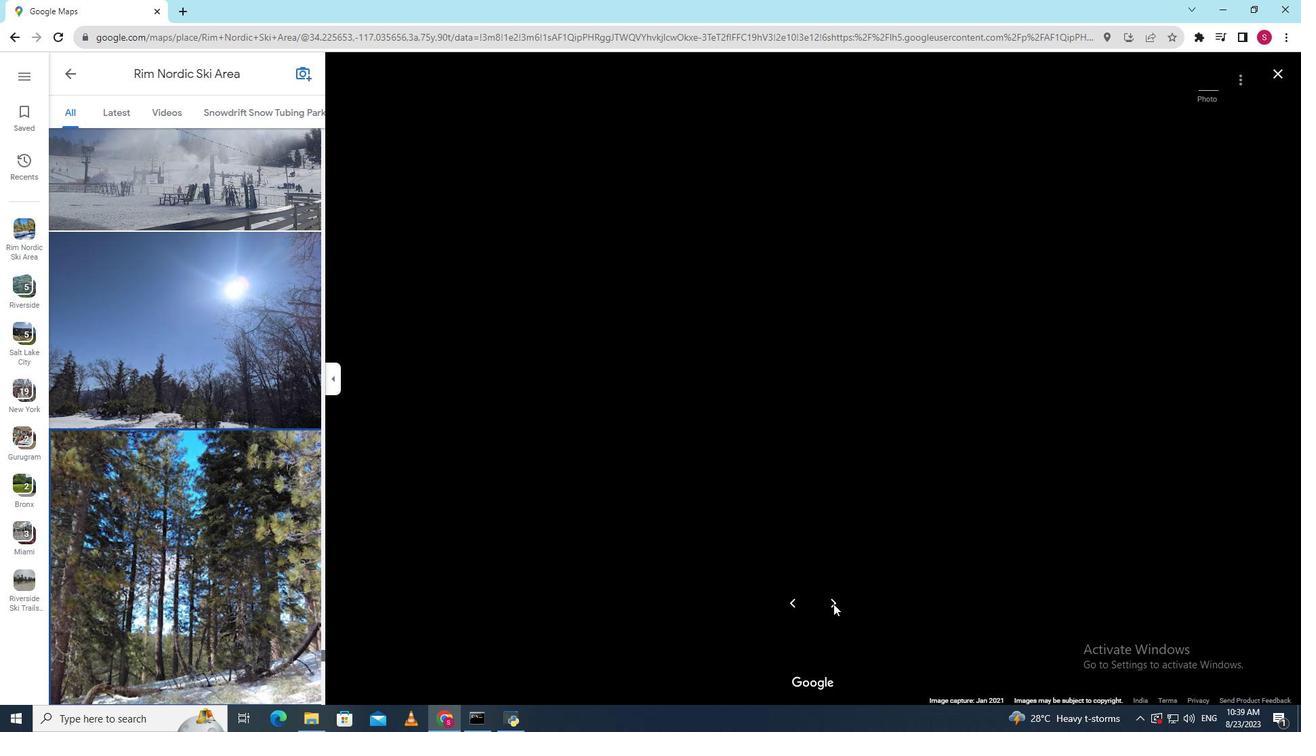
Action: Mouse pressed left at (833, 603)
Screenshot: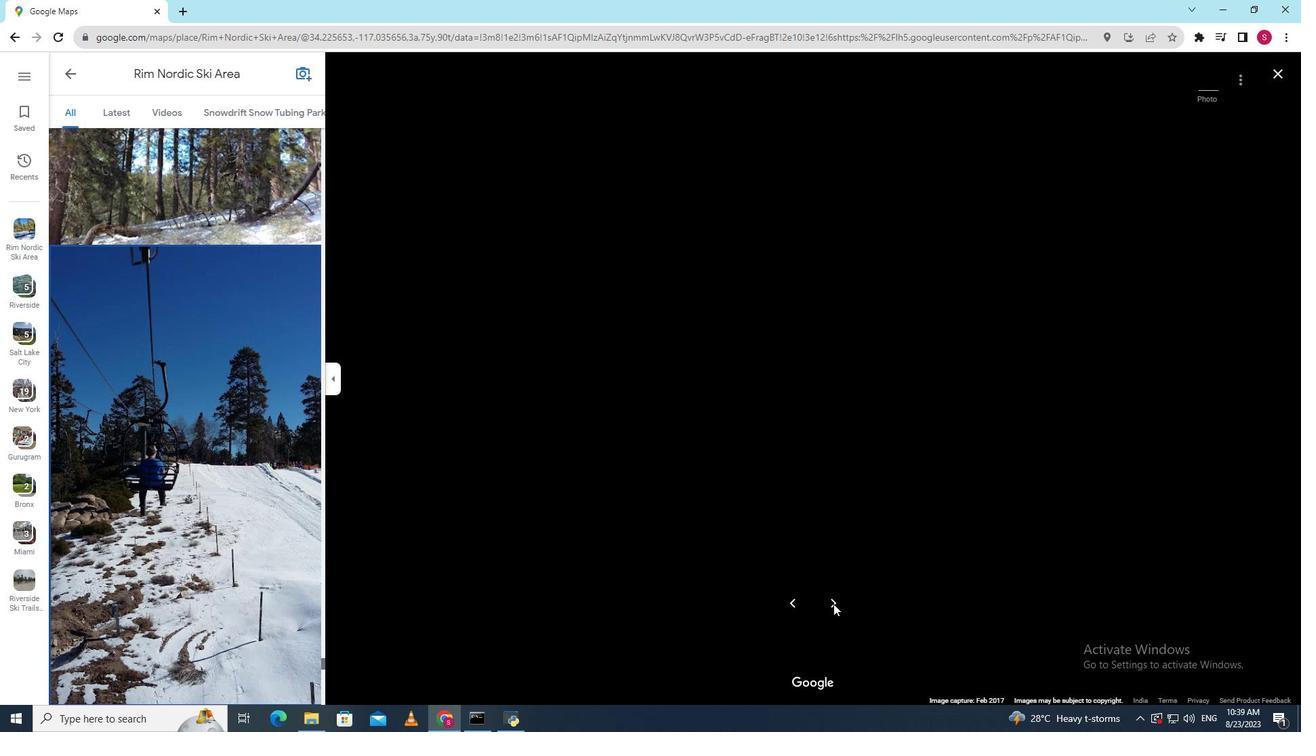 
Action: Mouse pressed left at (833, 603)
Screenshot: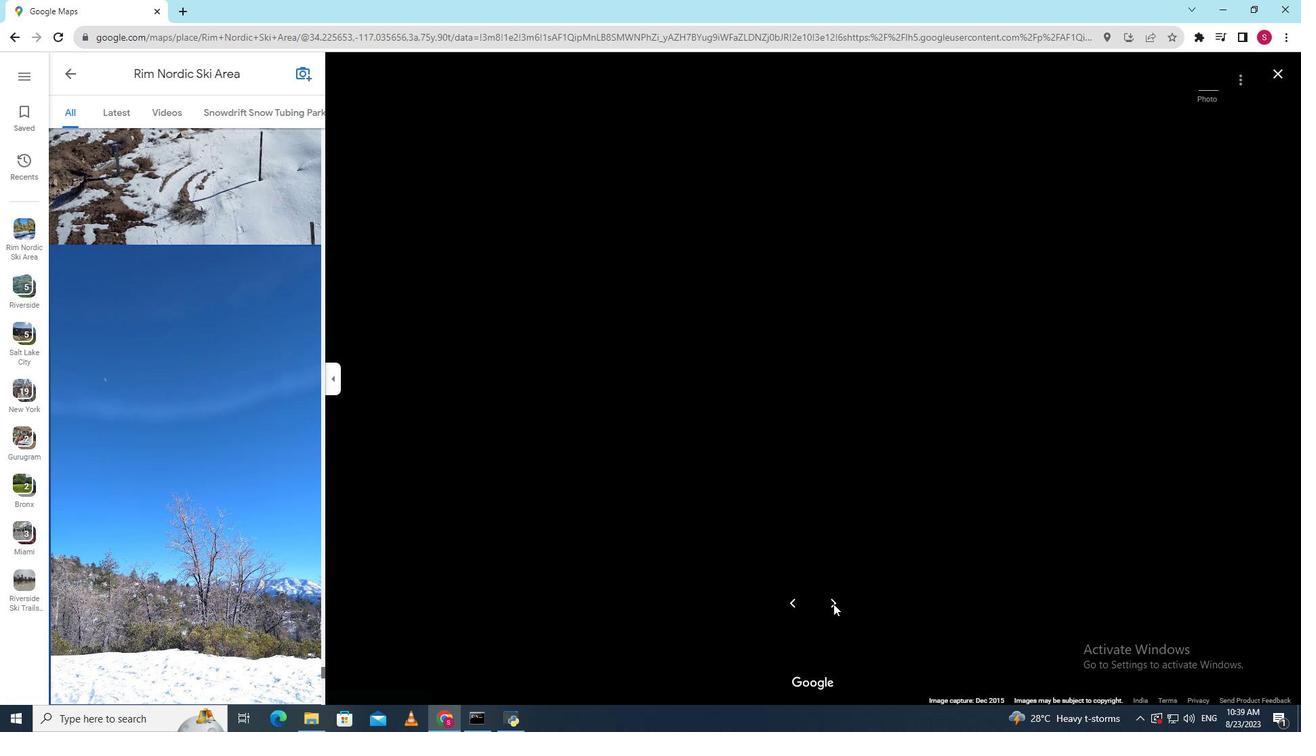 
Action: Mouse pressed left at (833, 603)
Screenshot: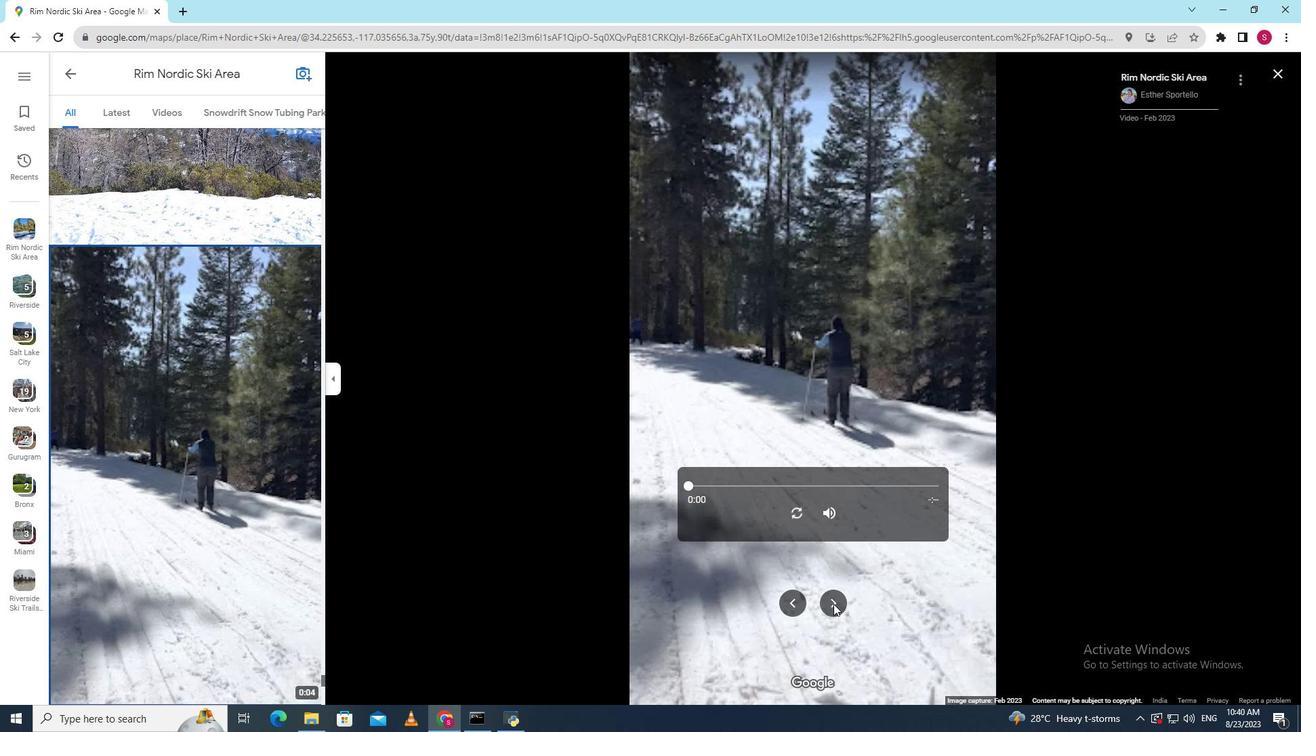 
Action: Mouse moved to (795, 512)
Screenshot: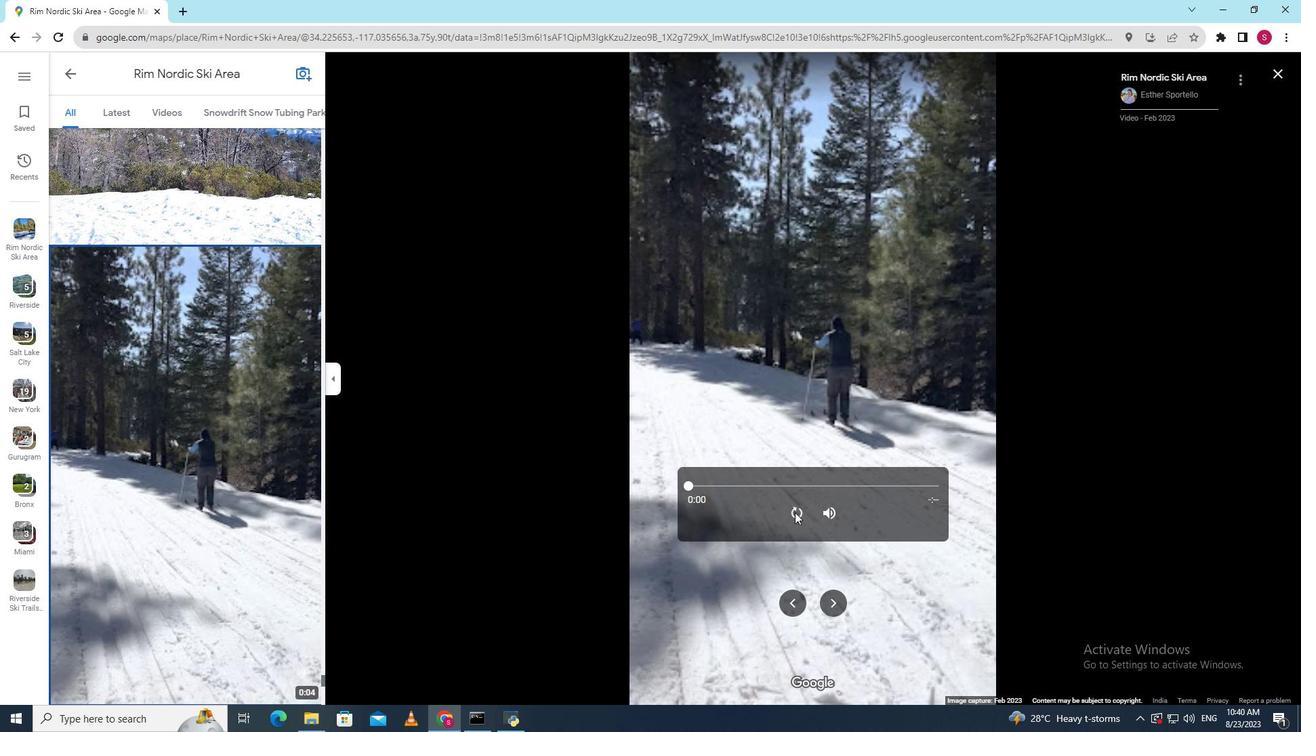 
Action: Mouse pressed left at (795, 512)
Screenshot: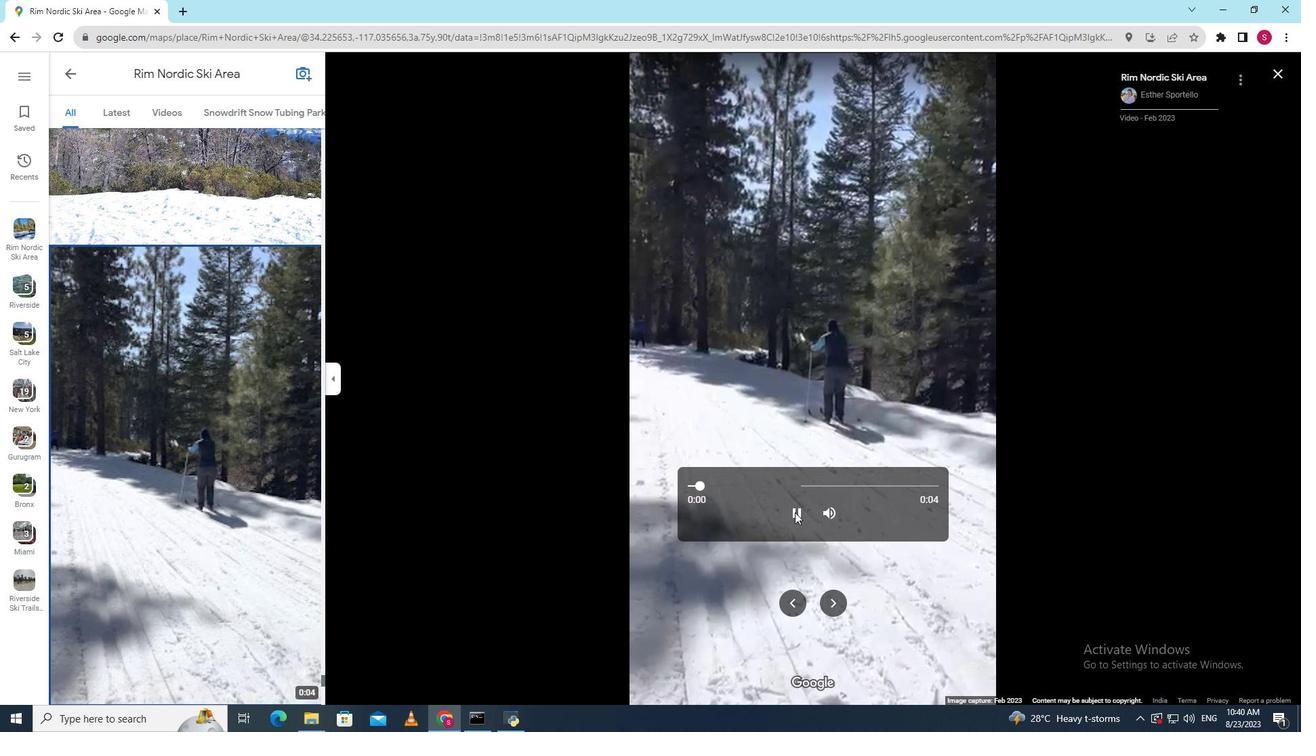 
Action: Mouse moved to (837, 601)
Screenshot: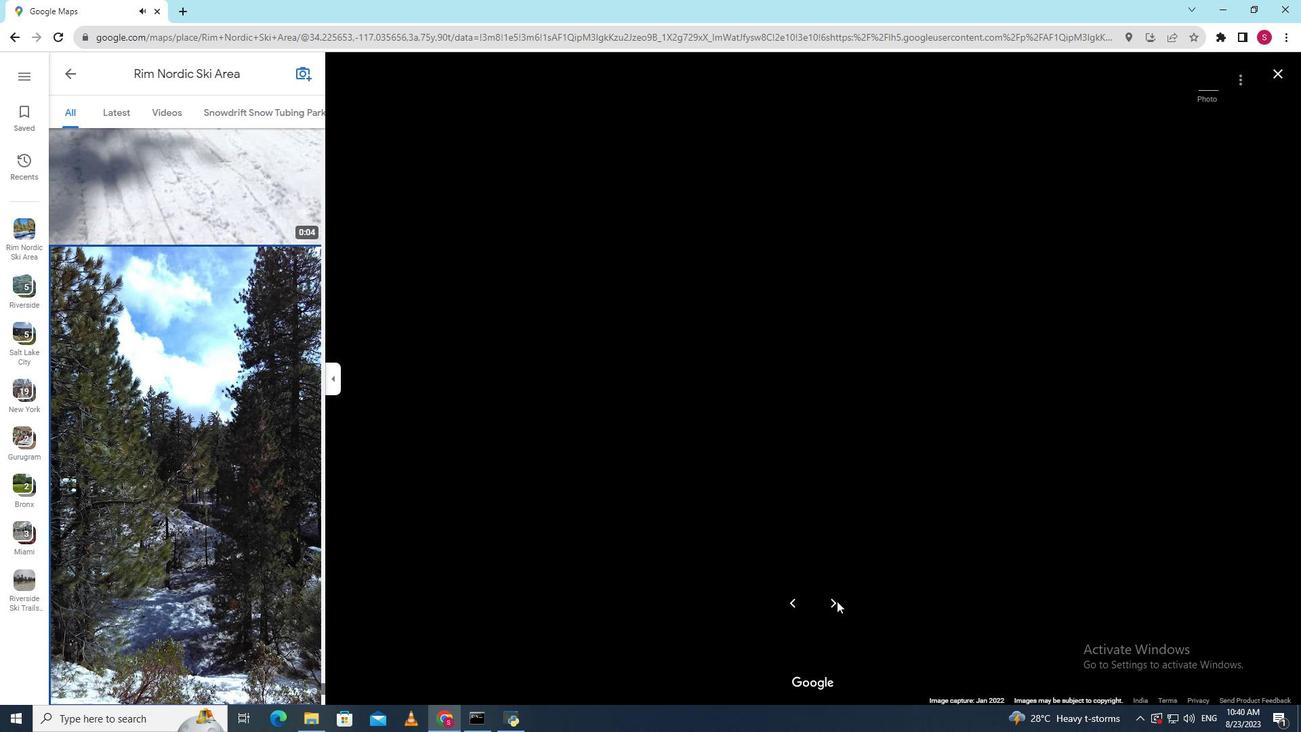 
Action: Mouse pressed left at (837, 601)
Screenshot: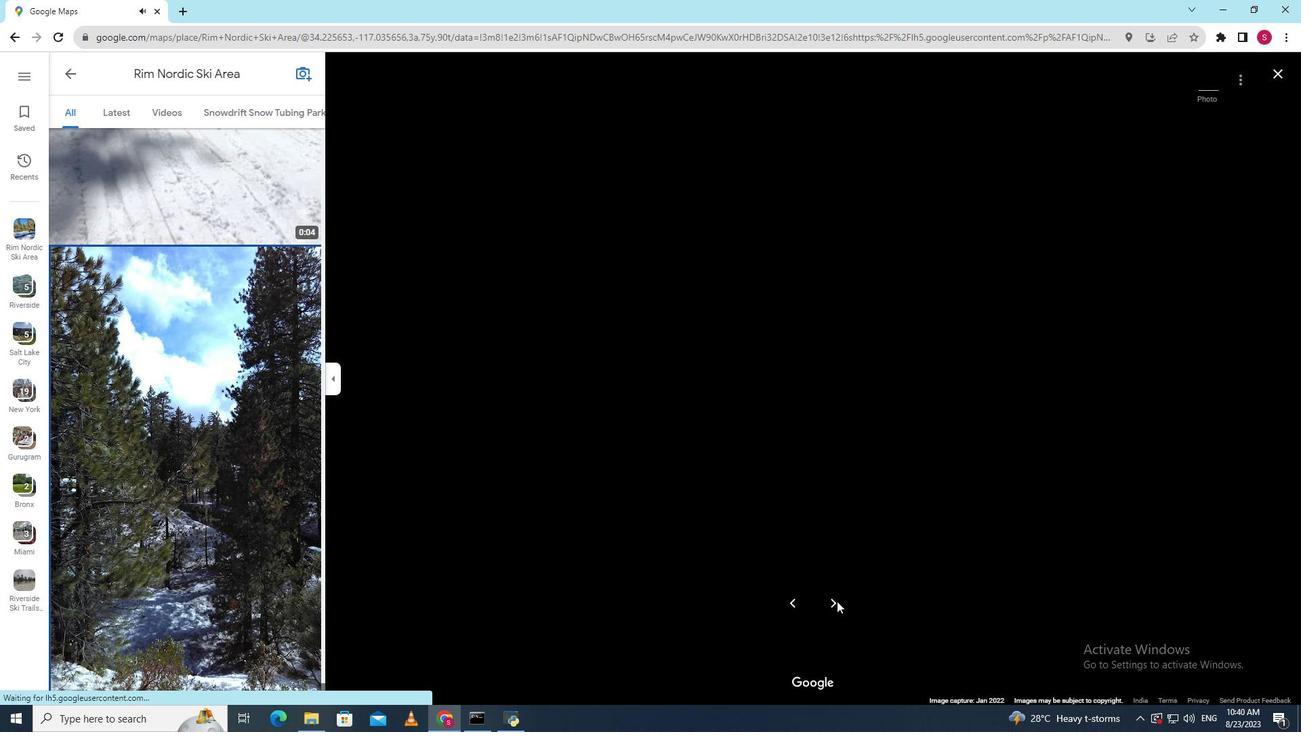 
Action: Mouse pressed left at (837, 601)
Screenshot: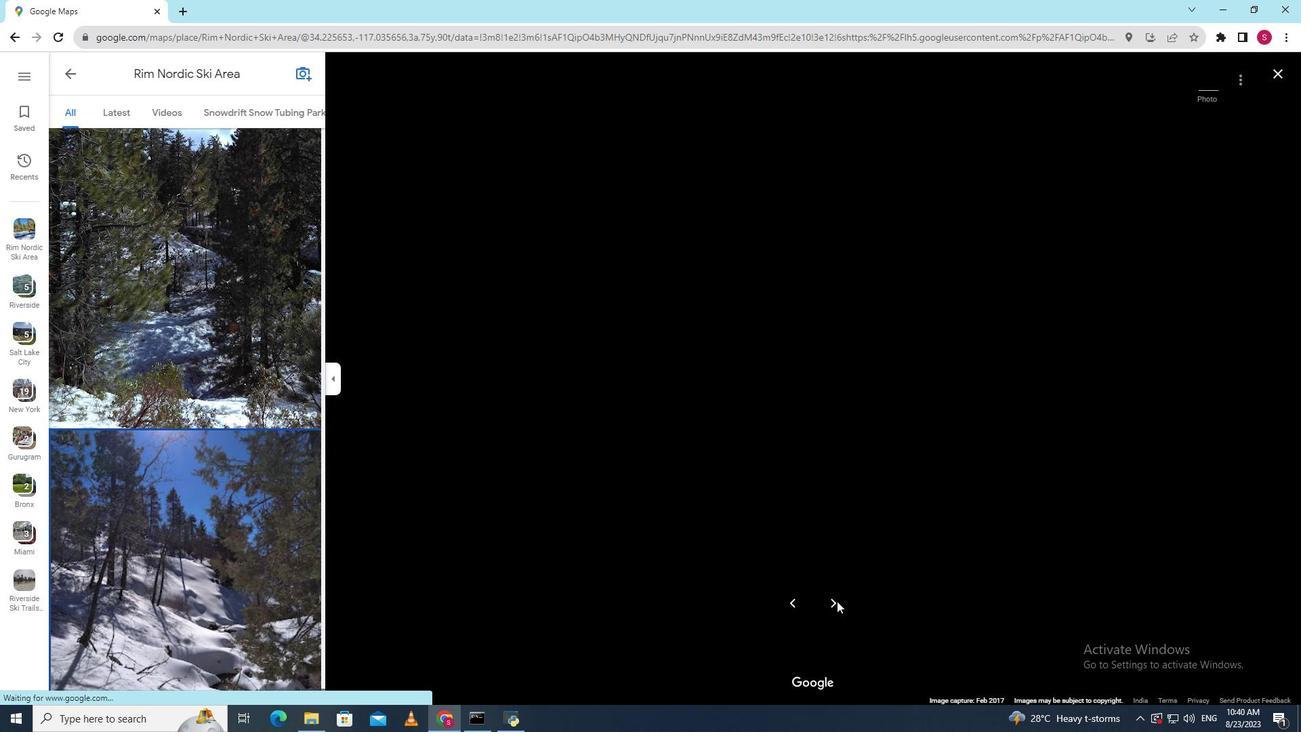 
Action: Mouse pressed left at (837, 601)
Screenshot: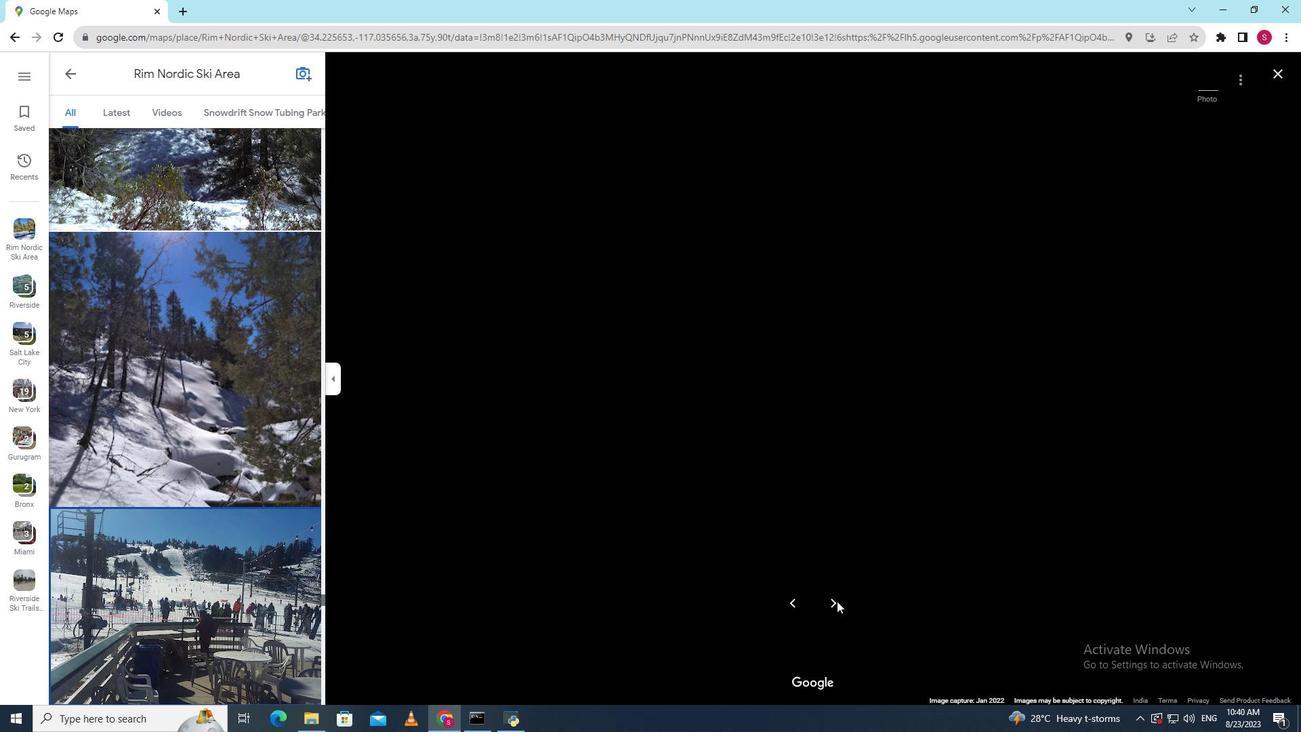 
Action: Mouse pressed left at (837, 601)
Screenshot: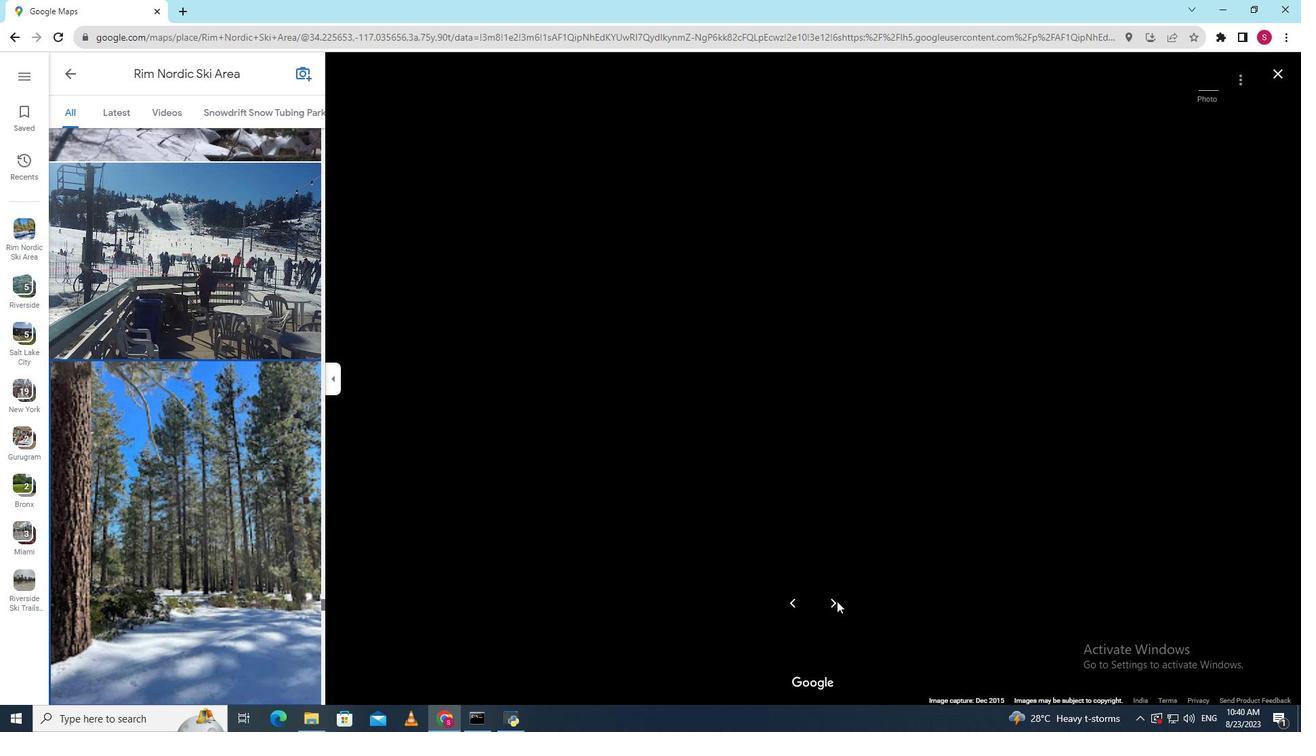
Action: Mouse pressed left at (837, 601)
Screenshot: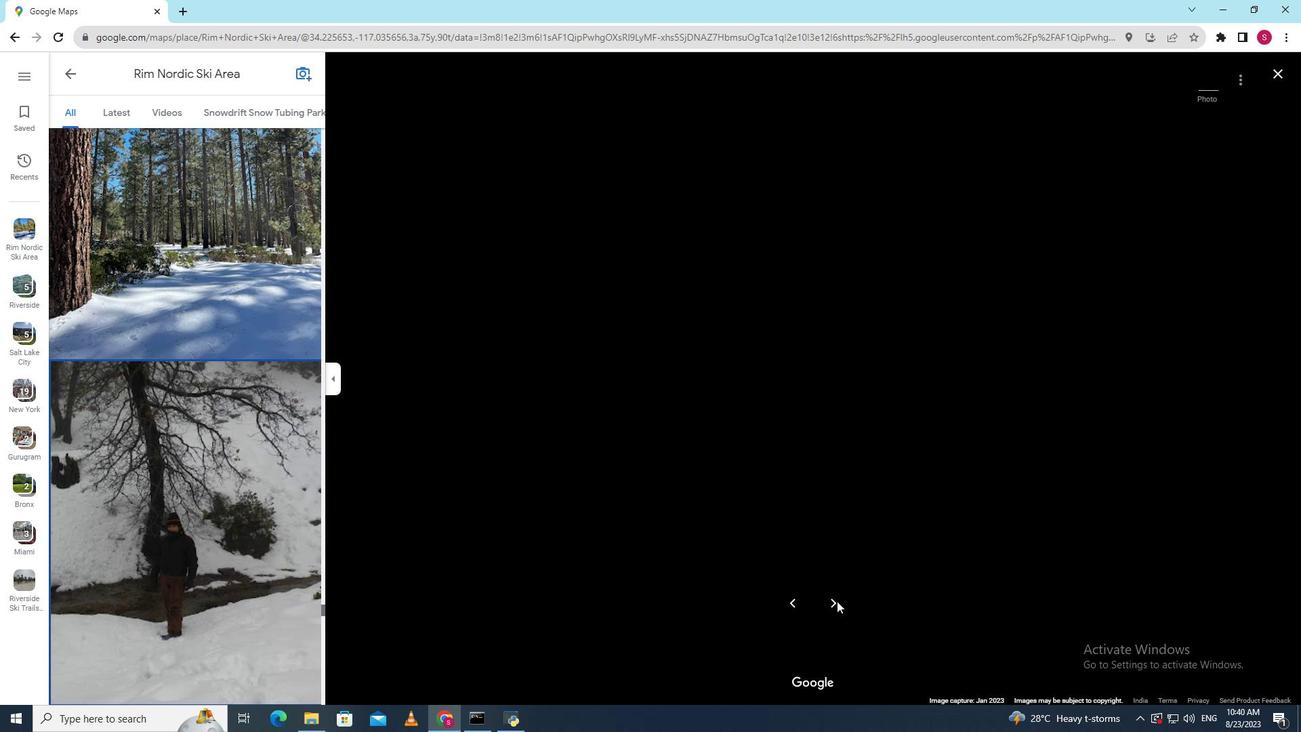 
Action: Mouse pressed left at (837, 601)
Screenshot: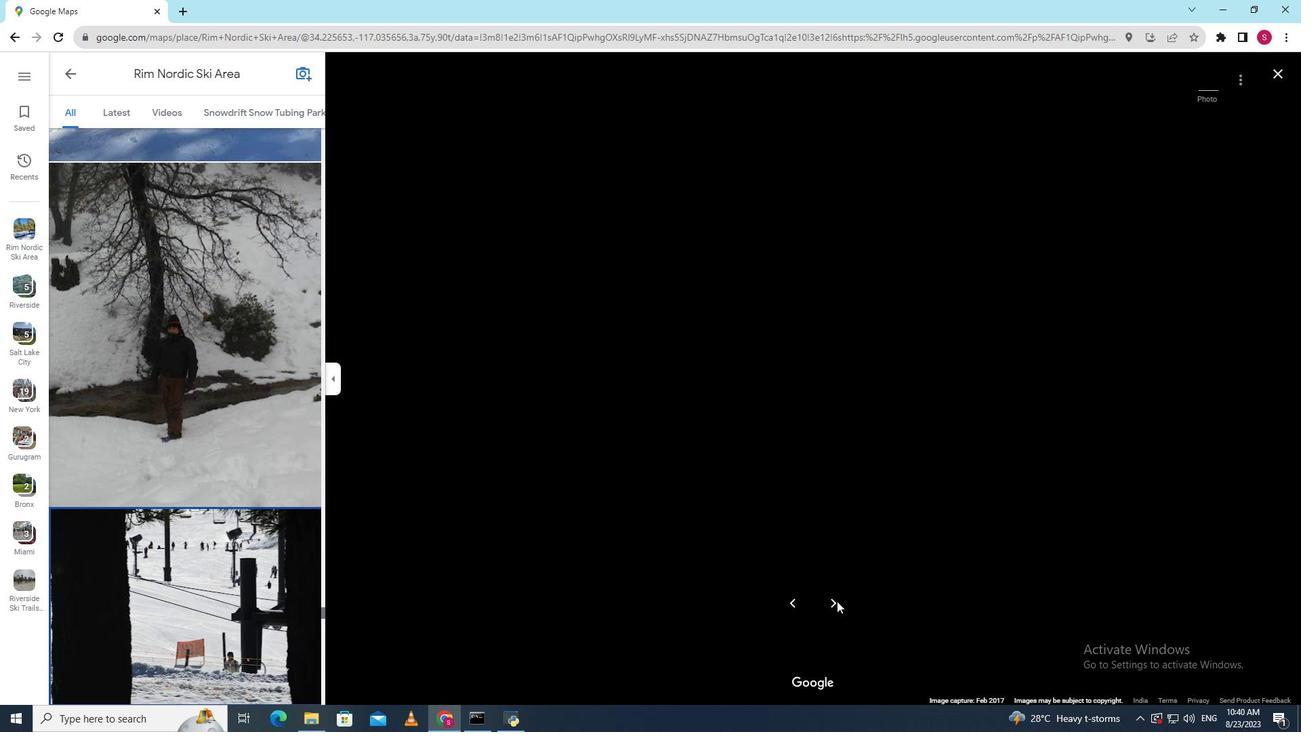 
Action: Mouse pressed left at (837, 601)
Screenshot: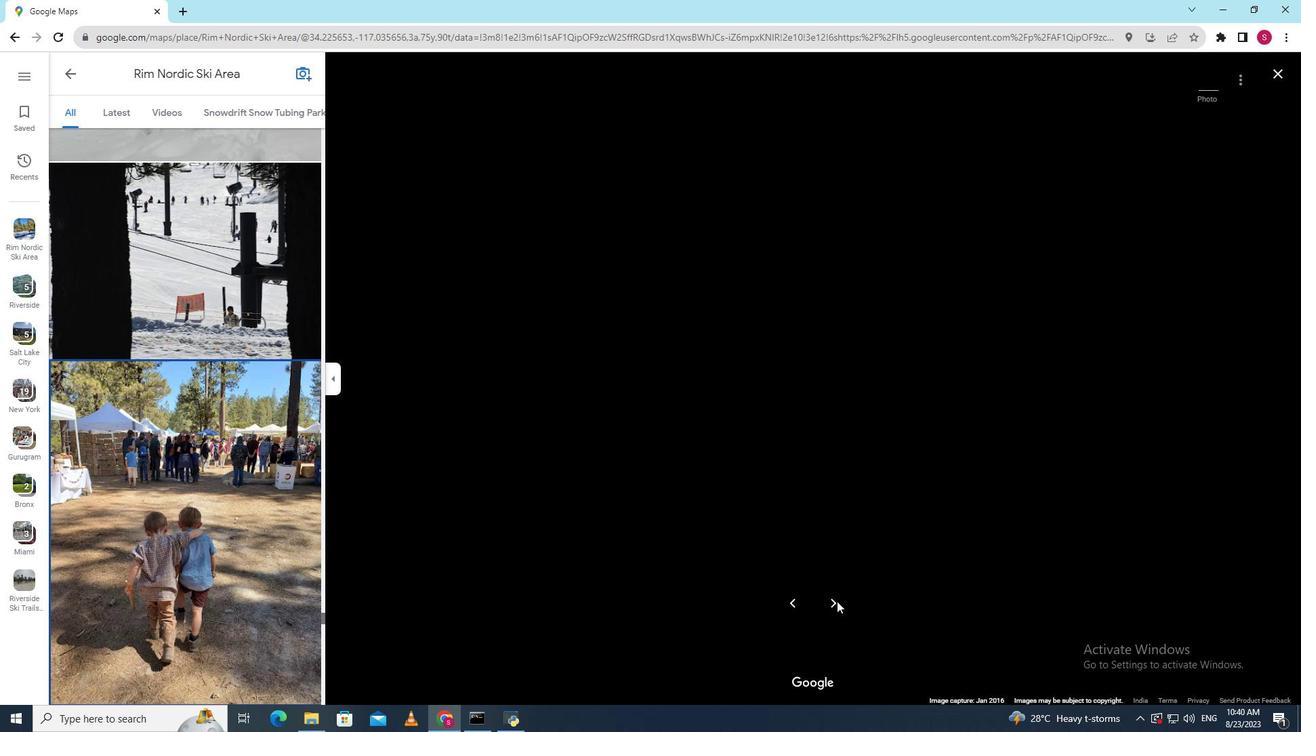 
Action: Mouse pressed left at (837, 601)
Screenshot: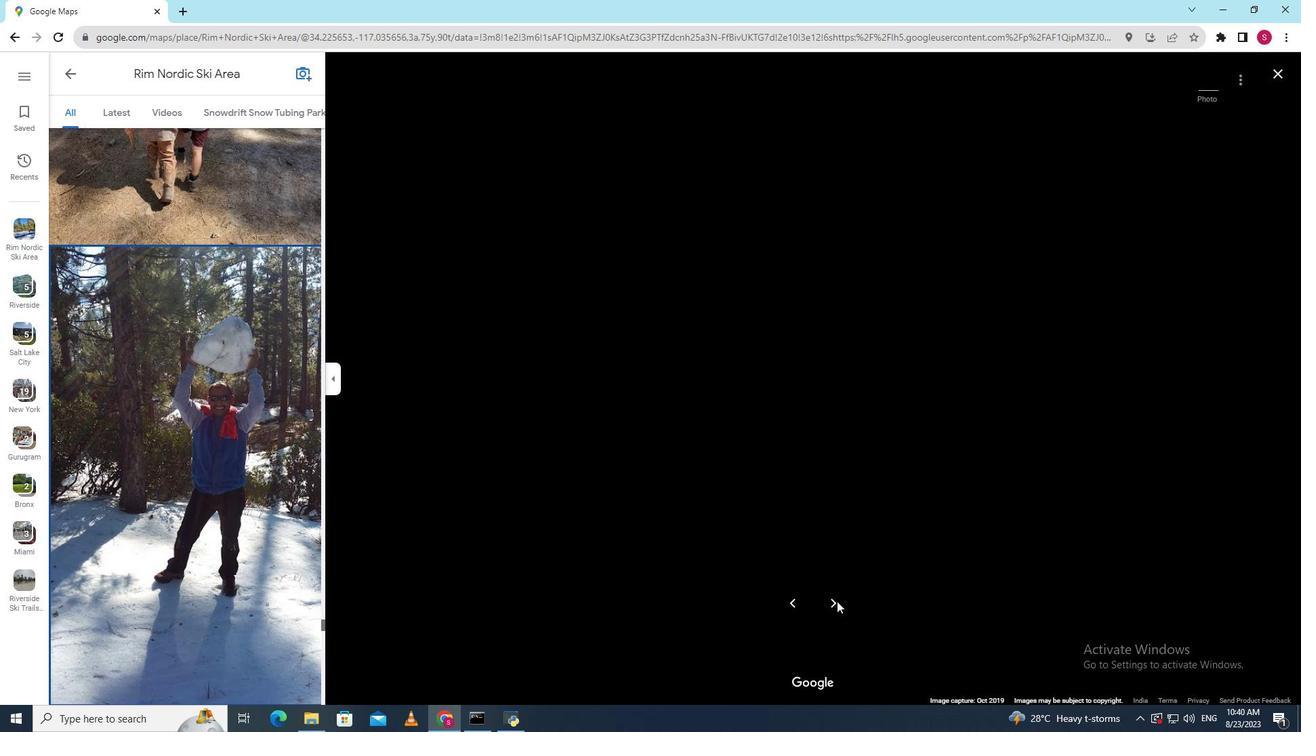 
Action: Mouse pressed left at (837, 601)
Screenshot: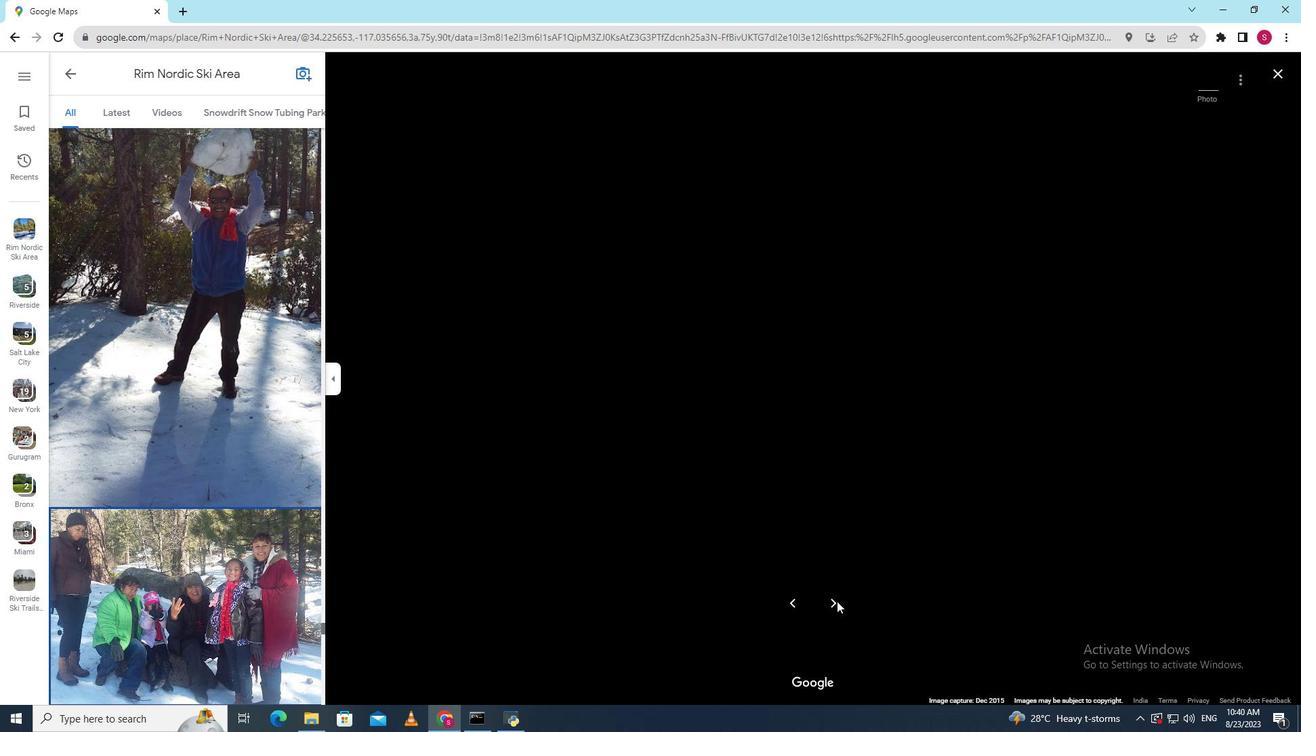 
Action: Mouse pressed left at (837, 601)
Screenshot: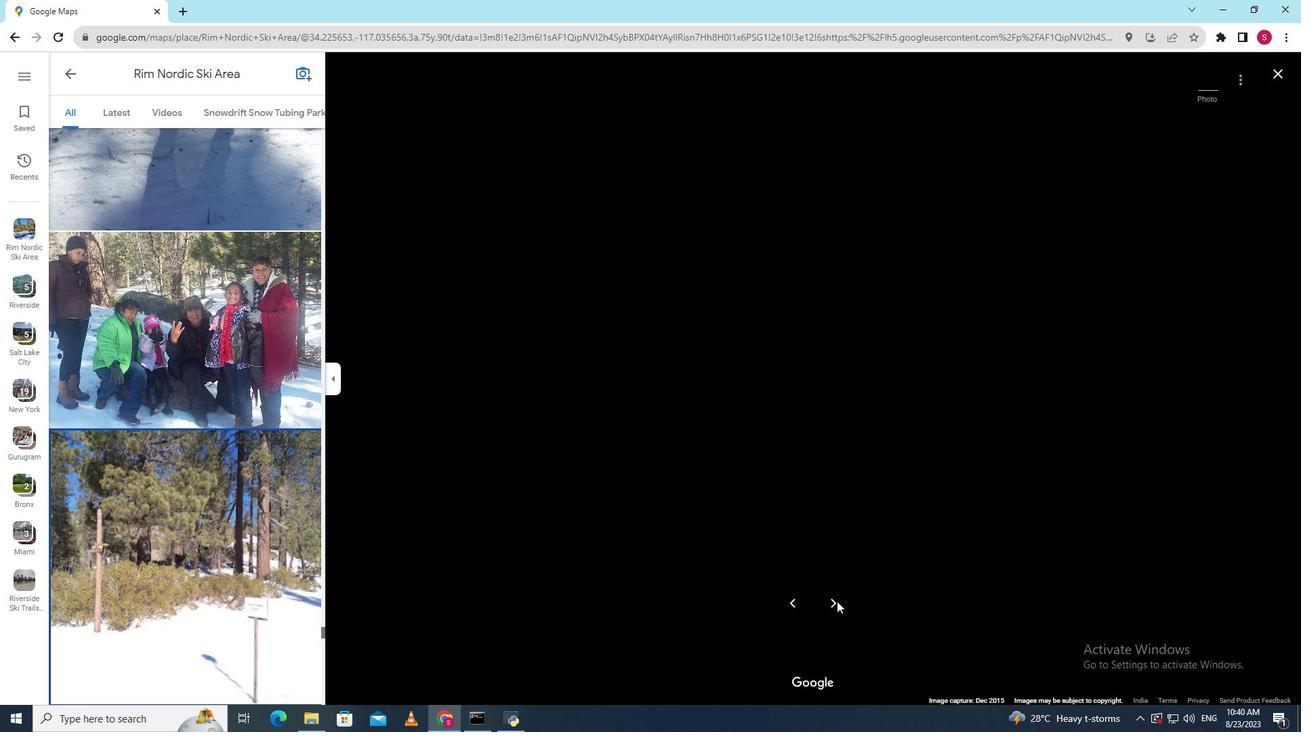 
Action: Mouse pressed left at (837, 601)
Screenshot: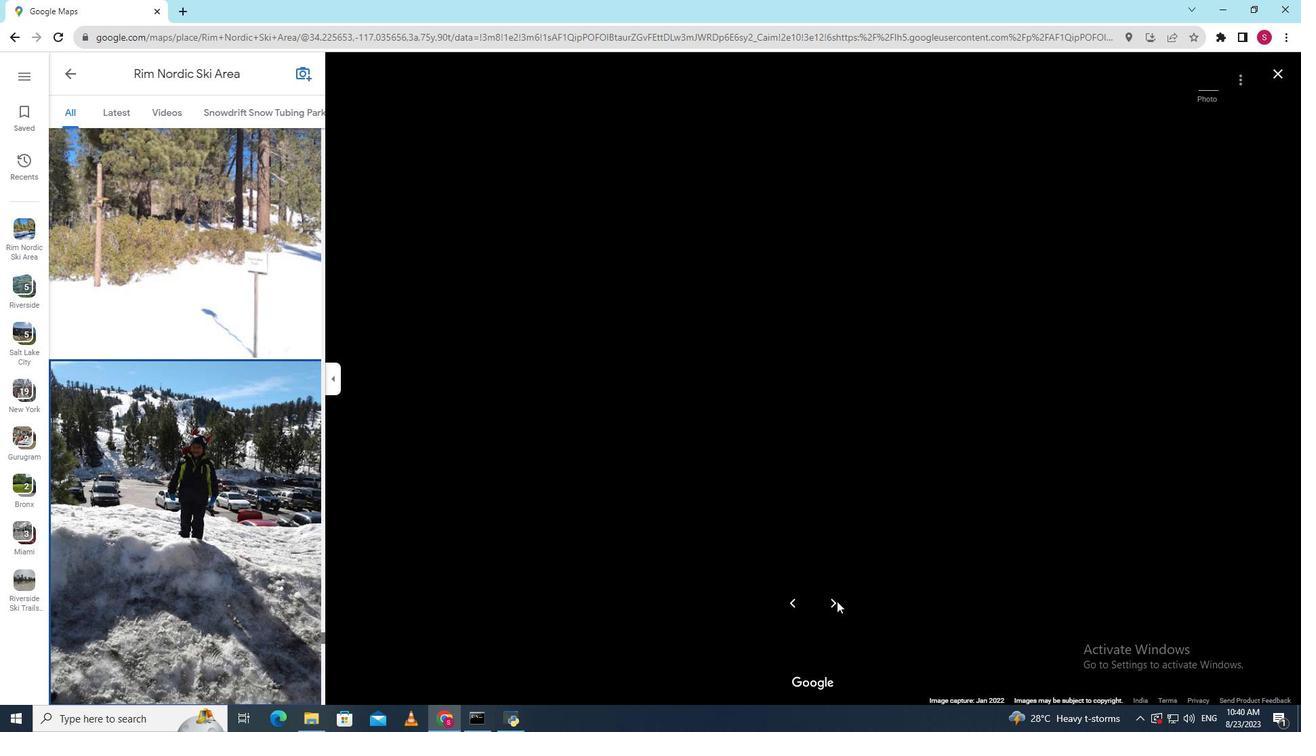 
Action: Mouse pressed left at (837, 601)
Screenshot: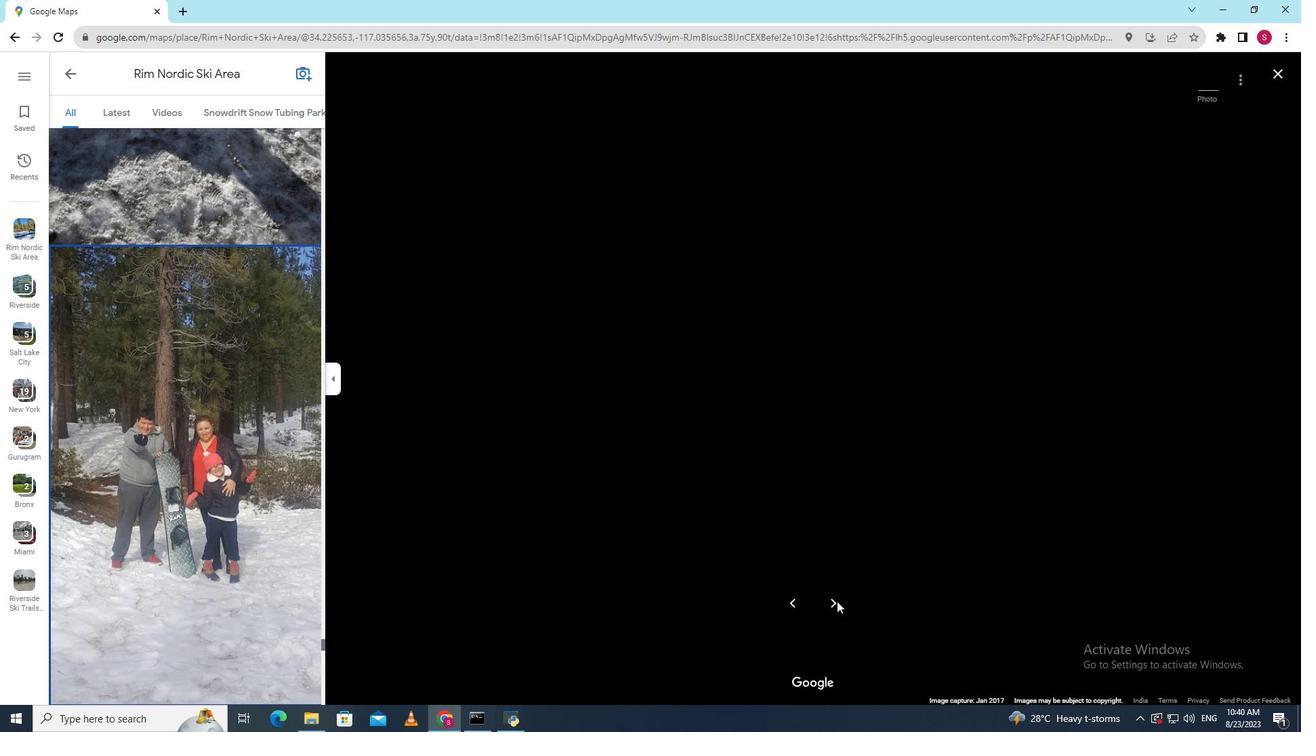 
Action: Mouse pressed left at (837, 601)
Screenshot: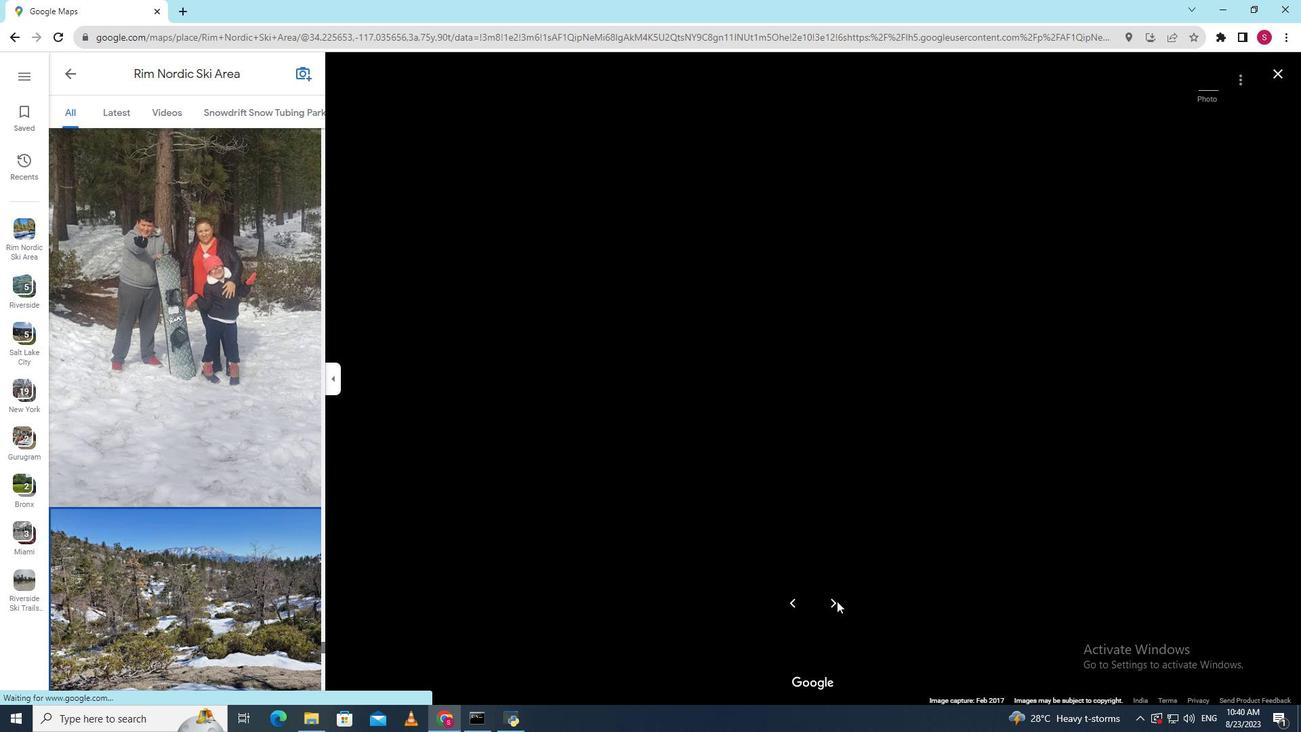 
Action: Mouse pressed left at (837, 601)
Screenshot: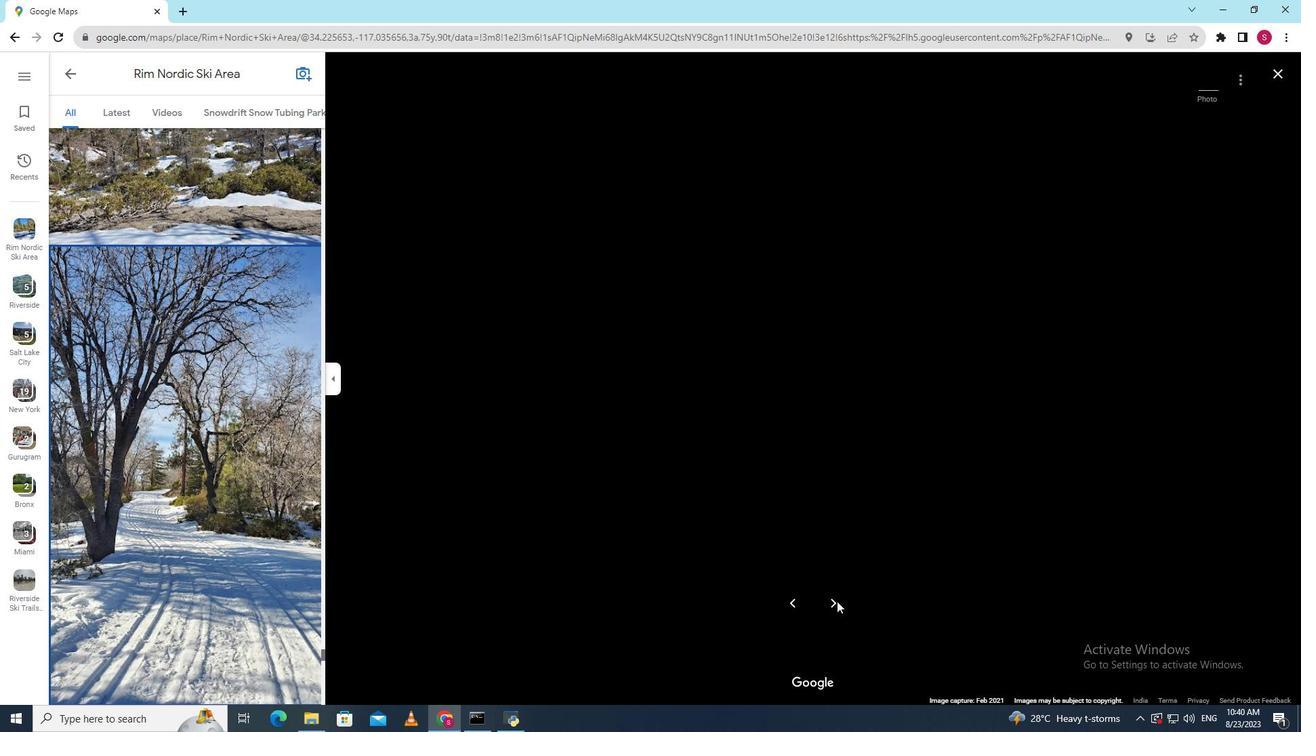 
Action: Mouse pressed left at (837, 601)
Screenshot: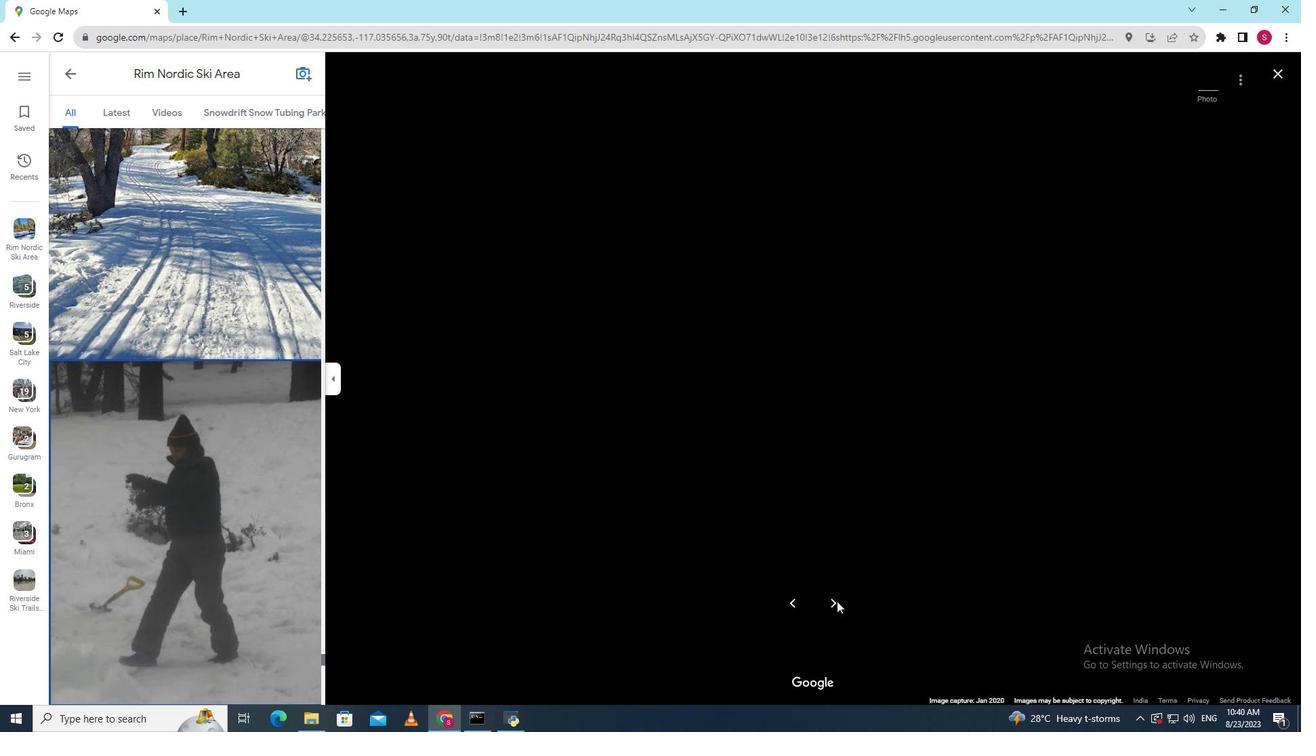 
Action: Mouse pressed left at (837, 601)
Screenshot: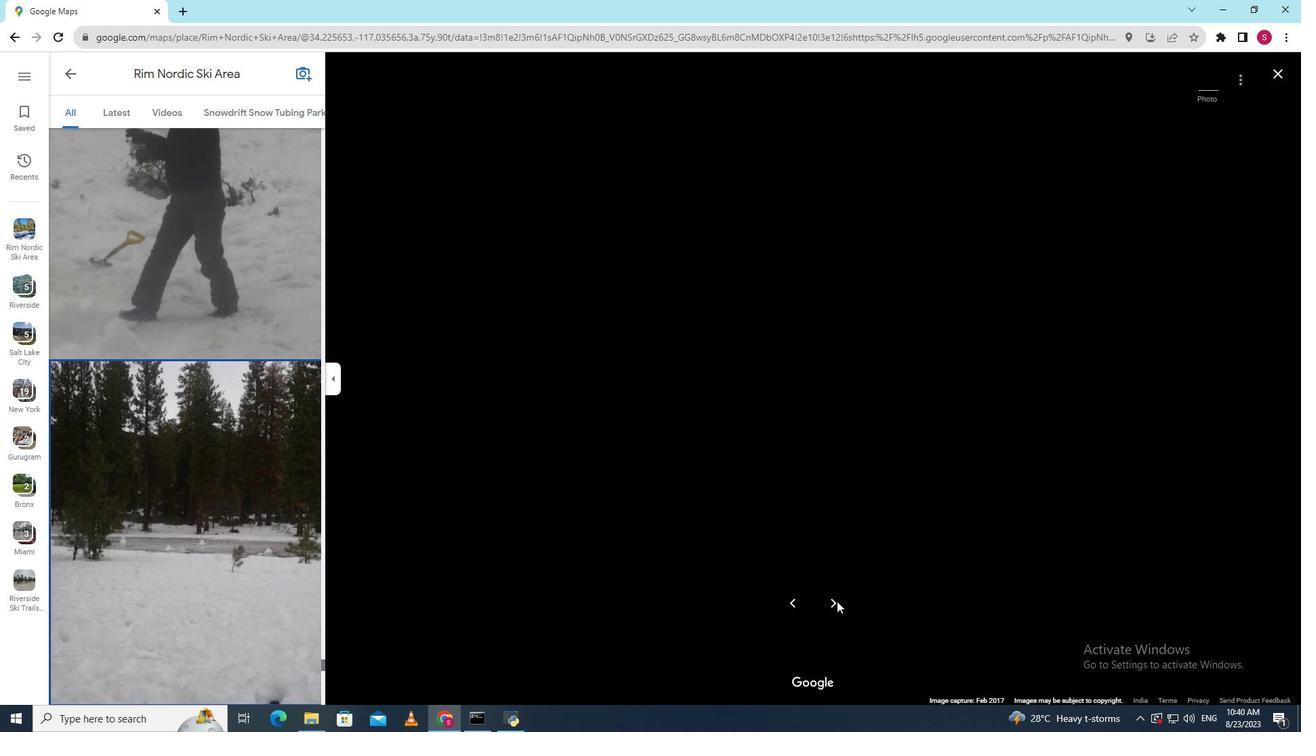 
Action: Mouse pressed left at (837, 601)
Screenshot: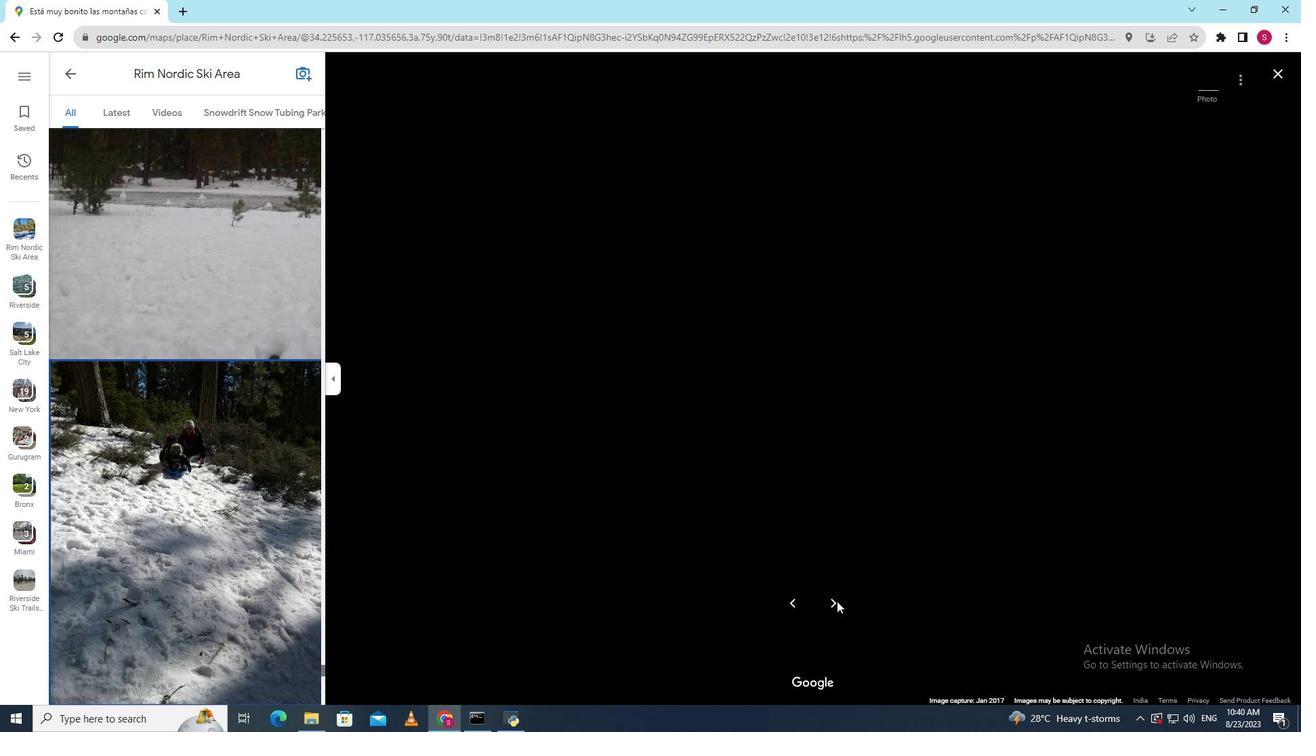 
Action: Mouse pressed left at (837, 601)
Screenshot: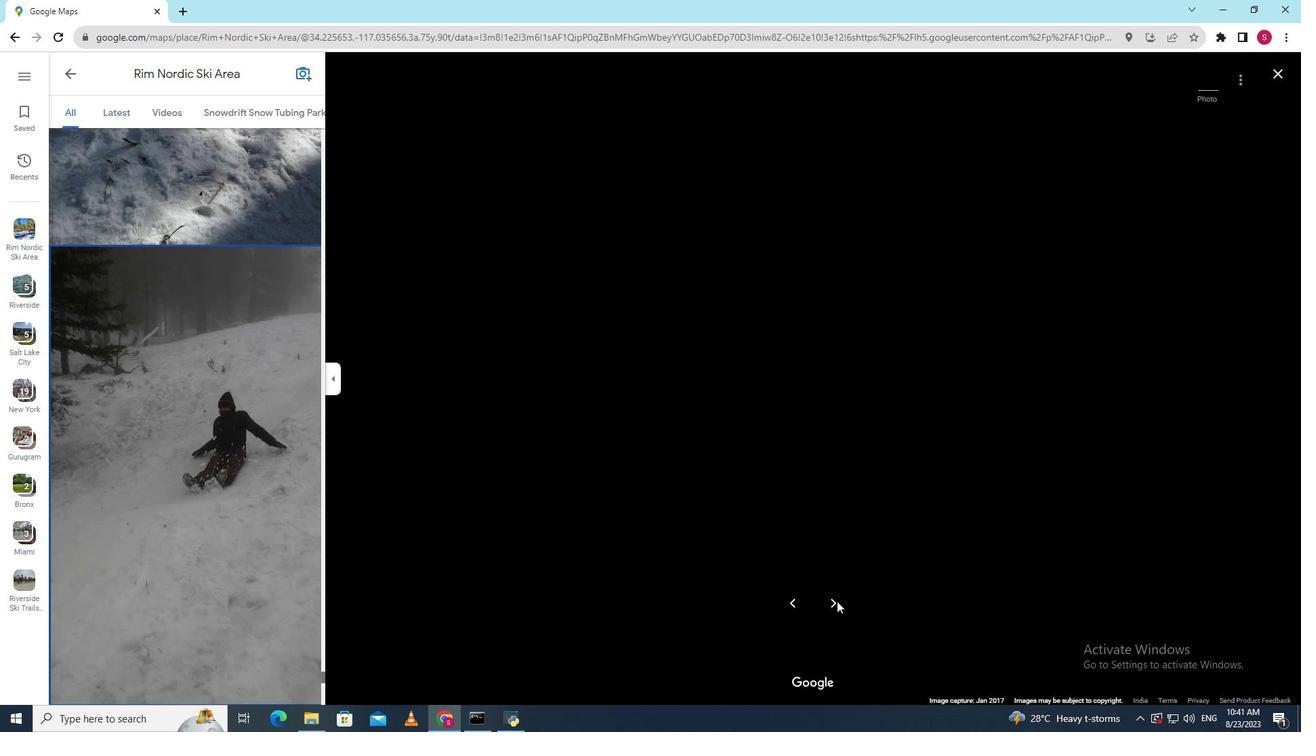 
Action: Mouse pressed left at (837, 601)
Screenshot: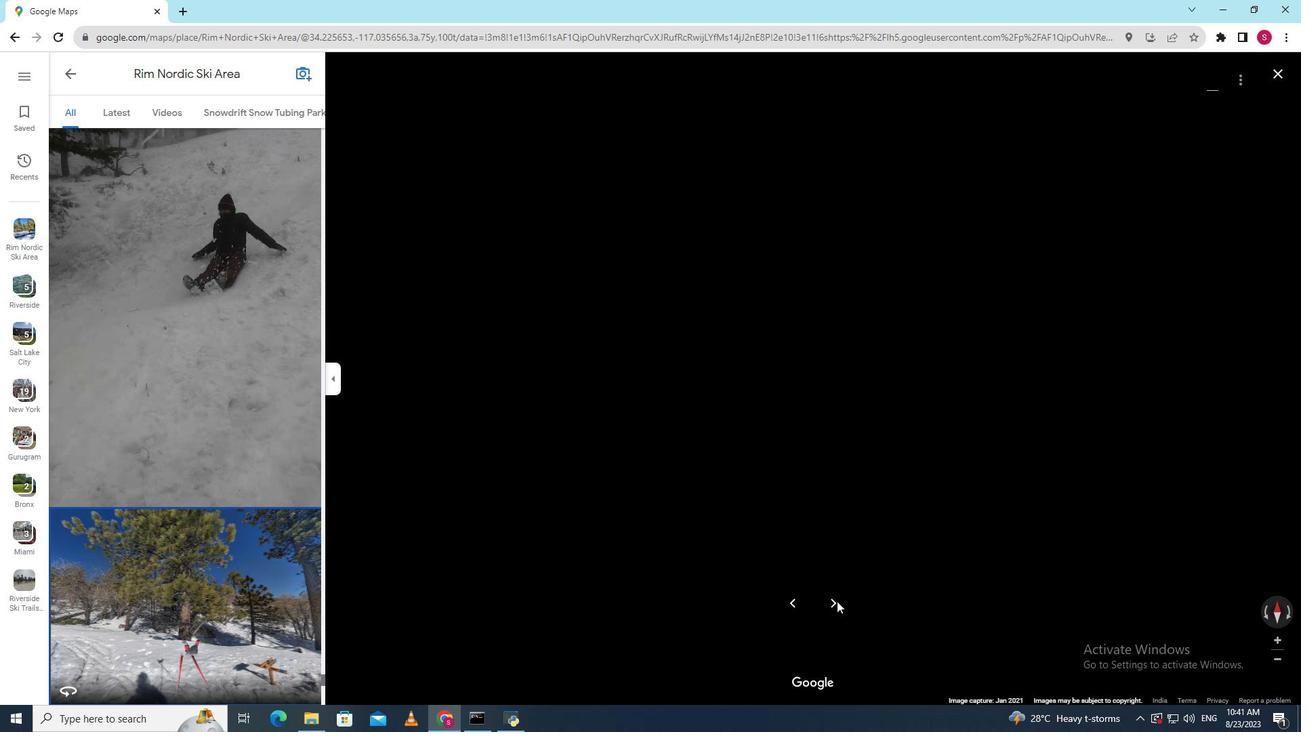 
Action: Mouse pressed left at (837, 601)
Screenshot: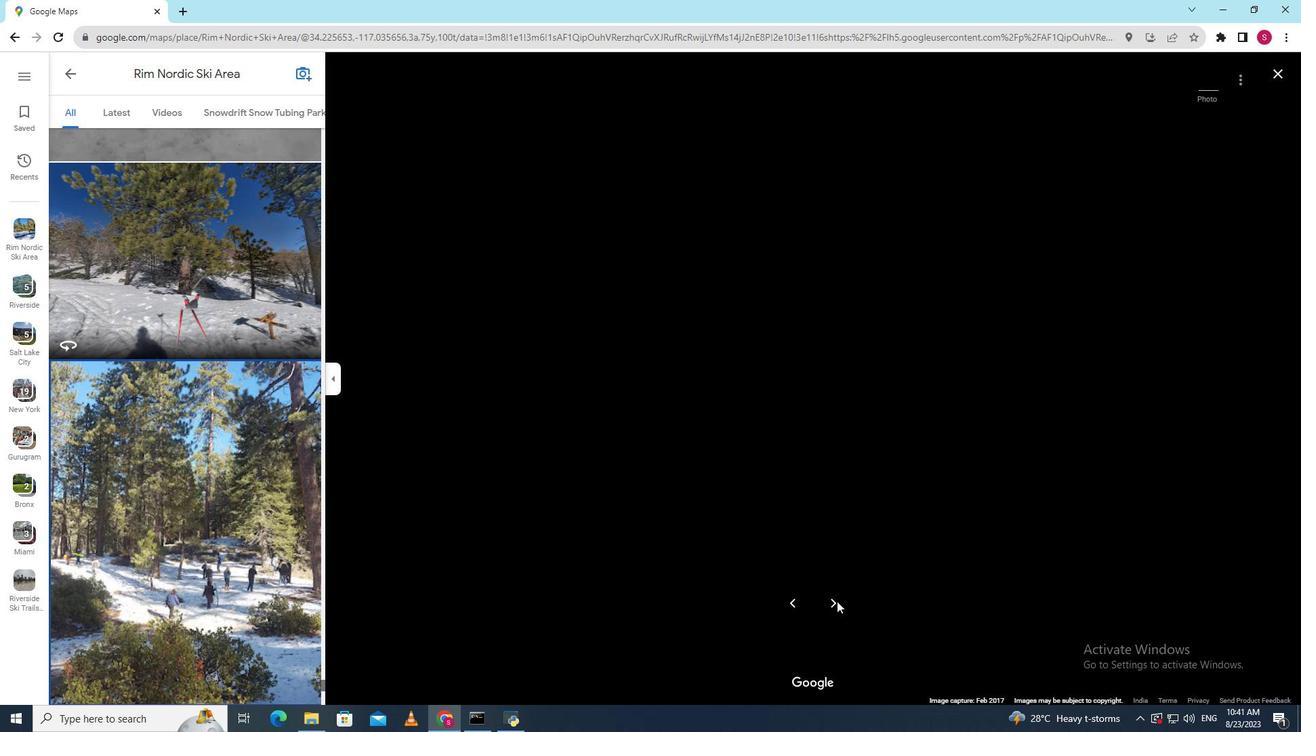 
Action: Mouse pressed left at (837, 601)
Screenshot: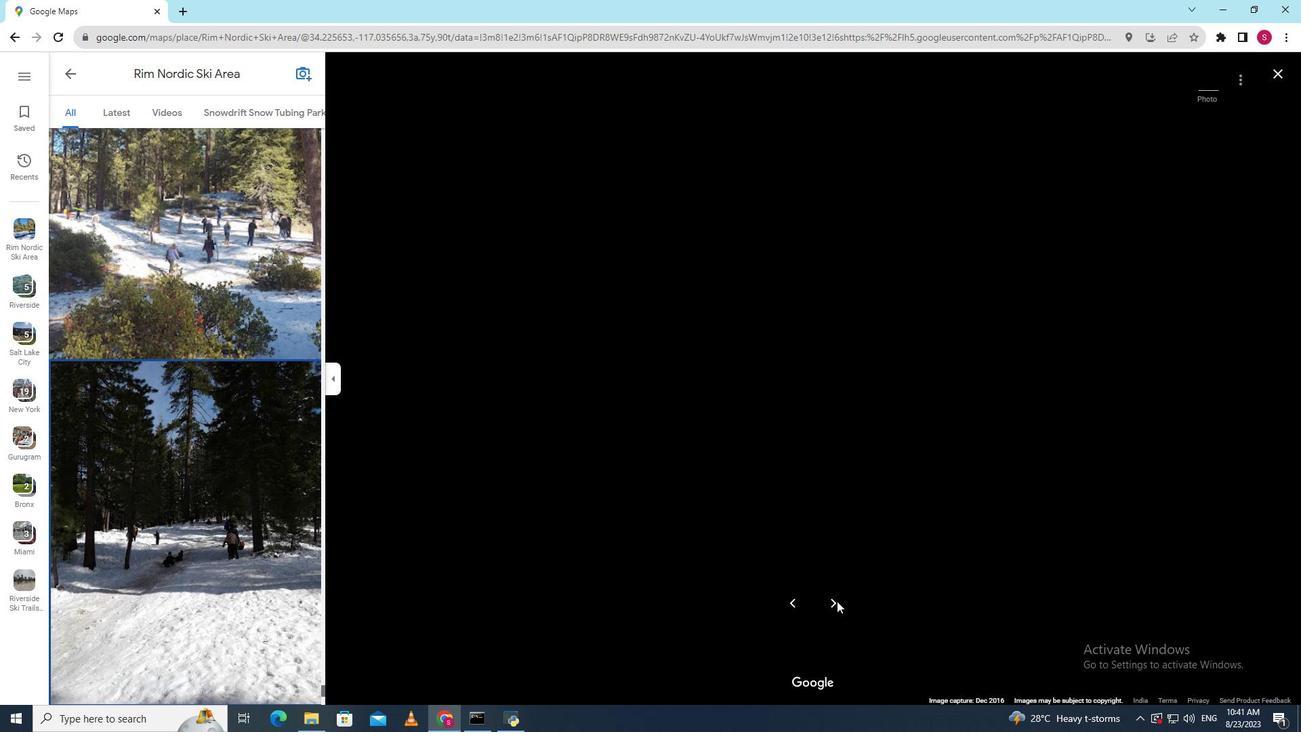 
Action: Mouse pressed left at (837, 601)
Screenshot: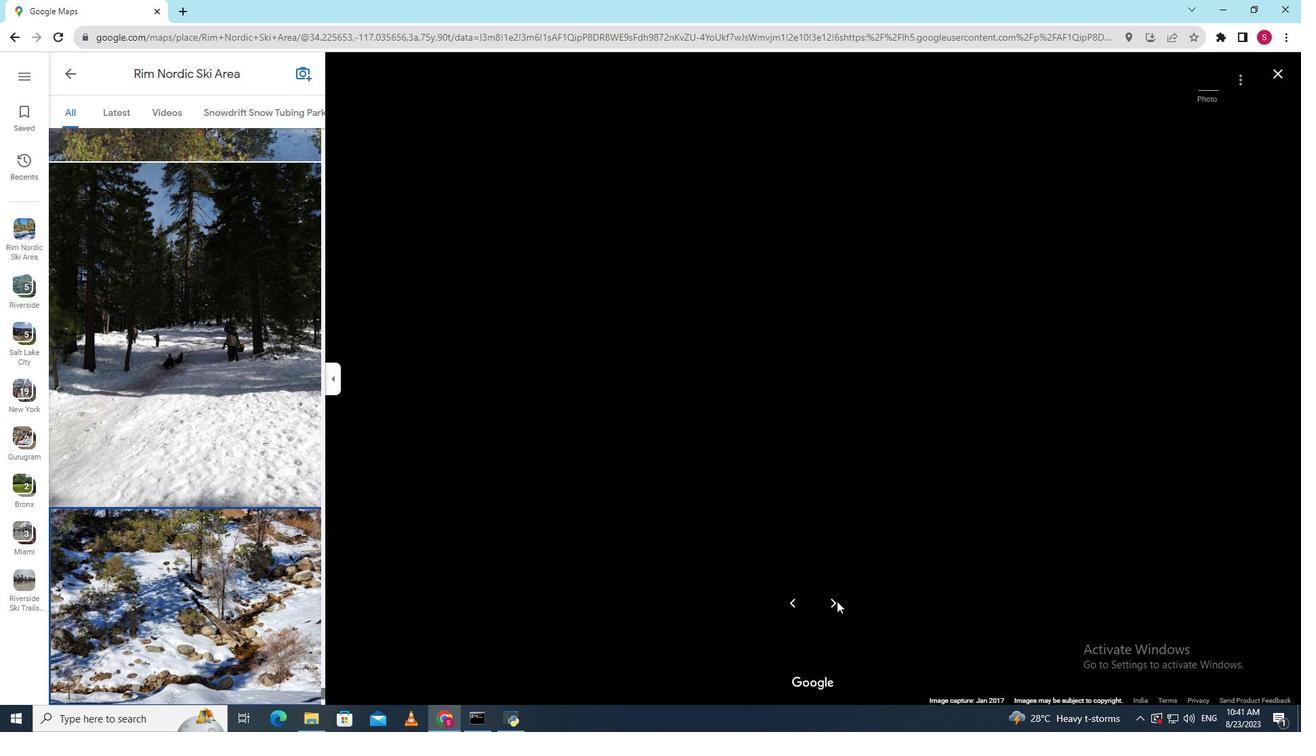 
Action: Mouse moved to (830, 602)
Screenshot: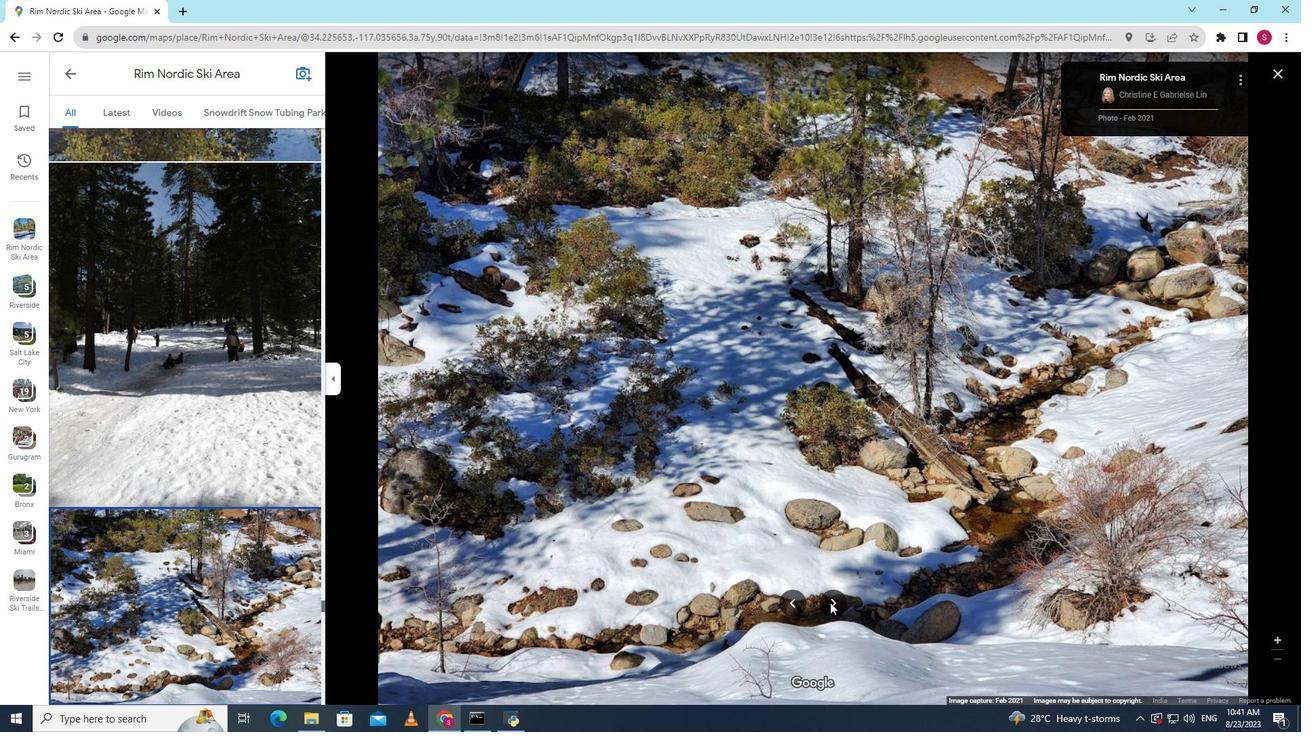 
Action: Mouse pressed left at (830, 602)
Screenshot: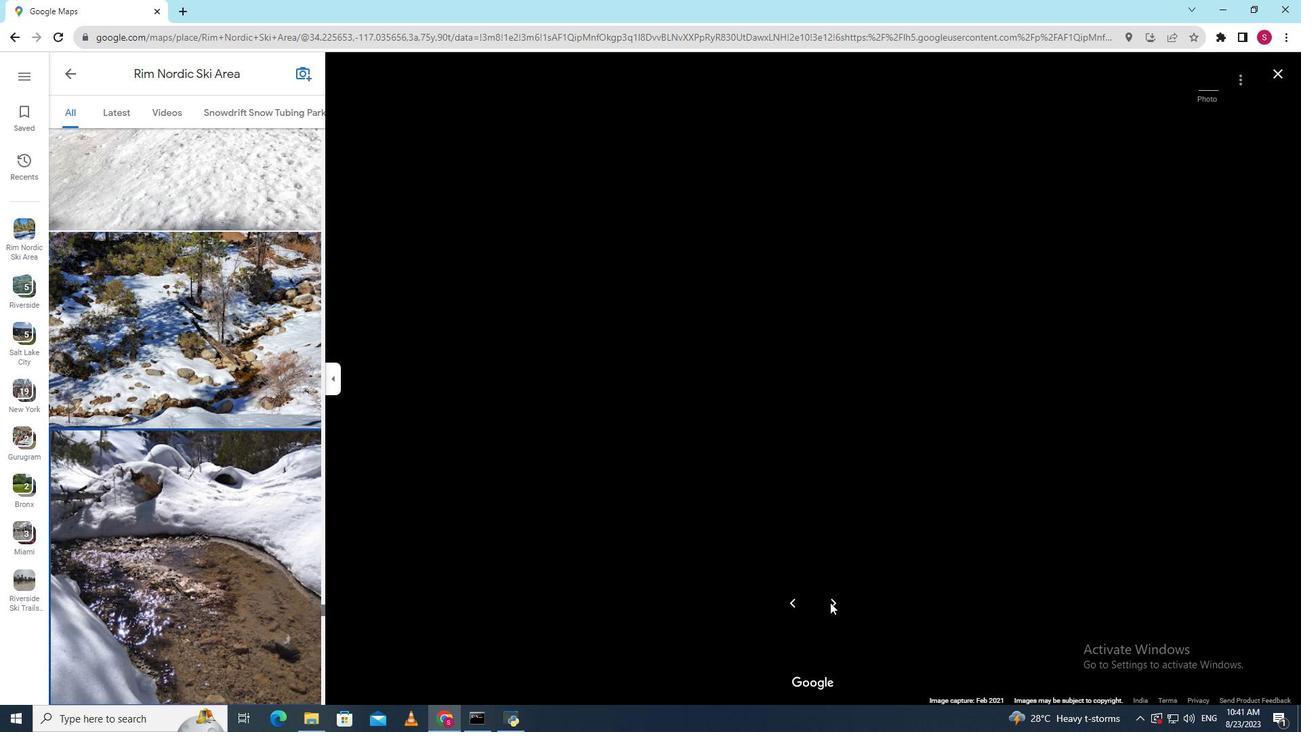 
Action: Mouse pressed left at (830, 602)
Screenshot: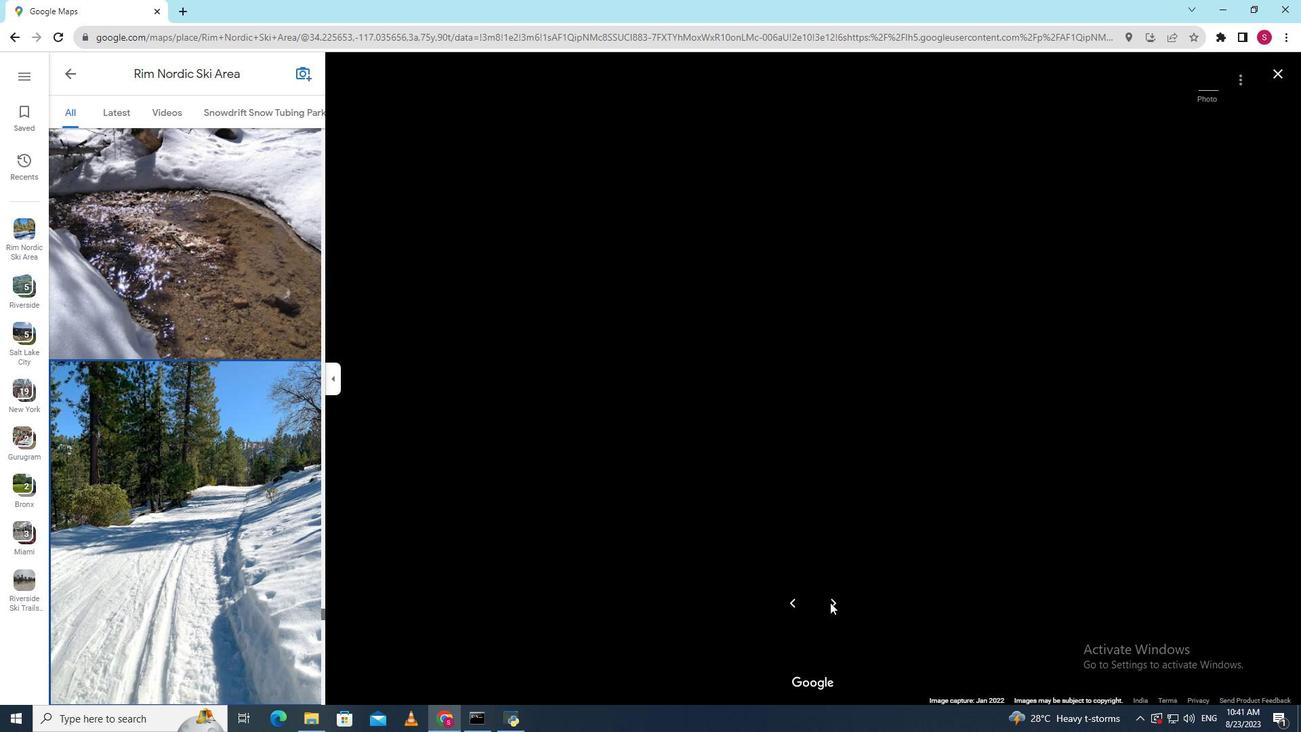 
Action: Mouse moved to (833, 600)
Screenshot: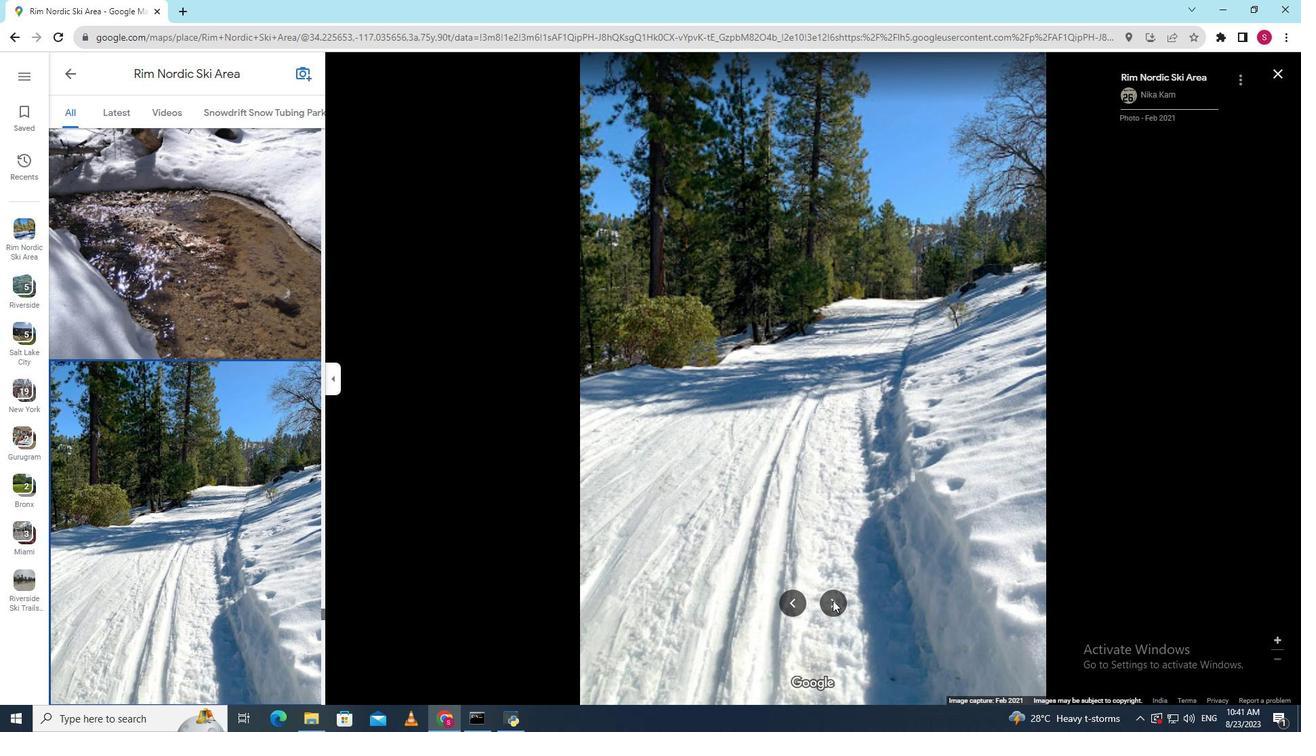 
Action: Mouse pressed left at (833, 600)
Screenshot: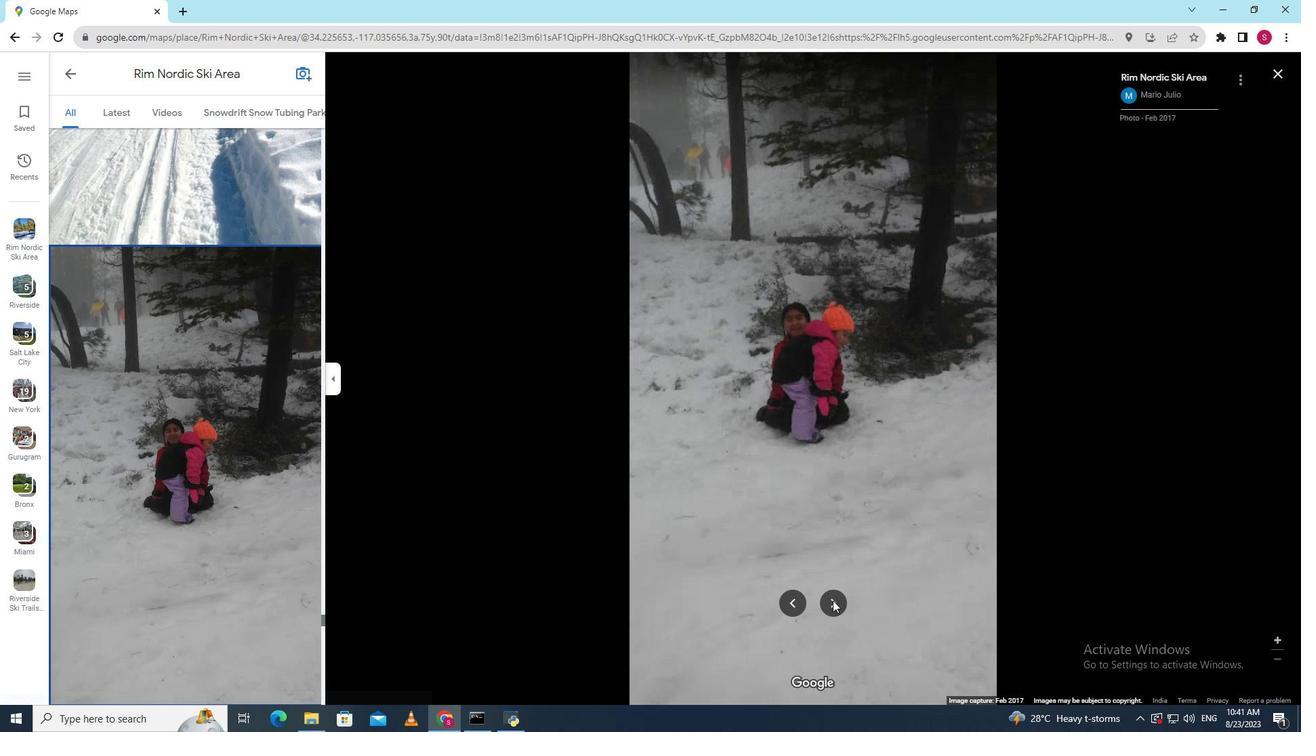 
Action: Mouse pressed left at (833, 600)
Screenshot: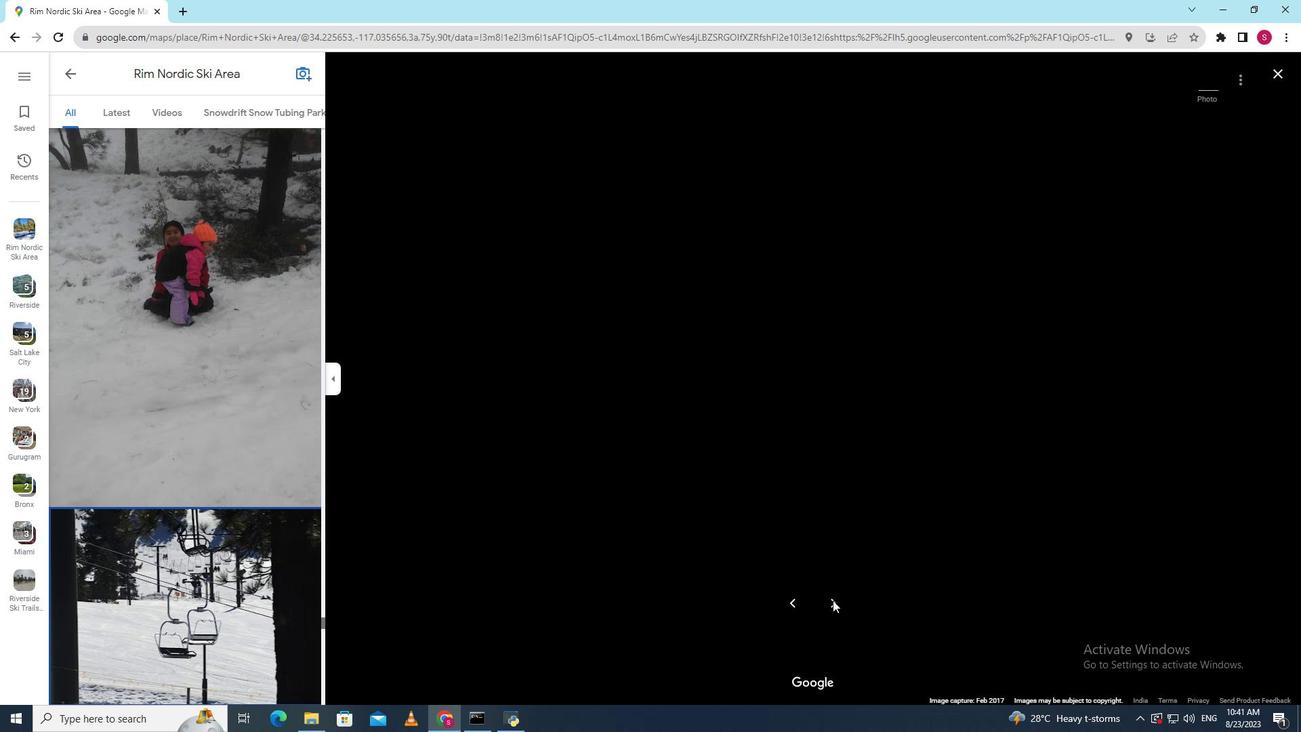 
Action: Mouse pressed left at (833, 600)
Screenshot: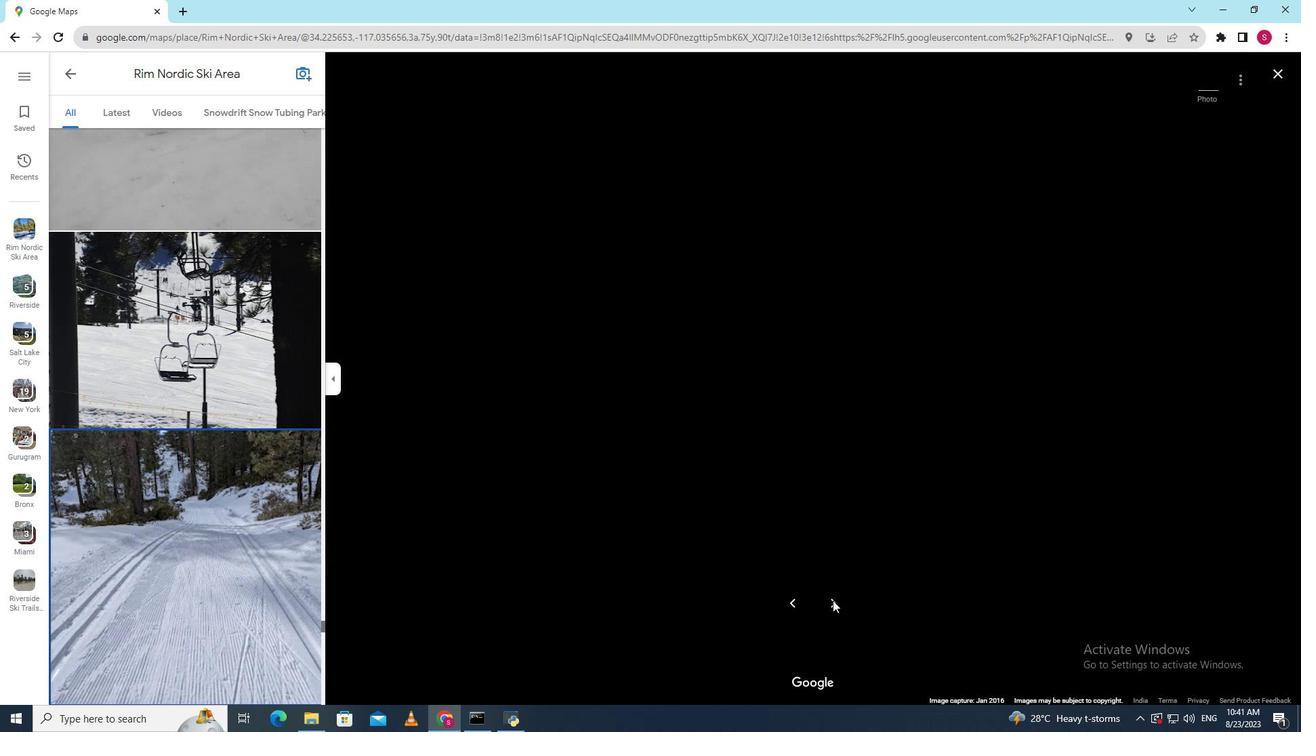 
Action: Mouse pressed left at (833, 600)
Screenshot: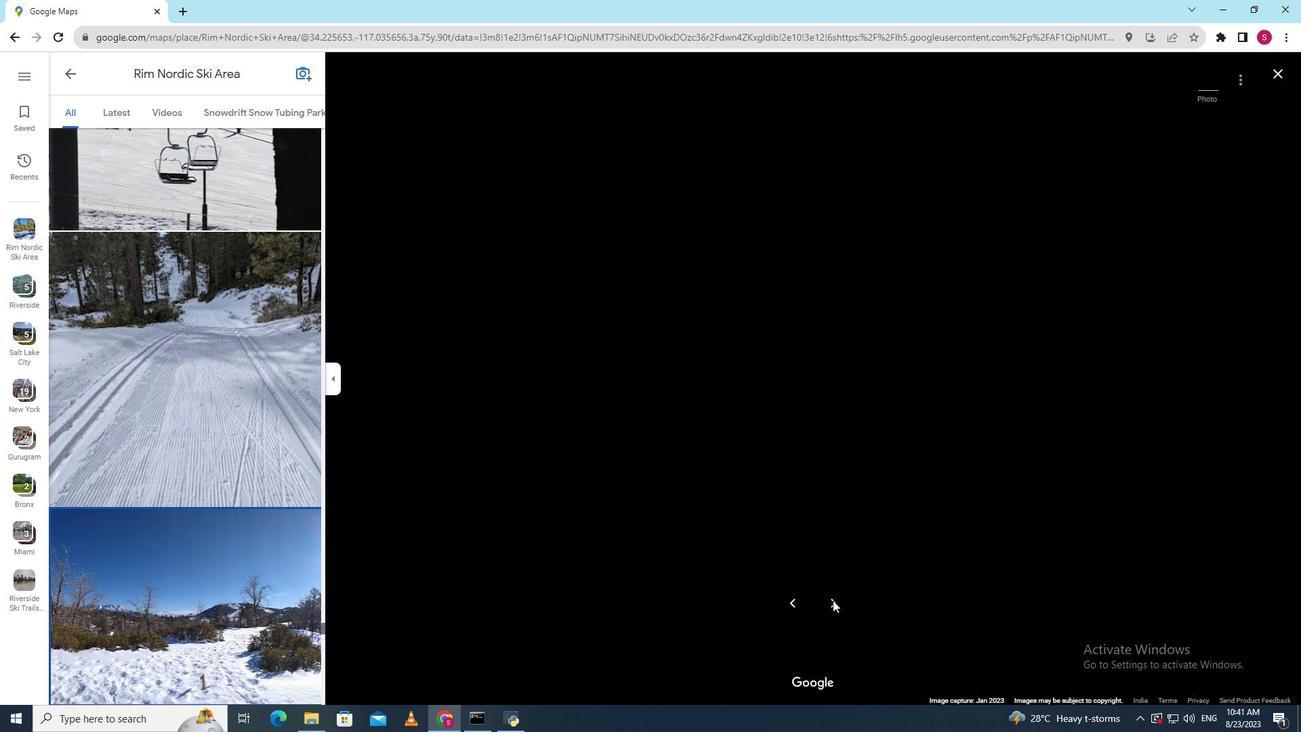 
Action: Mouse pressed left at (833, 600)
Screenshot: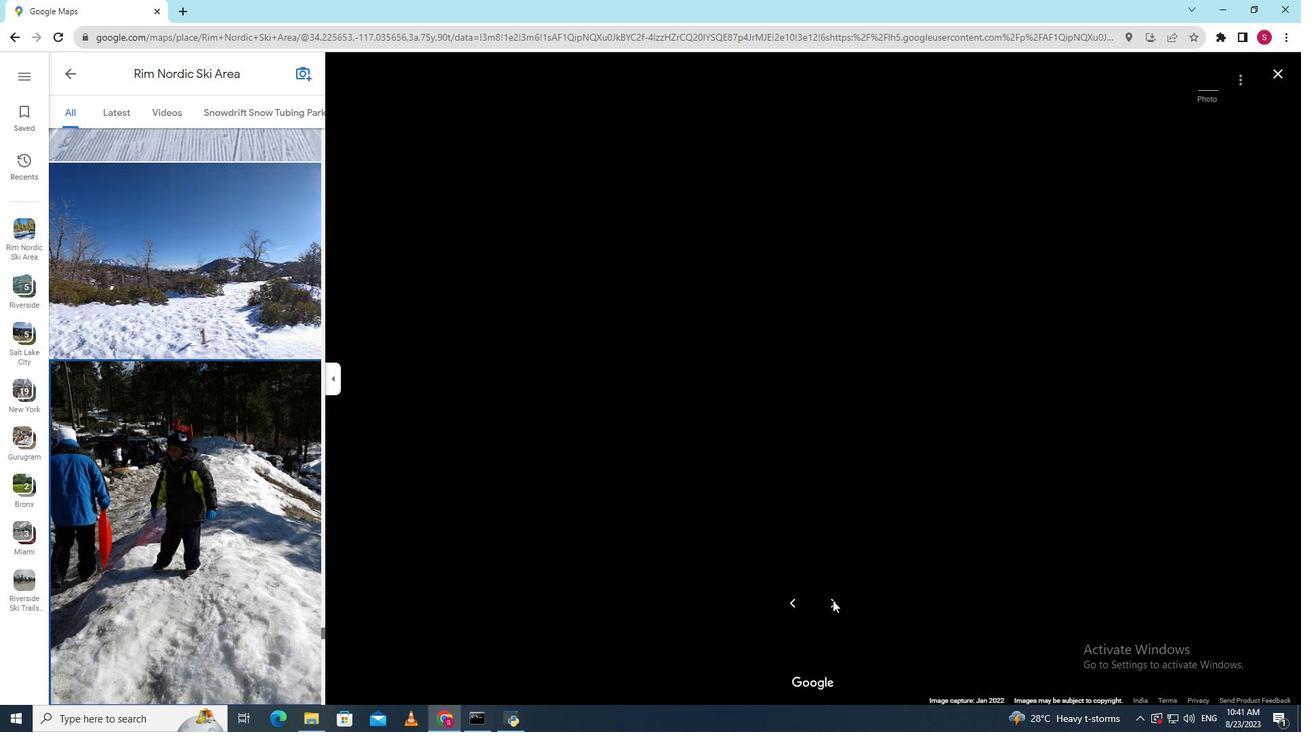 
Action: Mouse pressed left at (833, 600)
Screenshot: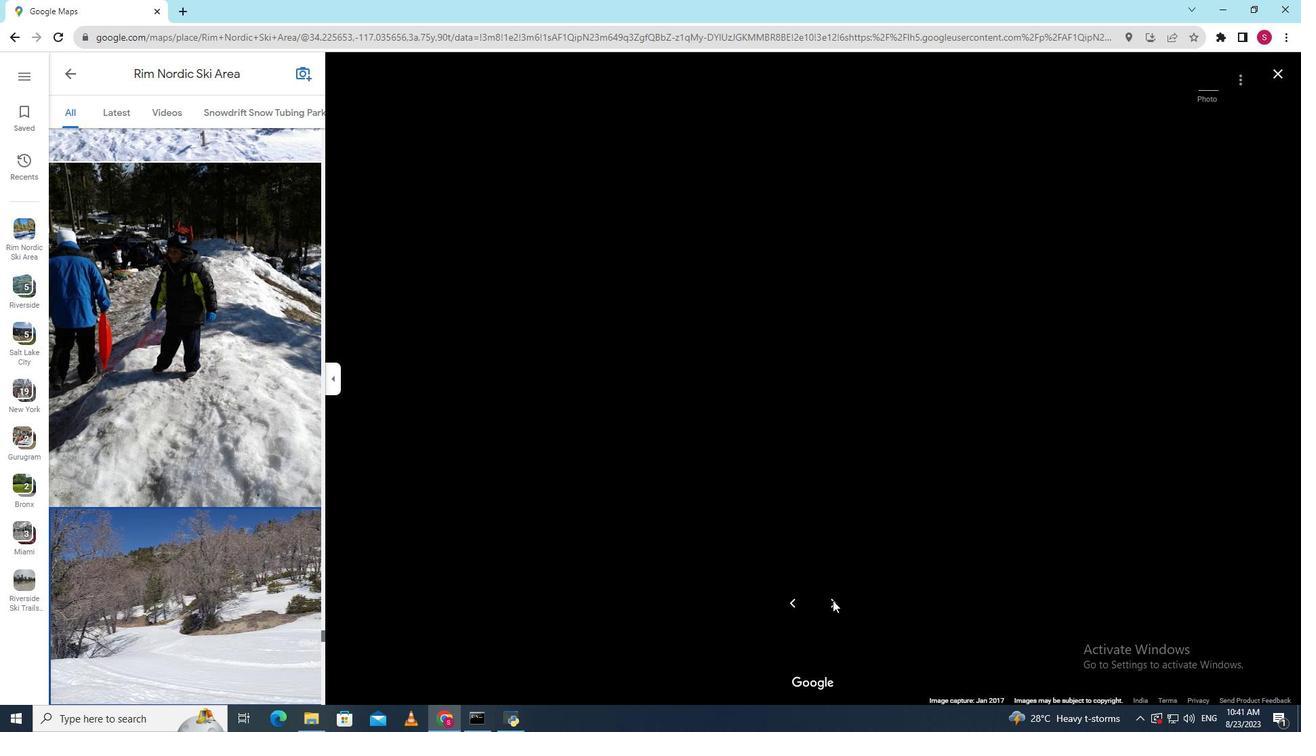 
Action: Mouse pressed left at (833, 600)
Screenshot: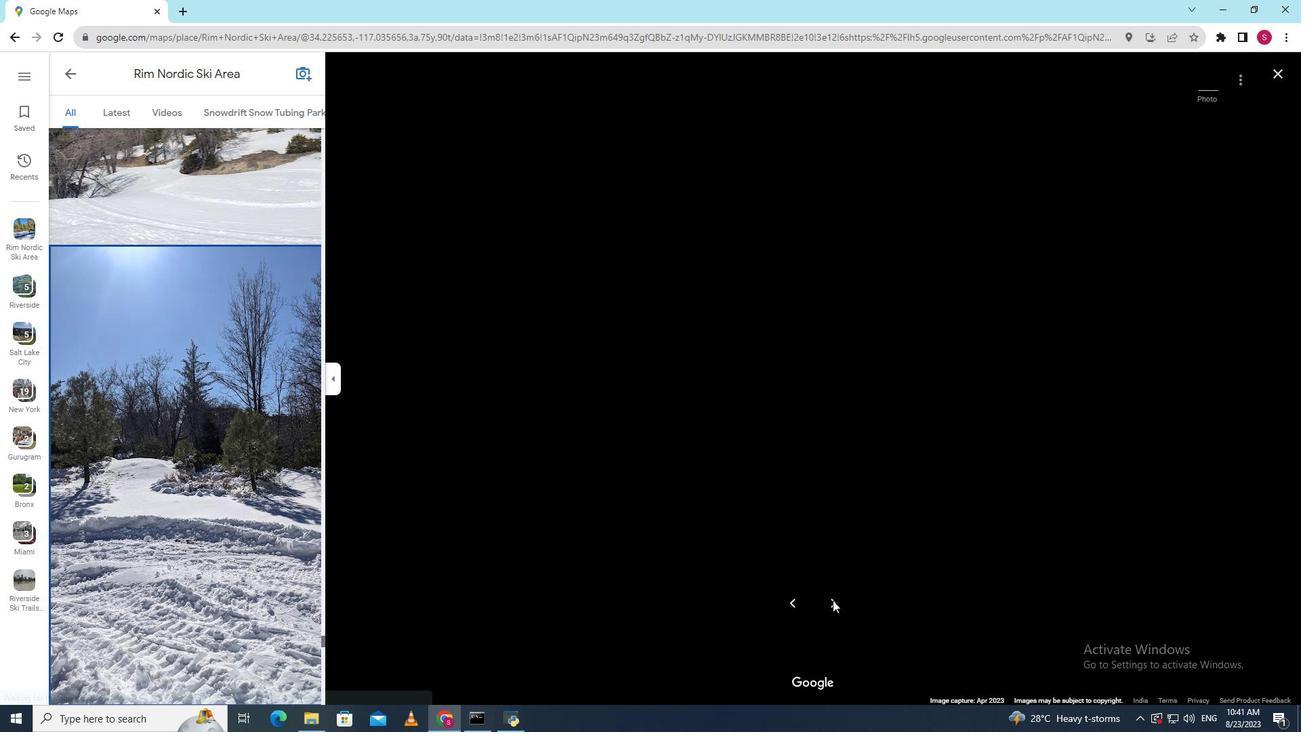 
Action: Mouse pressed left at (833, 600)
Screenshot: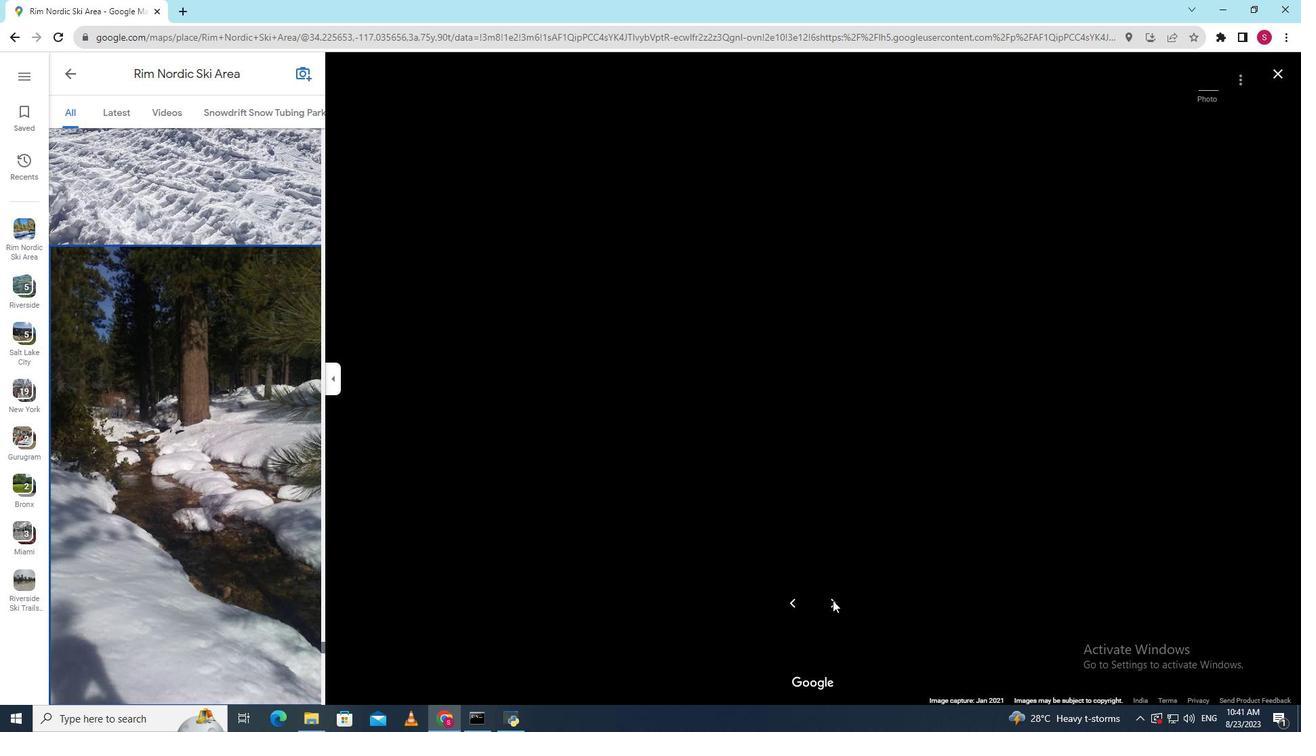 
Action: Mouse pressed left at (833, 600)
Screenshot: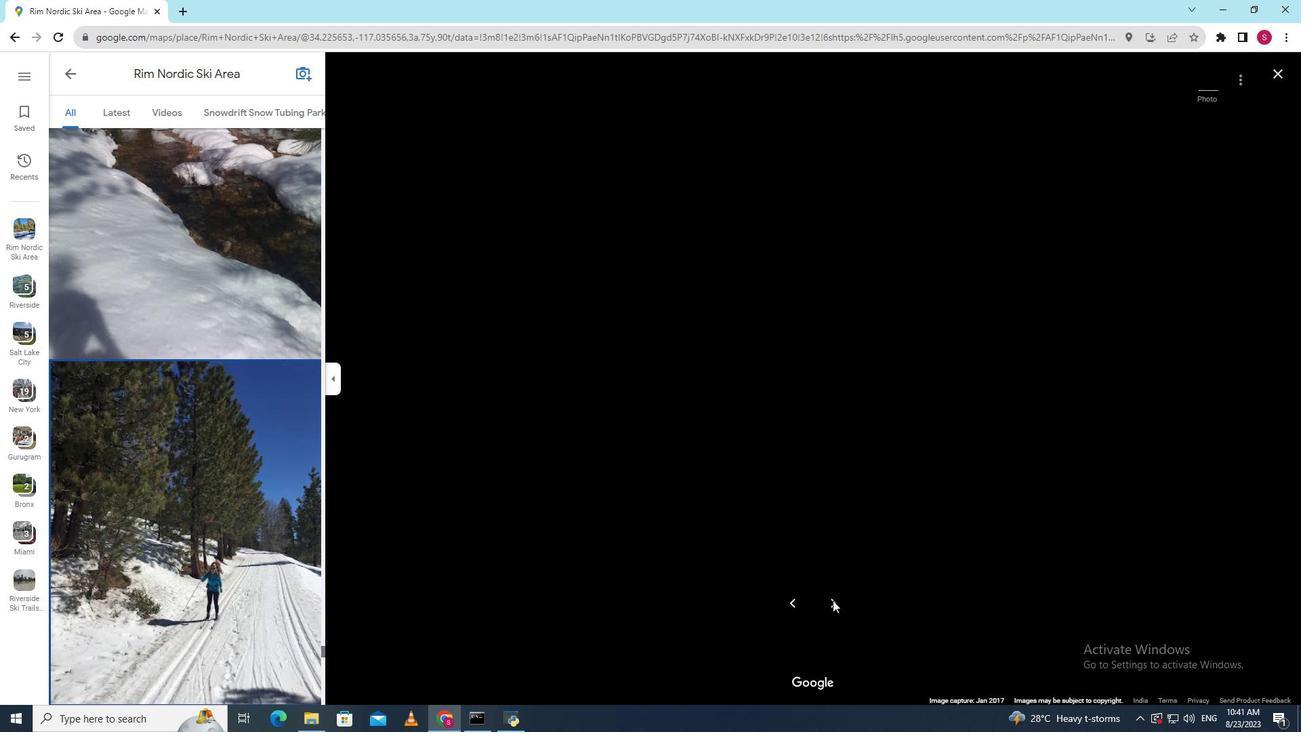 
Action: Mouse pressed left at (833, 600)
Screenshot: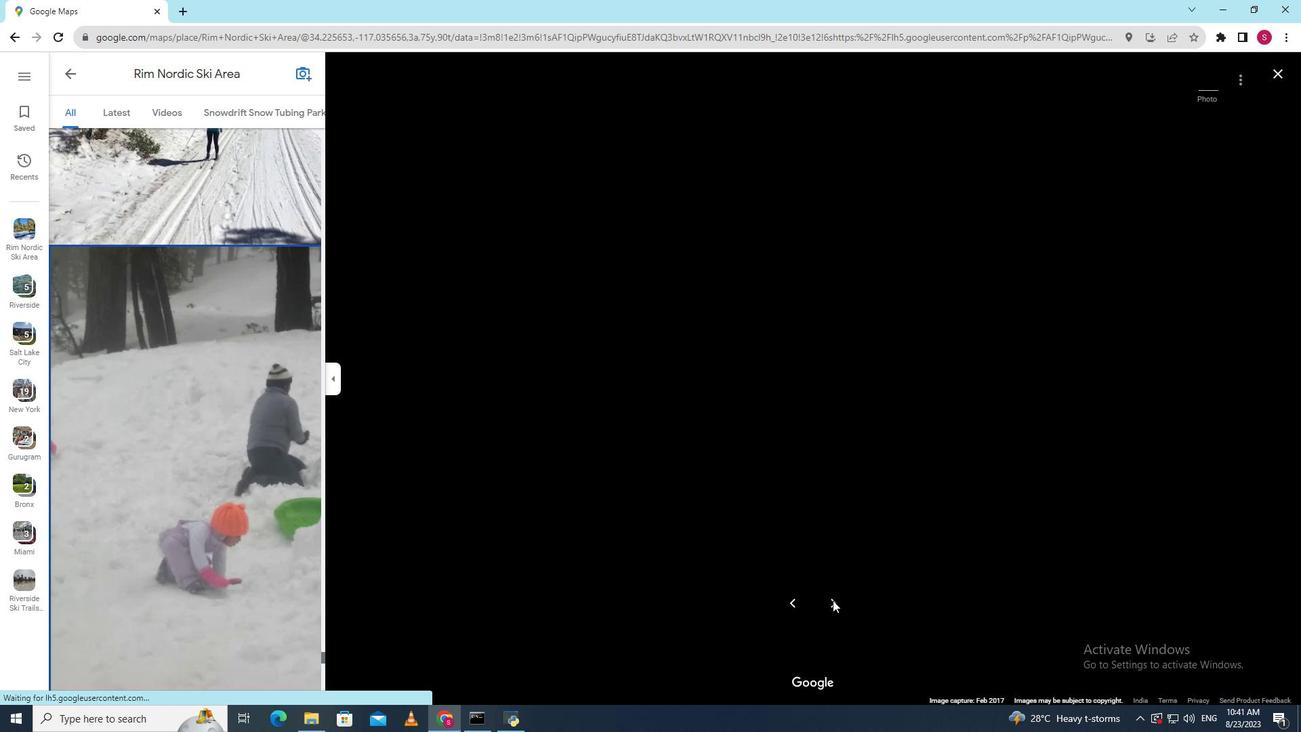 
Action: Mouse pressed left at (833, 600)
Screenshot: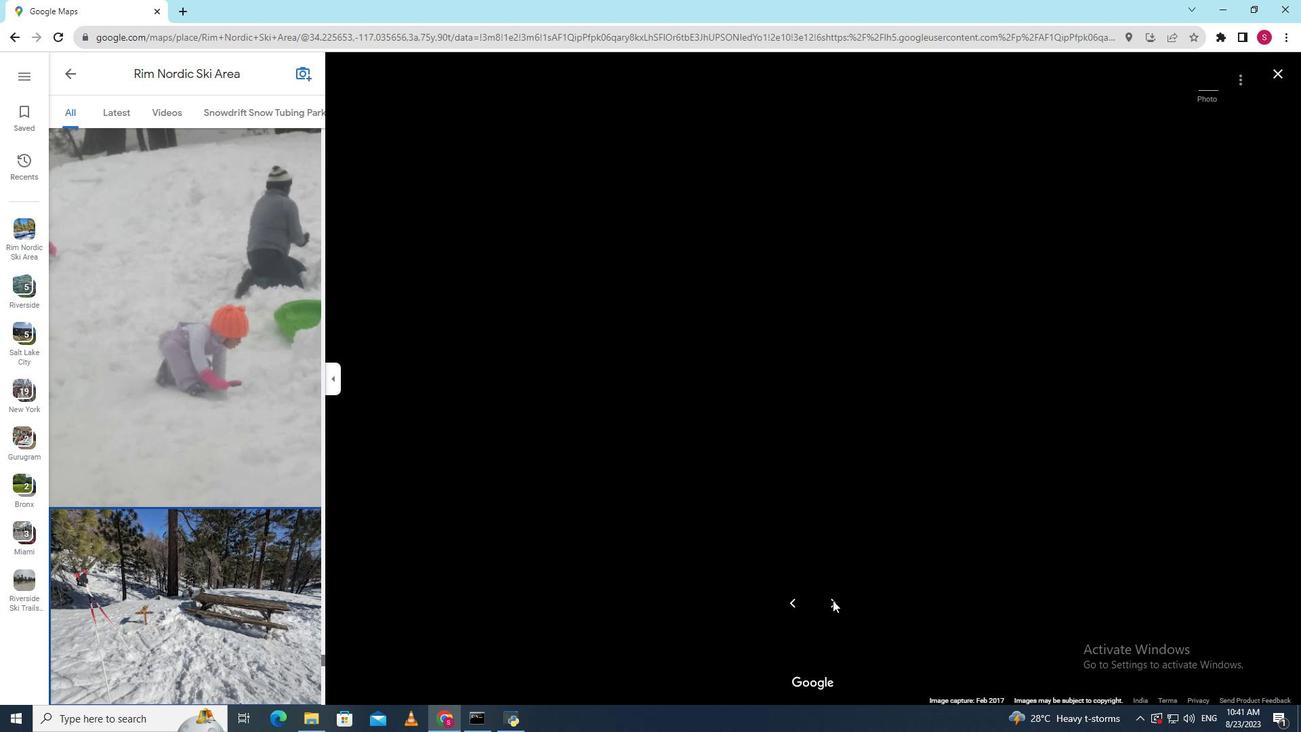 
Action: Mouse pressed left at (833, 600)
Screenshot: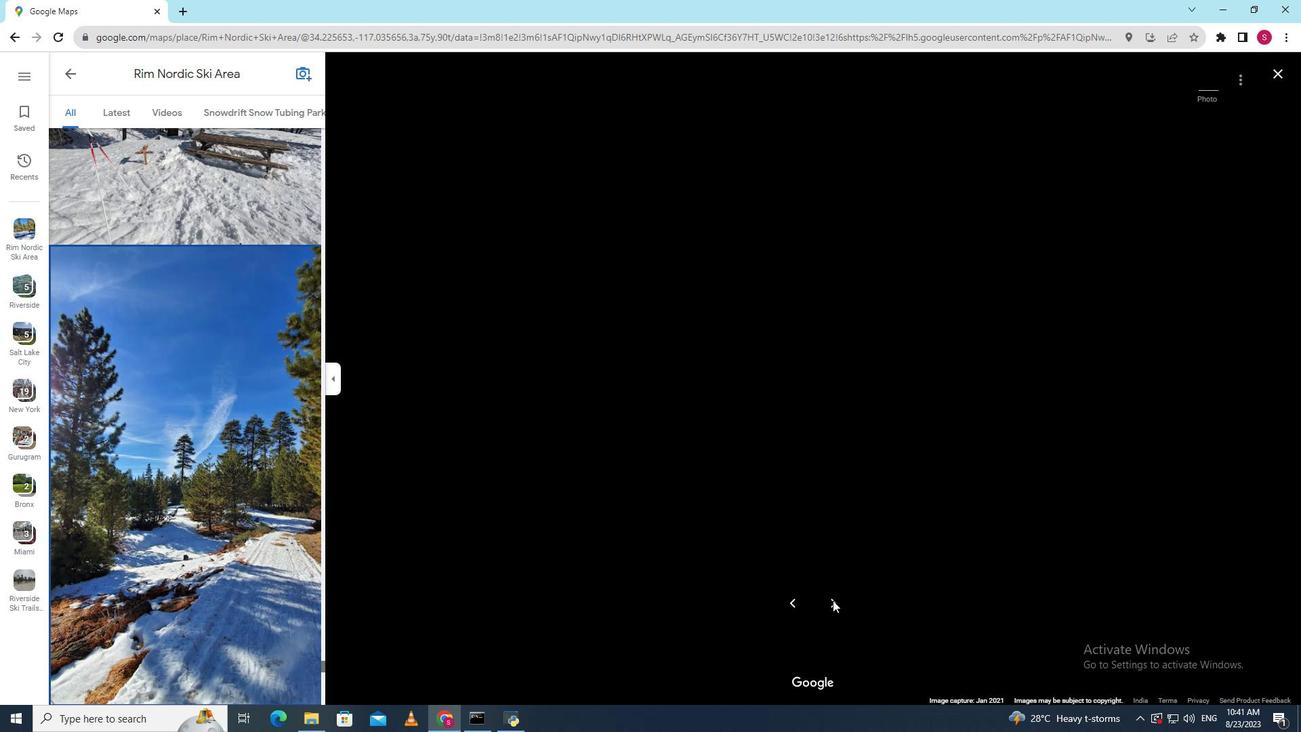 
Action: Mouse pressed left at (833, 600)
Screenshot: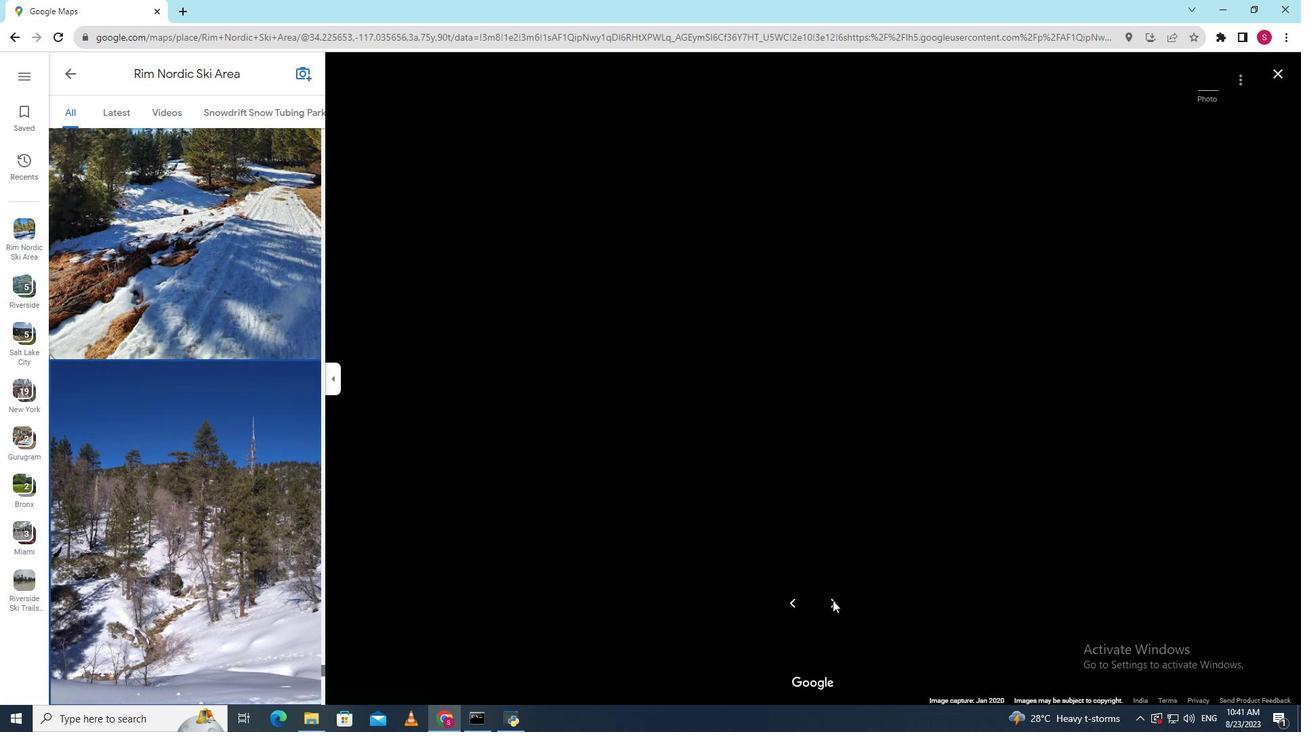 
Action: Mouse pressed left at (833, 600)
Screenshot: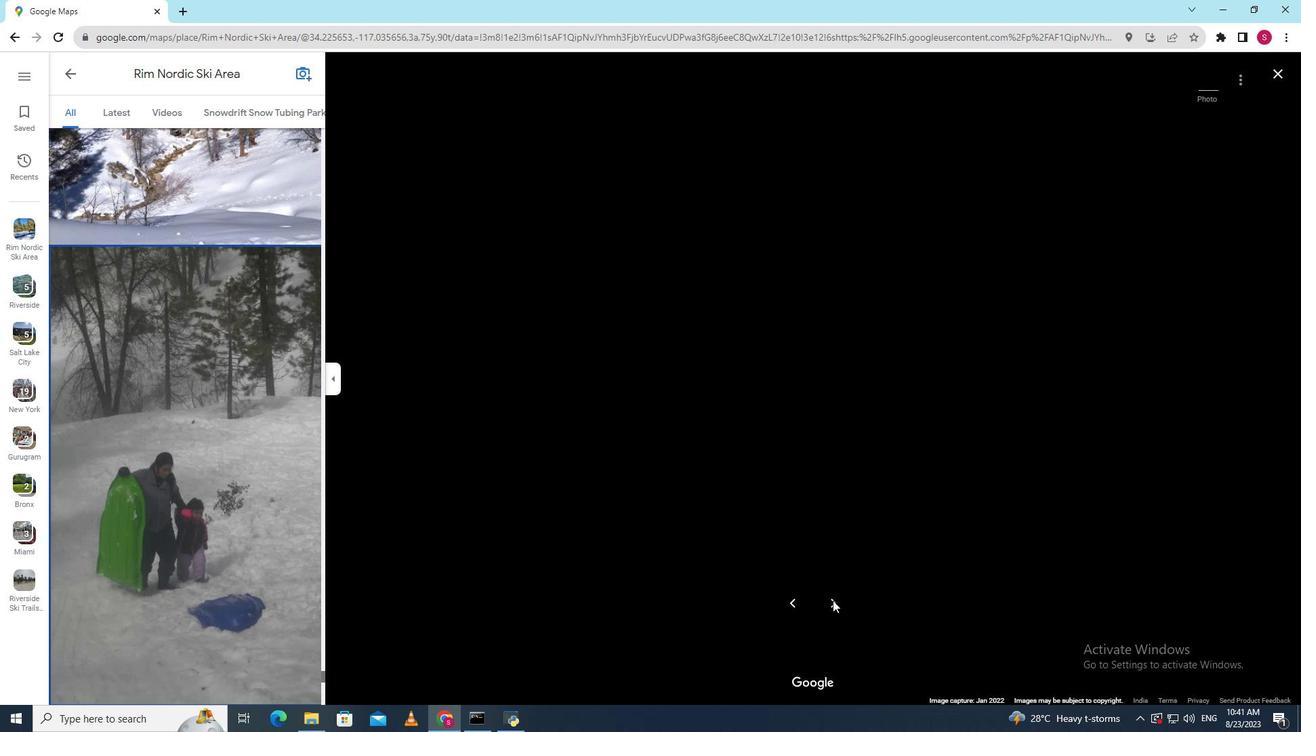 
Action: Mouse pressed left at (833, 600)
Screenshot: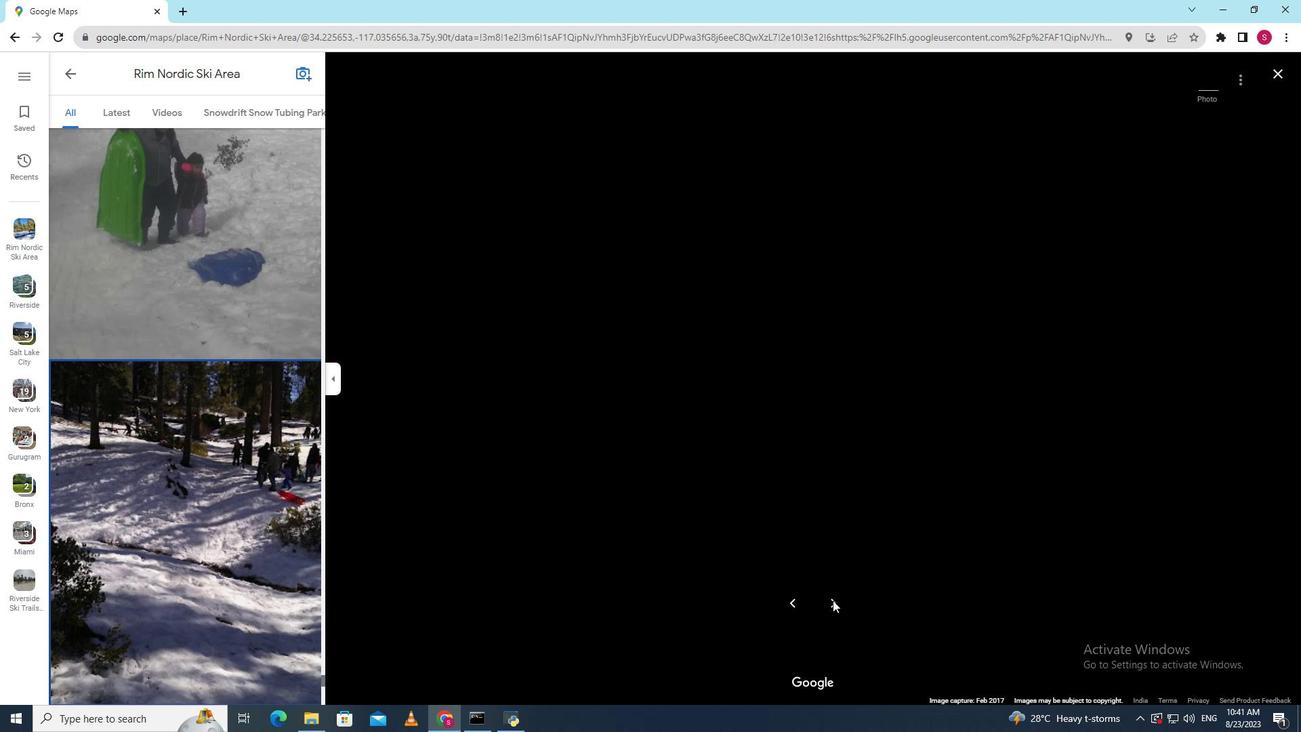 
Action: Mouse pressed left at (833, 600)
Screenshot: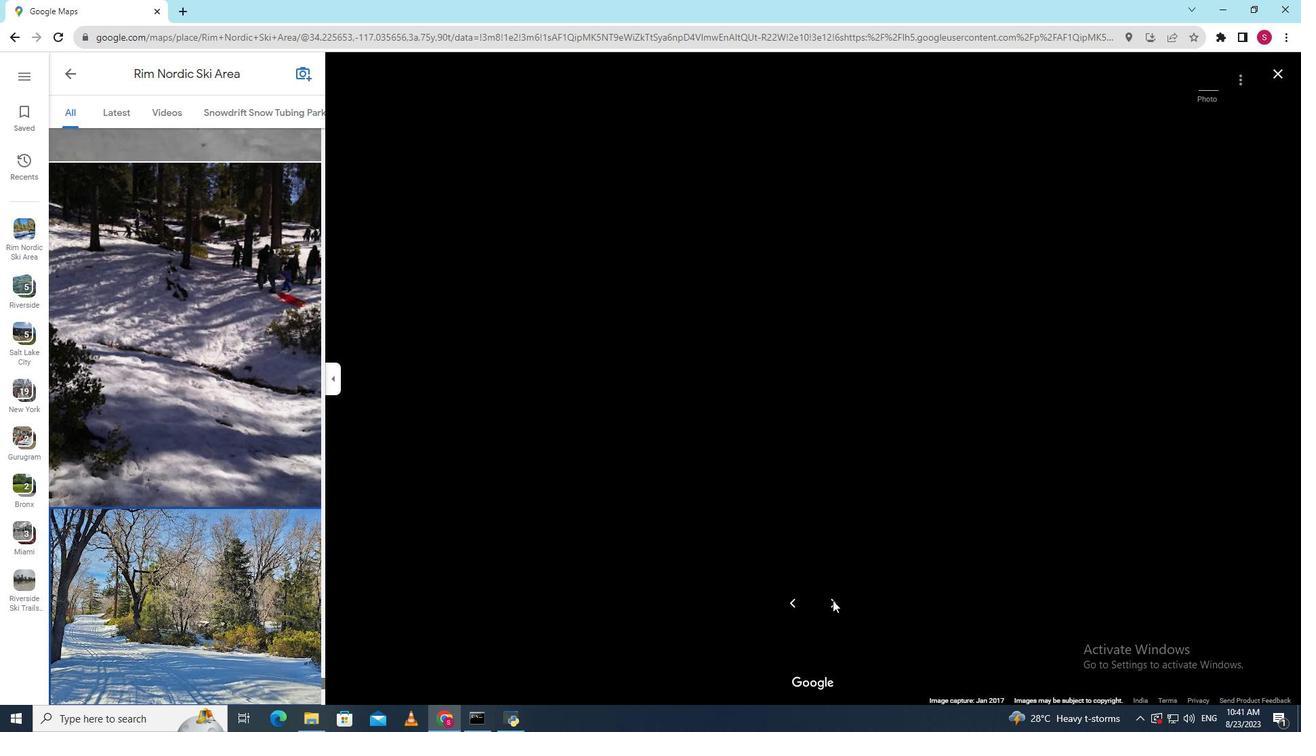 
Action: Mouse pressed left at (833, 600)
Screenshot: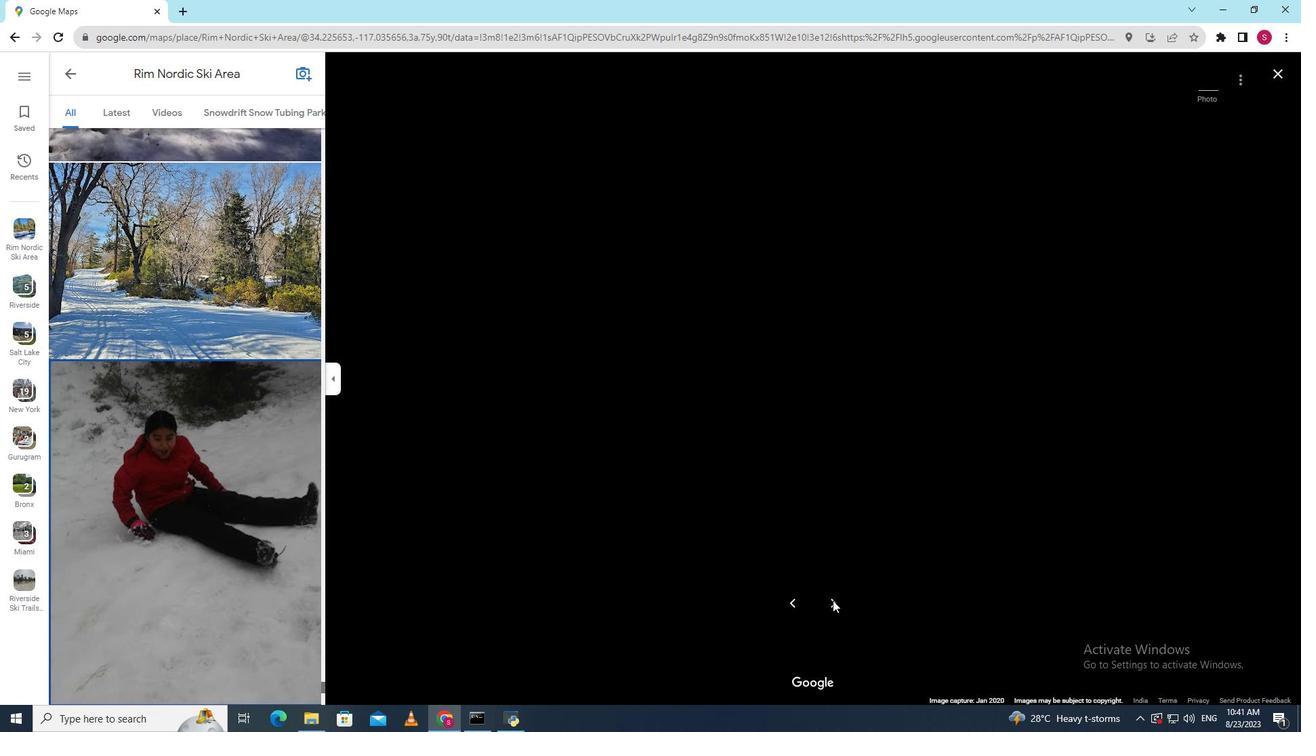 
Action: Mouse pressed left at (833, 600)
Screenshot: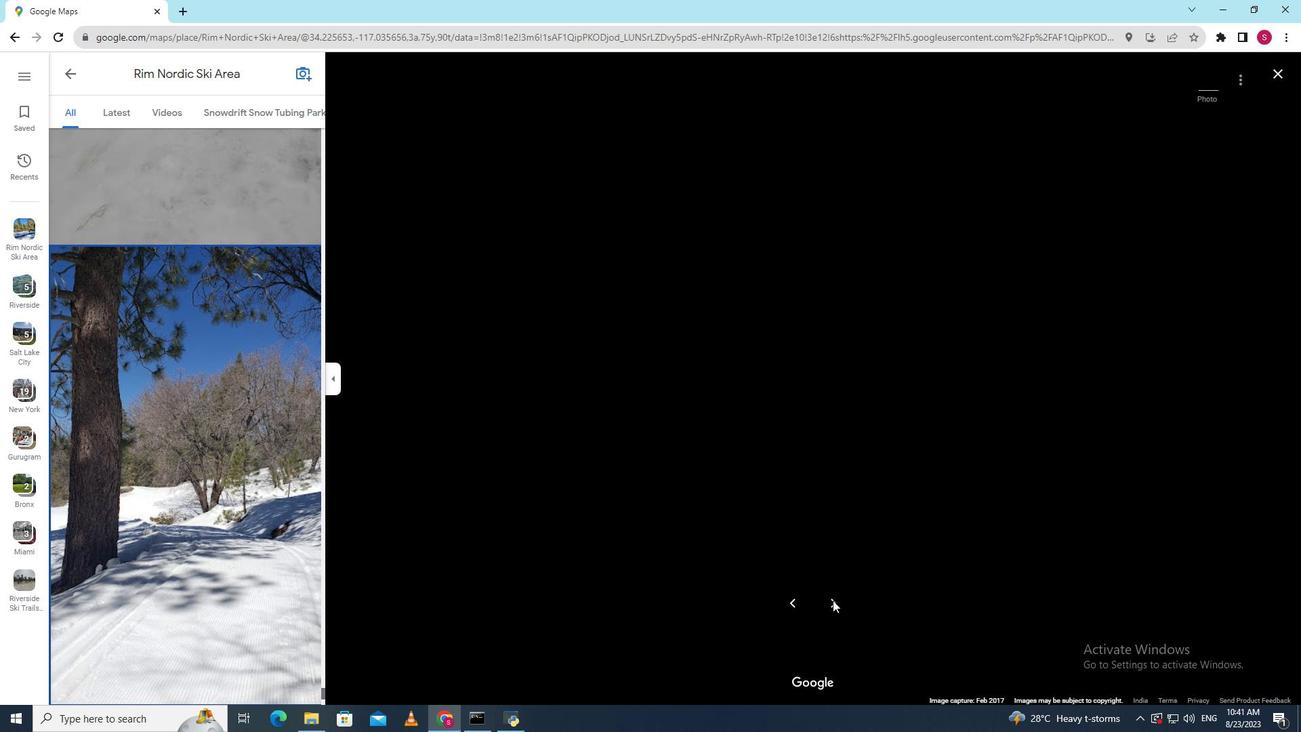 
Action: Mouse pressed left at (833, 600)
Screenshot: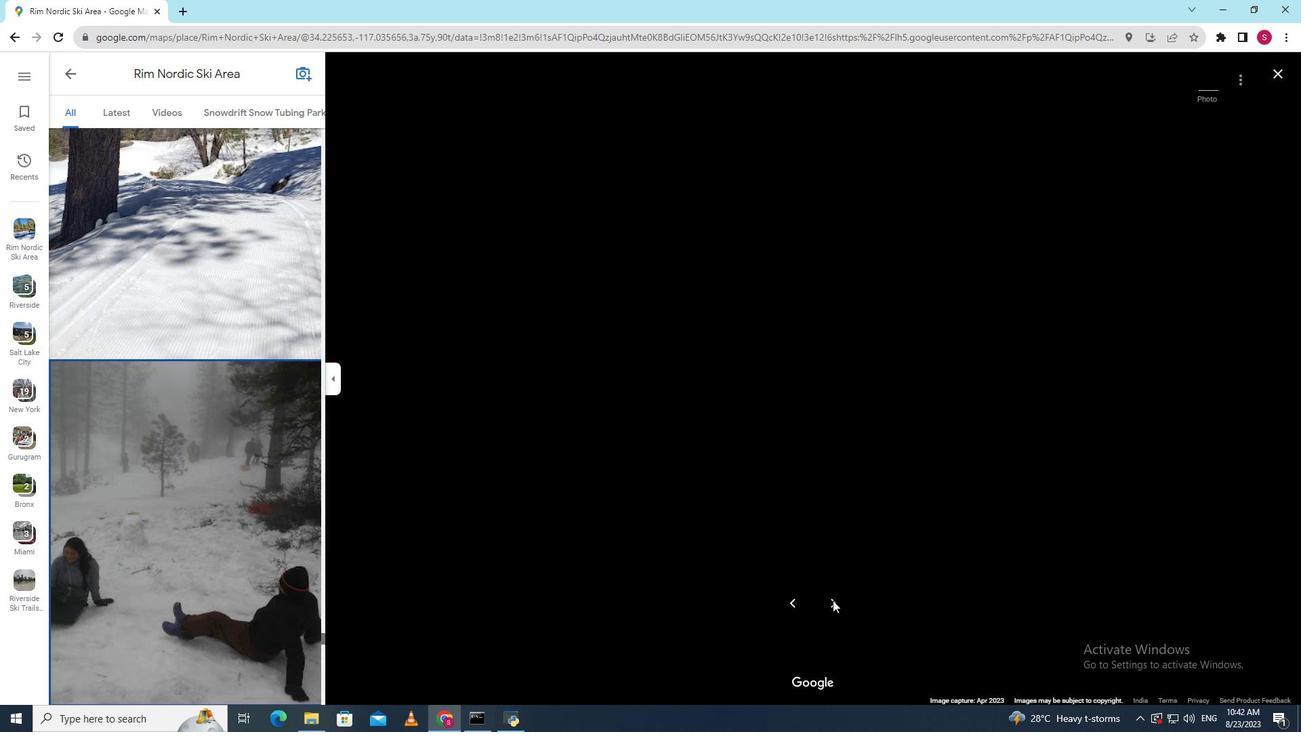 
Action: Mouse pressed left at (833, 600)
Screenshot: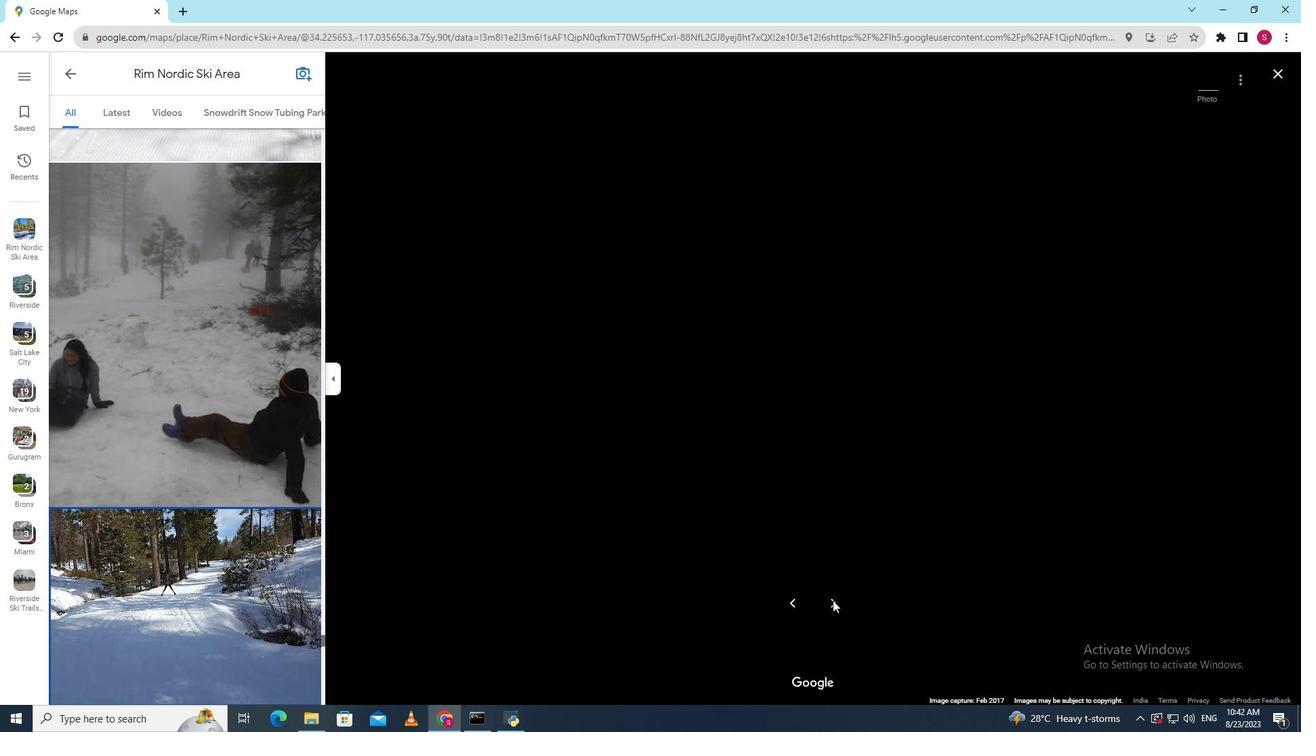 
Action: Mouse pressed left at (833, 600)
Screenshot: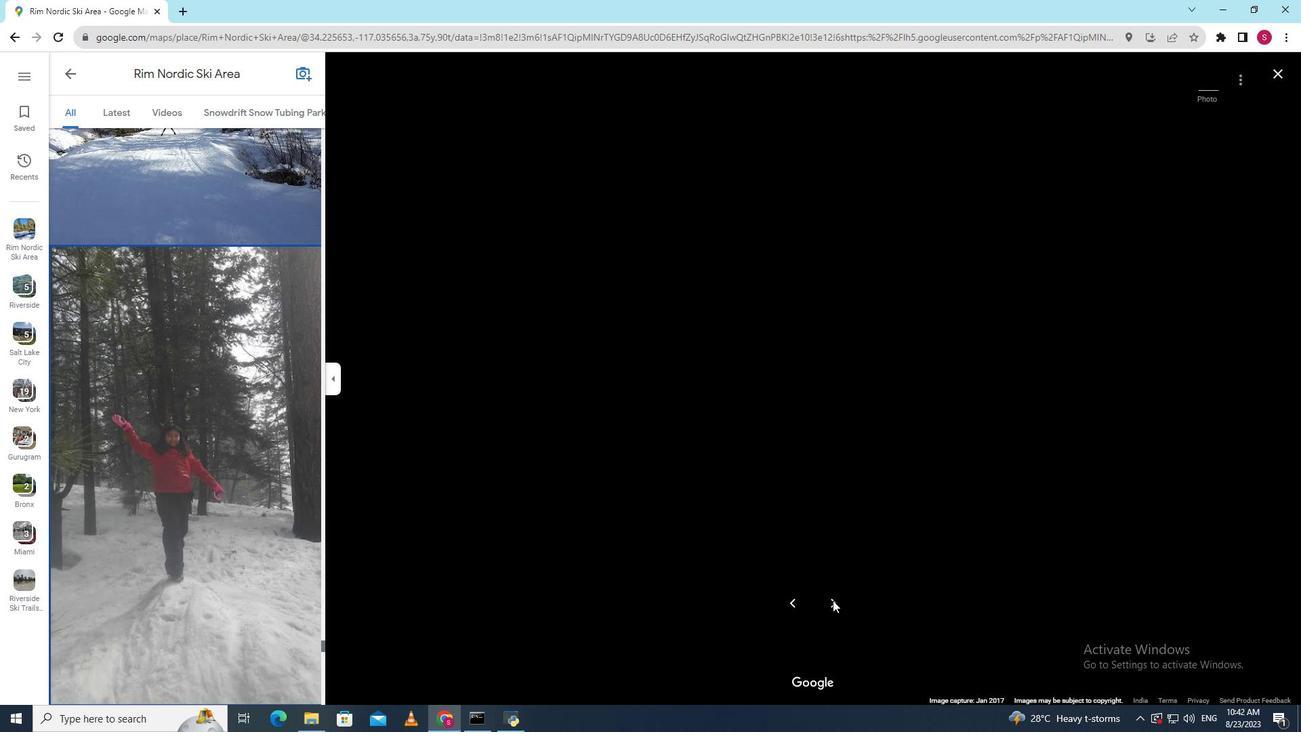 
Action: Mouse pressed left at (833, 600)
Screenshot: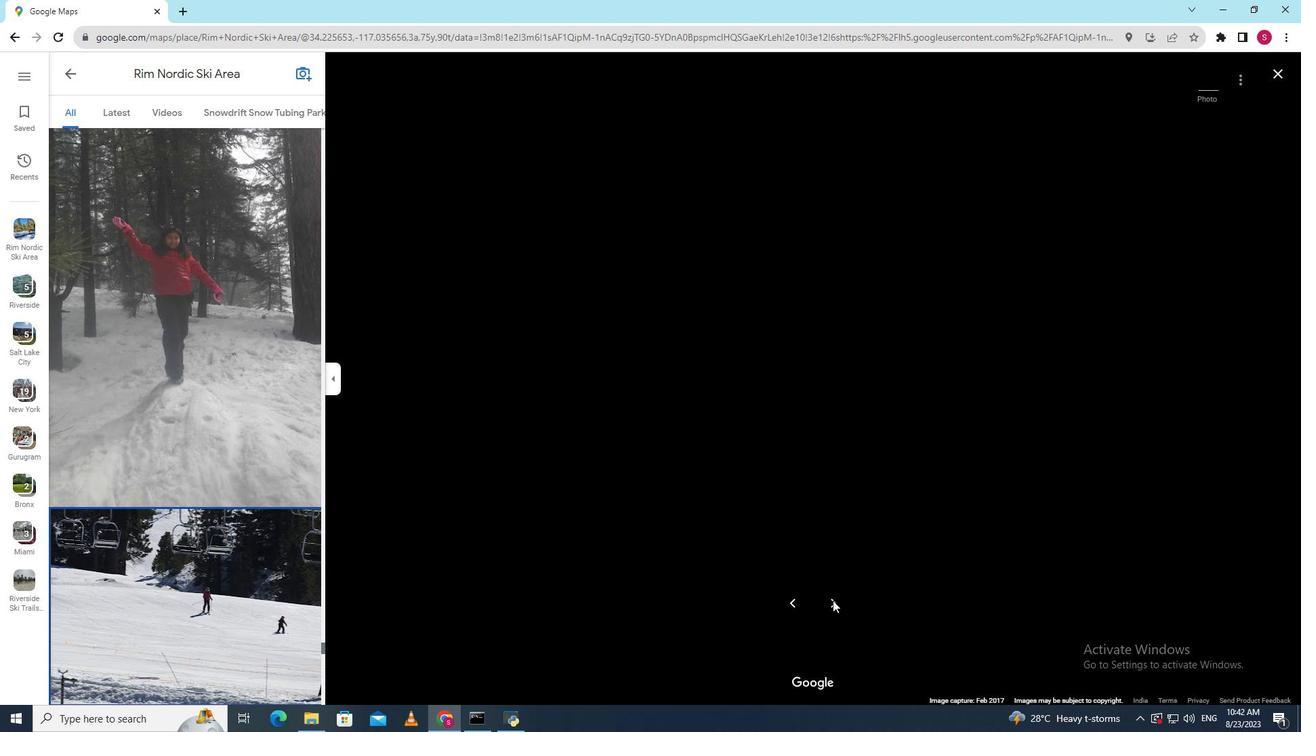 
Action: Mouse pressed left at (833, 600)
Screenshot: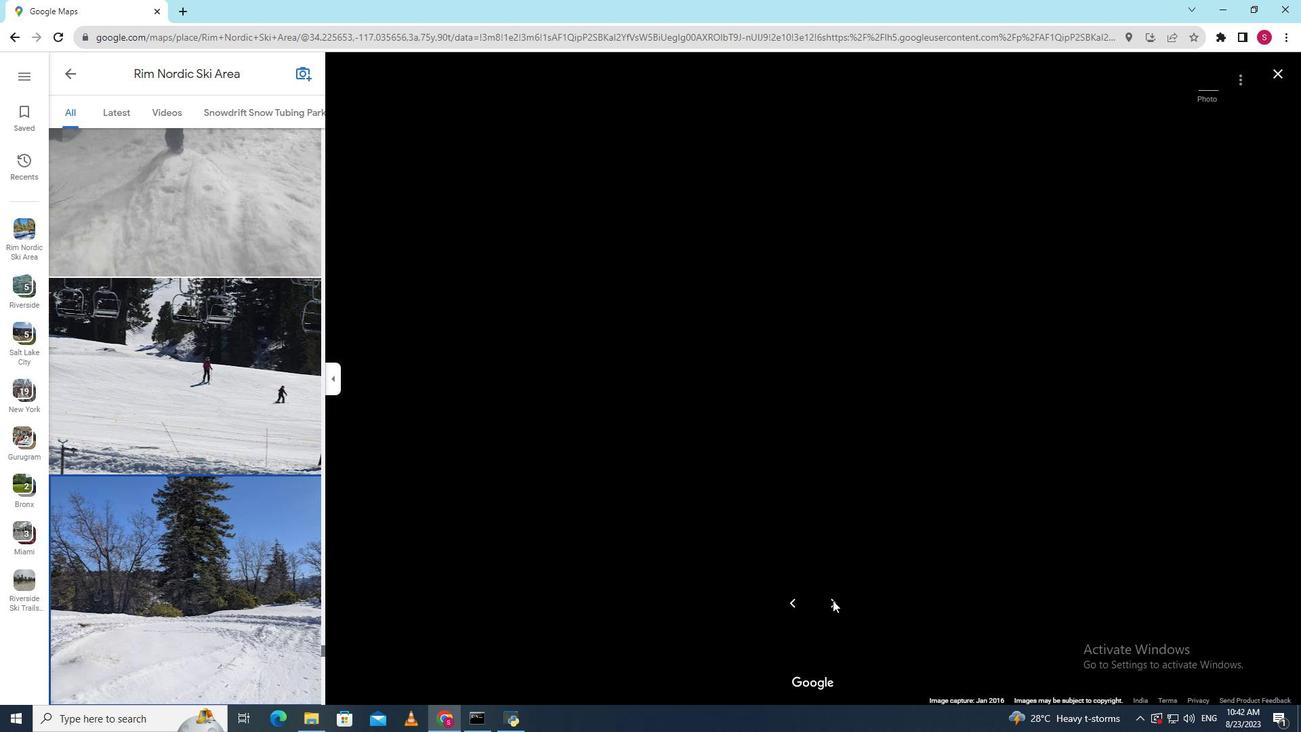 
Action: Mouse pressed left at (833, 600)
Screenshot: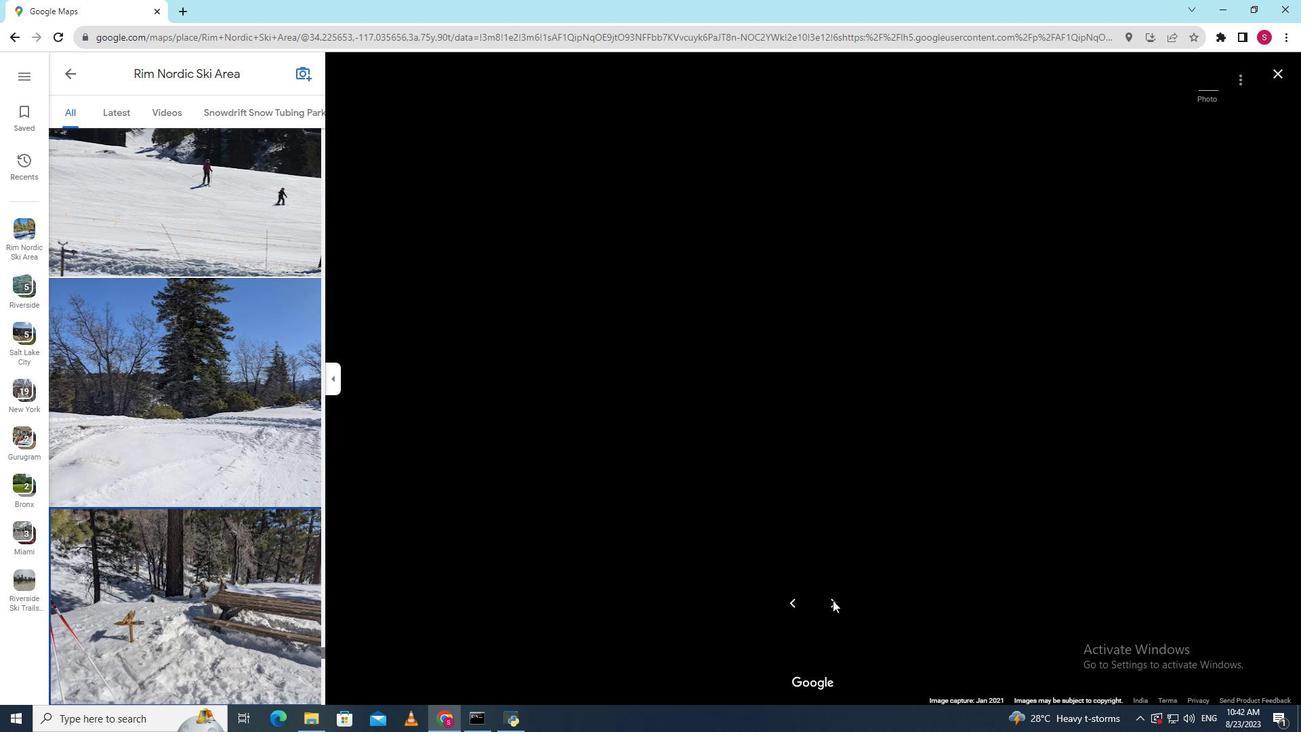 
Action: Mouse pressed left at (833, 600)
Screenshot: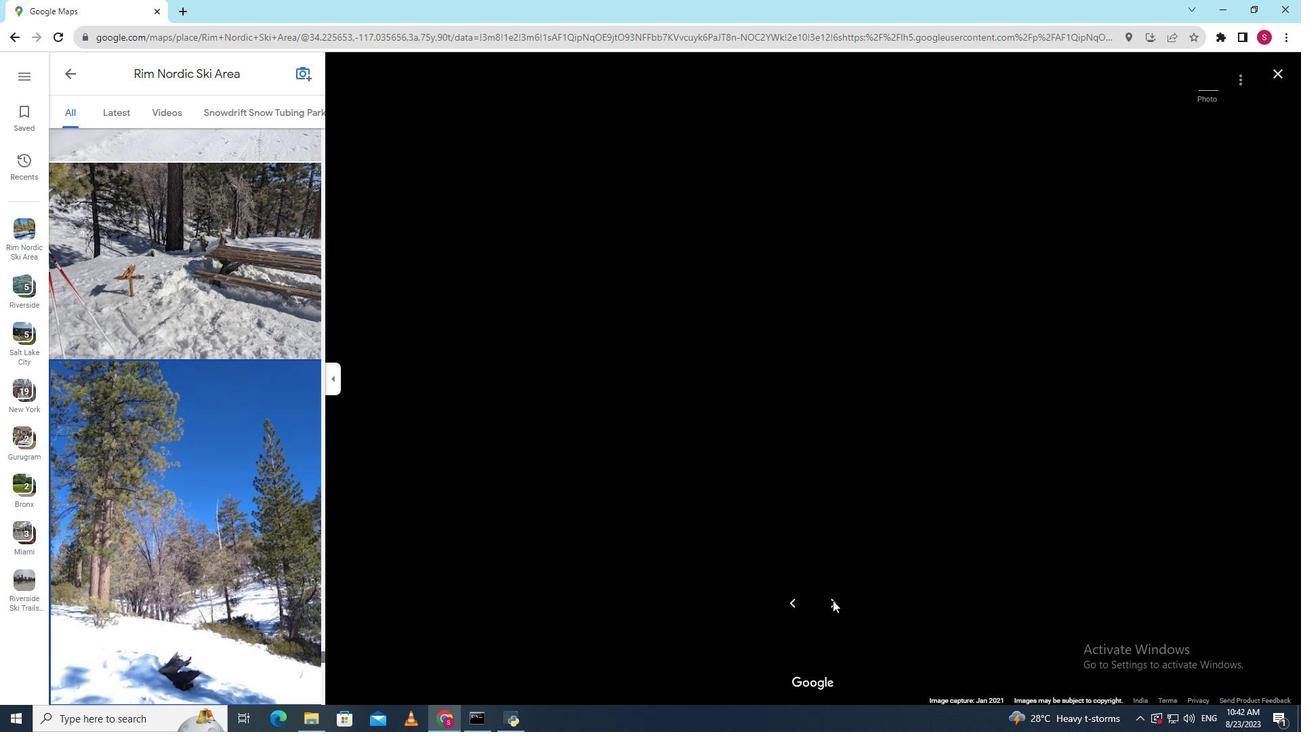 
Action: Mouse pressed left at (833, 600)
Screenshot: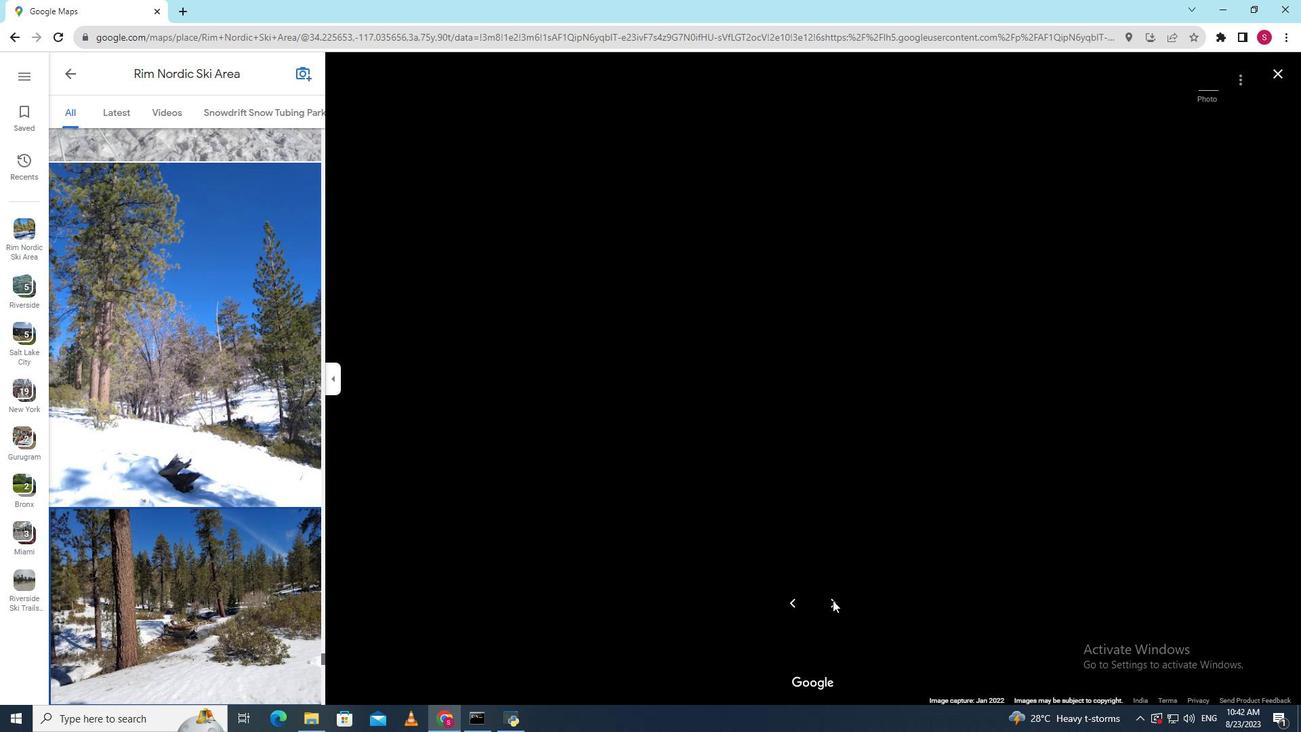 
Action: Mouse pressed left at (833, 600)
Screenshot: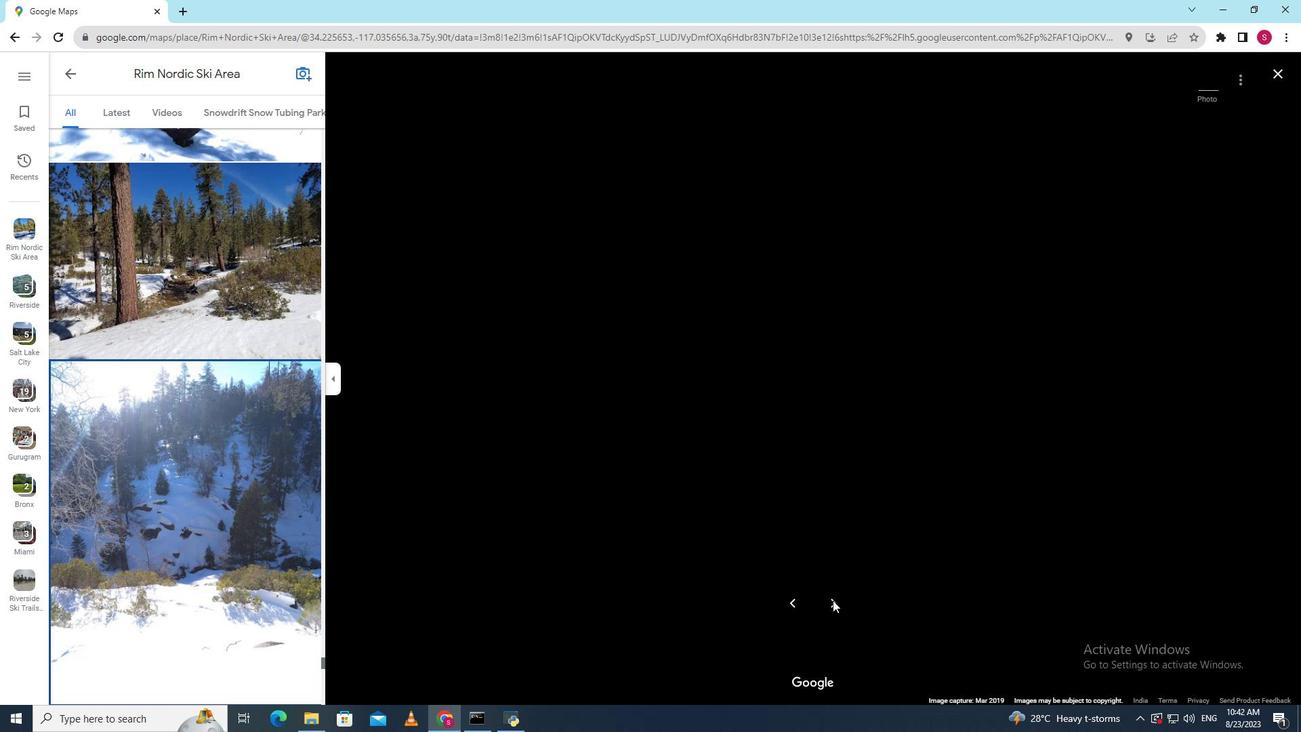 
Action: Mouse pressed left at (833, 600)
Screenshot: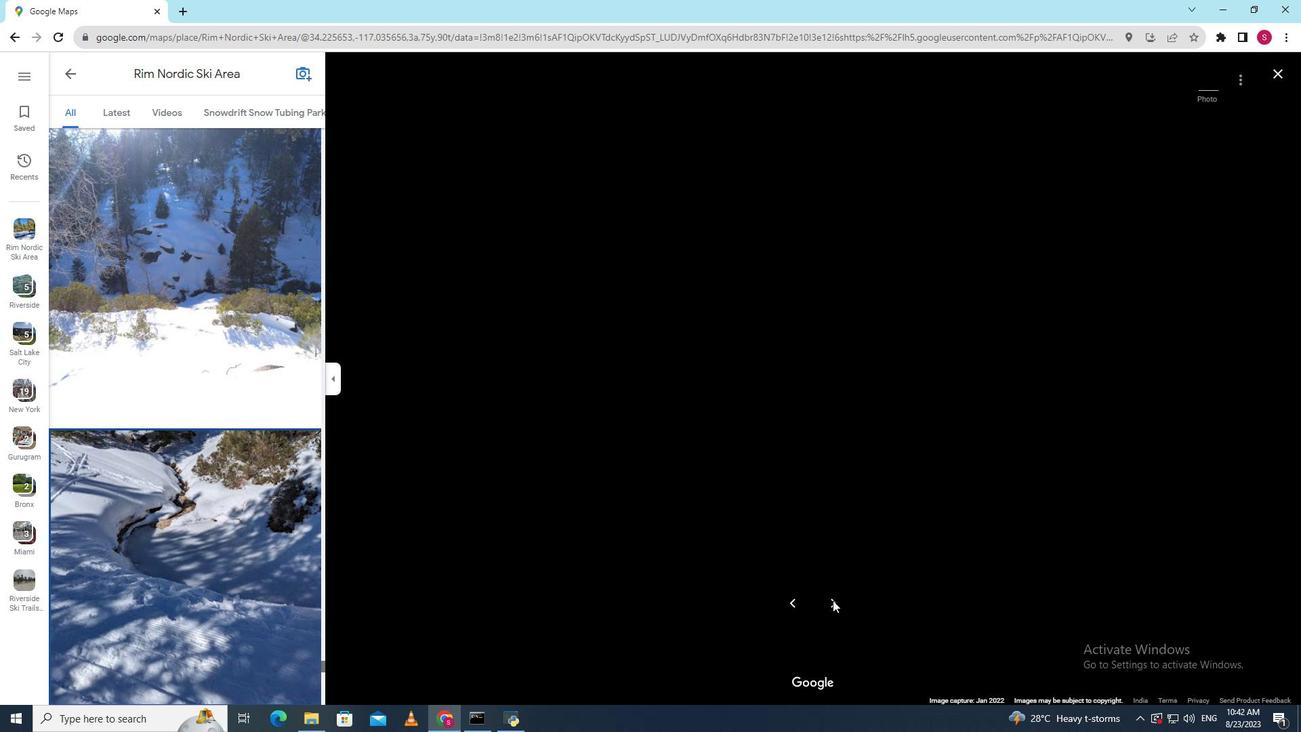 
Action: Mouse pressed left at (833, 600)
Screenshot: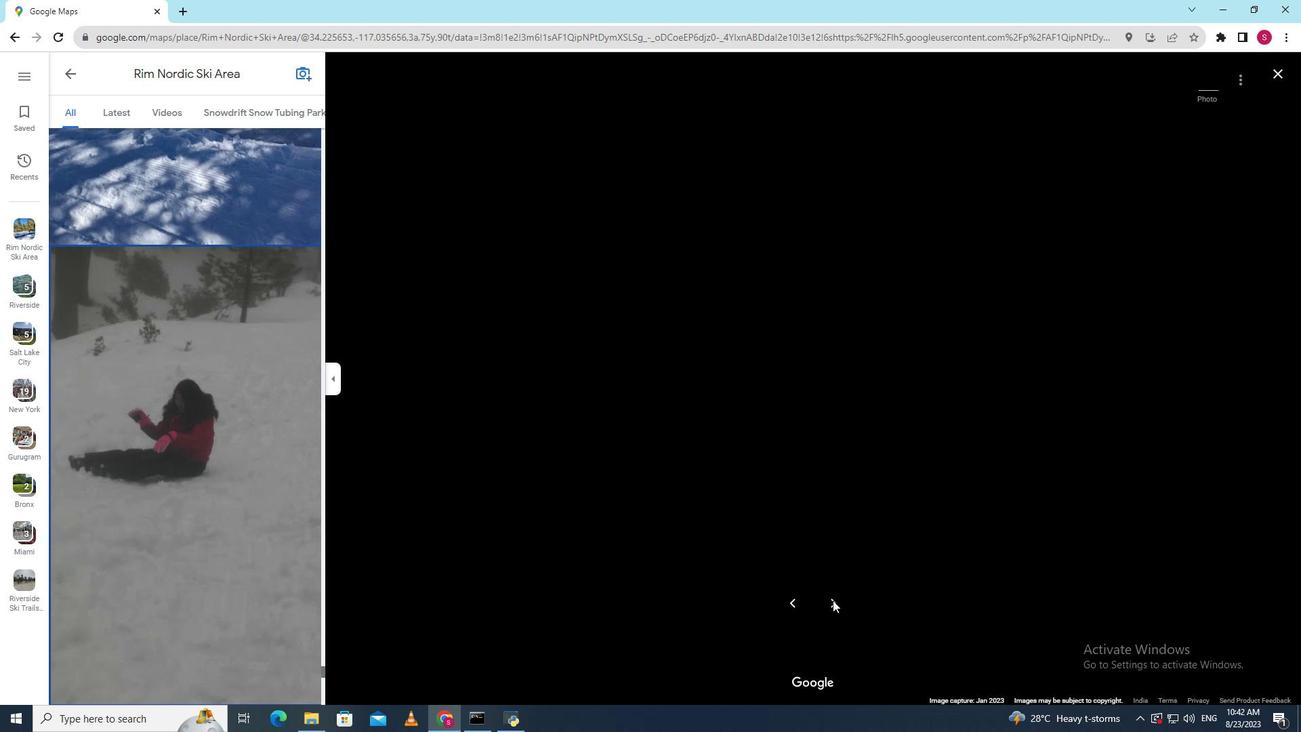 
Action: Mouse pressed left at (833, 600)
Screenshot: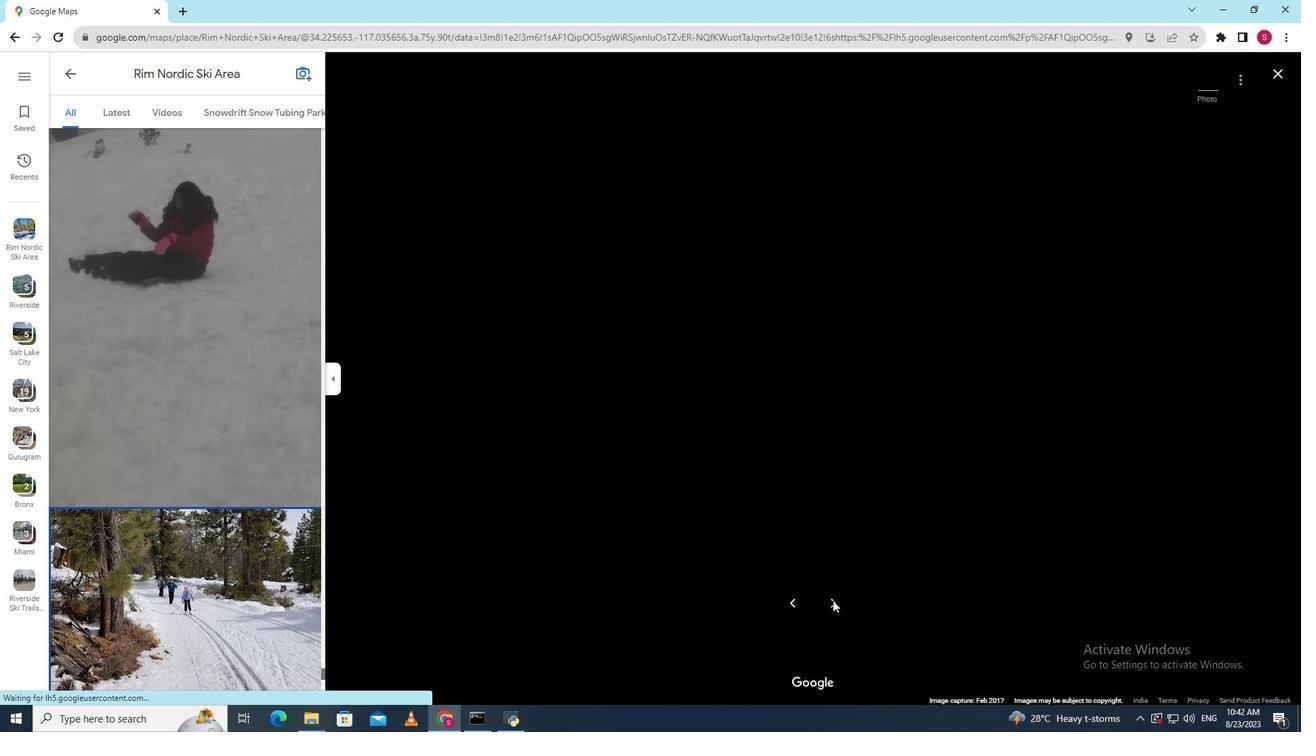 
Action: Mouse pressed left at (833, 600)
Screenshot: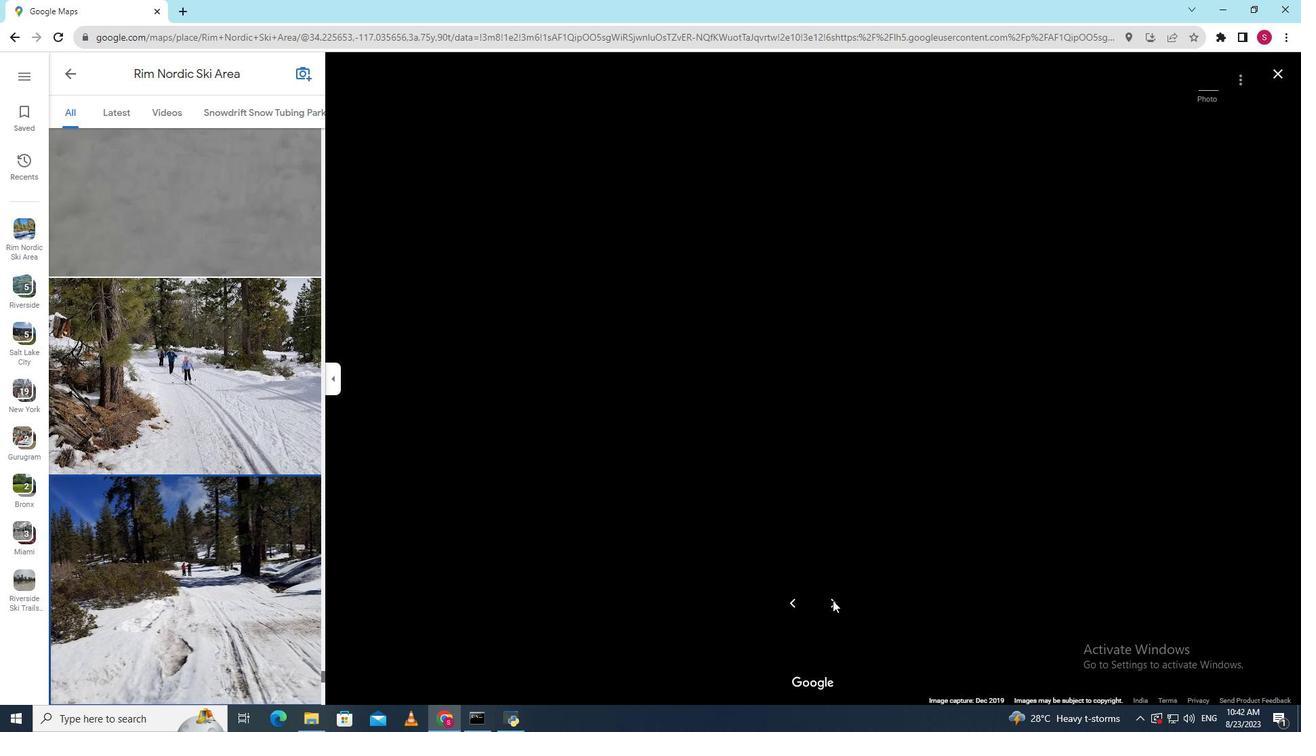 
Action: Mouse pressed left at (833, 600)
Screenshot: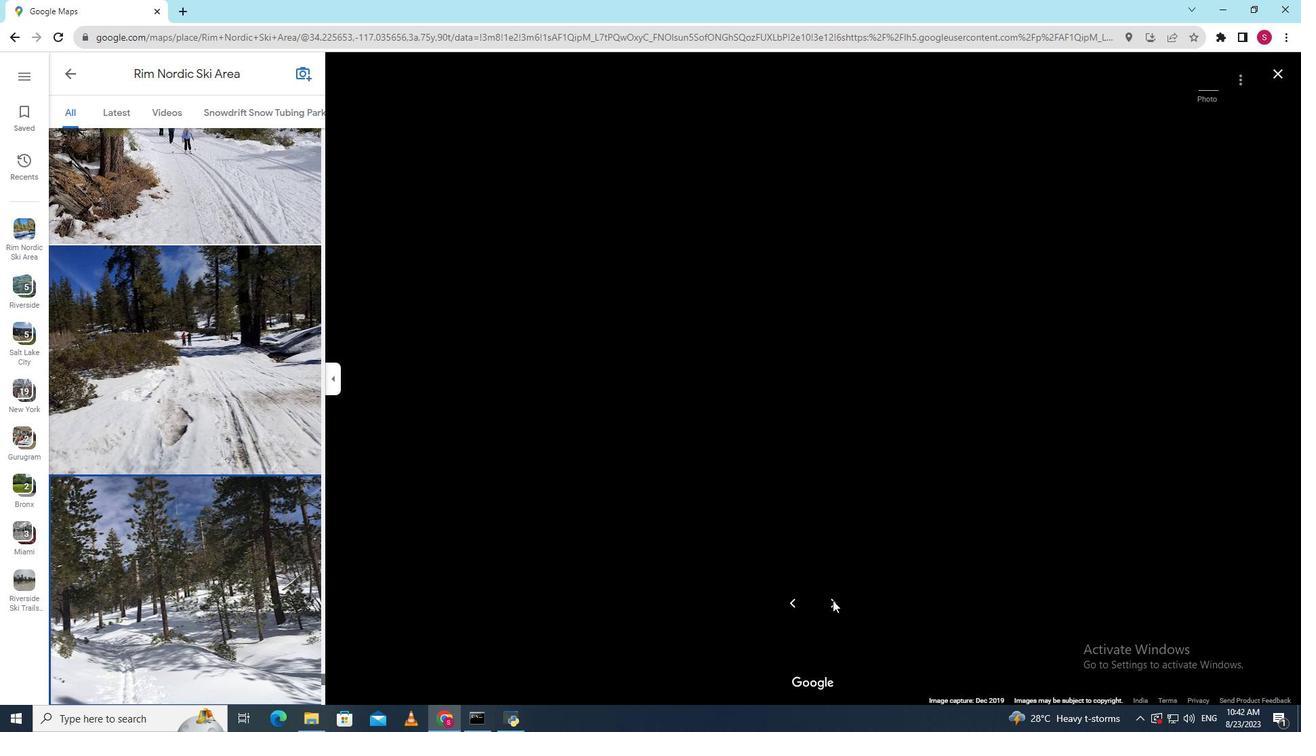 
Action: Mouse pressed left at (833, 600)
Screenshot: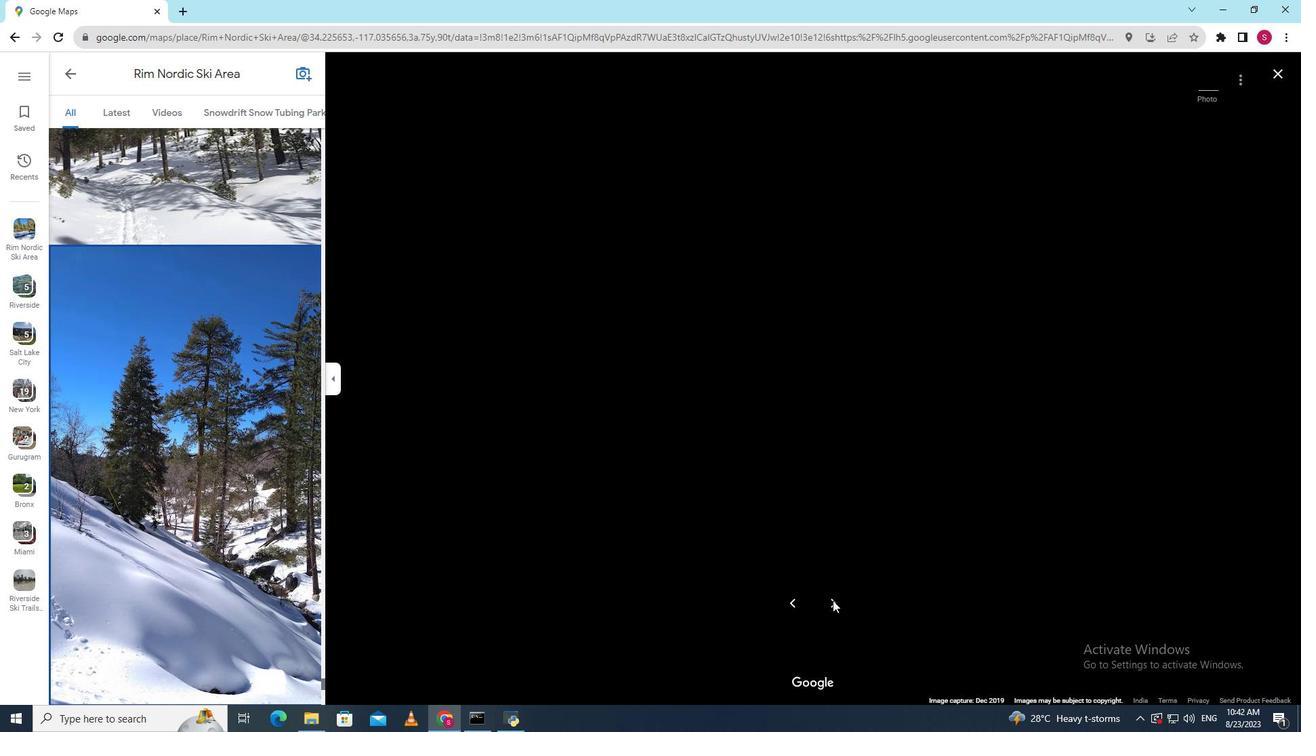 
Action: Mouse pressed left at (833, 600)
Screenshot: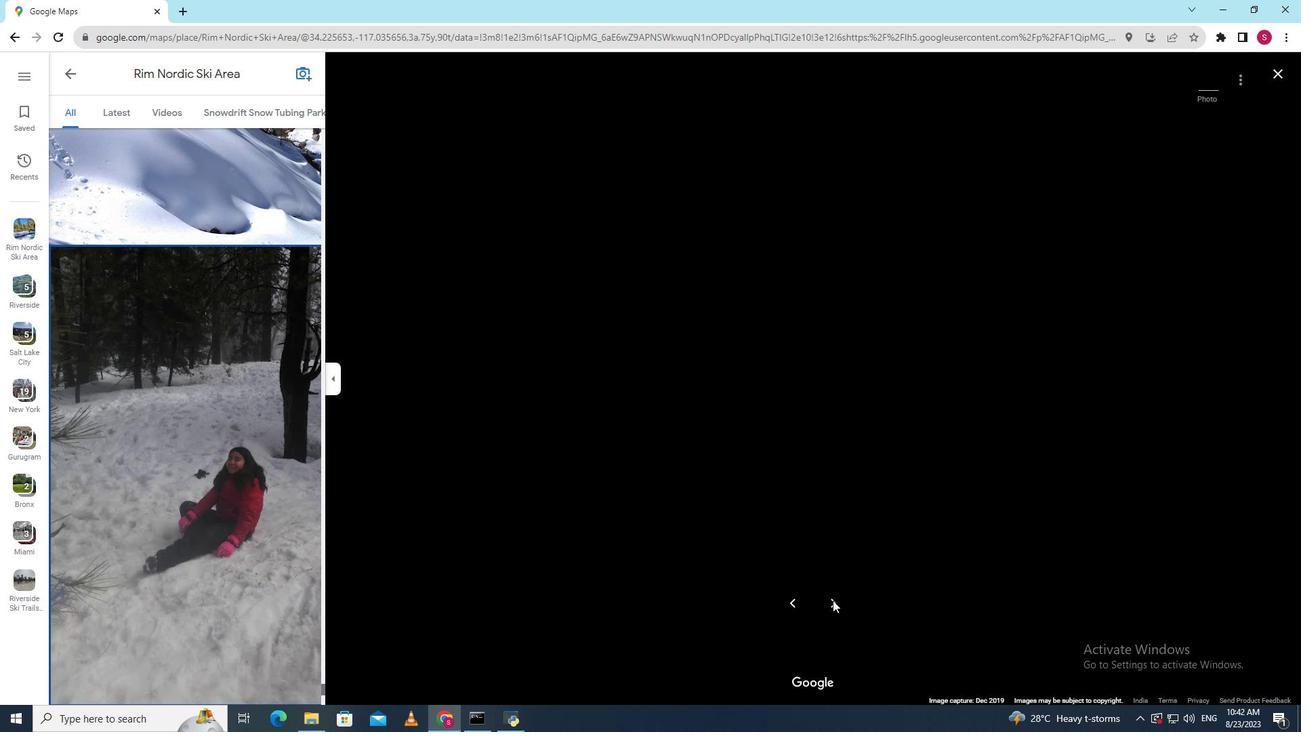 
Action: Mouse pressed left at (833, 600)
Screenshot: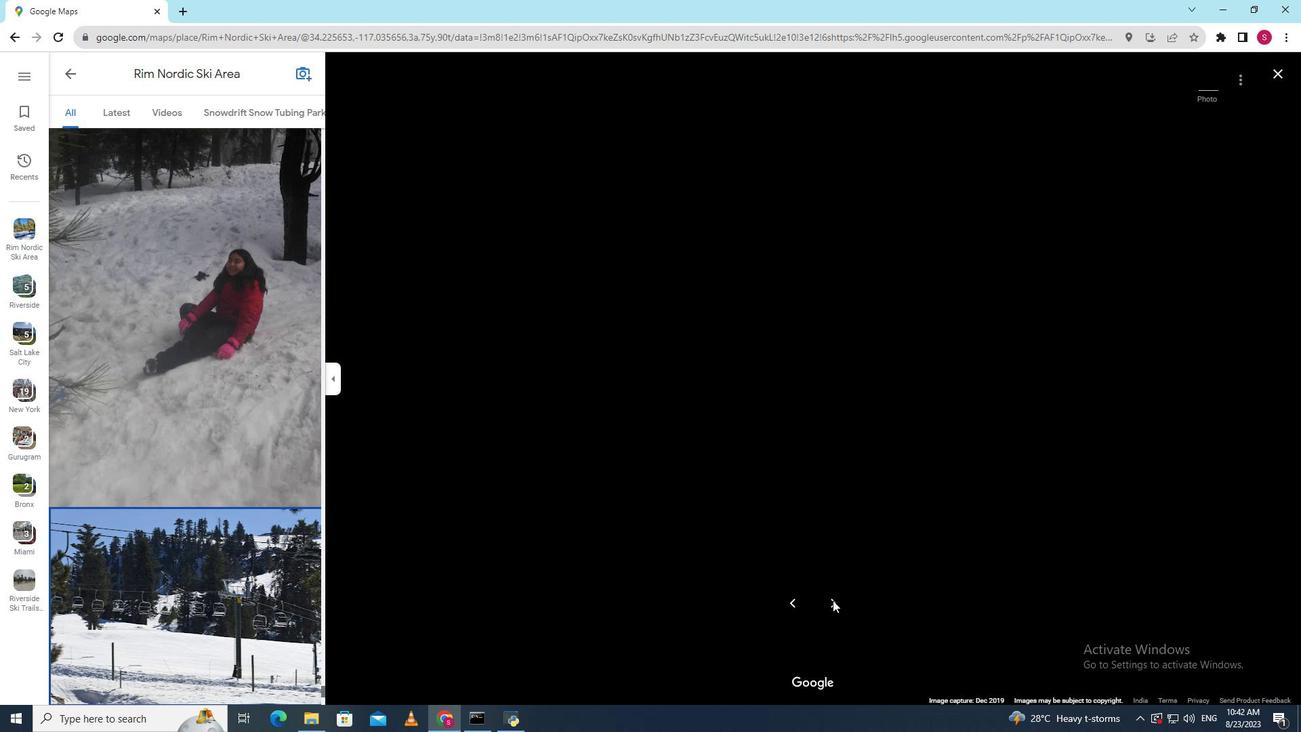
Action: Mouse pressed left at (833, 600)
Screenshot: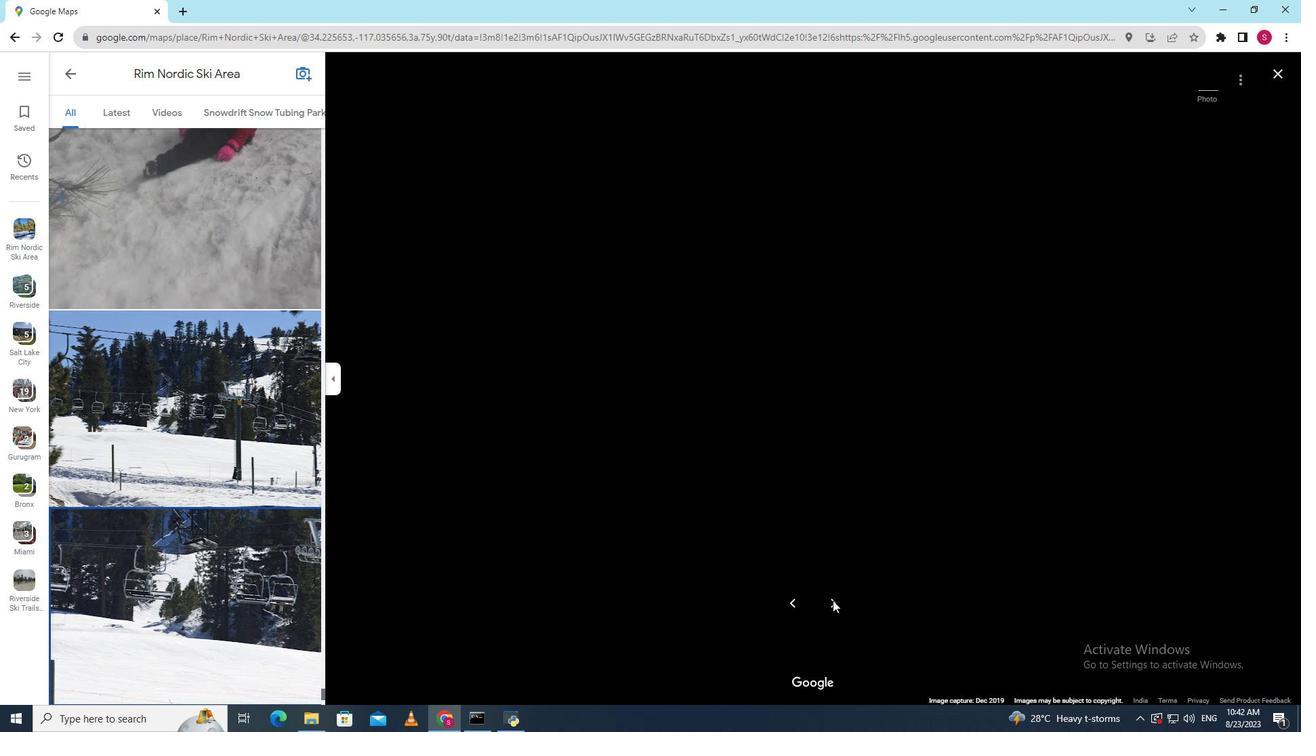 
Action: Mouse pressed left at (833, 600)
Screenshot: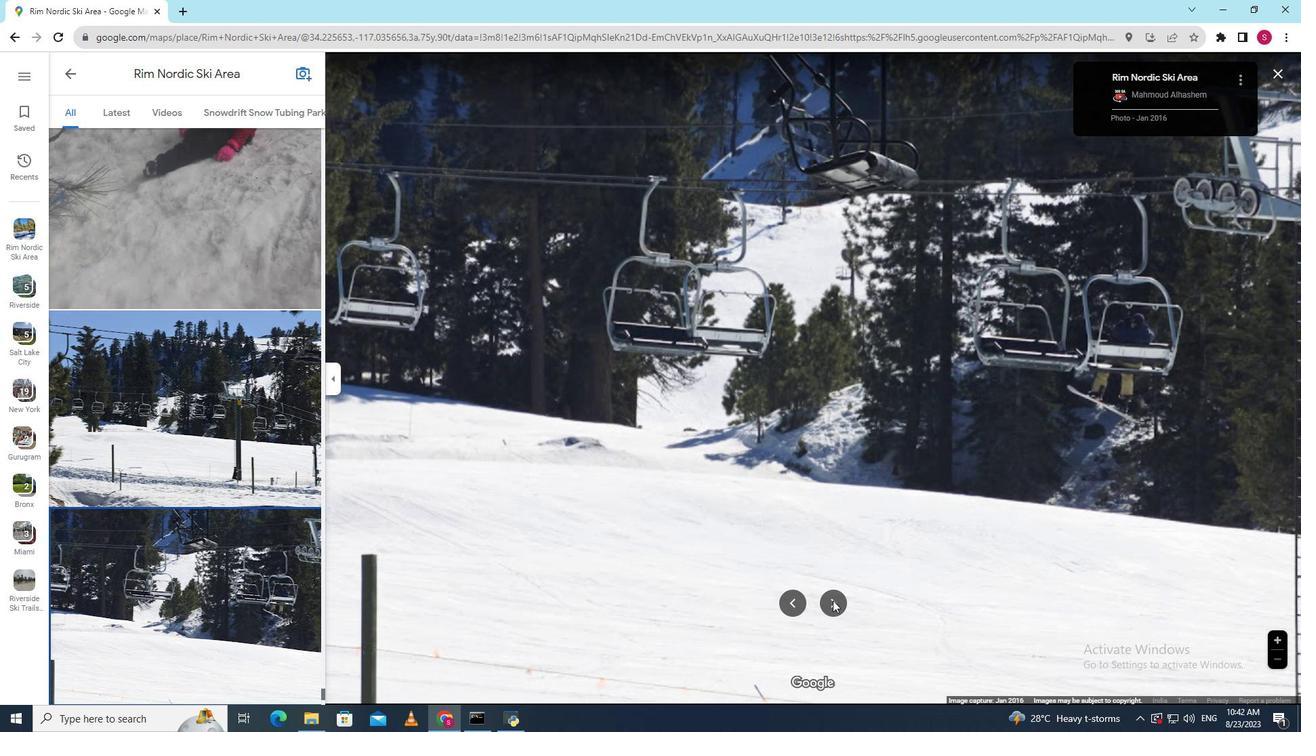 
Action: Mouse moved to (833, 600)
Screenshot: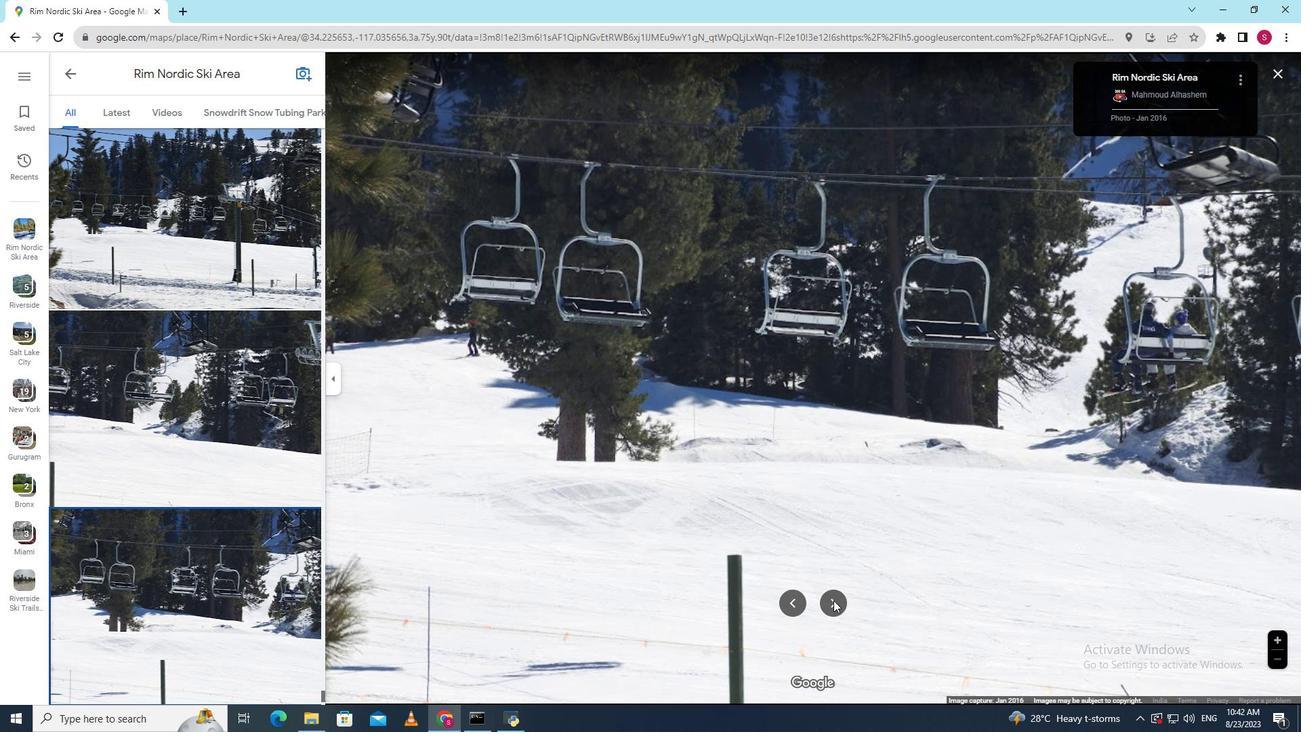 
Action: Mouse pressed left at (833, 600)
Screenshot: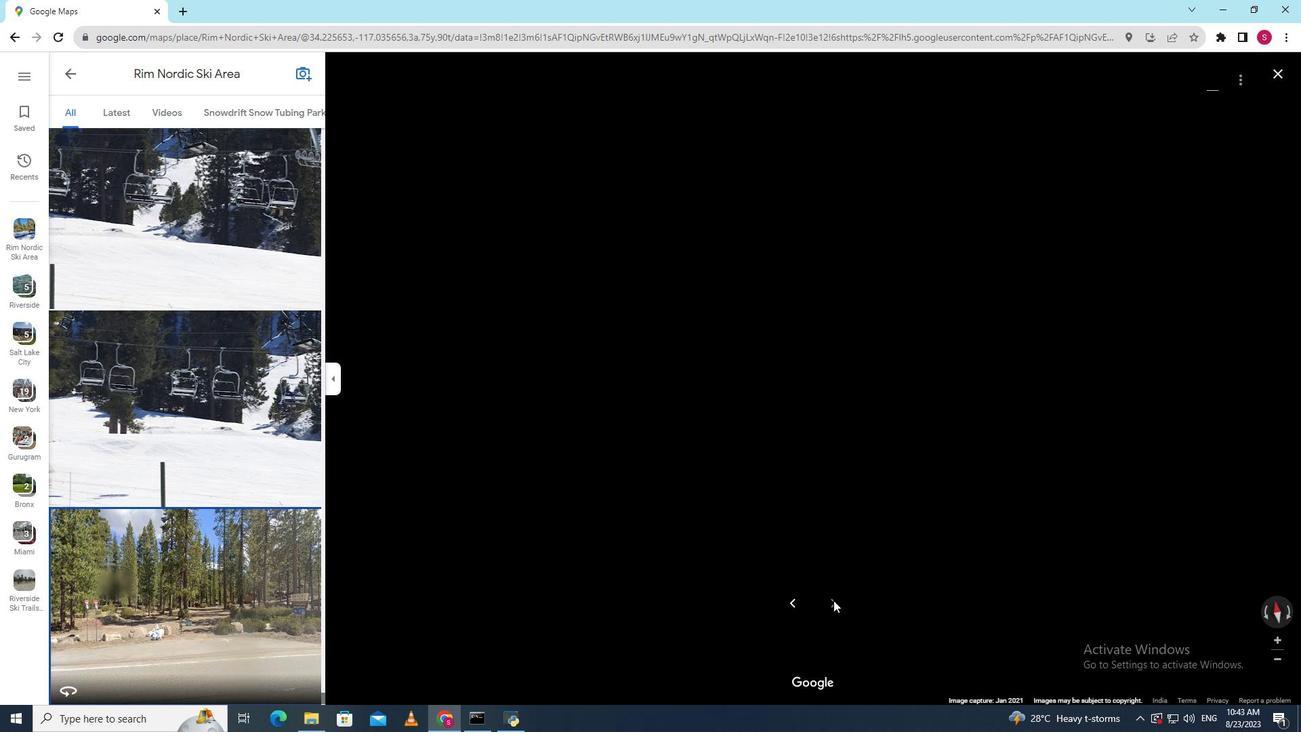 
Action: Mouse moved to (1281, 68)
Screenshot: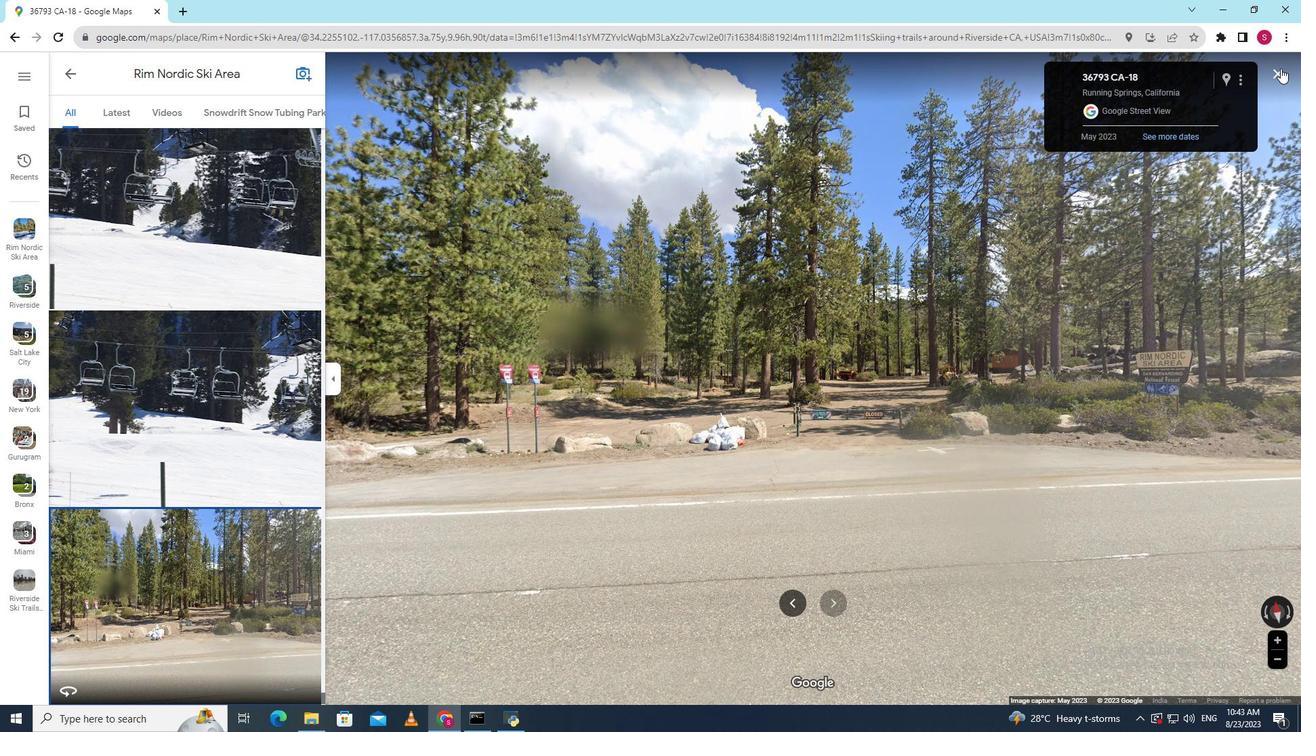 
Action: Mouse pressed left at (1281, 68)
Screenshot: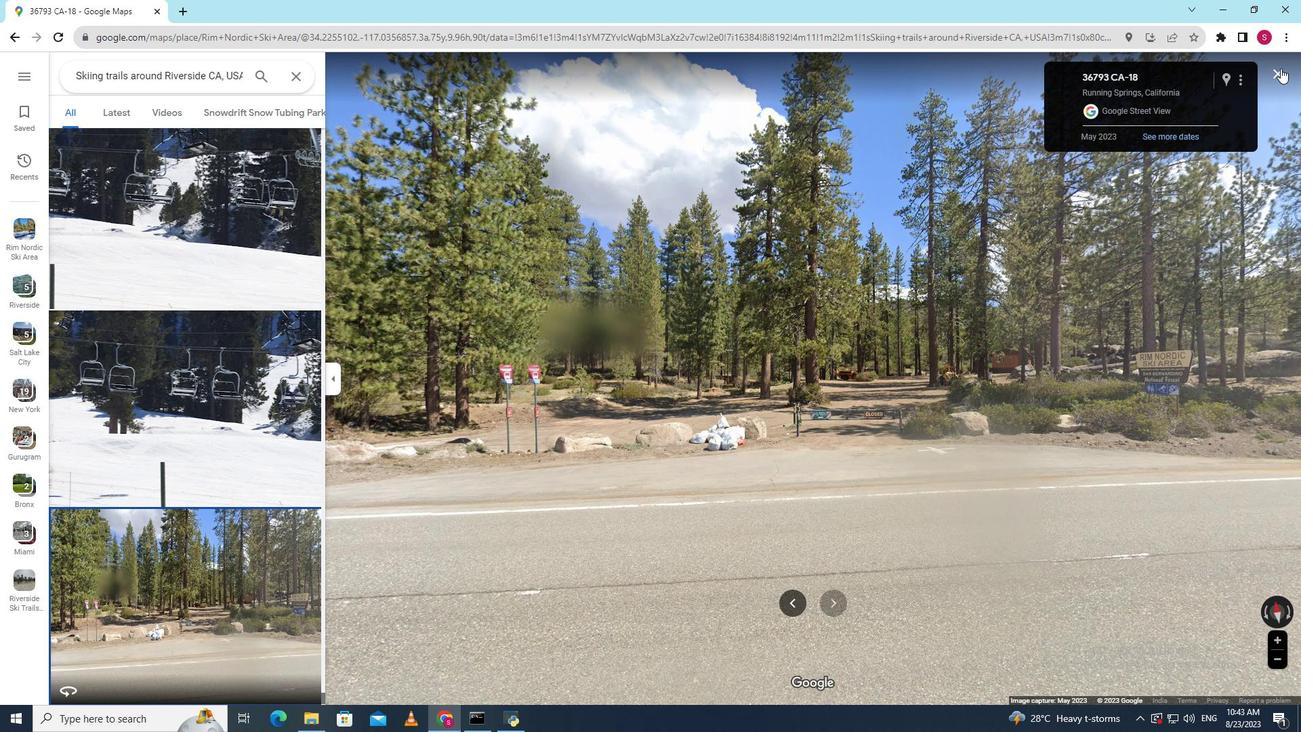 
Action: Mouse moved to (296, 75)
Screenshot: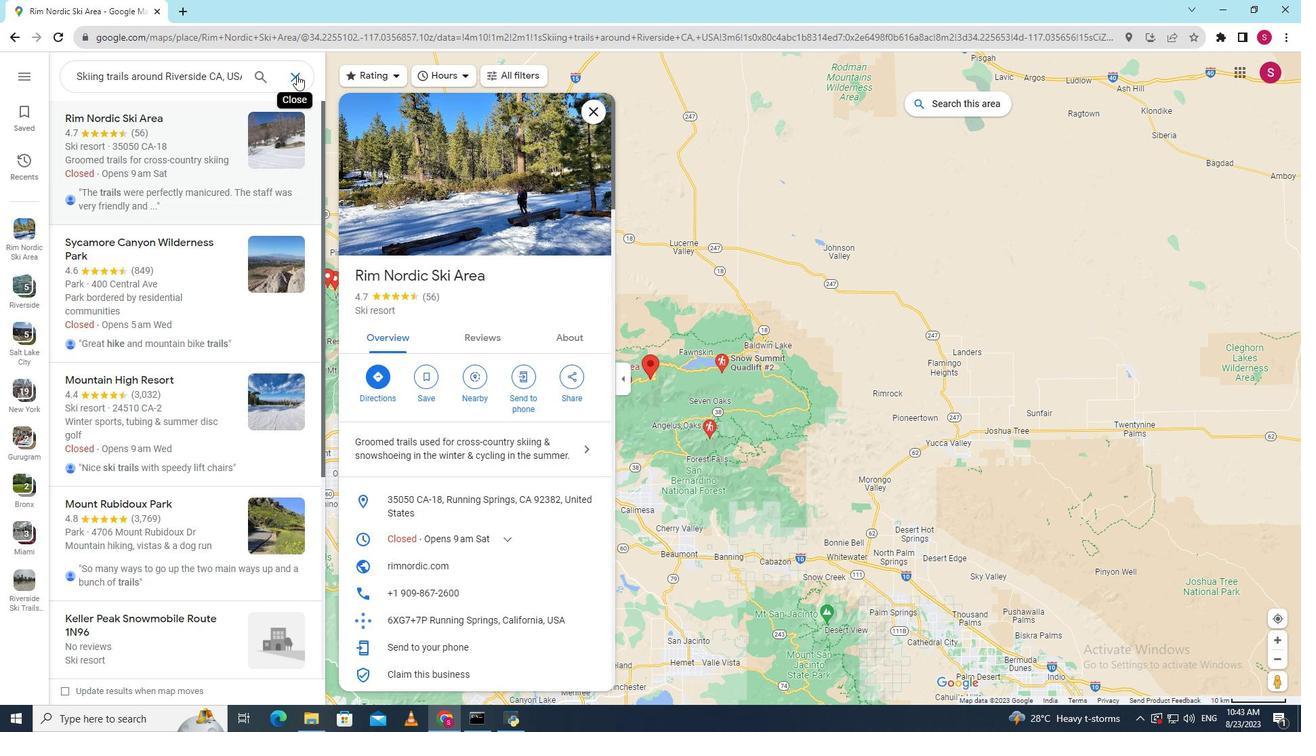 
Action: Mouse pressed left at (296, 75)
Screenshot: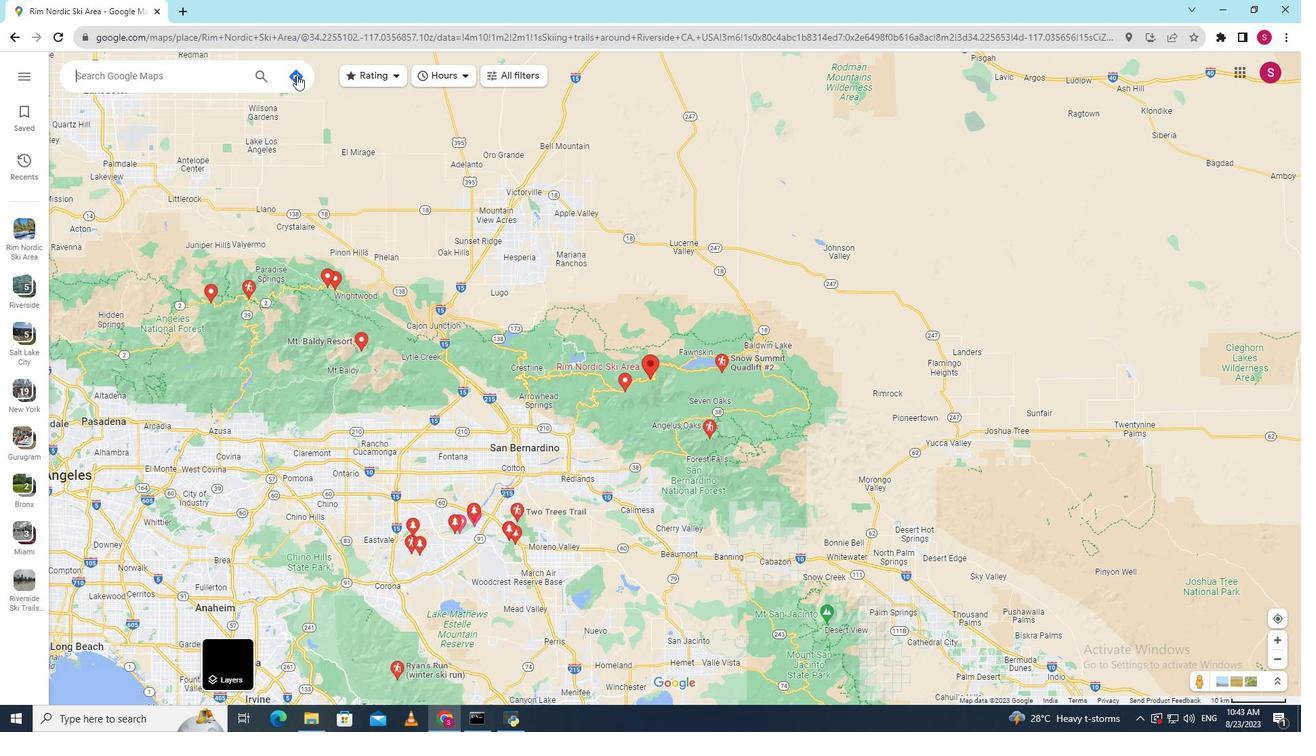 
Action: Mouse moved to (132, 119)
Screenshot: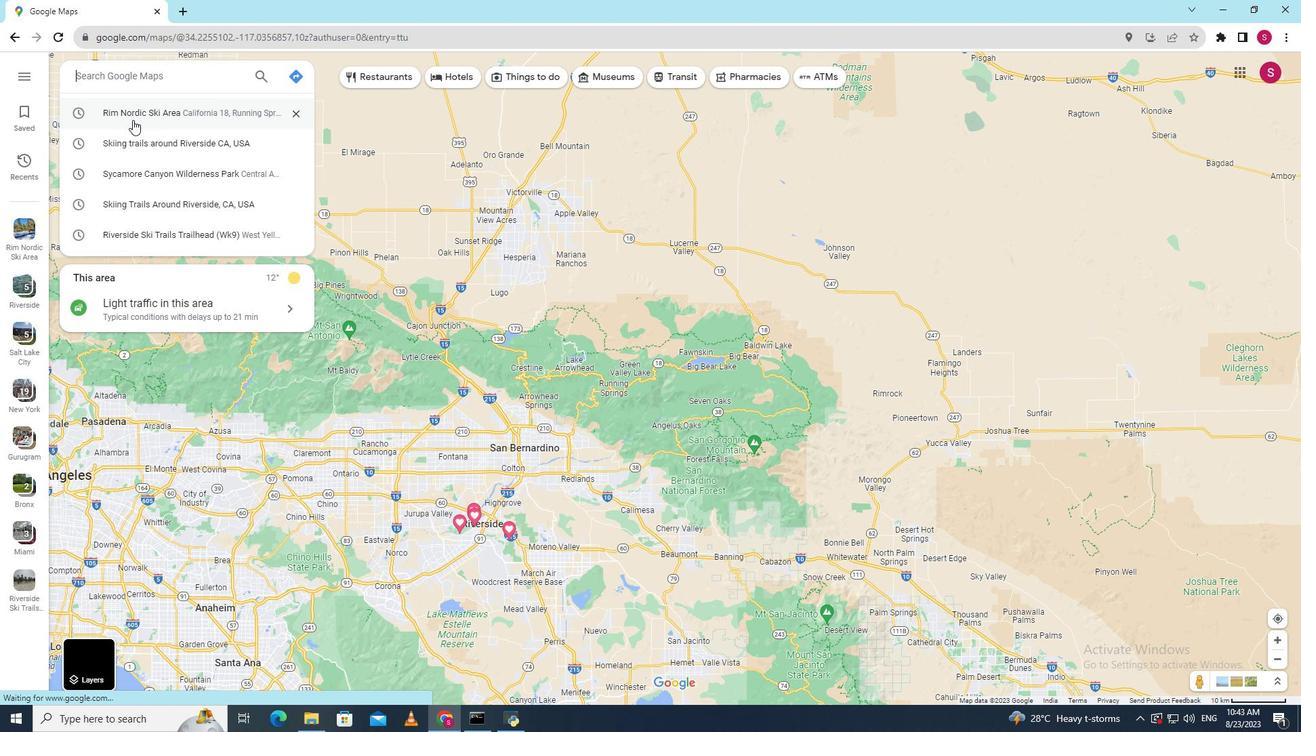 
Action: Key pressed <Key.shift>Salt<Key.space><Key.shift>Lake<Key.space><Key.shift>City<Key.space>with<Key.space>stunning<Key.space>alpo<Key.backspace>ine<Key.space><Key.enter>
Screenshot: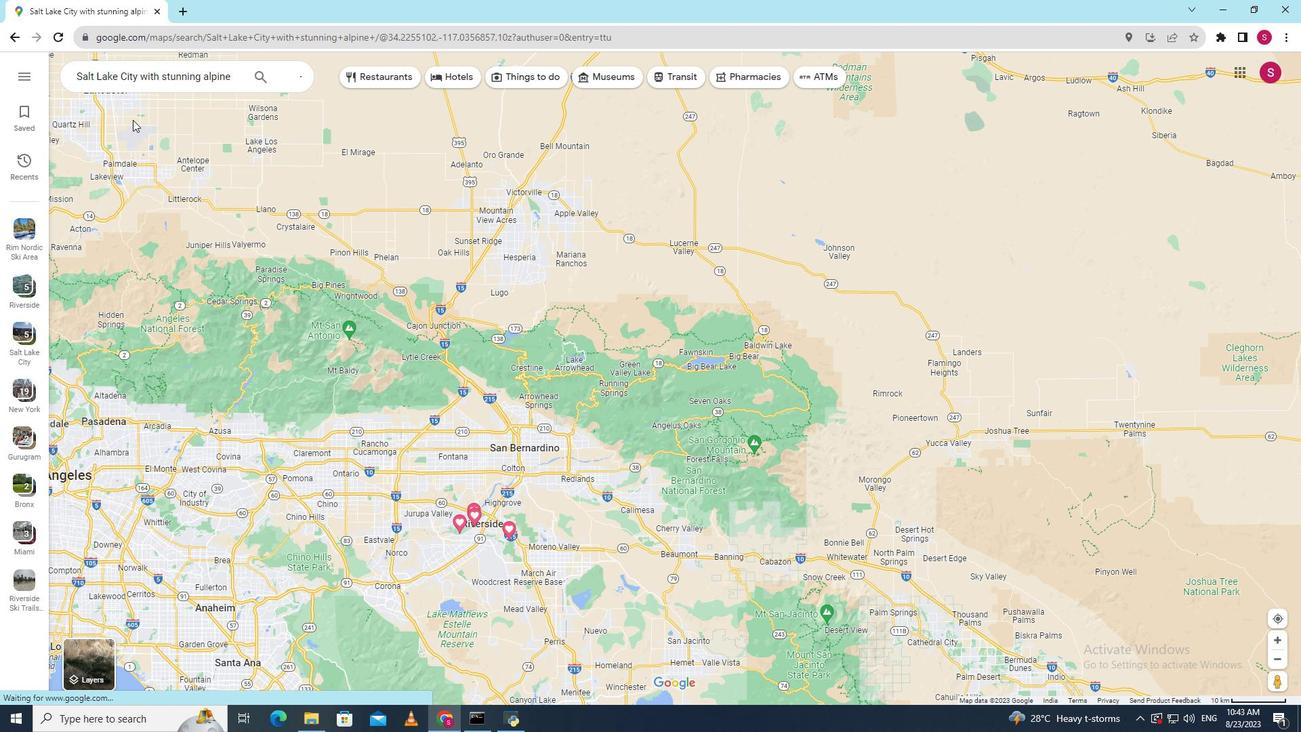 
Action: Mouse moved to (237, 77)
Screenshot: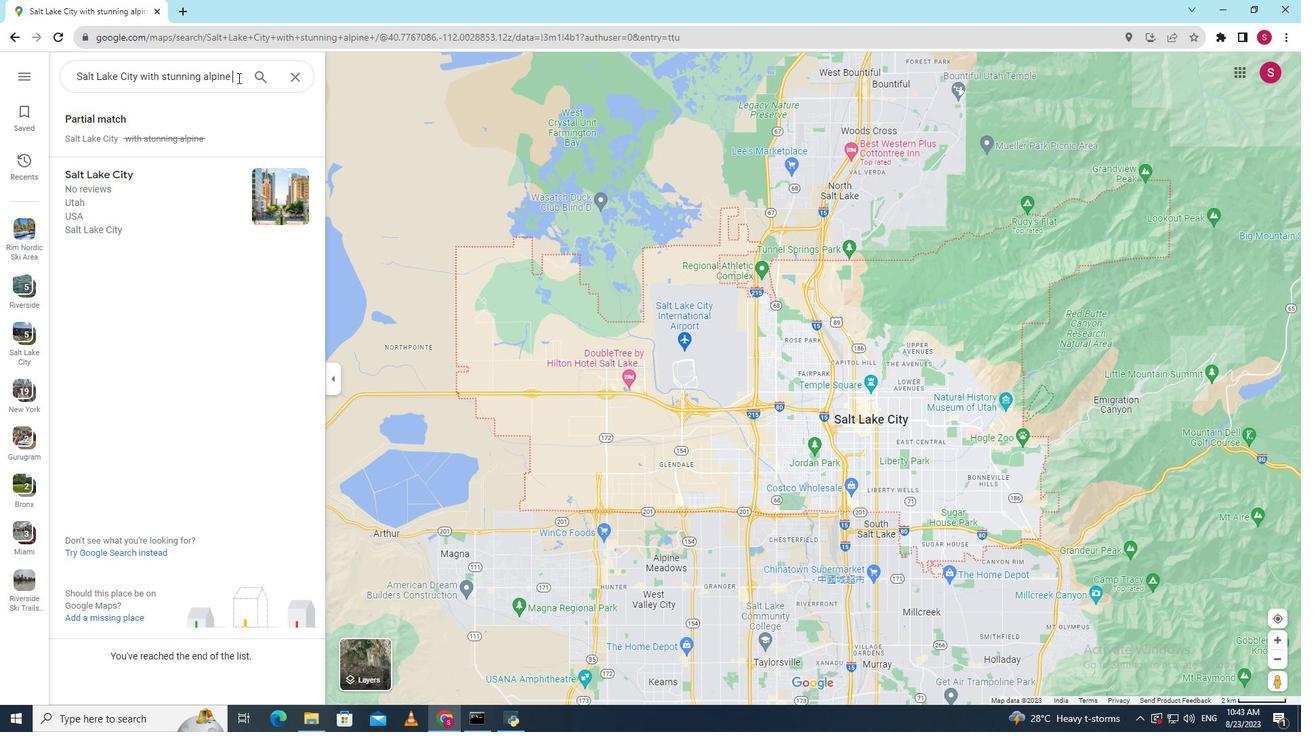 
Action: Mouse pressed left at (237, 77)
Screenshot: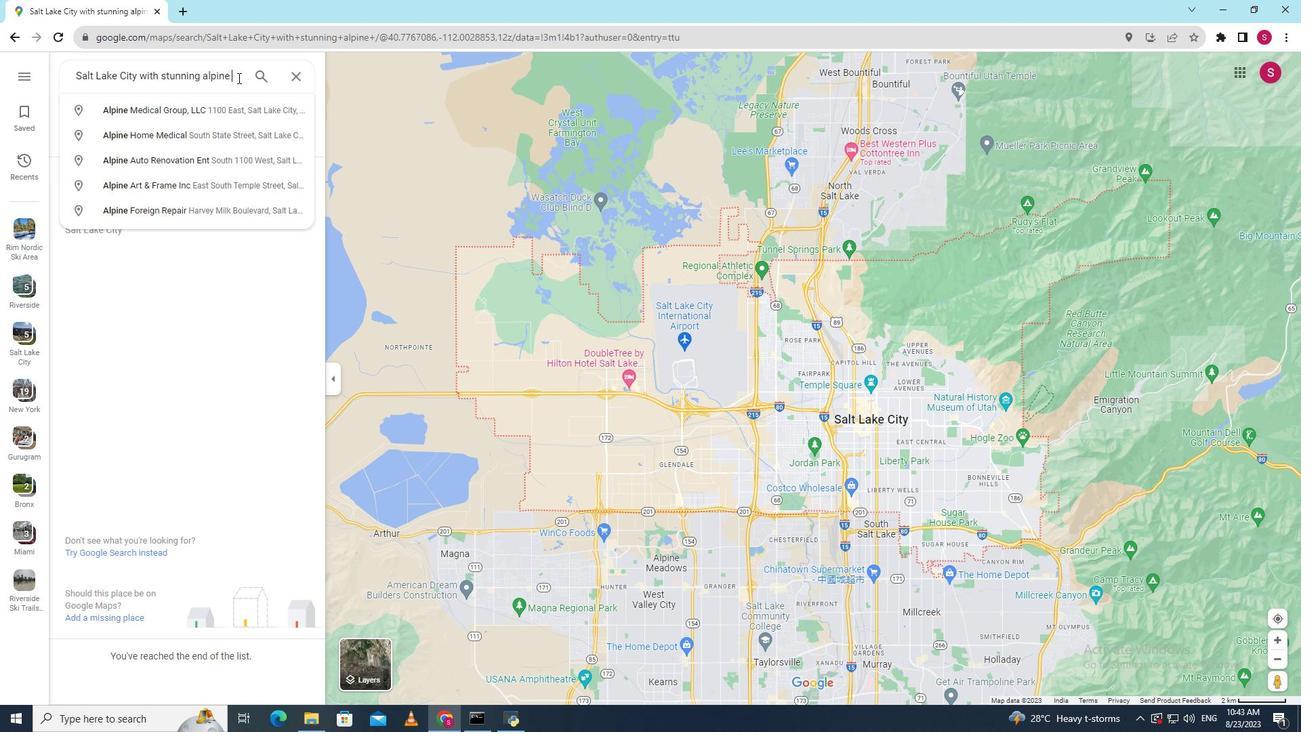 
Action: Key pressed <Key.backspace>,<Key.space><Key.backspace><Key.backspace><Key.space><Key.shift><Key.shift><Key.shift><Key.shift>CA,<Key.space><Key.shift>USA<Key.enter>
Screenshot: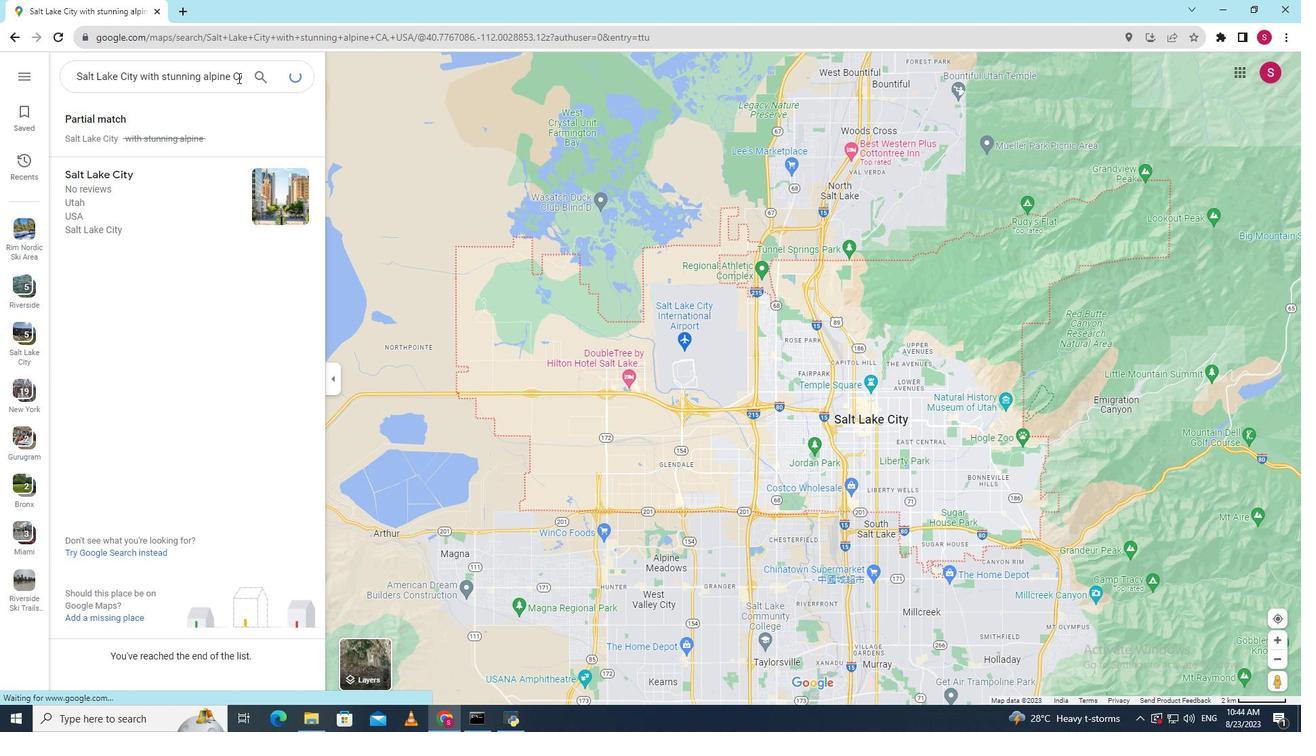 
Action: Mouse moved to (102, 195)
Screenshot: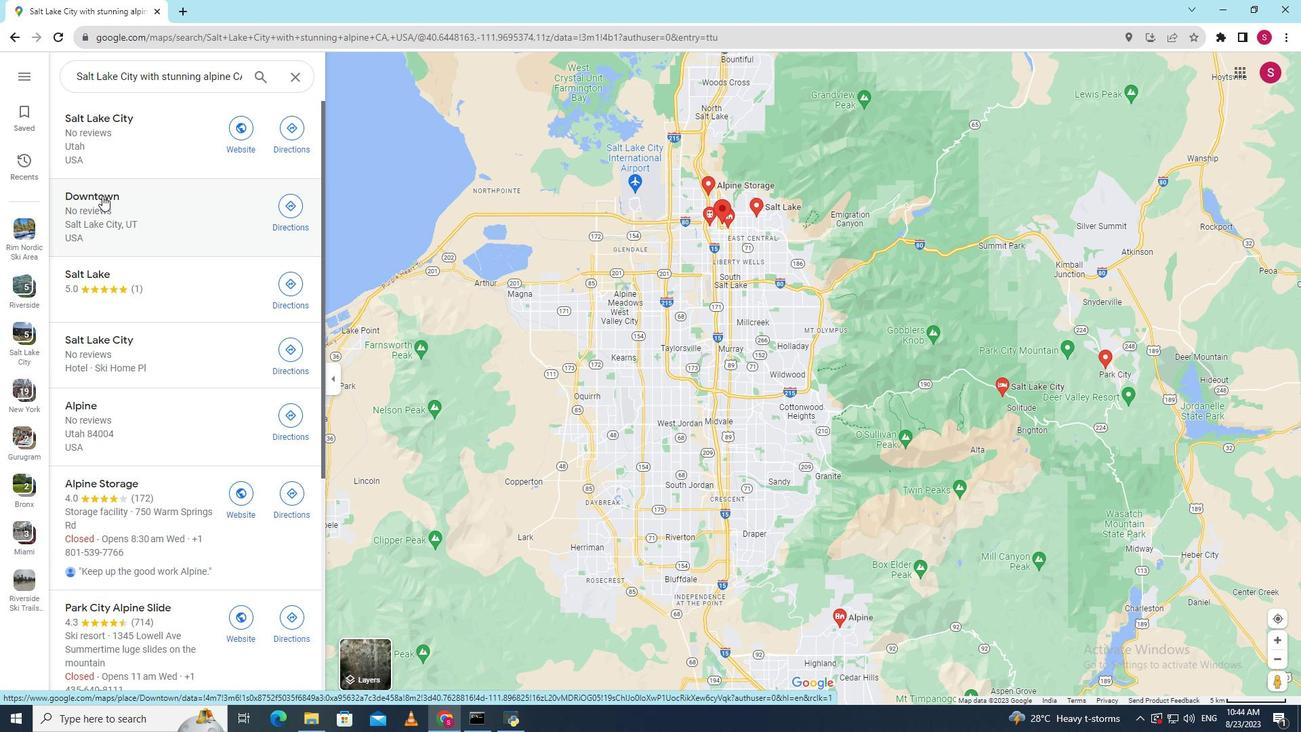 
Action: Mouse pressed left at (102, 195)
Screenshot: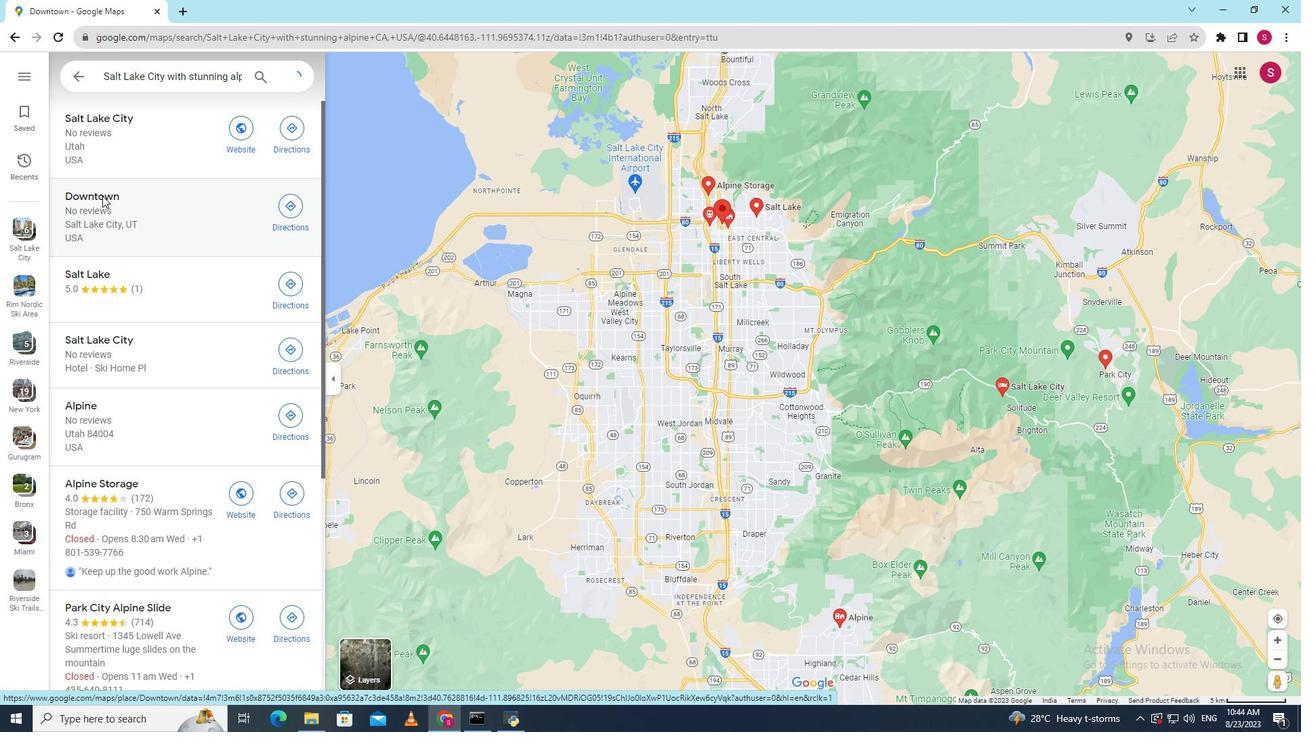 
Action: Mouse moved to (8, 38)
Screenshot: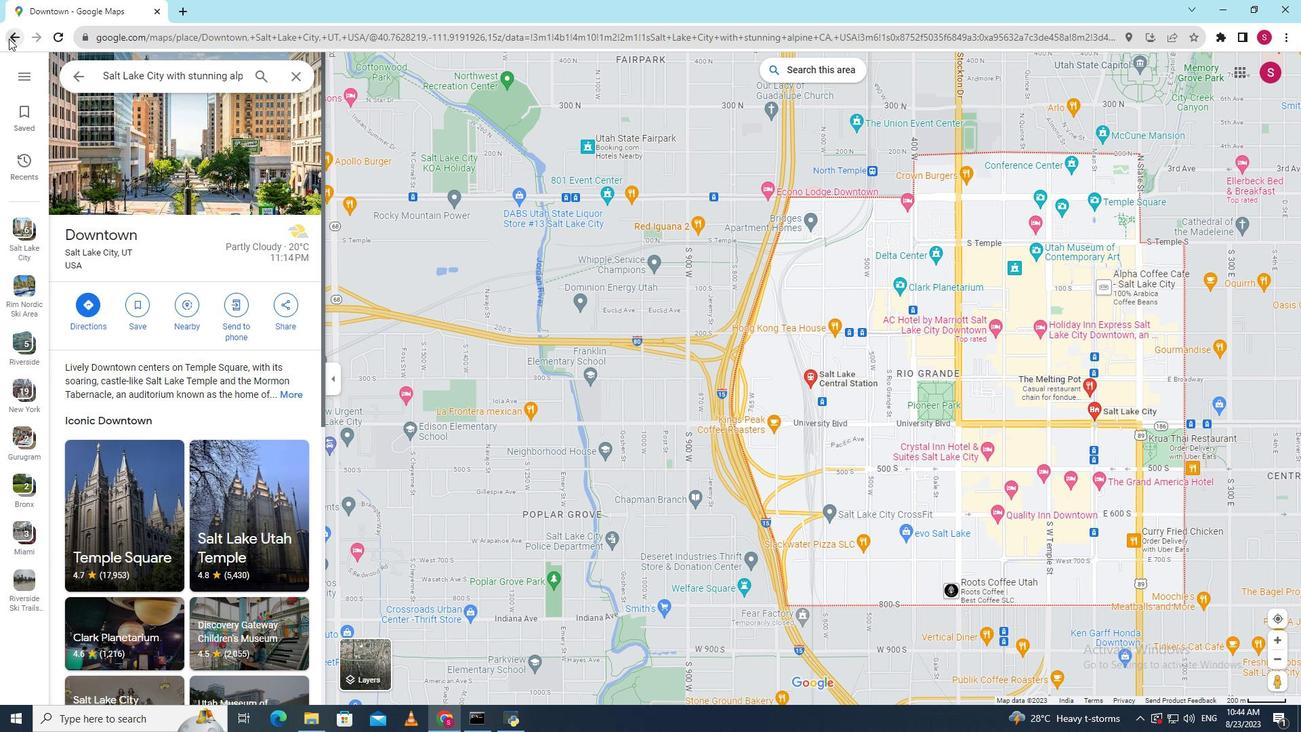 
Action: Mouse pressed left at (8, 38)
Screenshot: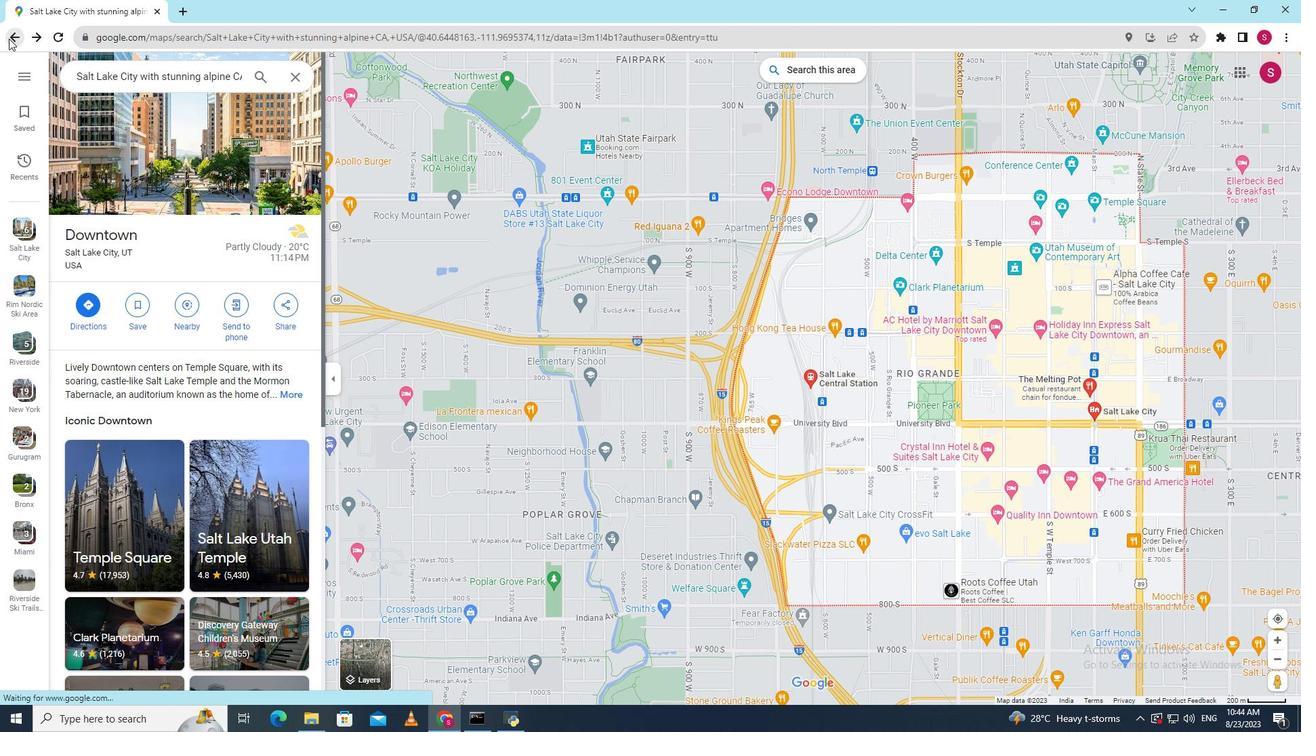 
Action: Mouse moved to (82, 120)
Screenshot: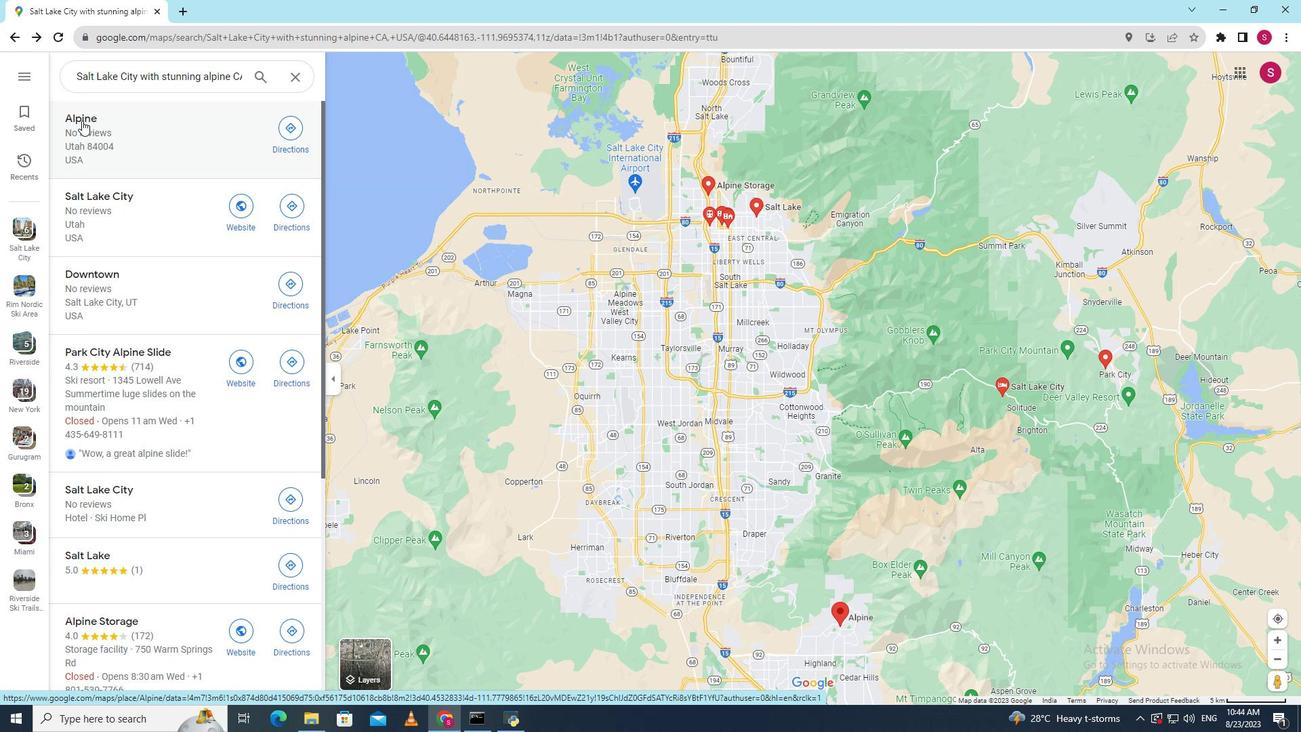 
Action: Mouse pressed left at (82, 120)
Screenshot: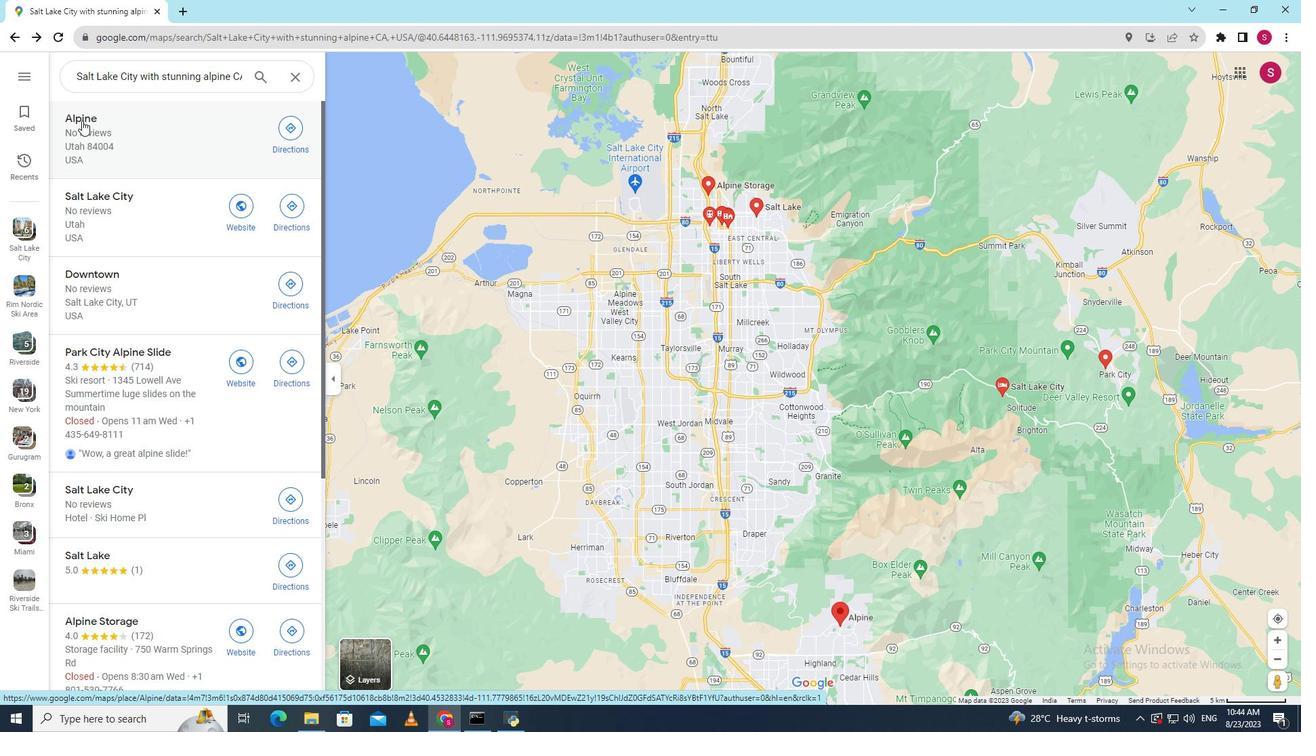 
Action: Mouse moved to (192, 178)
Screenshot: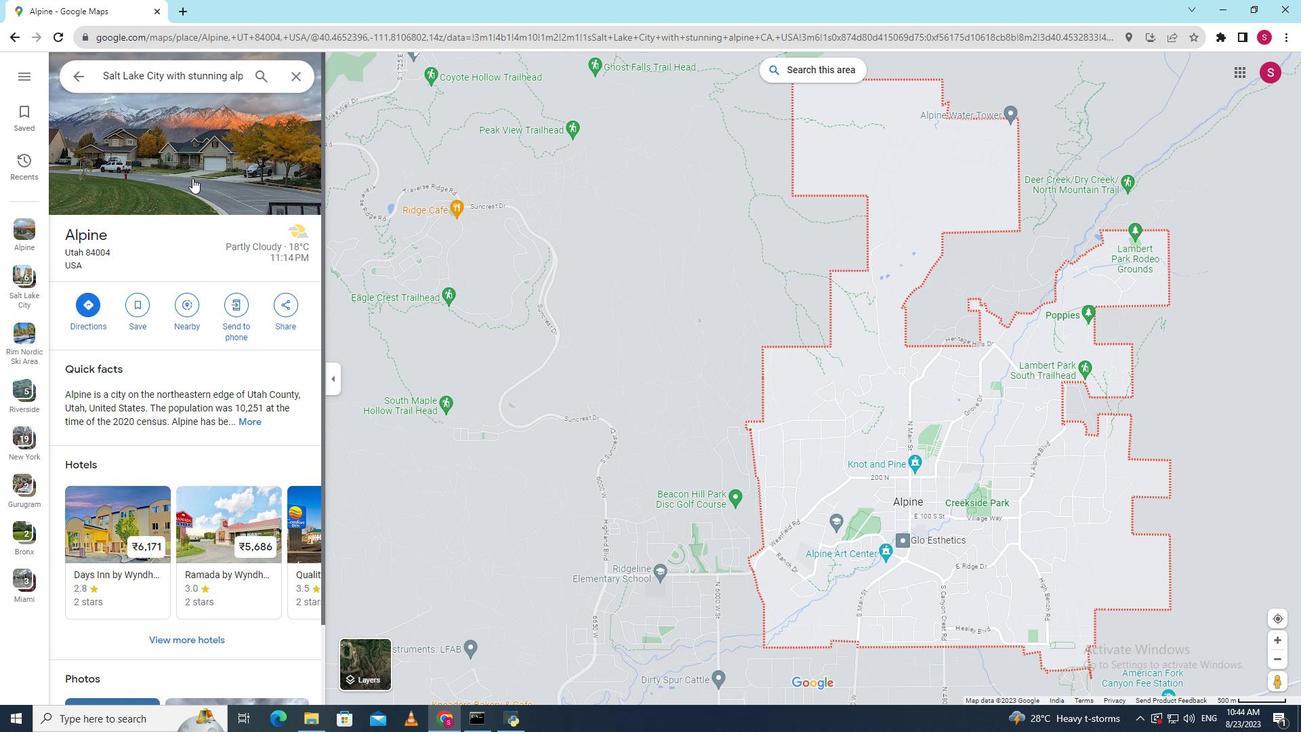 
Action: Mouse pressed left at (192, 178)
Screenshot: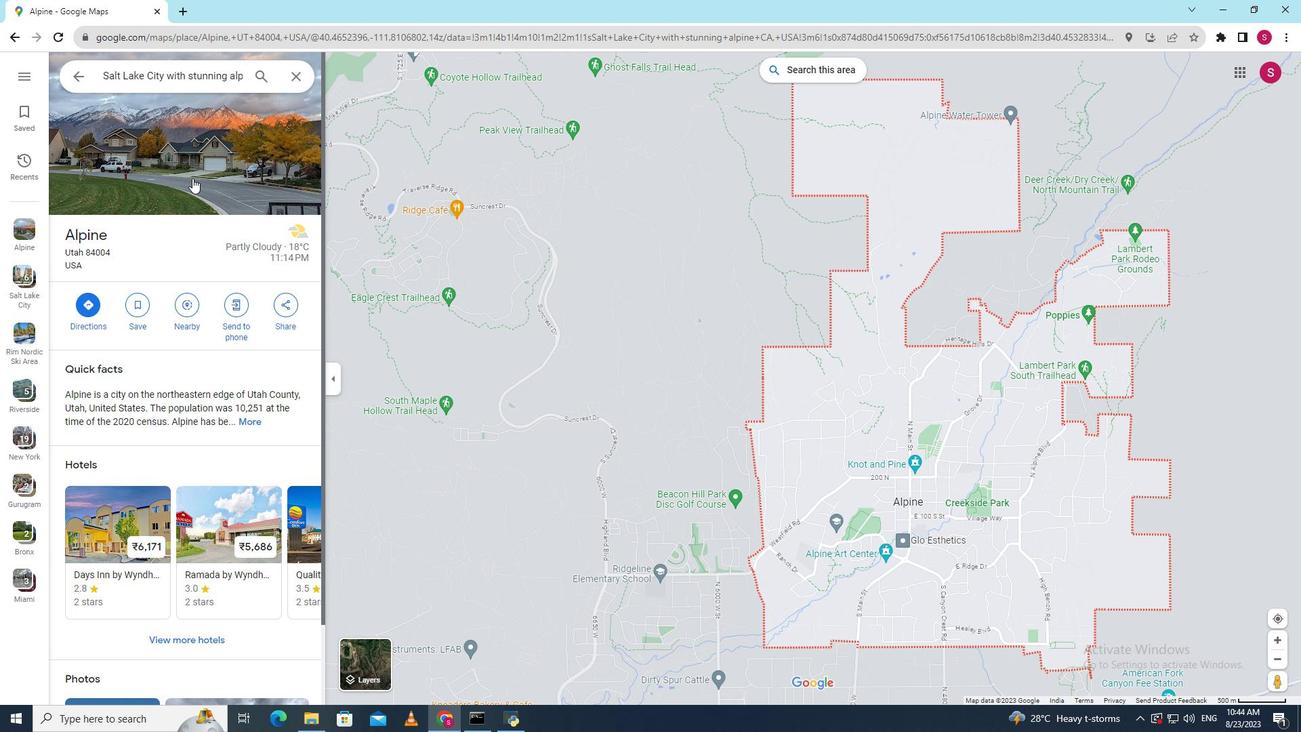 
Action: Mouse moved to (839, 605)
Screenshot: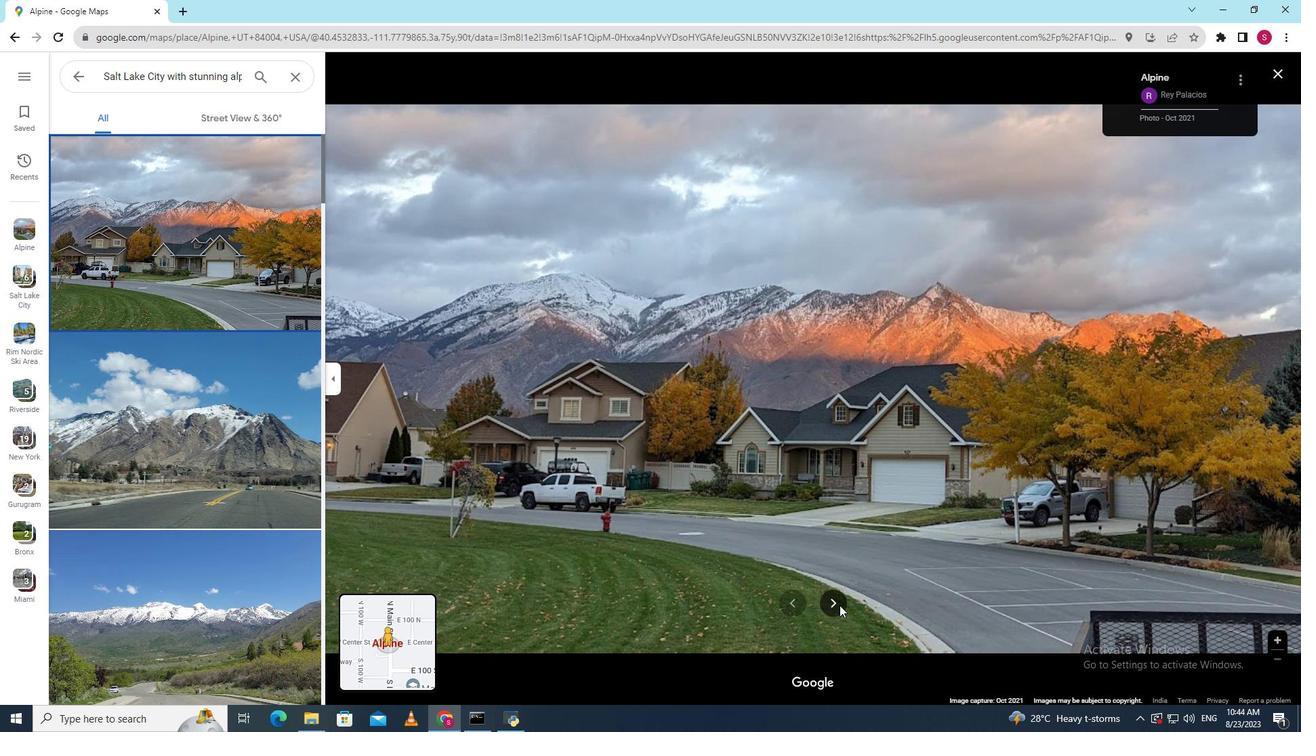 
Action: Mouse pressed left at (839, 605)
Screenshot: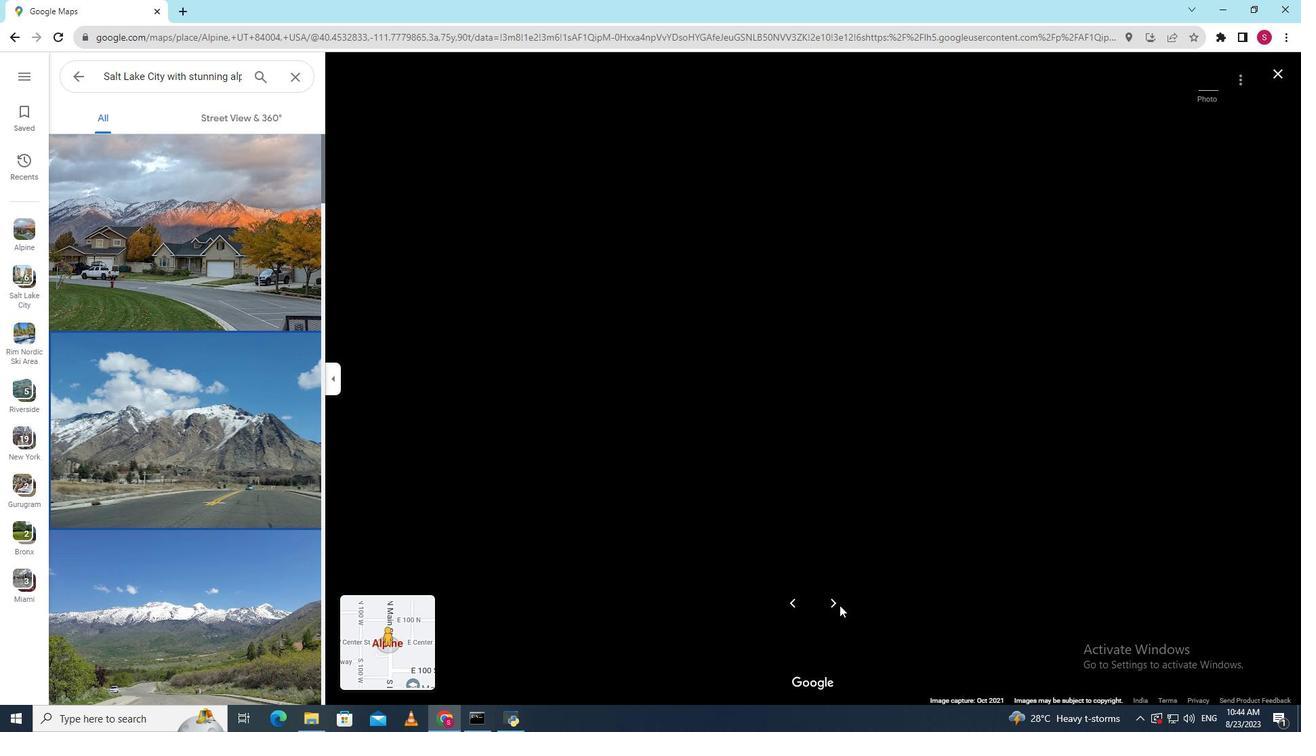 
Action: Mouse moved to (833, 602)
Screenshot: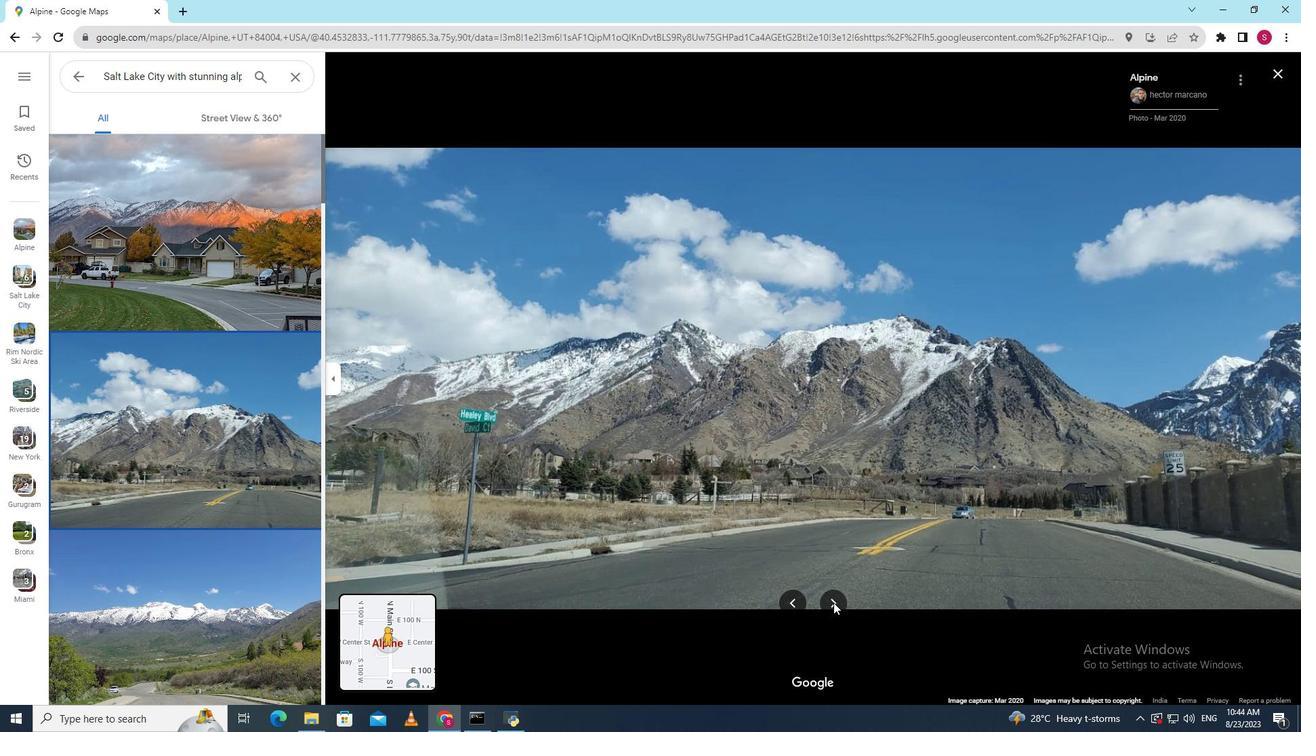 
Action: Mouse pressed left at (833, 602)
Screenshot: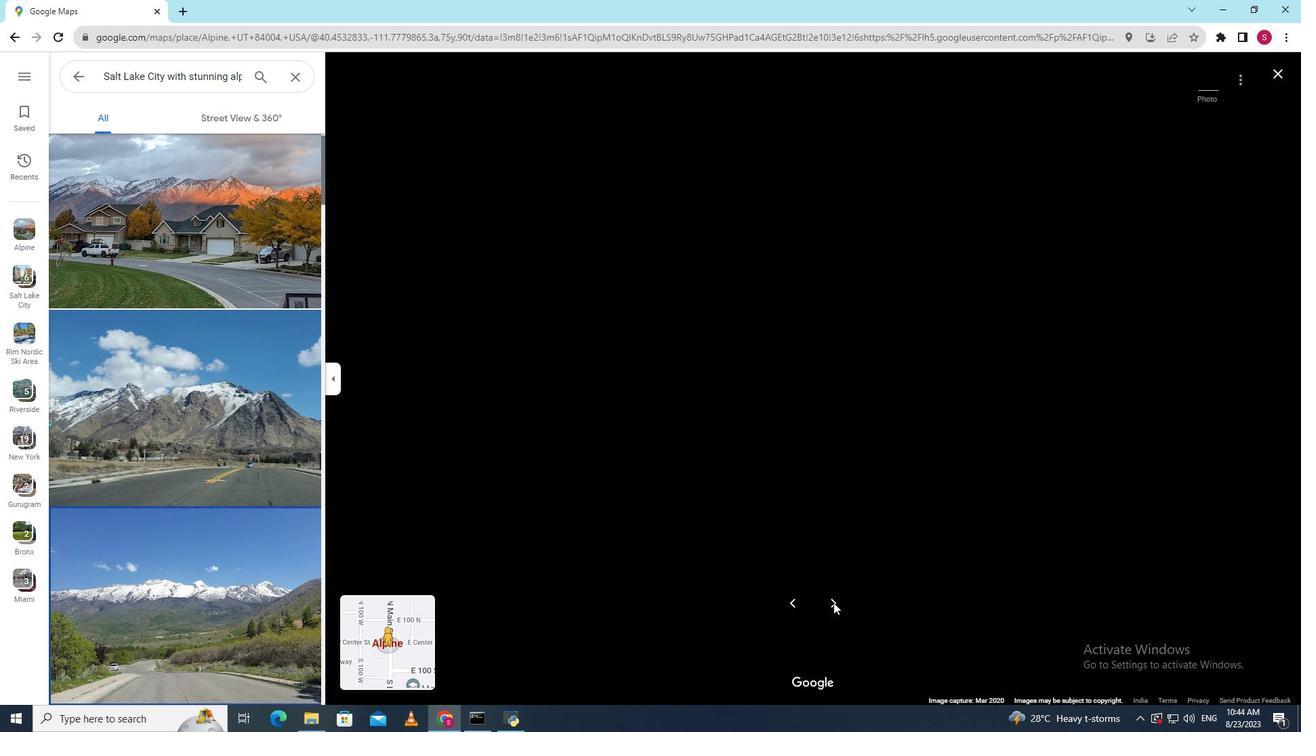 
Action: Mouse pressed left at (833, 602)
Screenshot: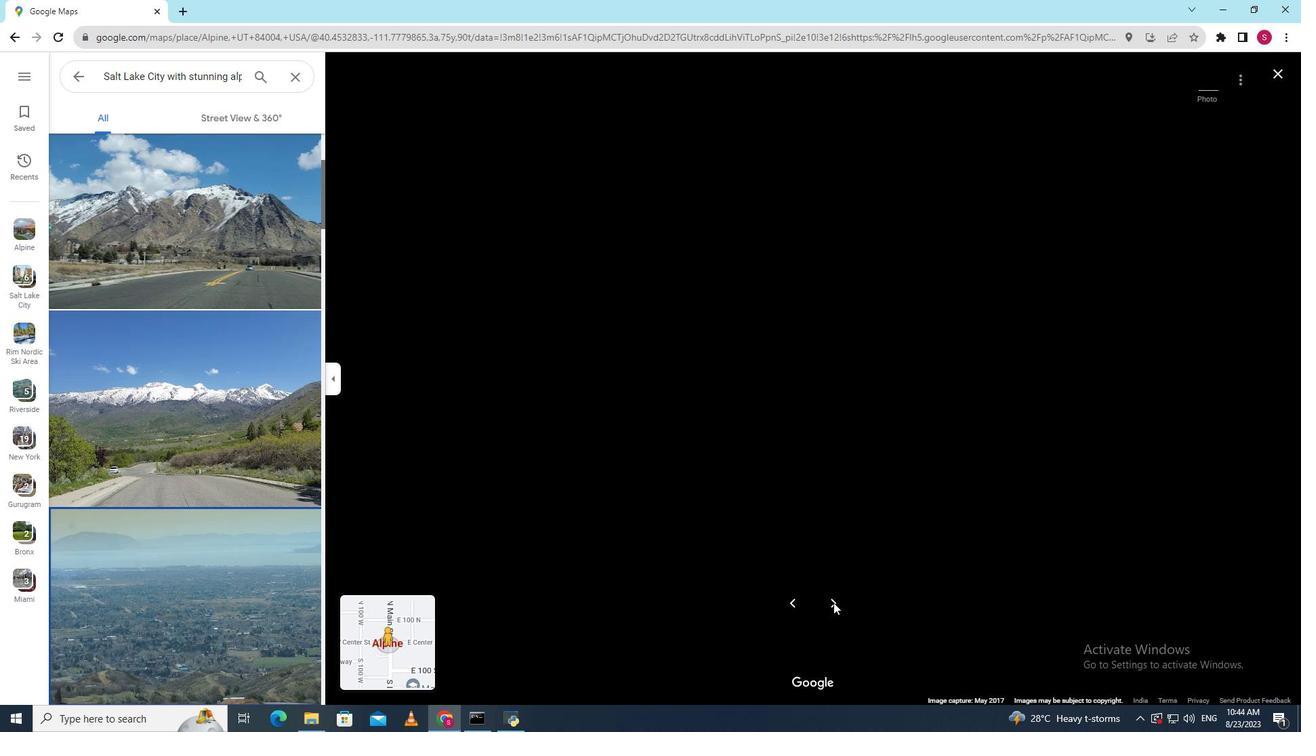 
Action: Mouse pressed left at (833, 602)
Screenshot: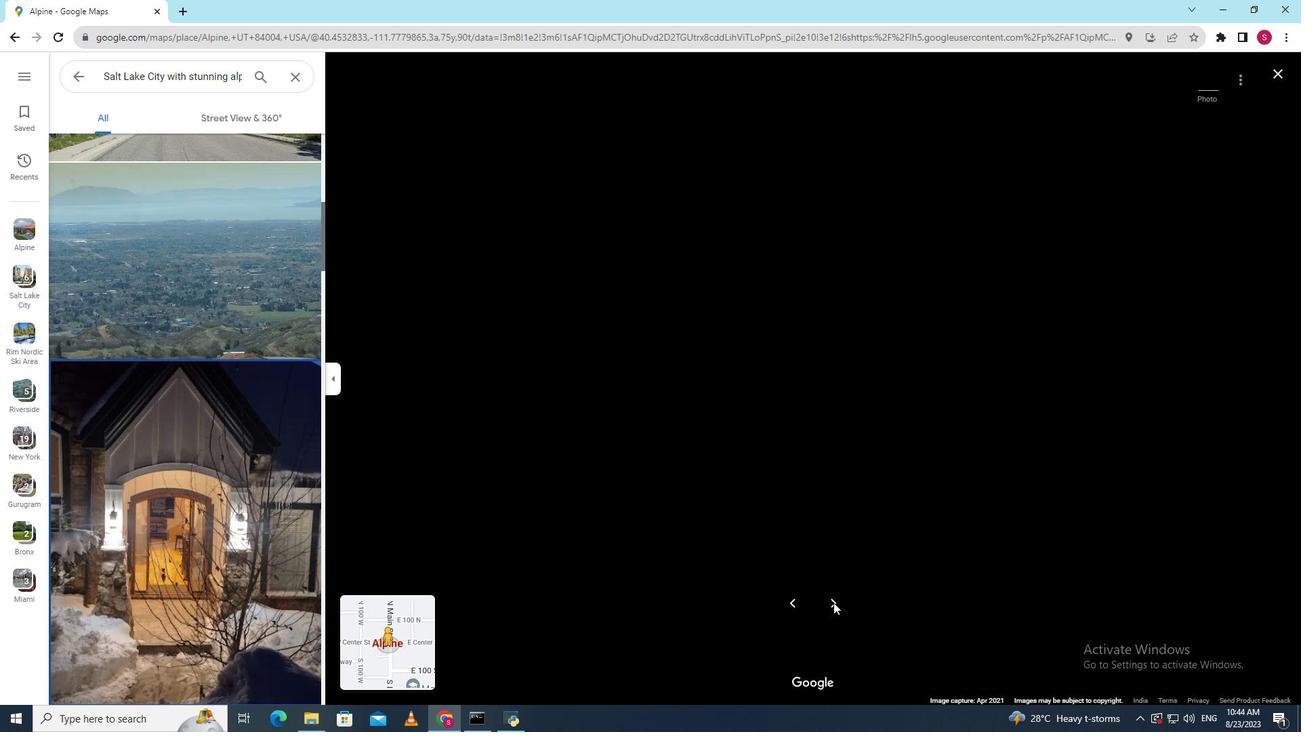 
Action: Mouse pressed left at (833, 602)
Screenshot: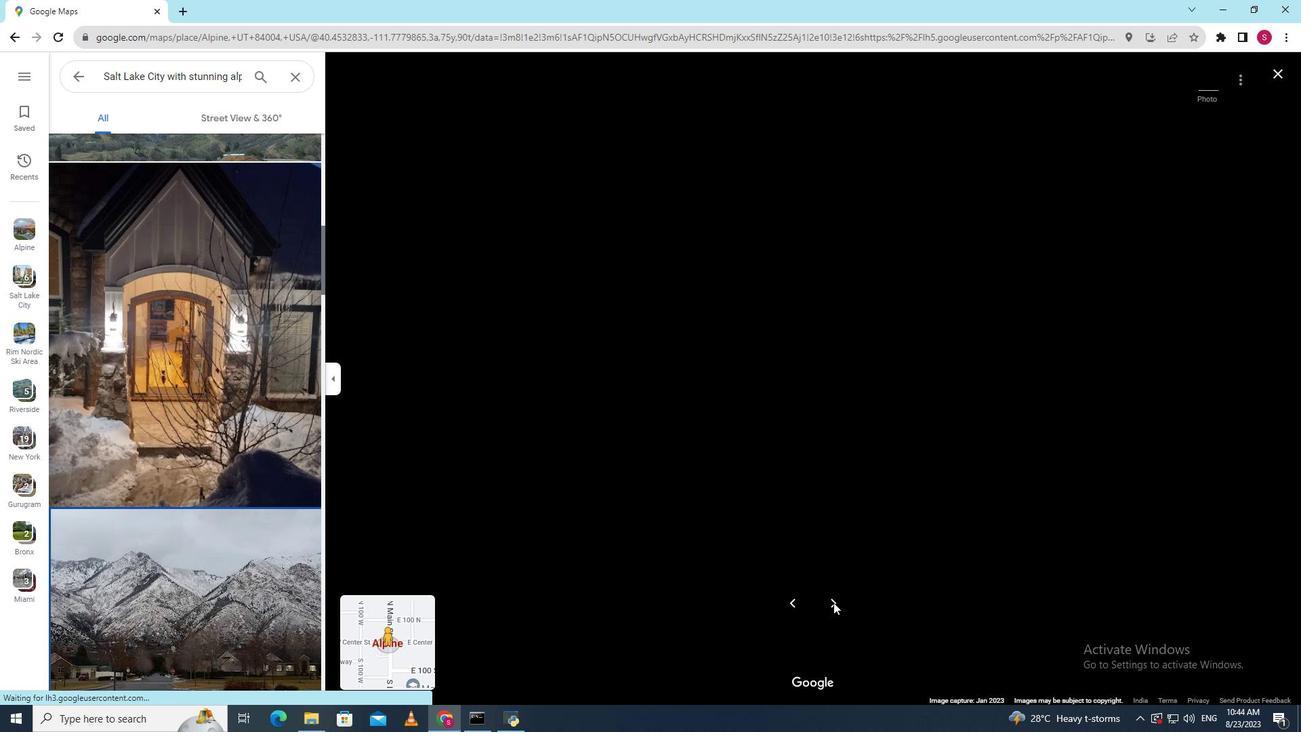 
Action: Mouse pressed left at (833, 602)
Screenshot: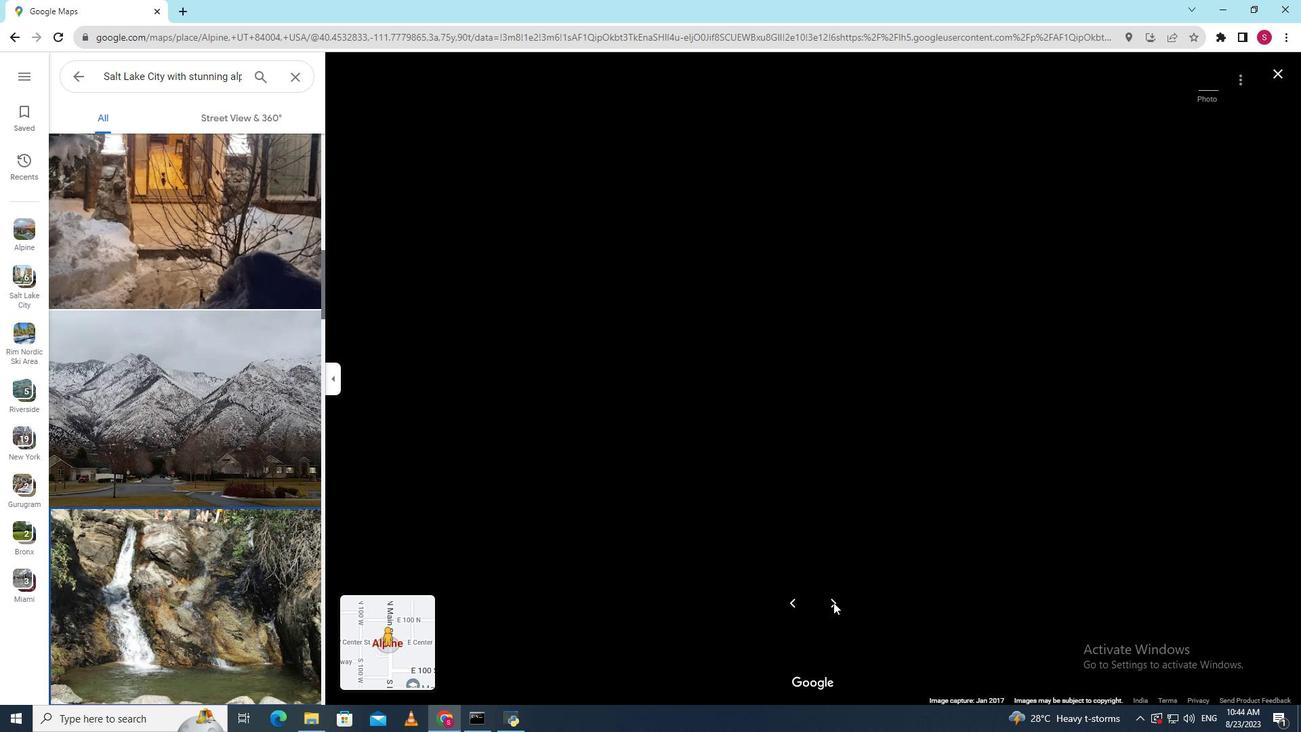 
Action: Mouse pressed left at (833, 602)
Screenshot: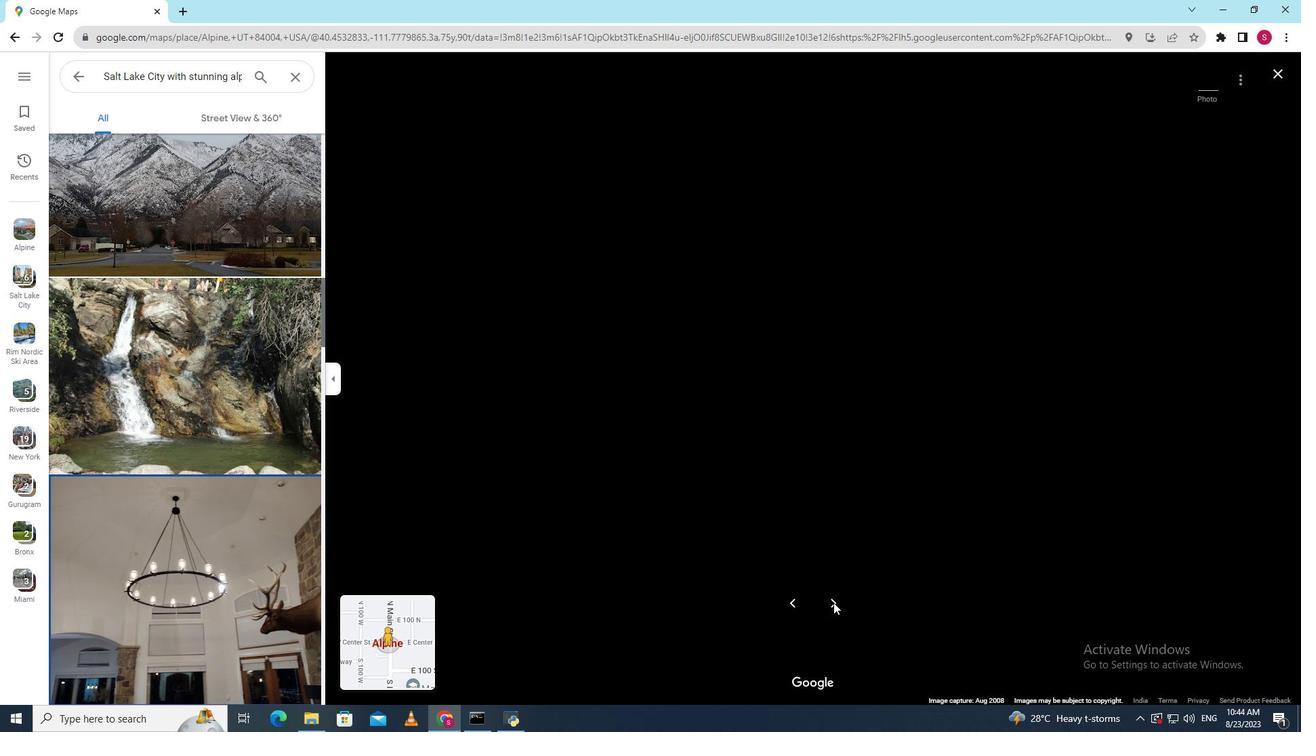 
Action: Mouse pressed left at (833, 602)
Screenshot: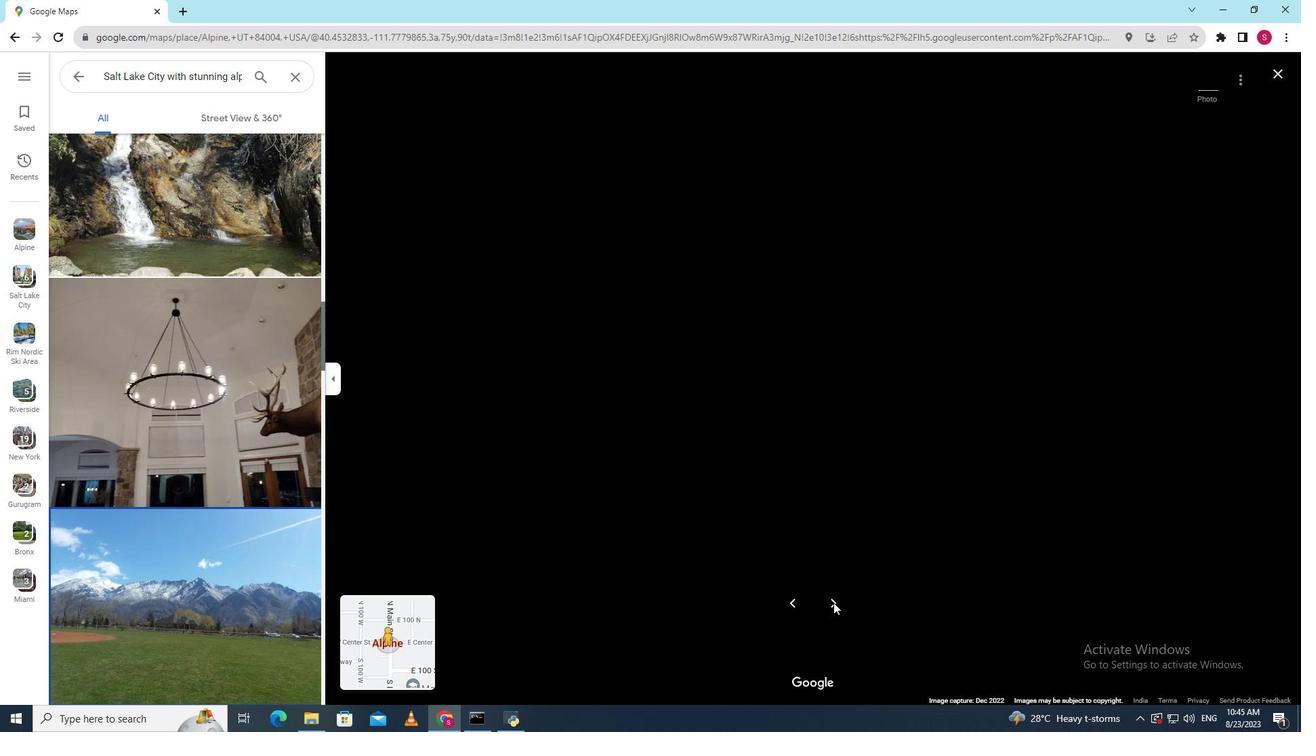 
Action: Mouse pressed left at (833, 602)
Screenshot: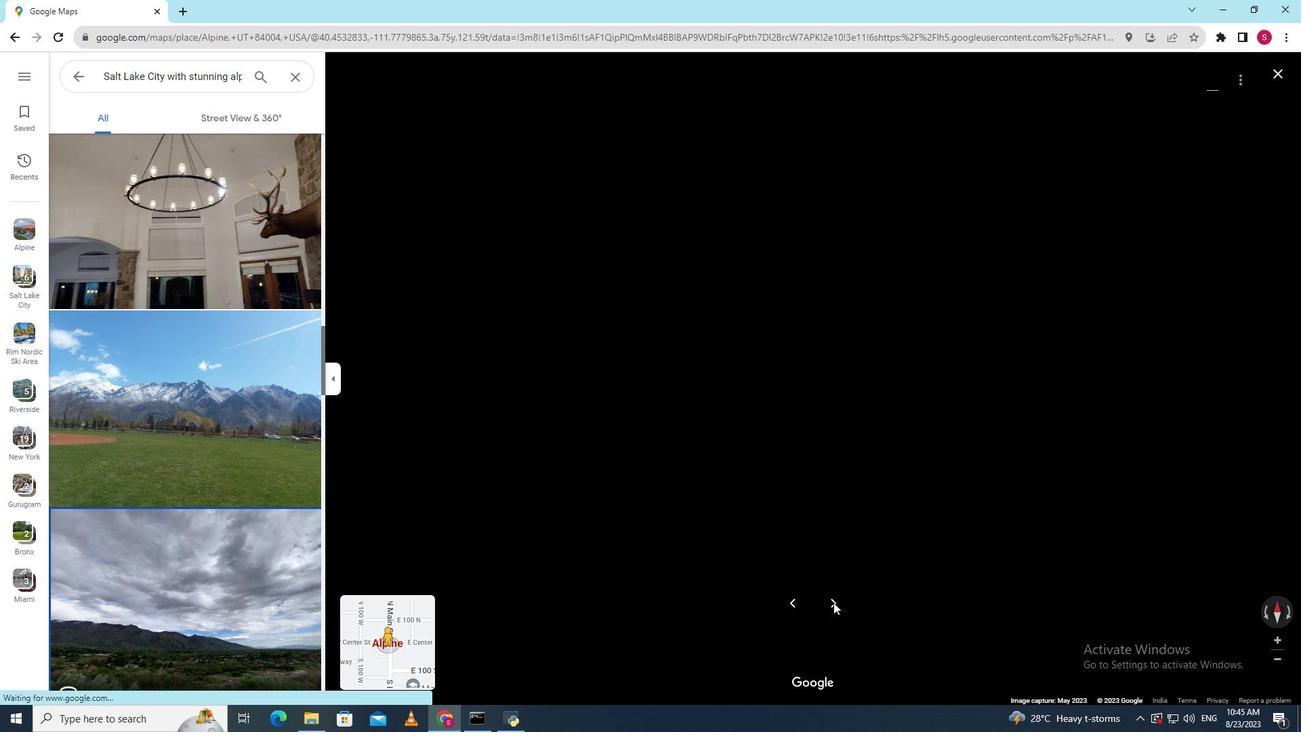 
Action: Mouse moved to (833, 599)
Screenshot: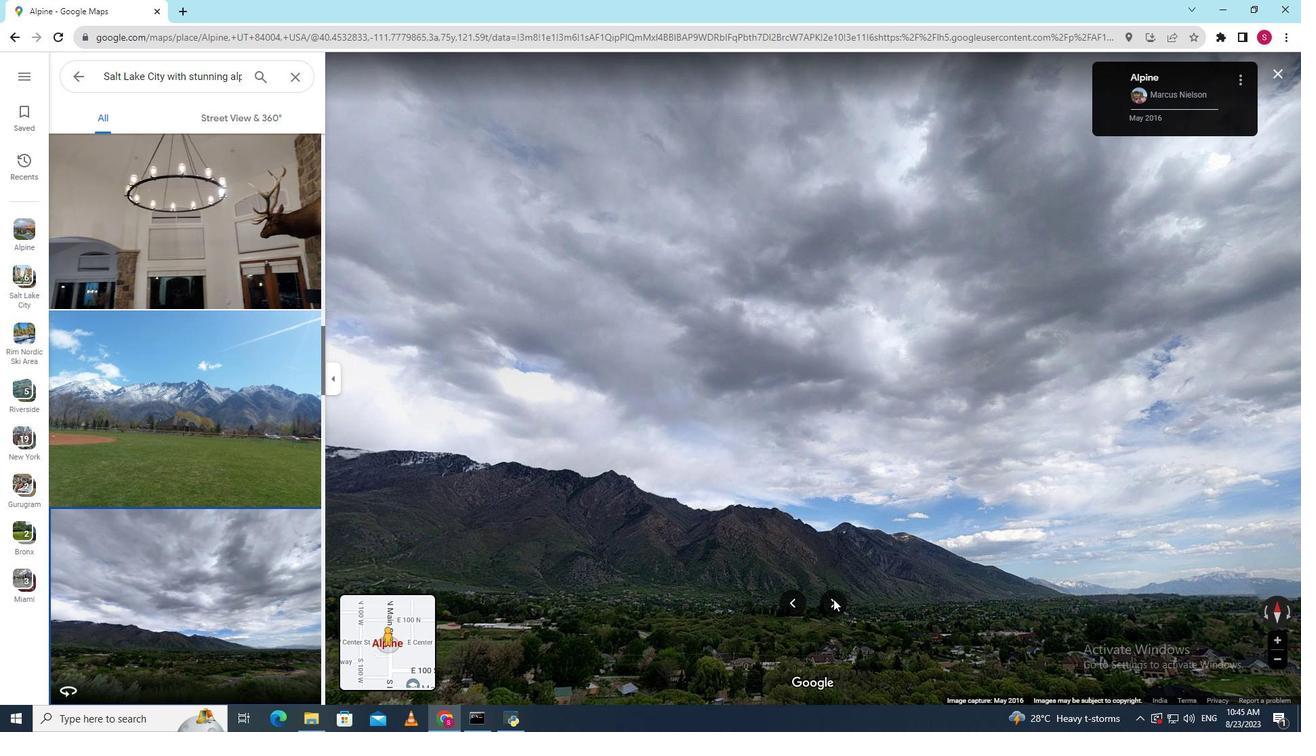 
Action: Mouse pressed left at (833, 599)
Screenshot: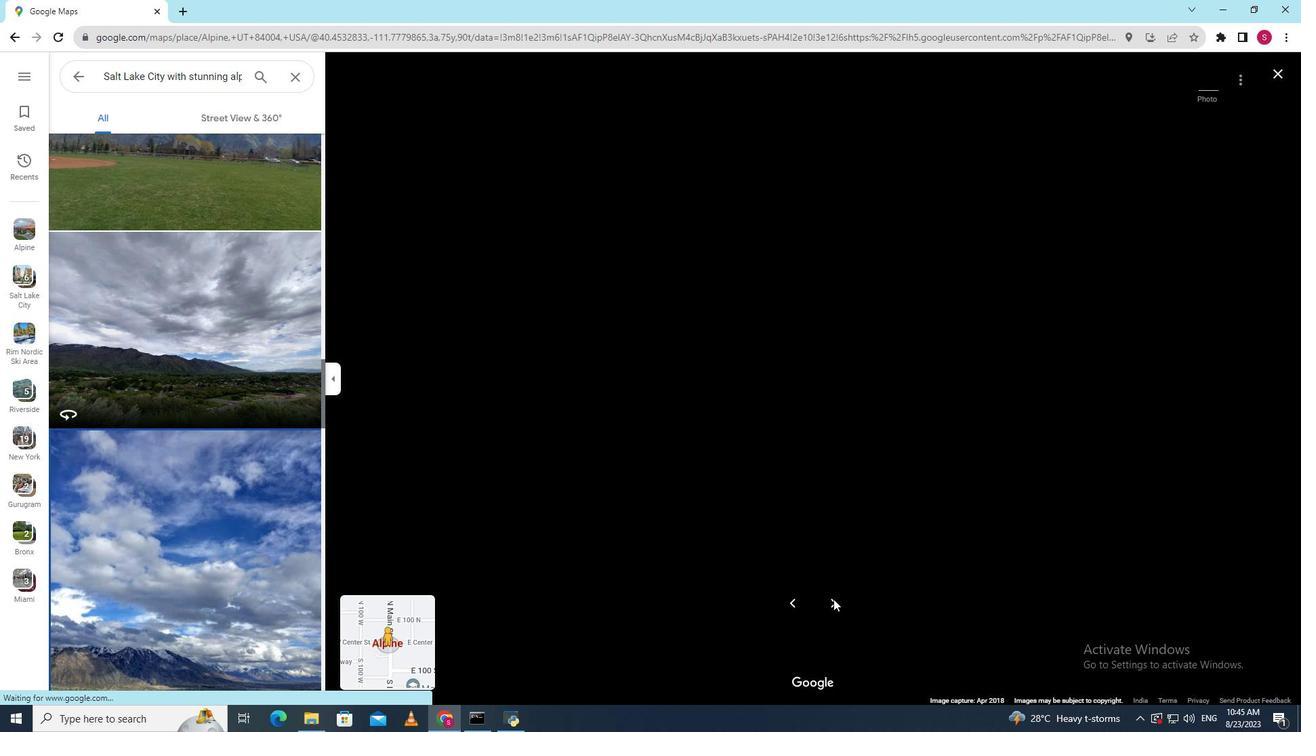 
Action: Mouse moved to (833, 603)
Screenshot: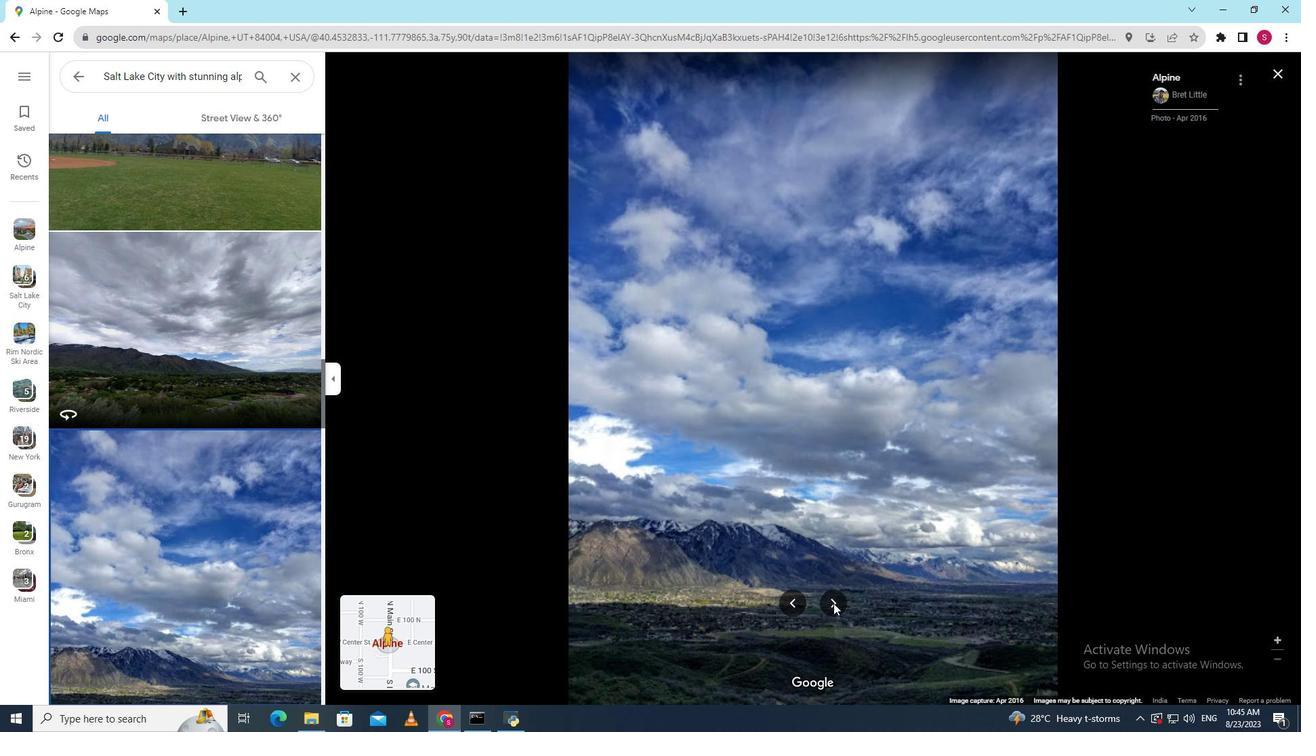 
Action: Mouse pressed left at (833, 603)
Screenshot: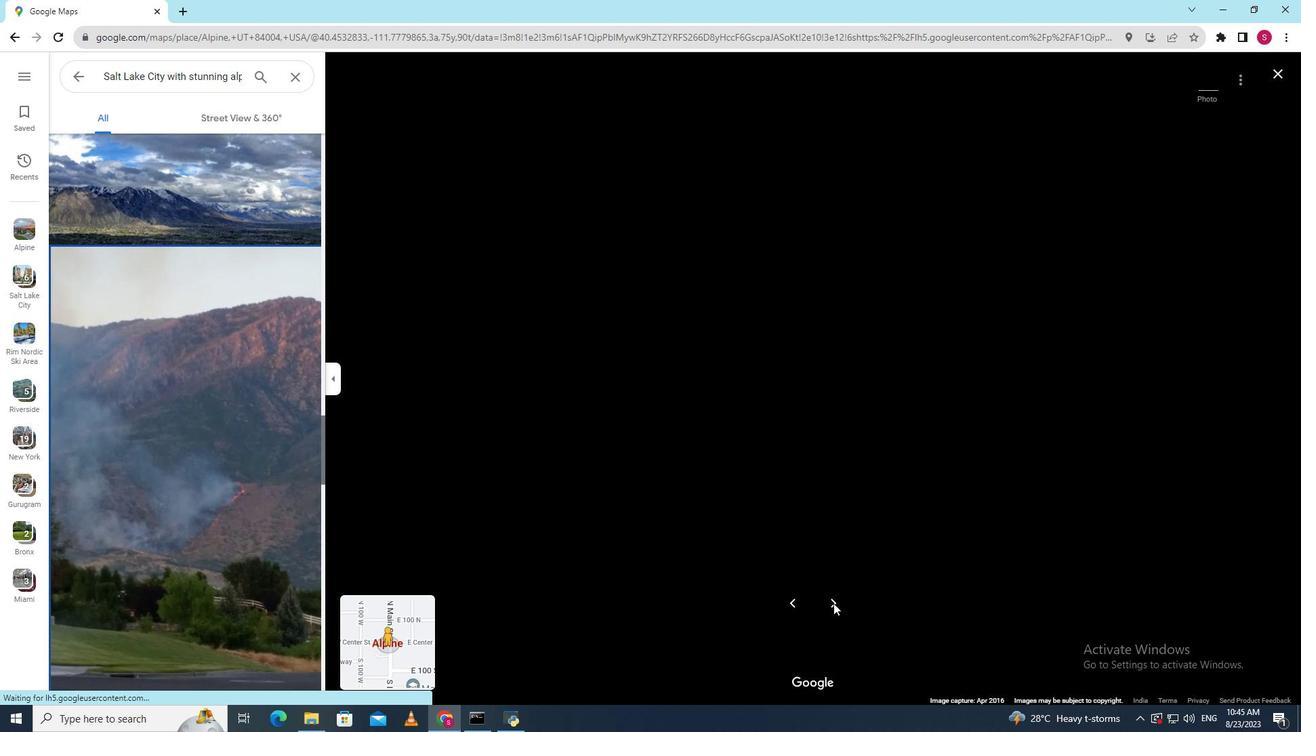 
Action: Mouse moved to (835, 603)
Screenshot: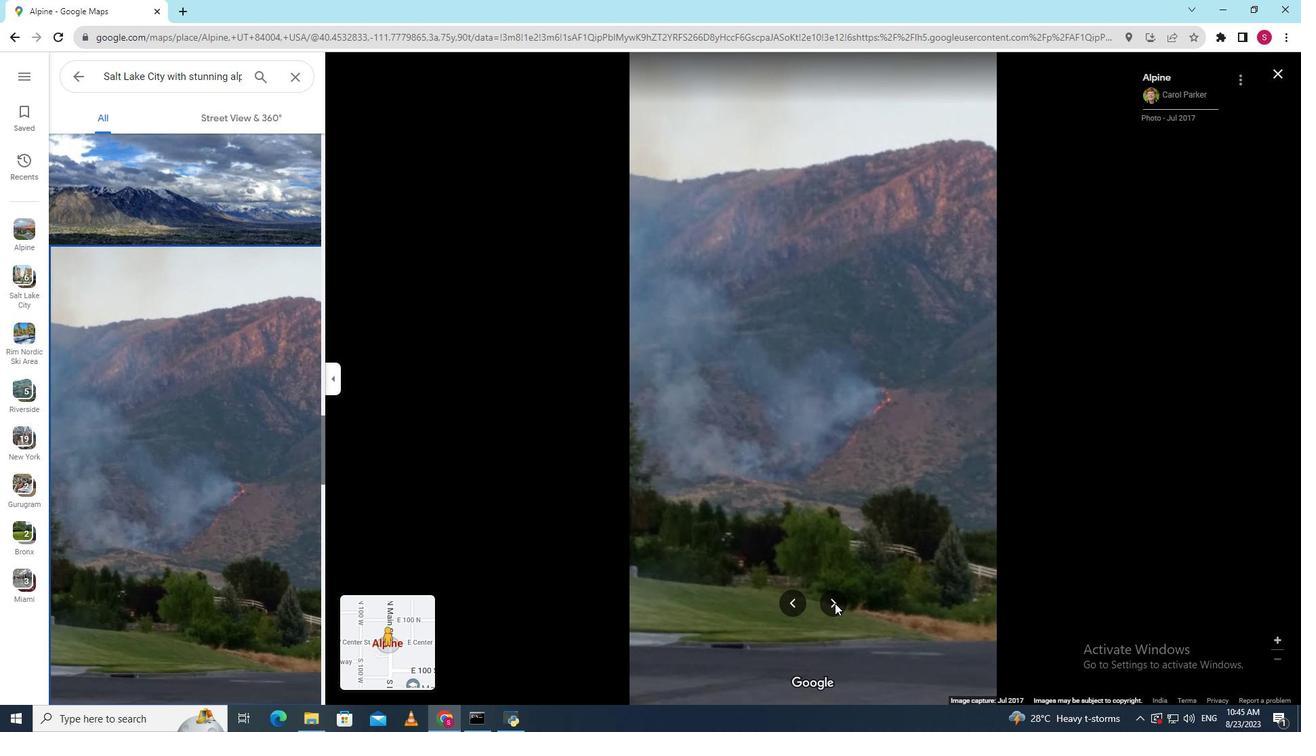
Action: Mouse pressed left at (835, 603)
Screenshot: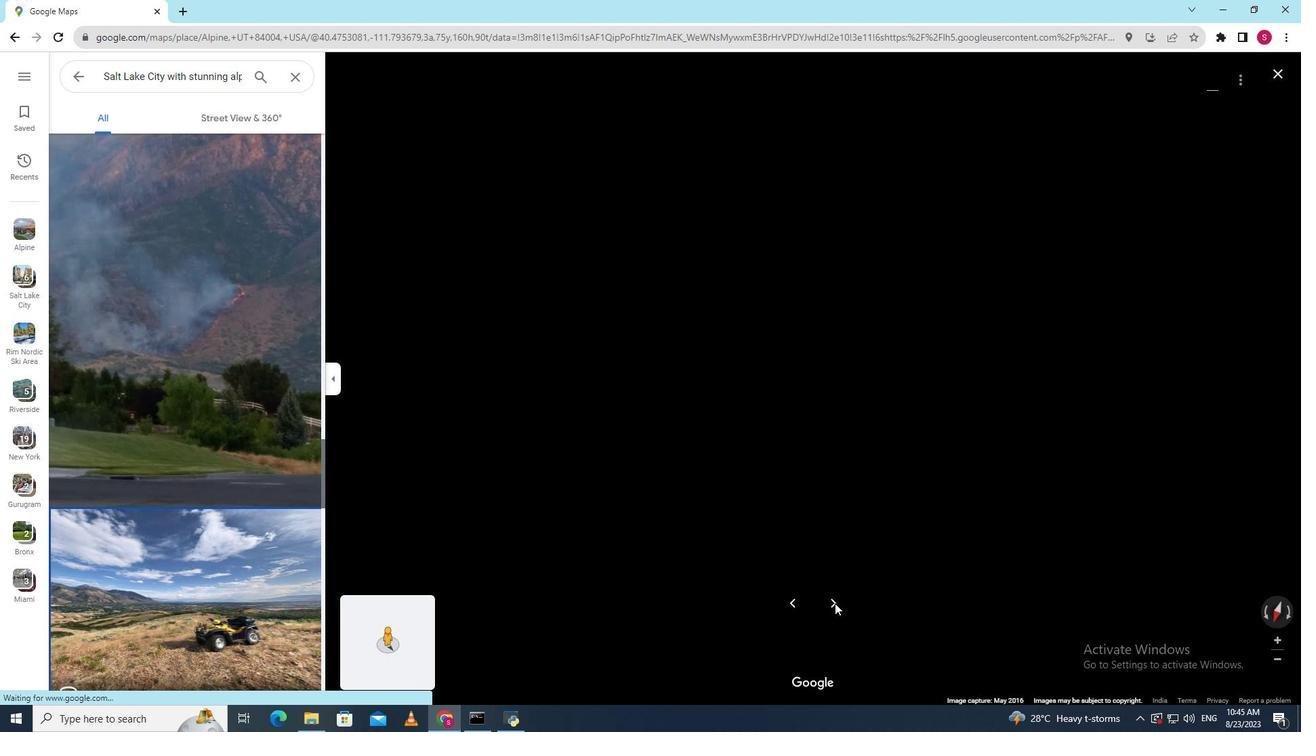 
Action: Mouse pressed left at (835, 603)
Screenshot: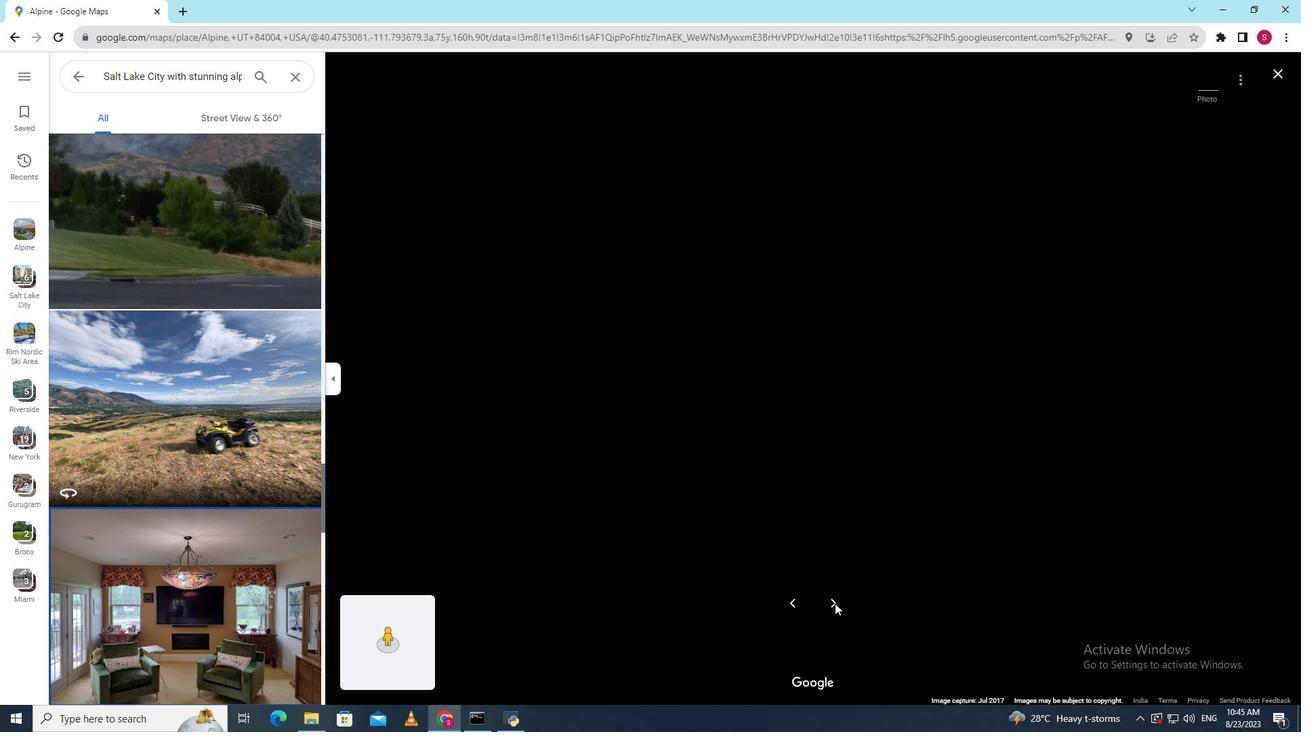 
Action: Mouse pressed left at (835, 603)
Screenshot: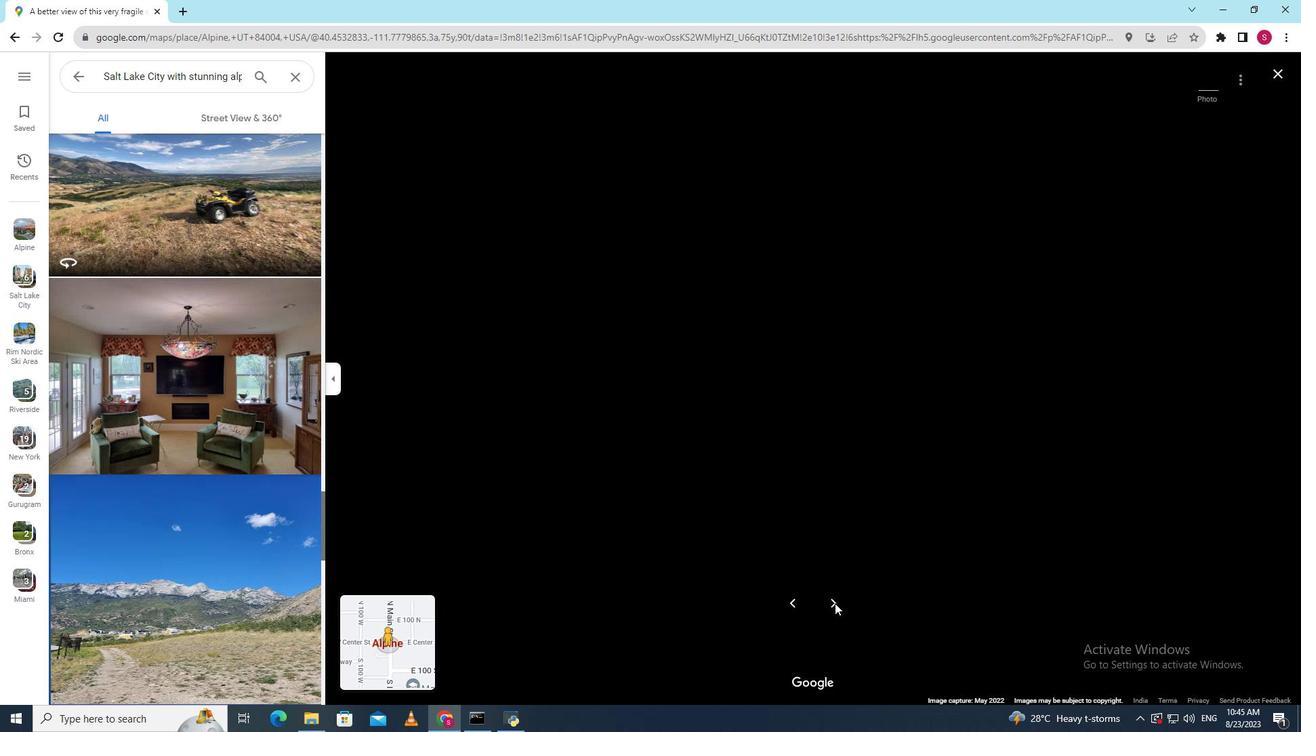
Action: Mouse pressed left at (835, 603)
Screenshot: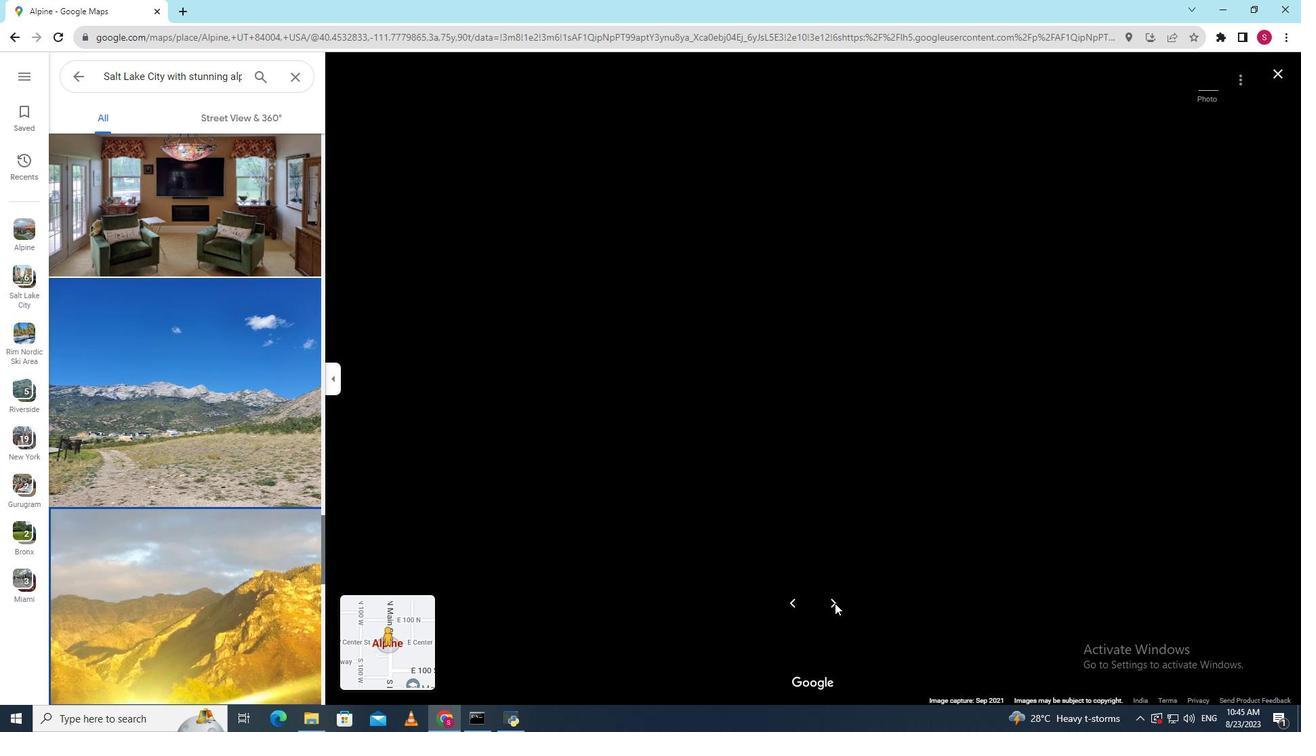 
Action: Mouse pressed left at (835, 603)
Screenshot: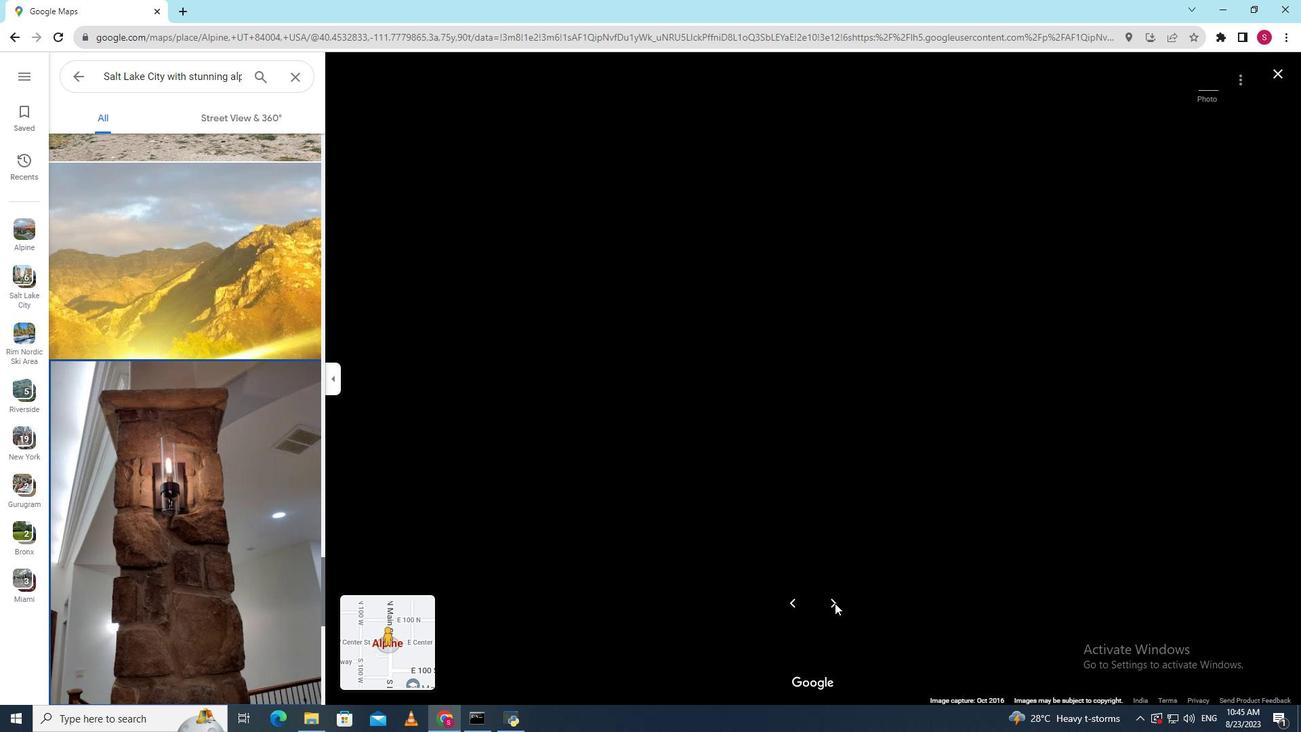 
Action: Mouse pressed left at (835, 603)
Screenshot: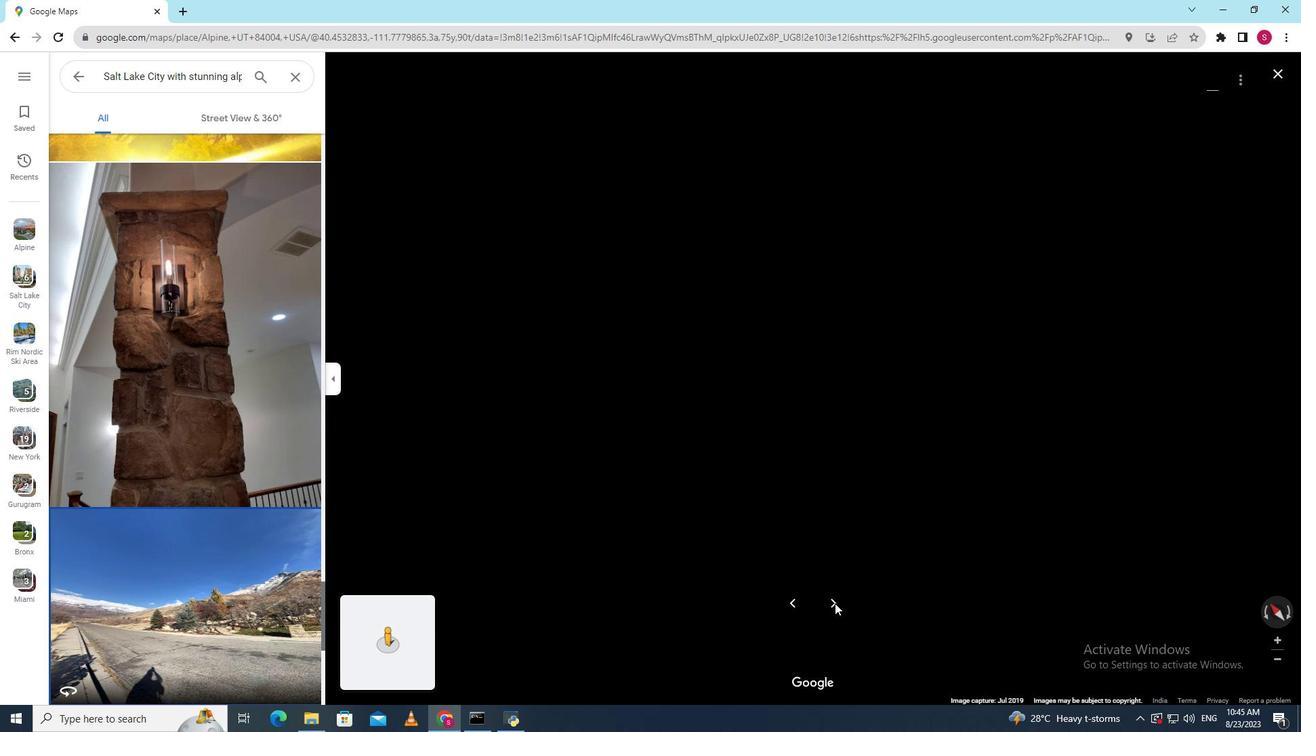 
Action: Mouse moved to (833, 601)
Screenshot: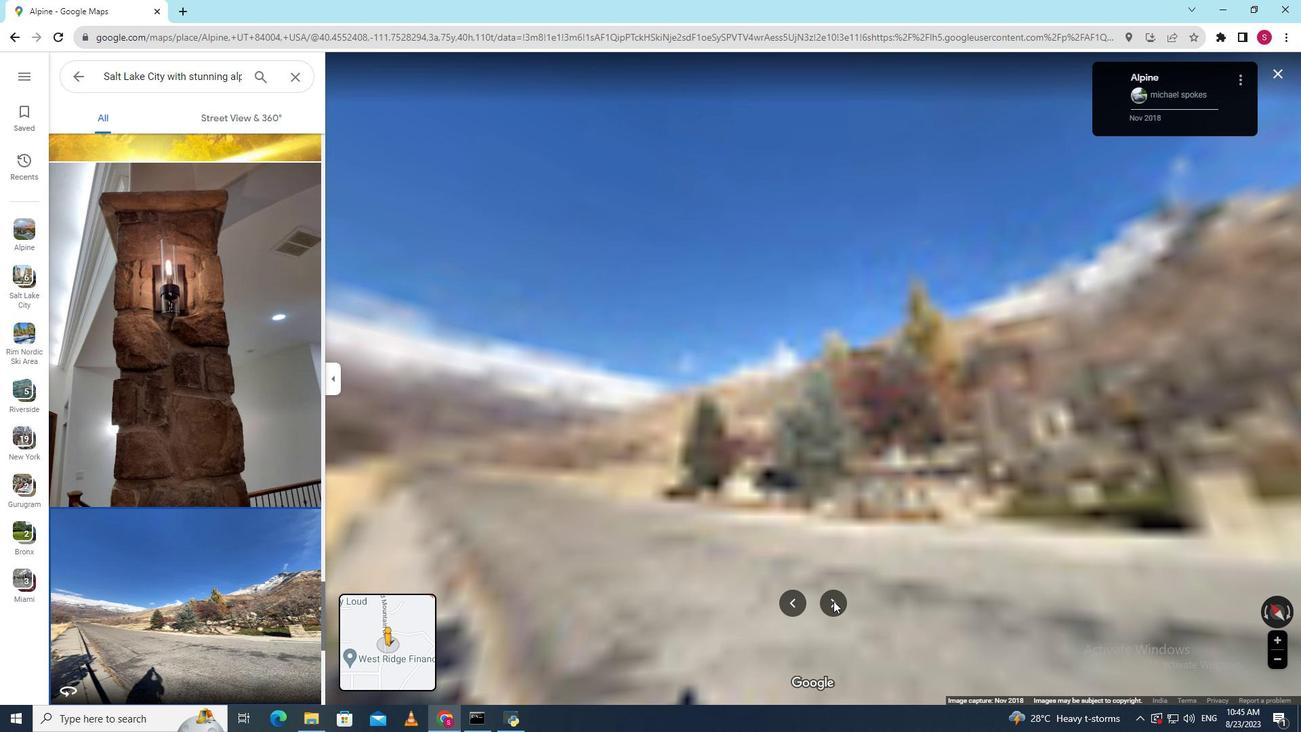 
Action: Mouse pressed left at (833, 601)
Screenshot: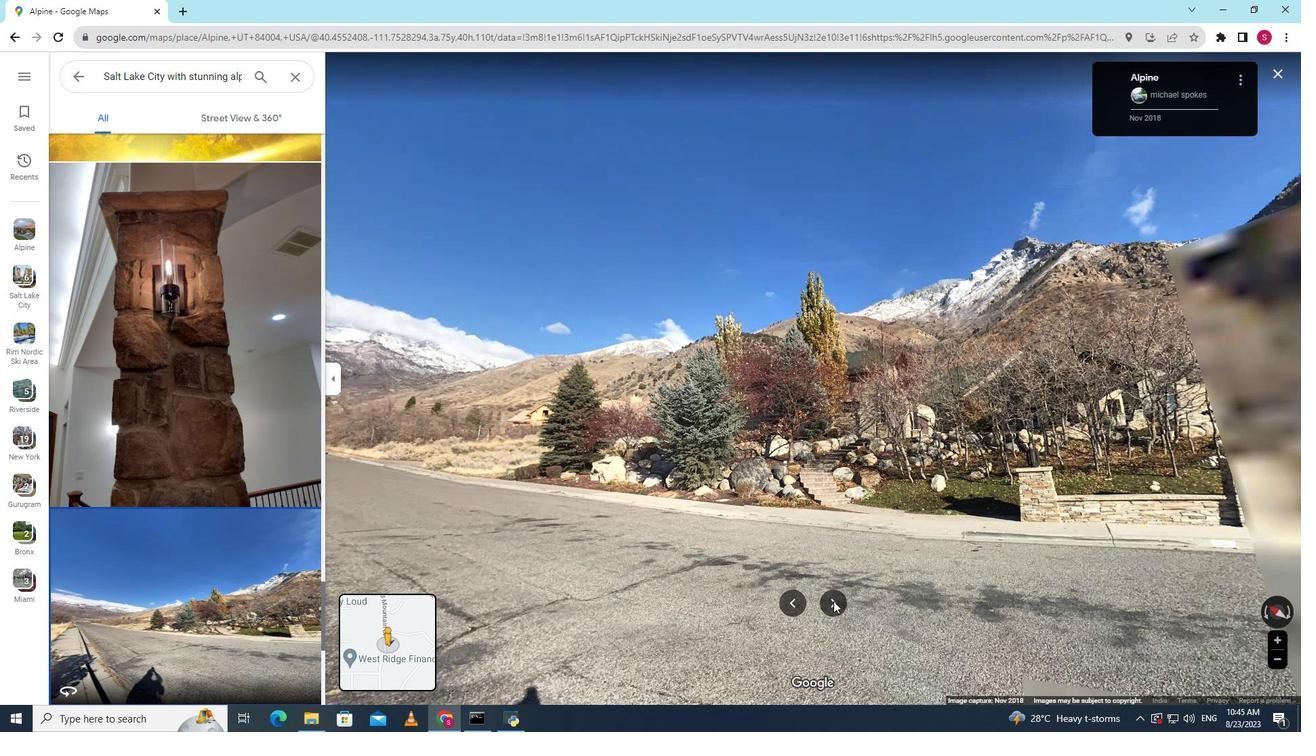 
Action: Mouse pressed left at (833, 601)
Screenshot: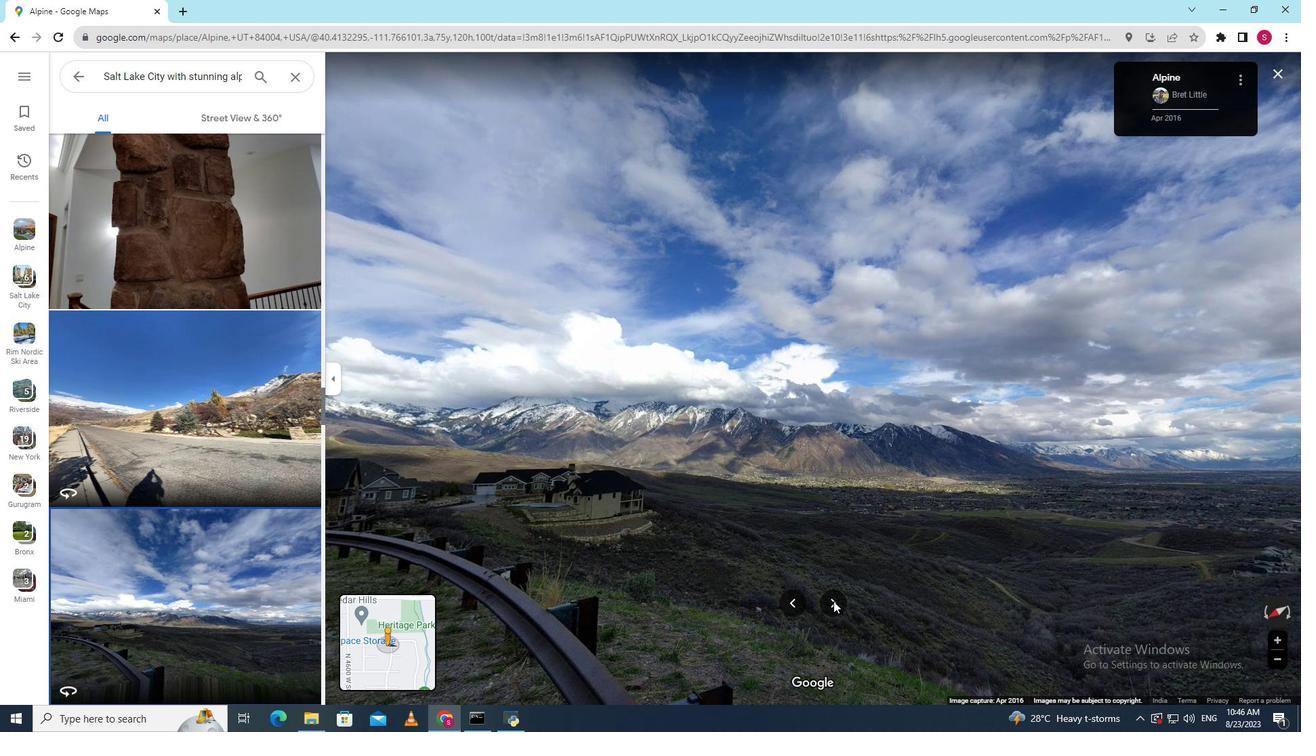 
Action: Mouse pressed left at (833, 601)
